 Task: Plan a trip to Zittau, Germany from 6th December, 2023 to 10th December, 2023 for 1 adult.1  bedroom having 1 bed and 1 bathroom. Property type can be hotel. Booking option can be shelf check-in. Look for 4 properties as per requirement.
Action: Mouse moved to (530, 115)
Screenshot: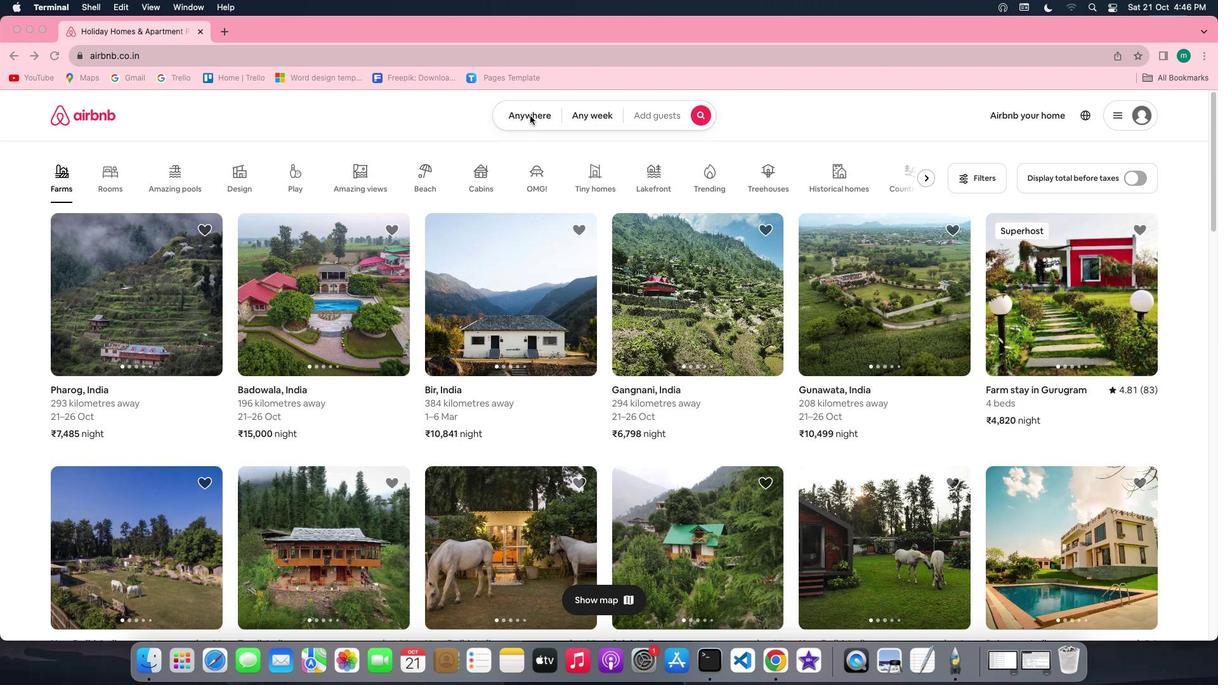 
Action: Mouse pressed left at (530, 115)
Screenshot: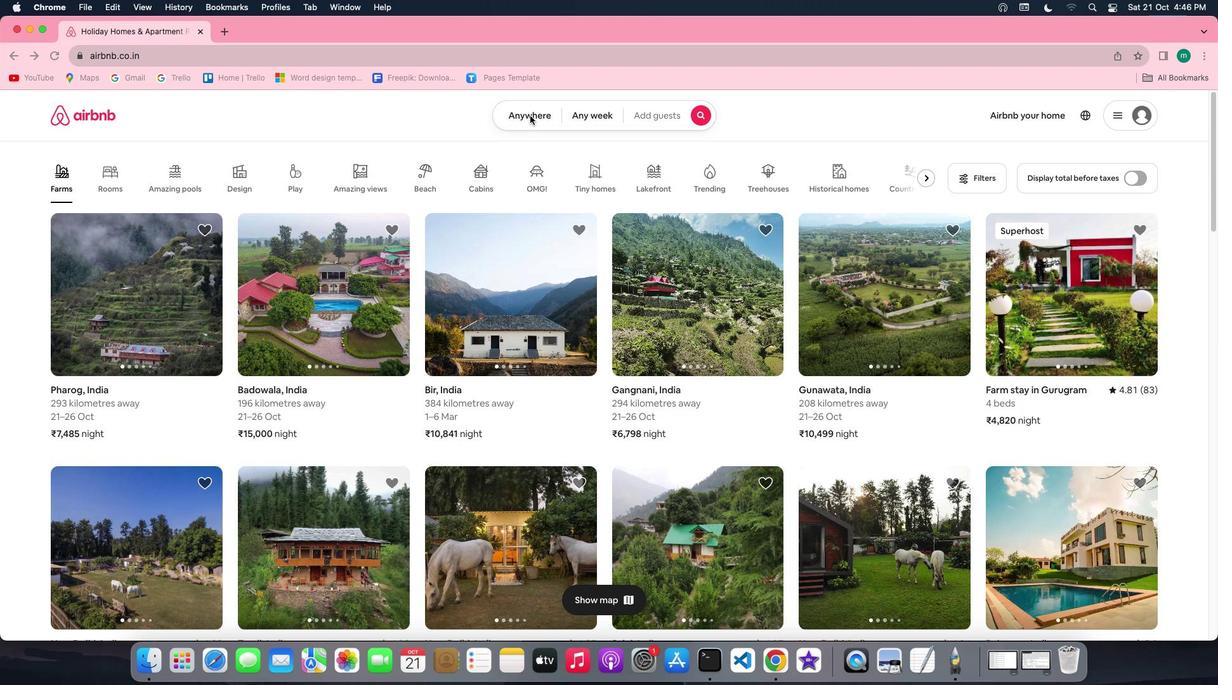 
Action: Mouse moved to (524, 117)
Screenshot: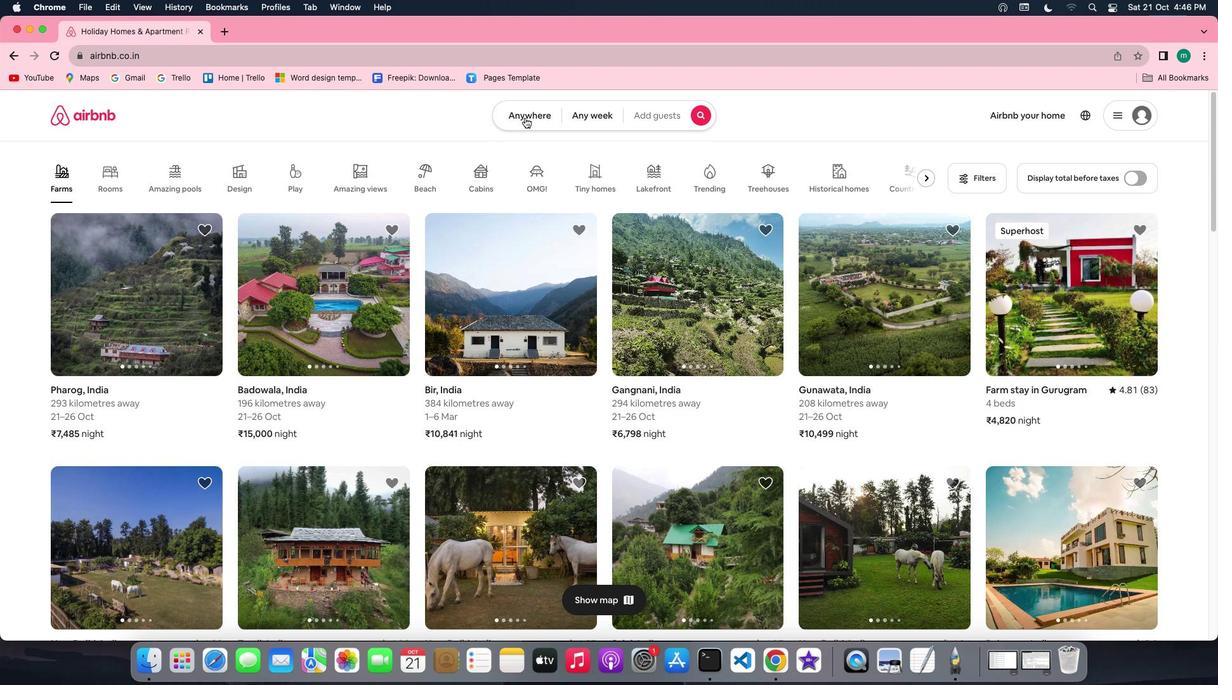 
Action: Mouse pressed left at (524, 117)
Screenshot: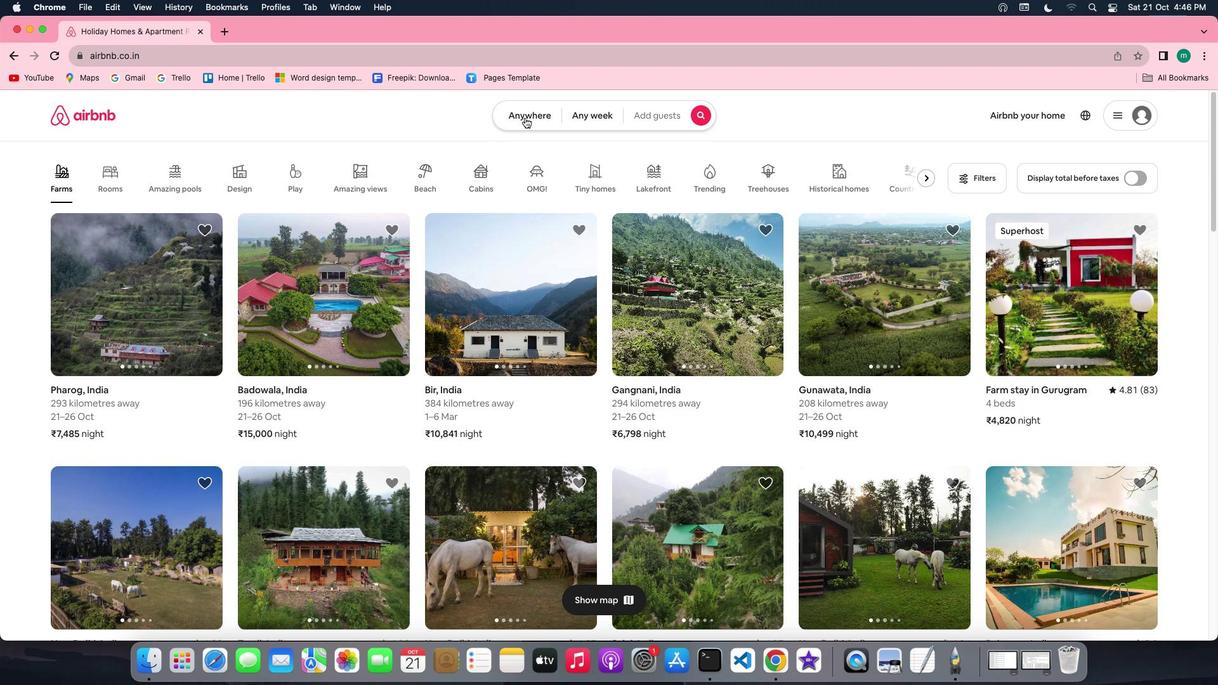 
Action: Mouse moved to (453, 170)
Screenshot: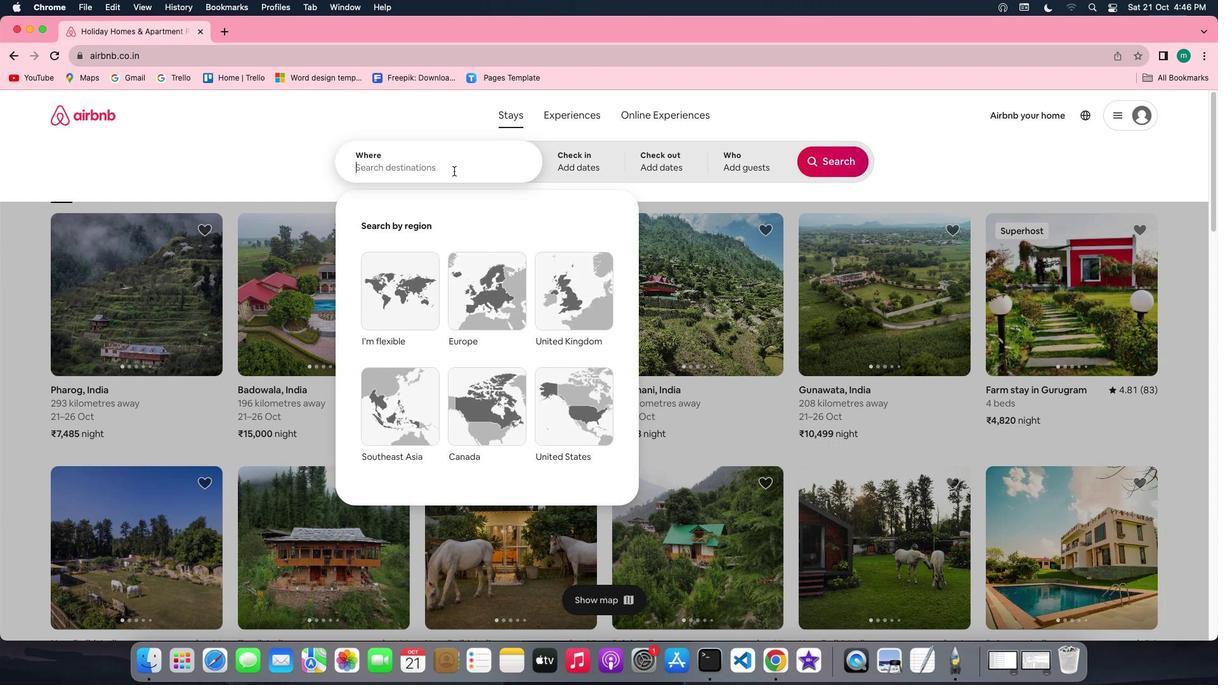 
Action: Mouse pressed left at (453, 170)
Screenshot: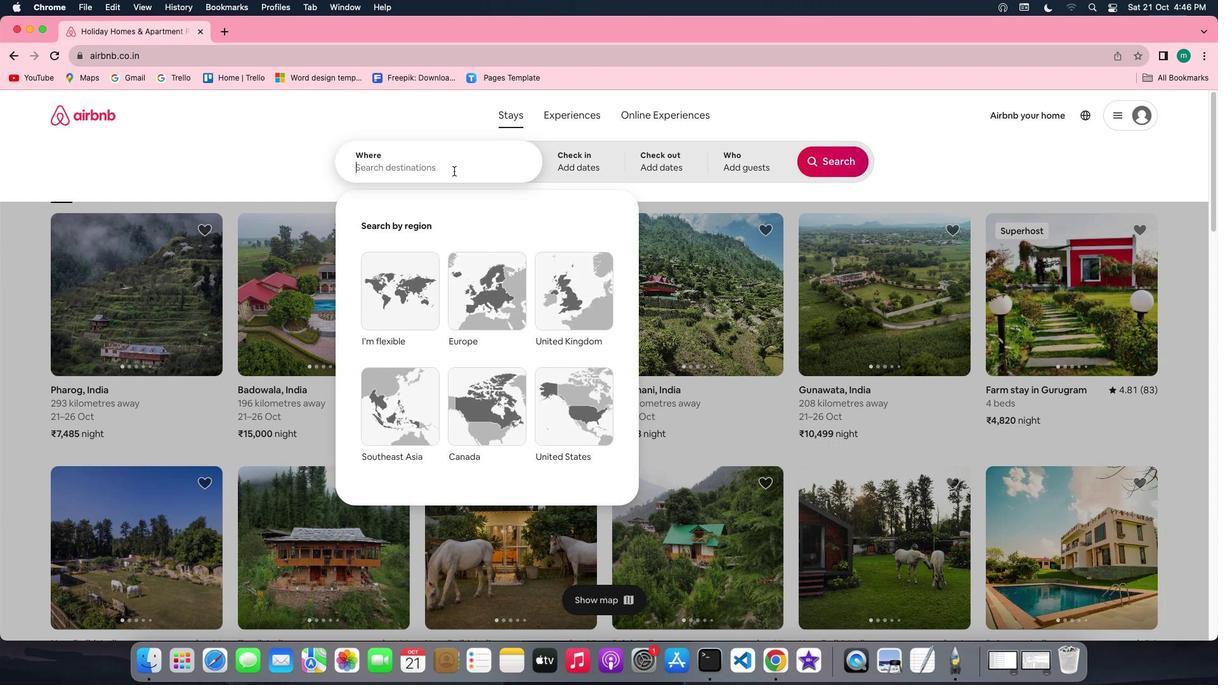 
Action: Key pressed Key.shift'Z''i''t''t''a''u'','Key.spaceKey.shift'g''e''r''m''a''n''y'
Screenshot: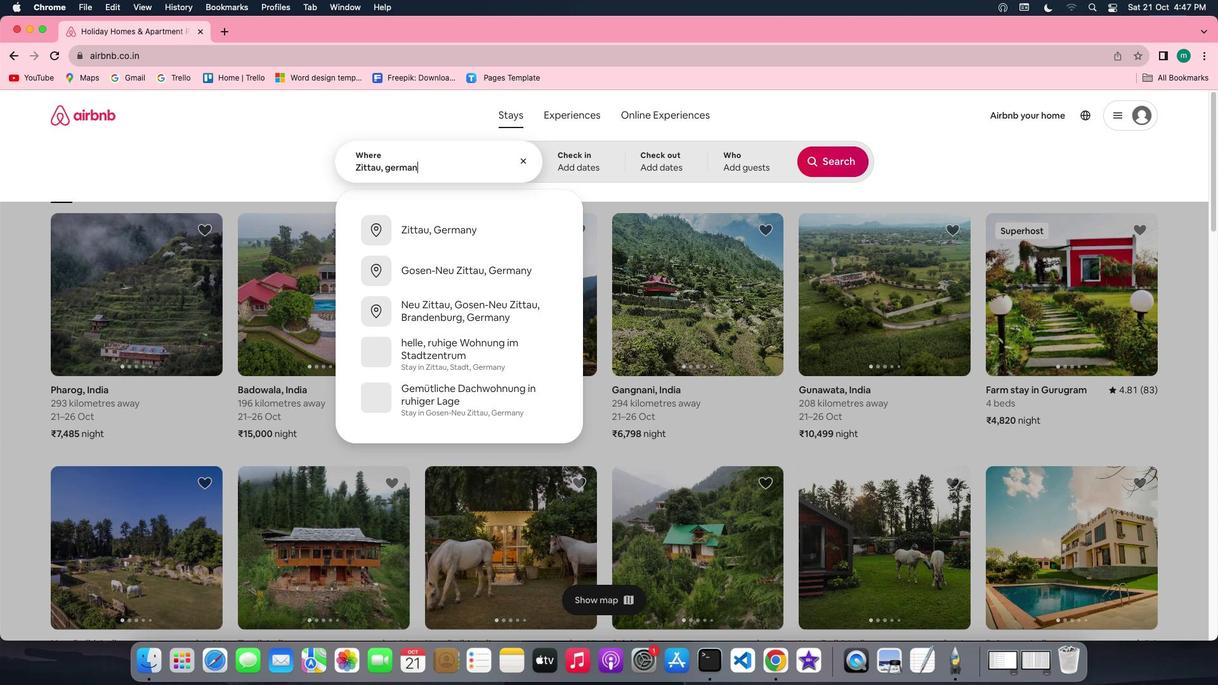 
Action: Mouse moved to (571, 166)
Screenshot: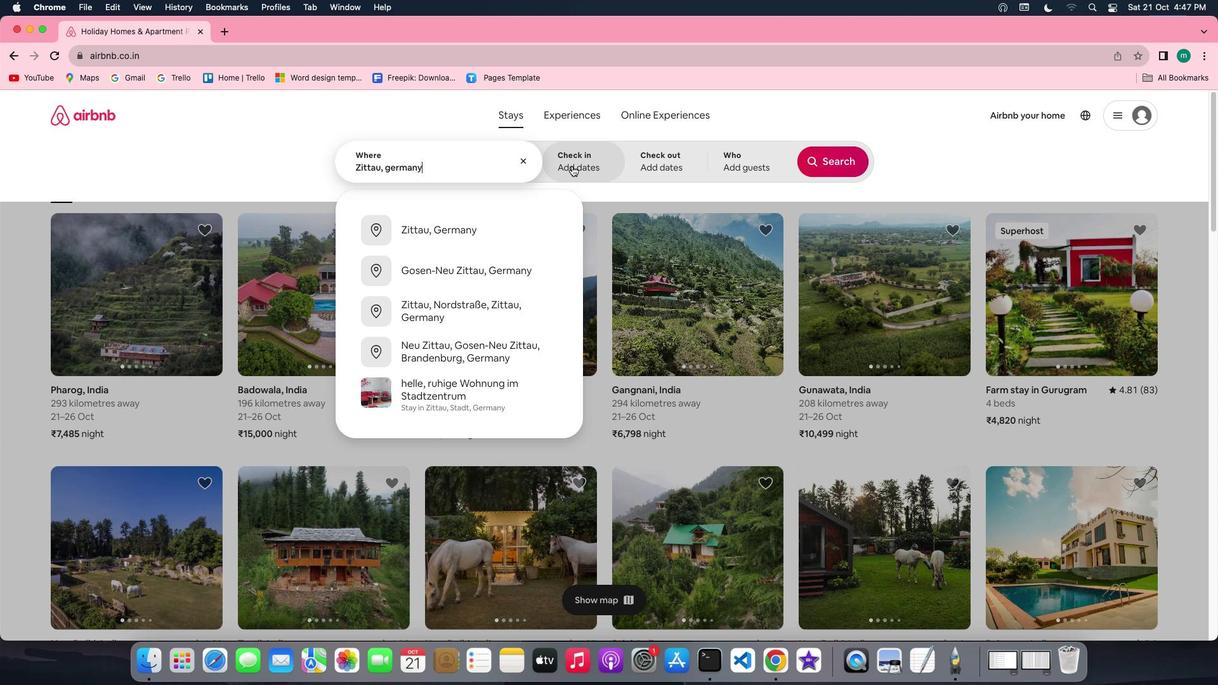
Action: Mouse pressed left at (571, 166)
Screenshot: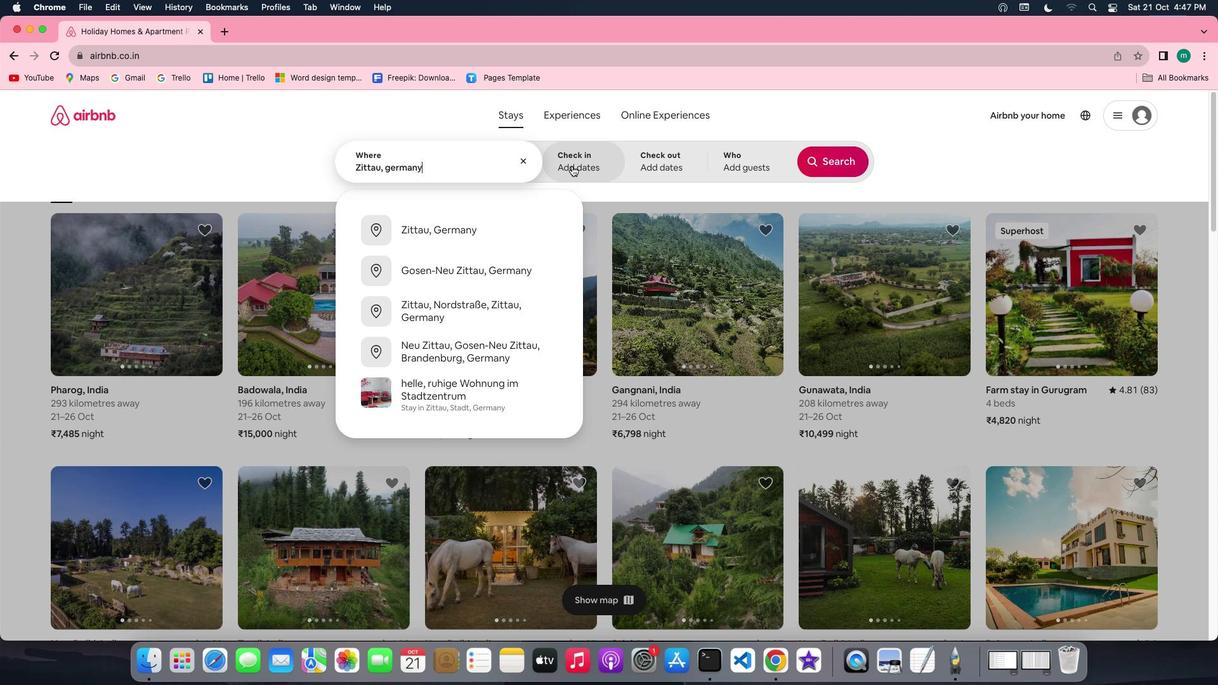 
Action: Mouse moved to (828, 263)
Screenshot: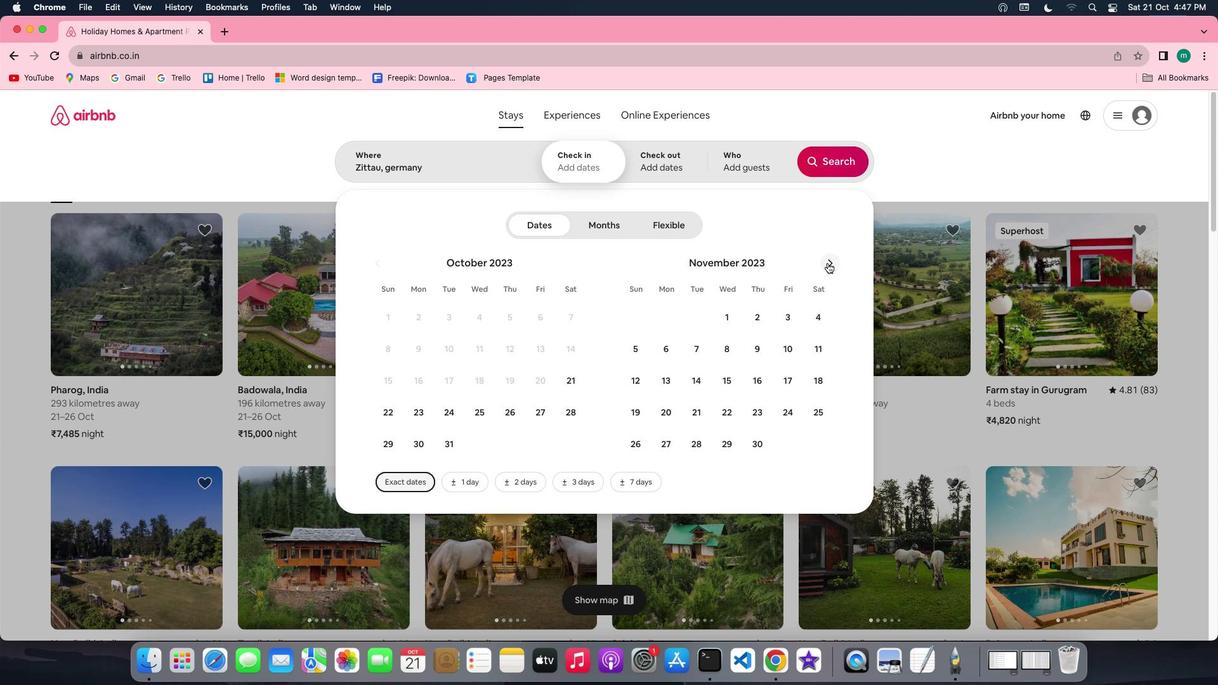 
Action: Mouse pressed left at (828, 263)
Screenshot: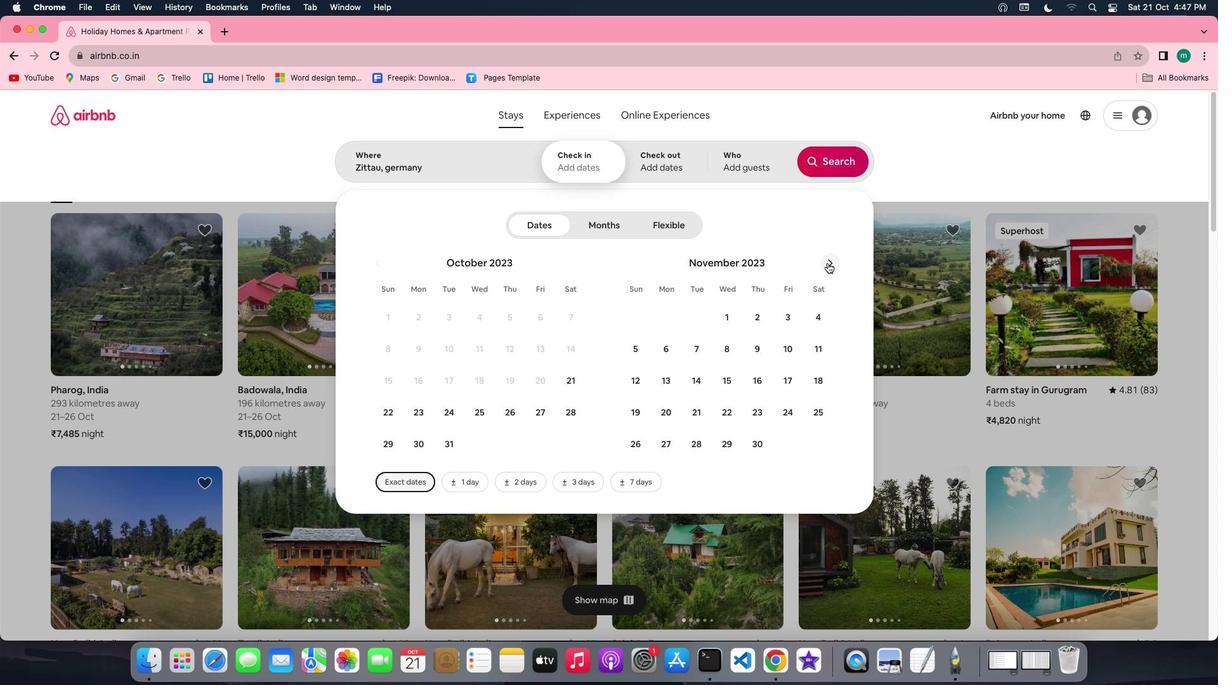 
Action: Mouse moved to (733, 342)
Screenshot: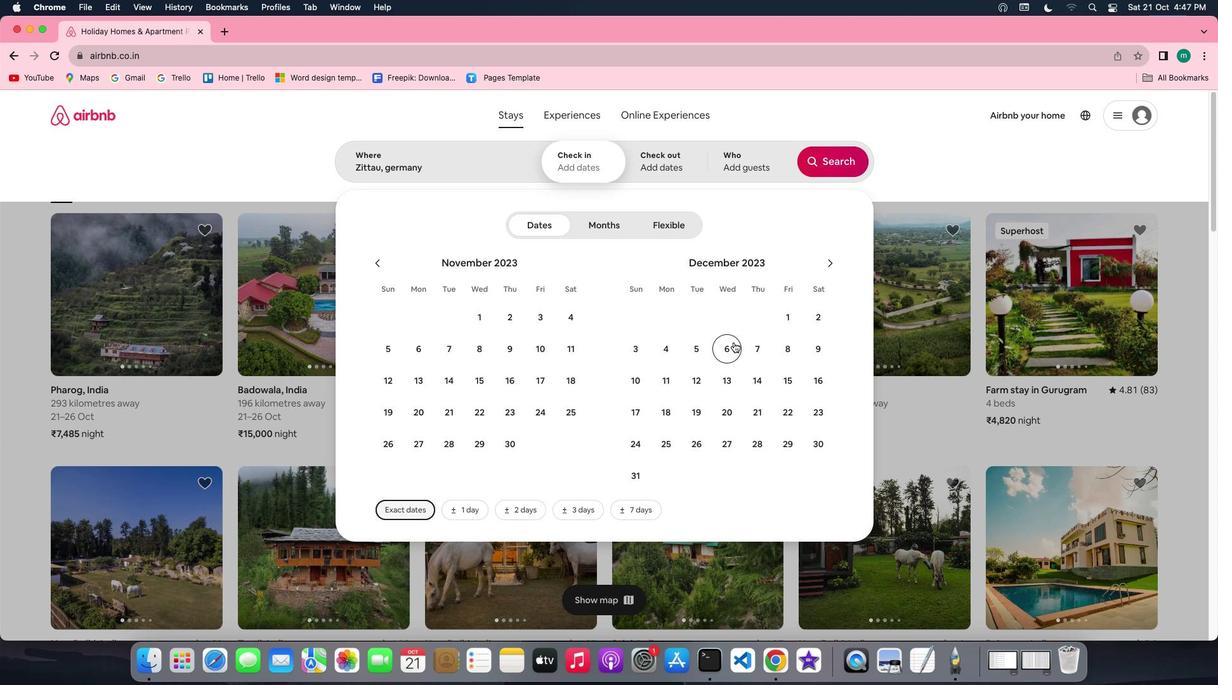 
Action: Mouse pressed left at (733, 342)
Screenshot: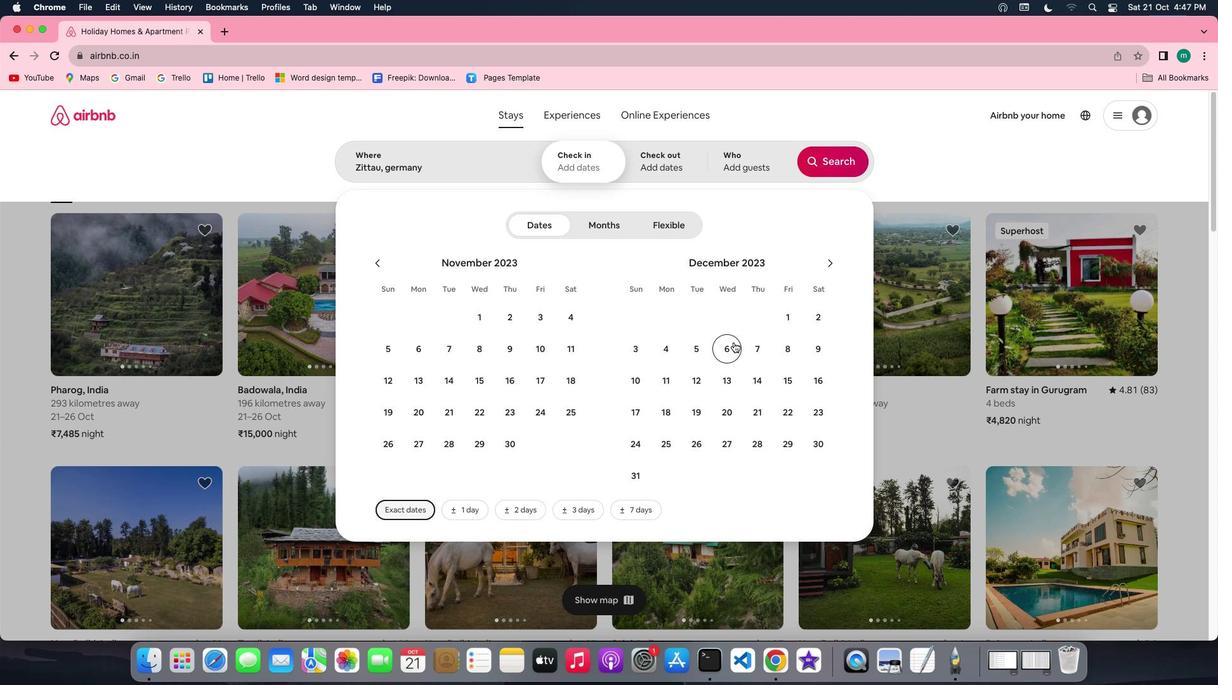 
Action: Mouse moved to (622, 378)
Screenshot: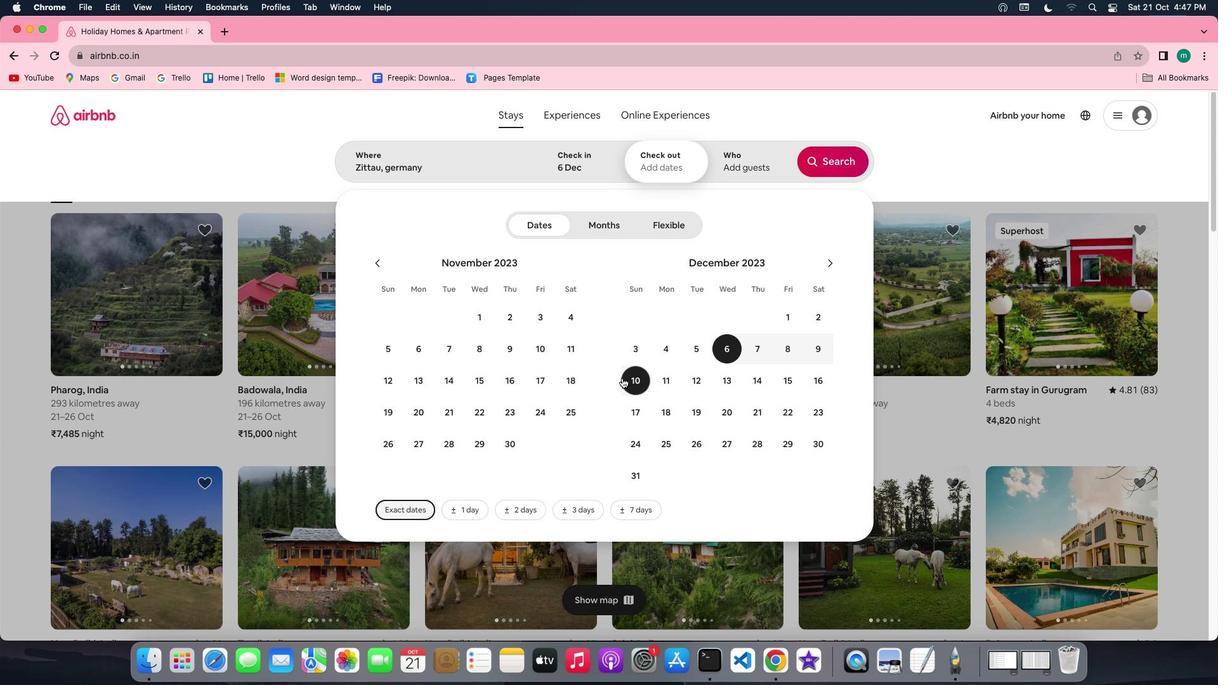 
Action: Mouse pressed left at (622, 378)
Screenshot: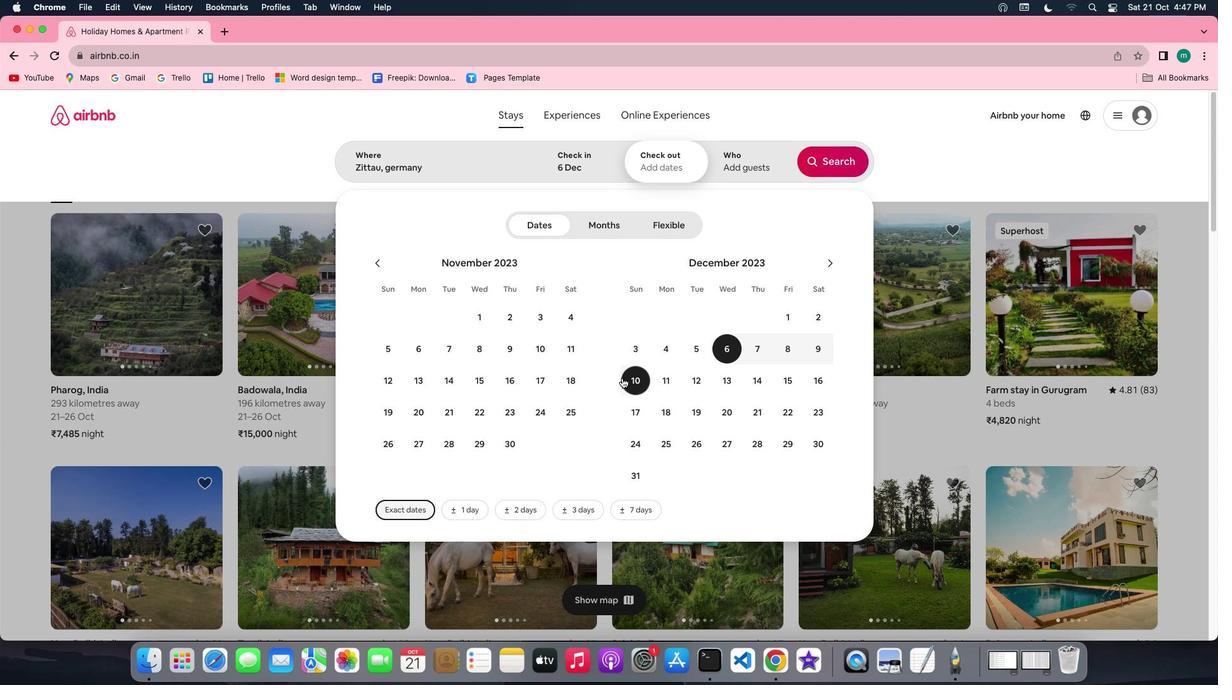 
Action: Mouse moved to (742, 158)
Screenshot: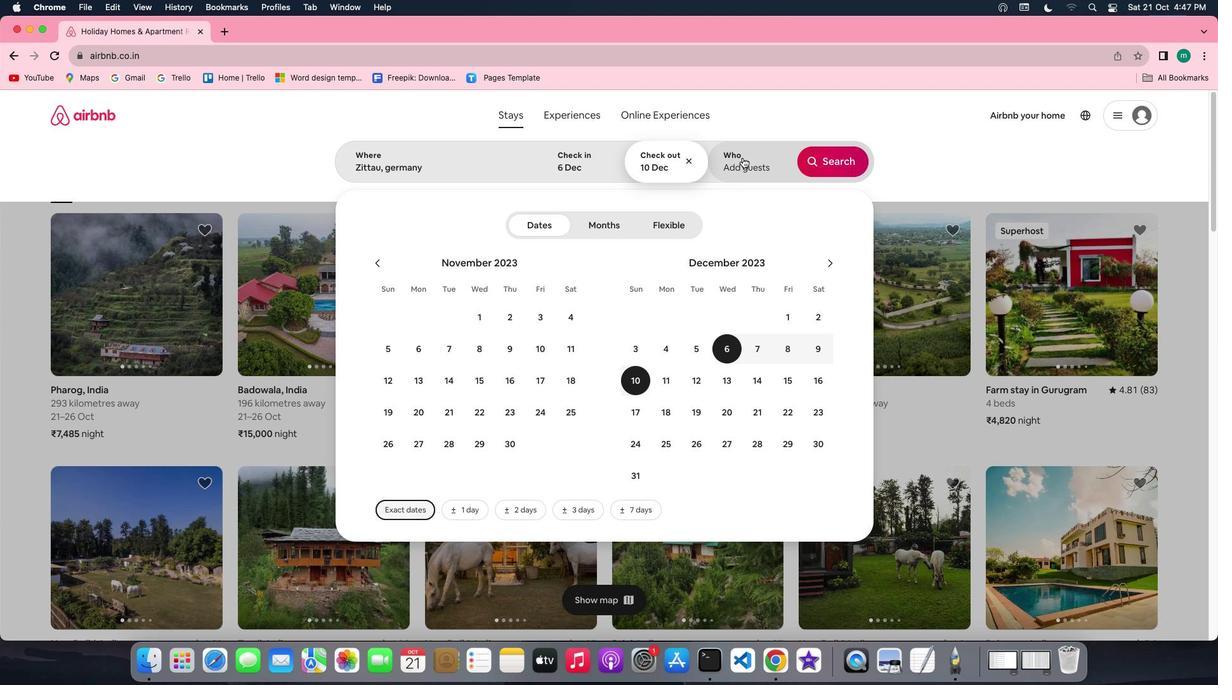 
Action: Mouse pressed left at (742, 158)
Screenshot: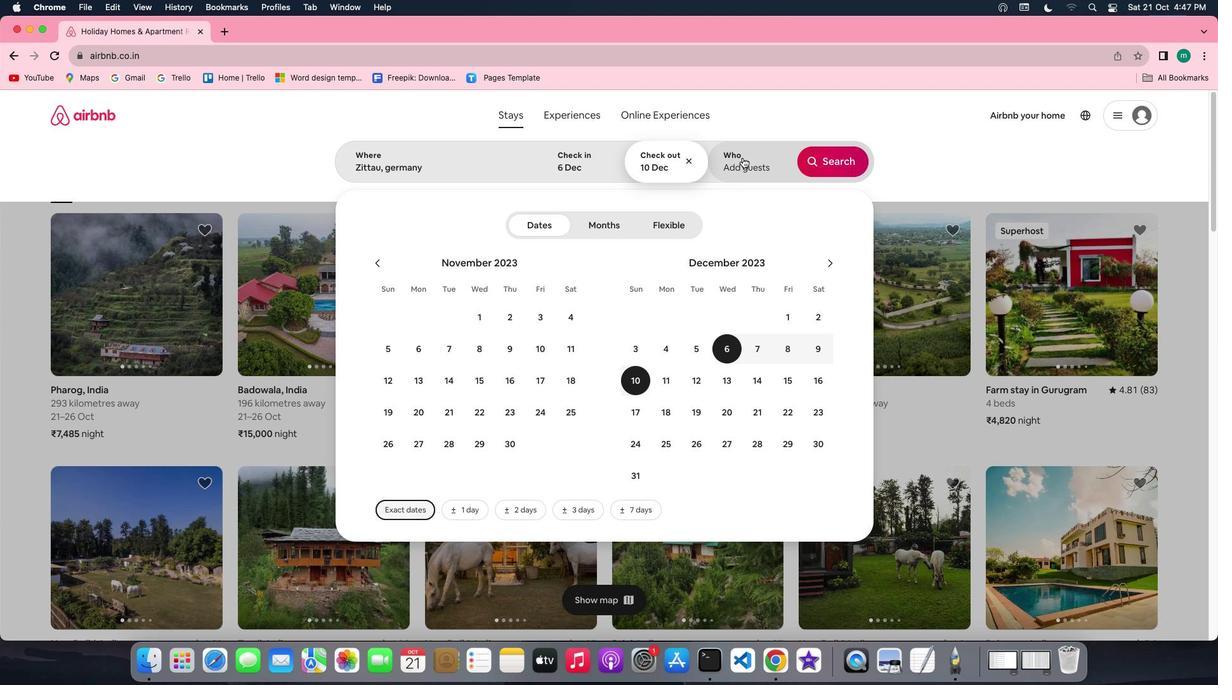 
Action: Mouse moved to (837, 227)
Screenshot: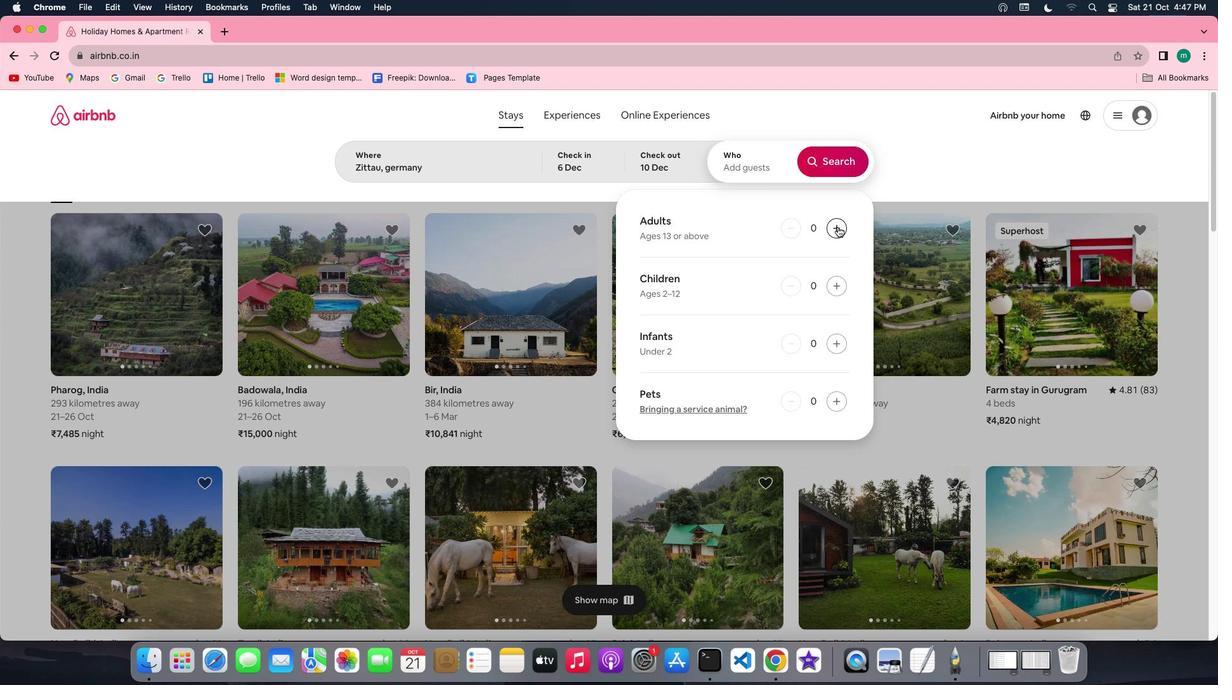 
Action: Mouse pressed left at (837, 227)
Screenshot: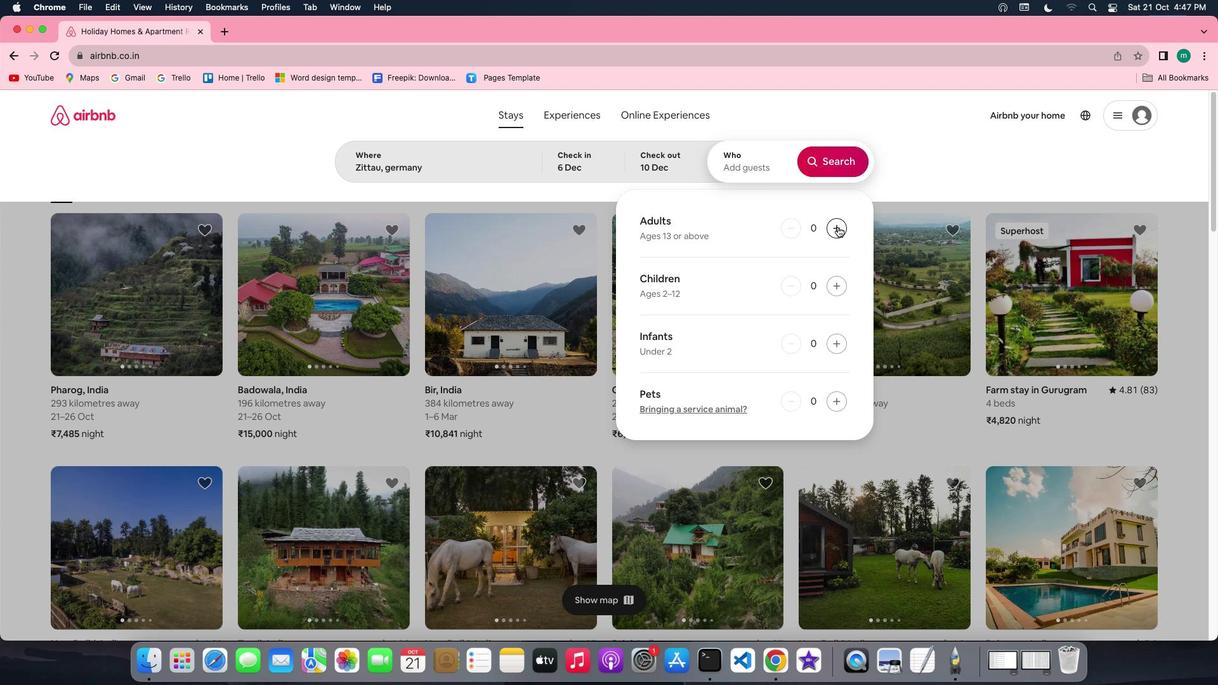 
Action: Mouse moved to (837, 166)
Screenshot: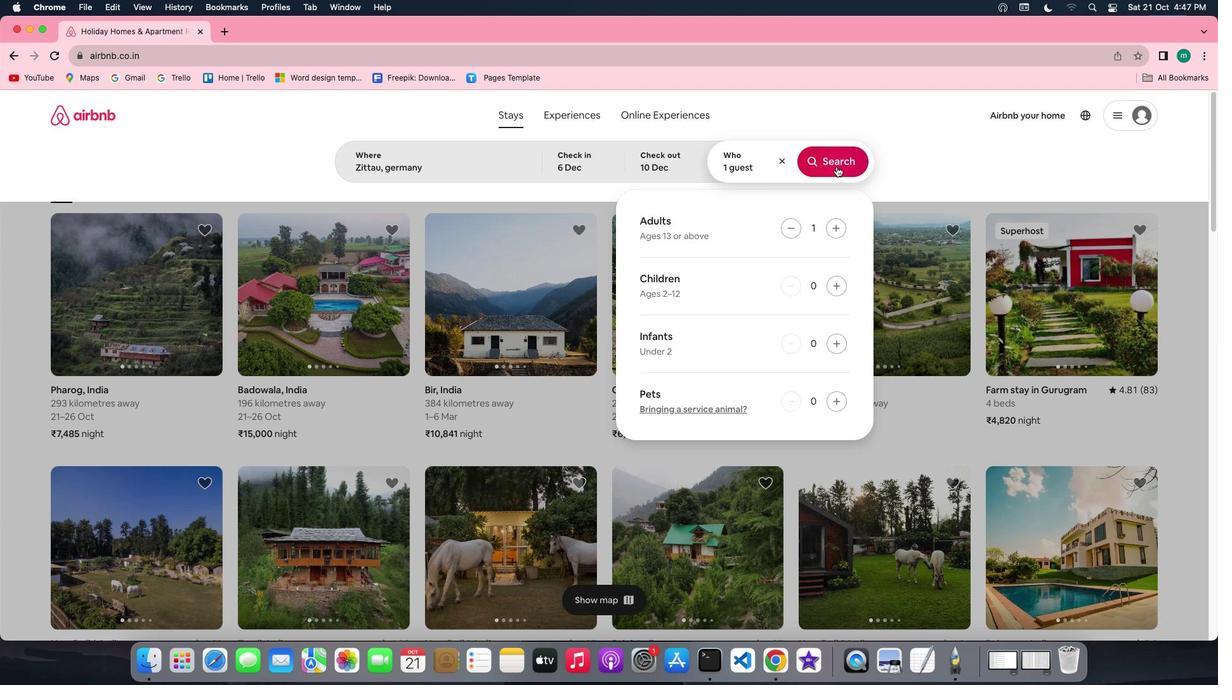 
Action: Mouse pressed left at (837, 166)
Screenshot: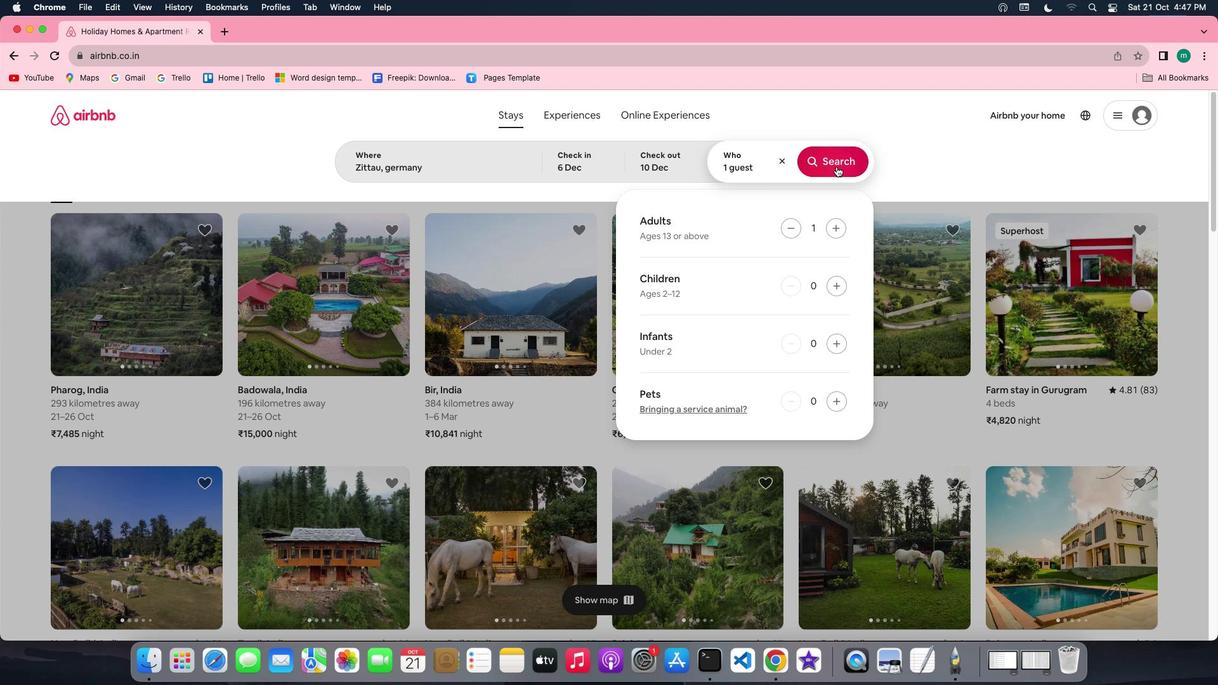 
Action: Mouse moved to (1030, 172)
Screenshot: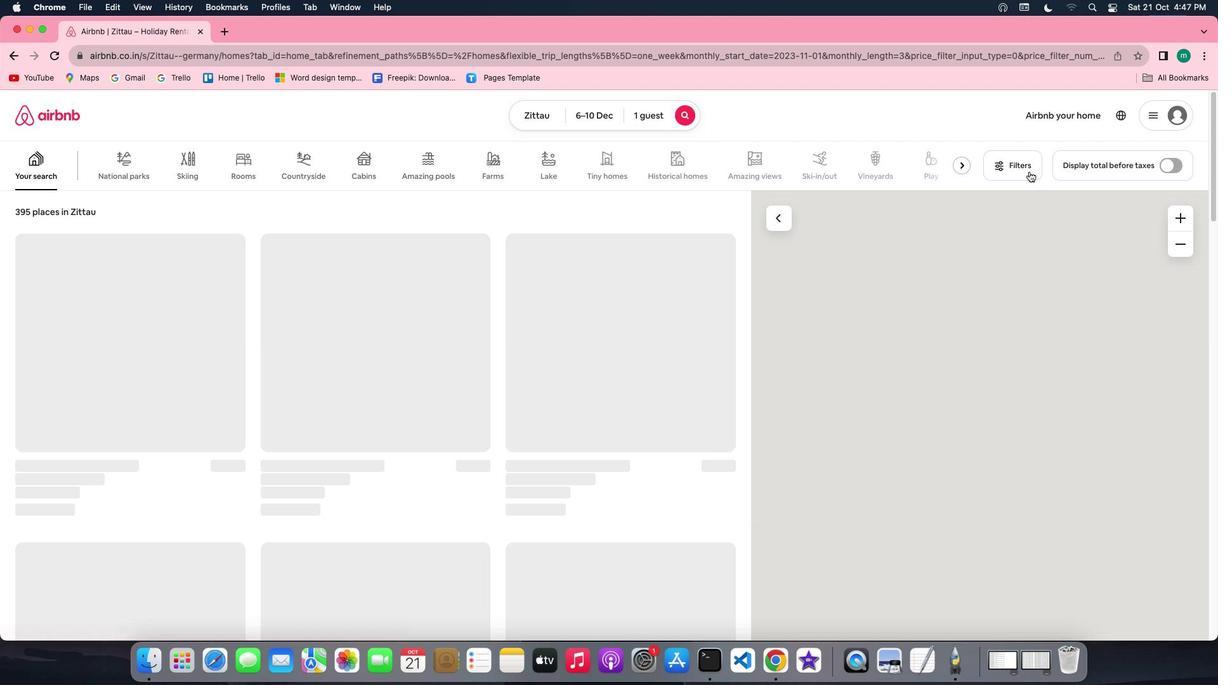 
Action: Mouse pressed left at (1030, 172)
Screenshot: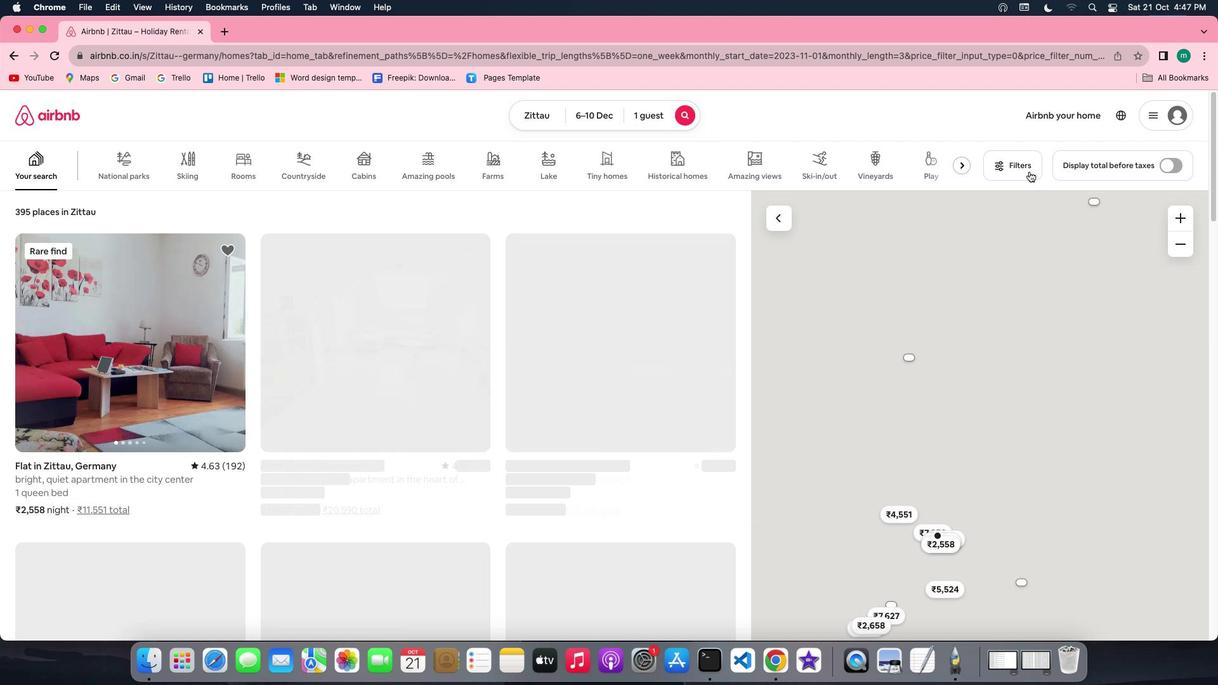 
Action: Mouse moved to (649, 360)
Screenshot: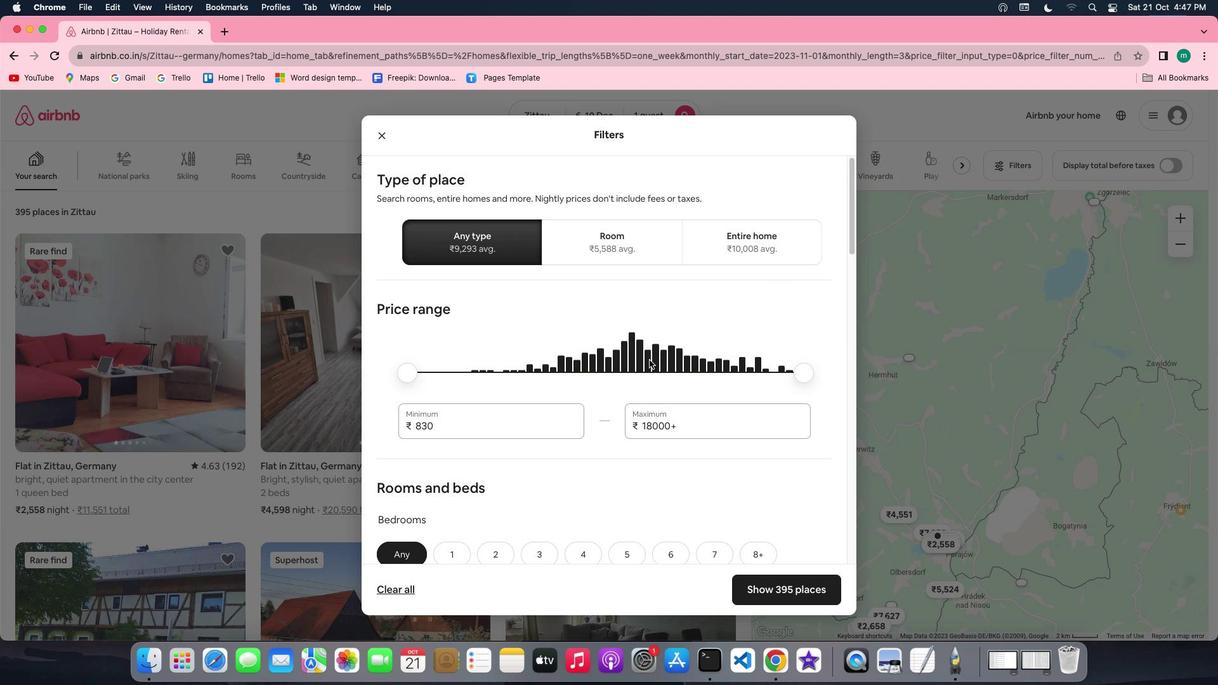 
Action: Mouse scrolled (649, 360) with delta (0, 0)
Screenshot: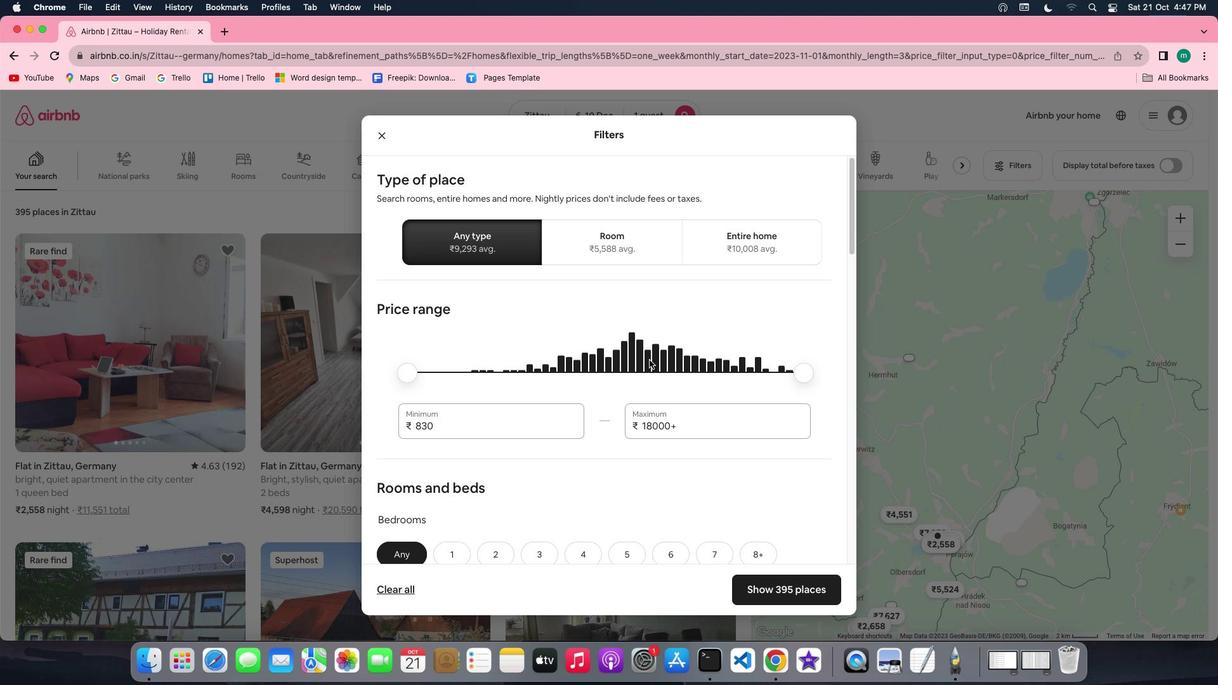 
Action: Mouse scrolled (649, 360) with delta (0, 0)
Screenshot: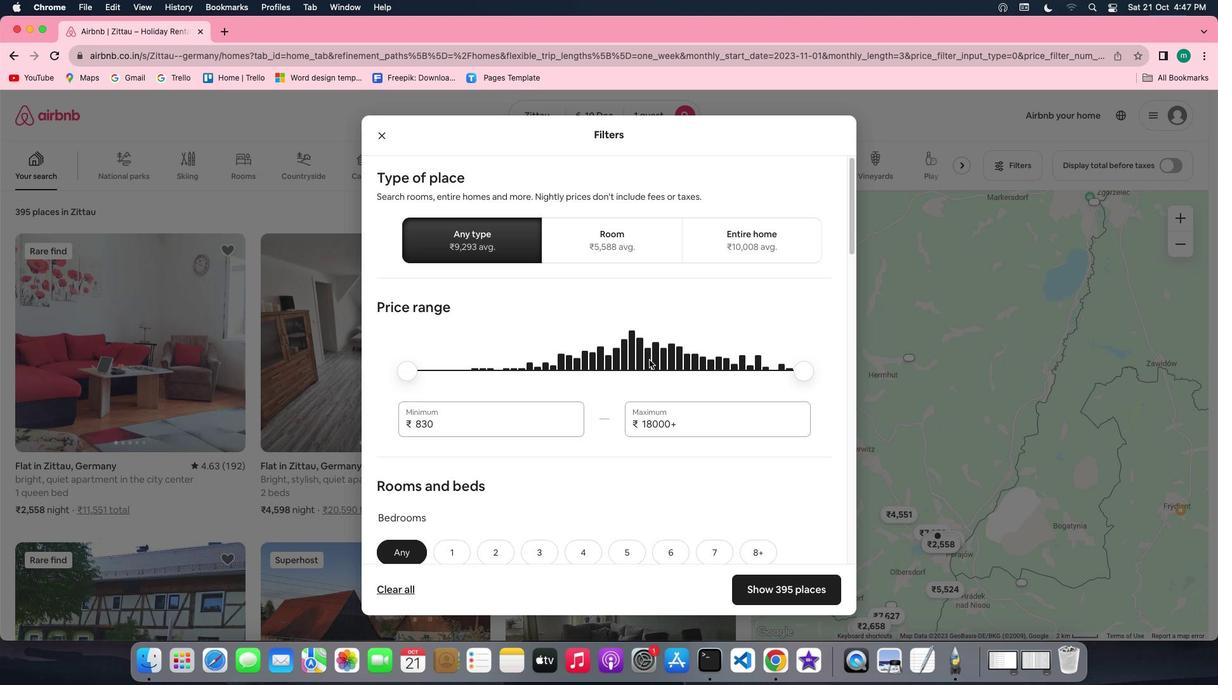 
Action: Mouse scrolled (649, 360) with delta (0, -1)
Screenshot: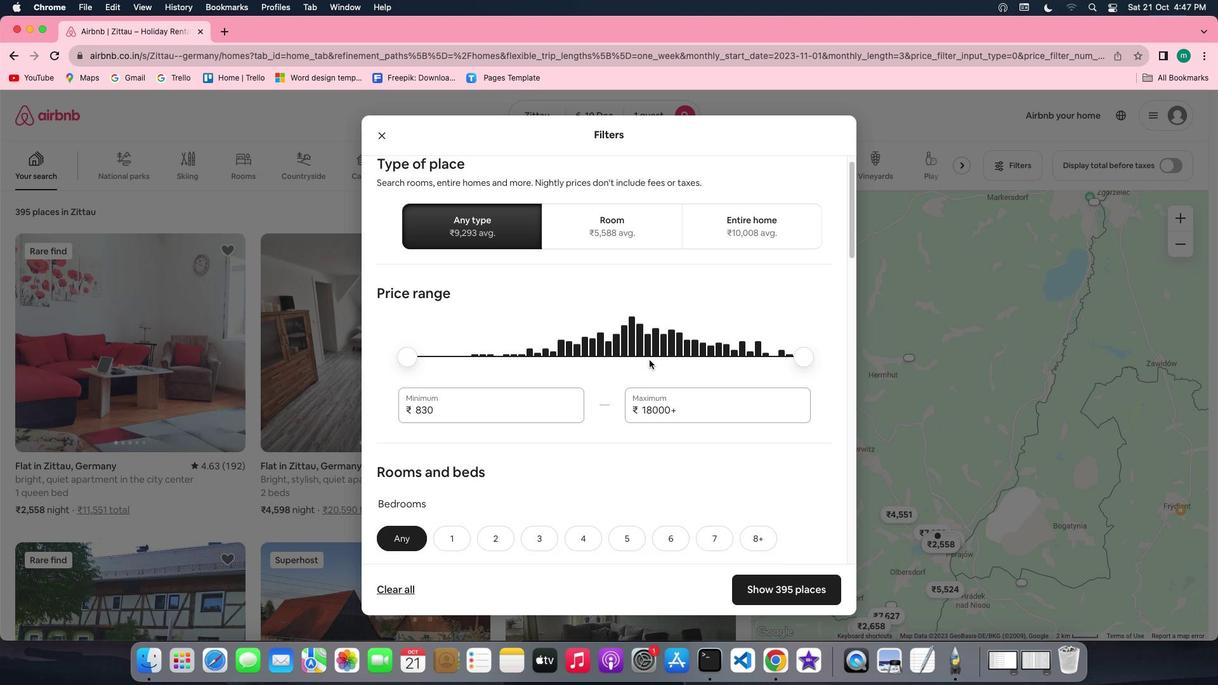 
Action: Mouse scrolled (649, 360) with delta (0, 0)
Screenshot: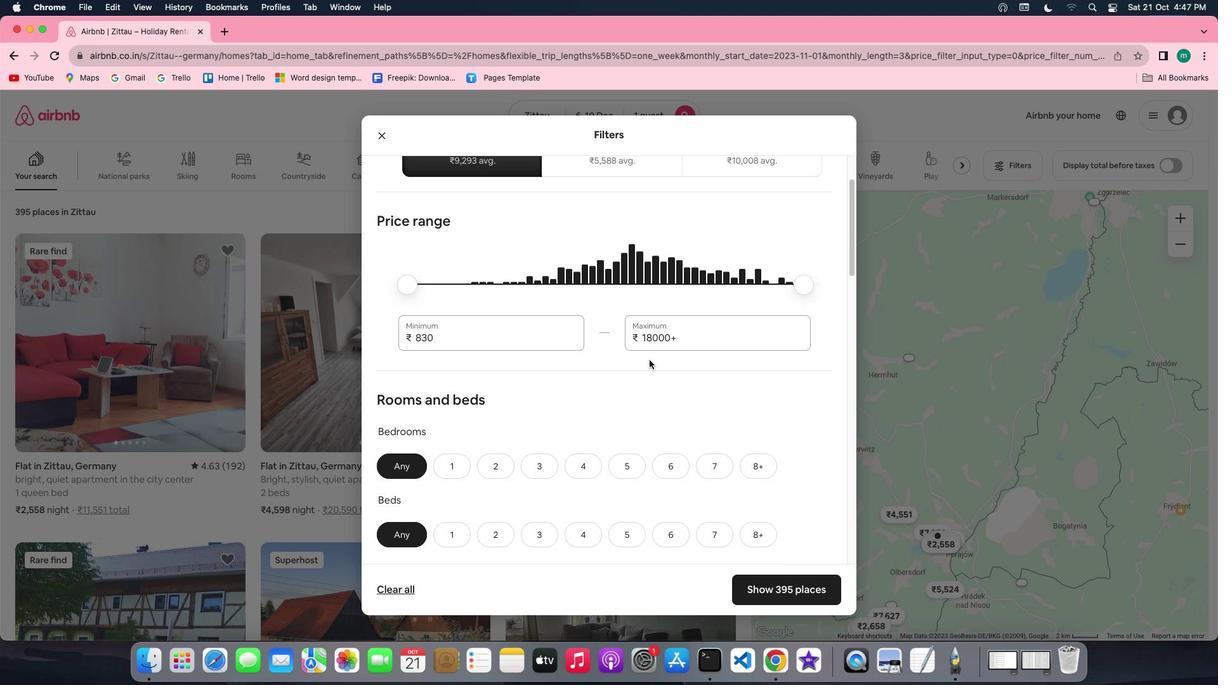 
Action: Mouse scrolled (649, 360) with delta (0, 0)
Screenshot: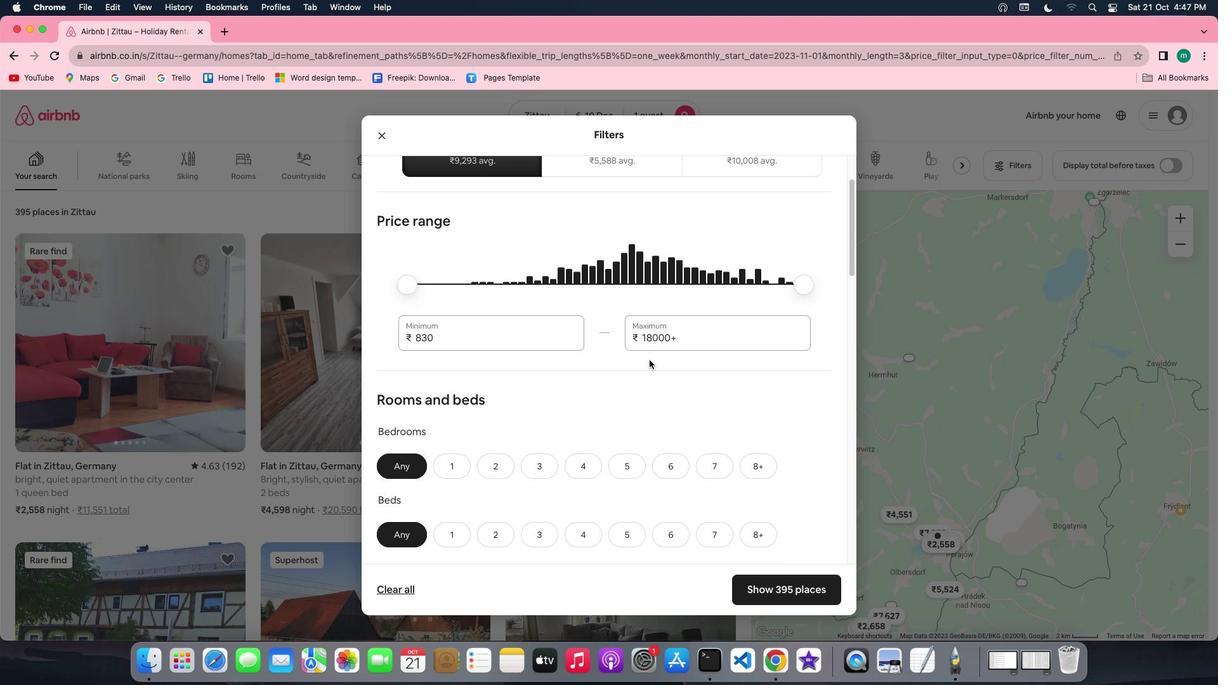 
Action: Mouse scrolled (649, 360) with delta (0, 0)
Screenshot: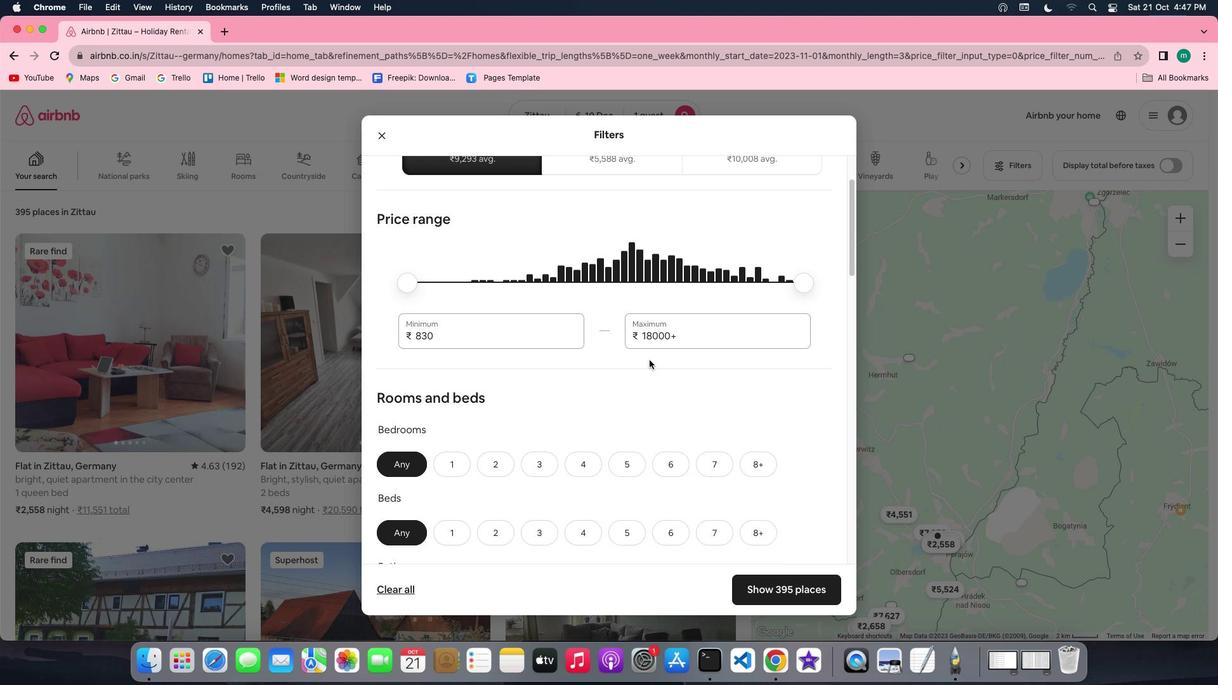
Action: Mouse scrolled (649, 360) with delta (0, -1)
Screenshot: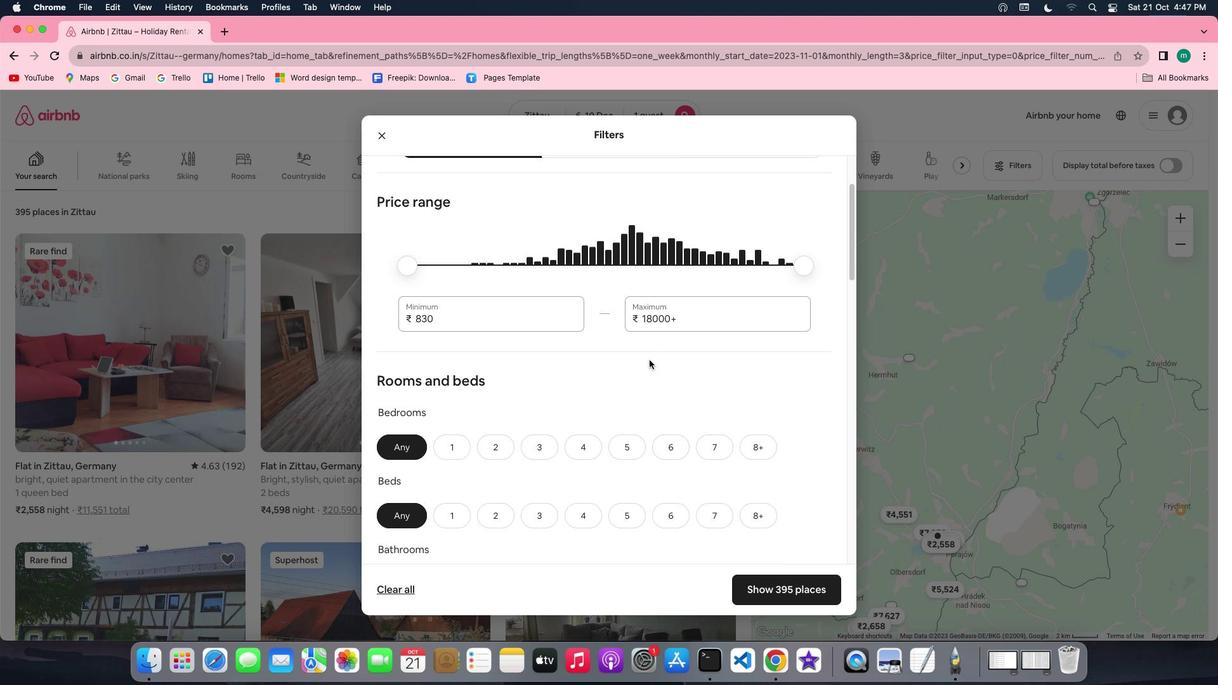 
Action: Mouse scrolled (649, 360) with delta (0, -1)
Screenshot: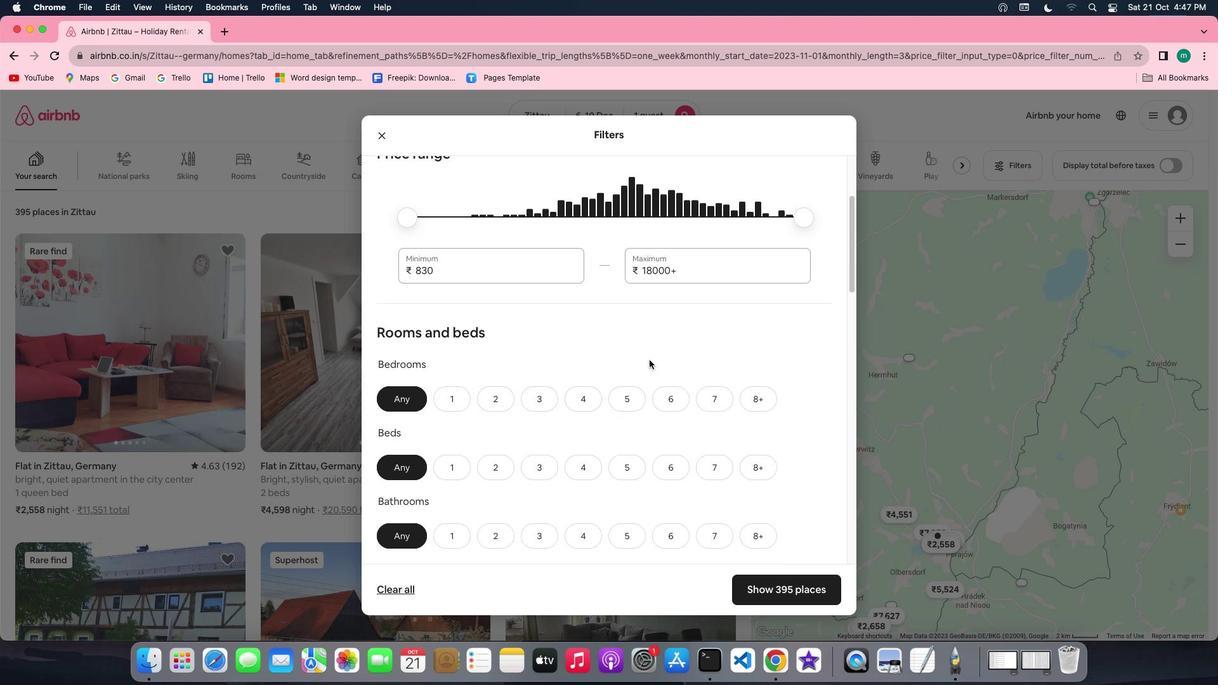 
Action: Mouse moved to (446, 291)
Screenshot: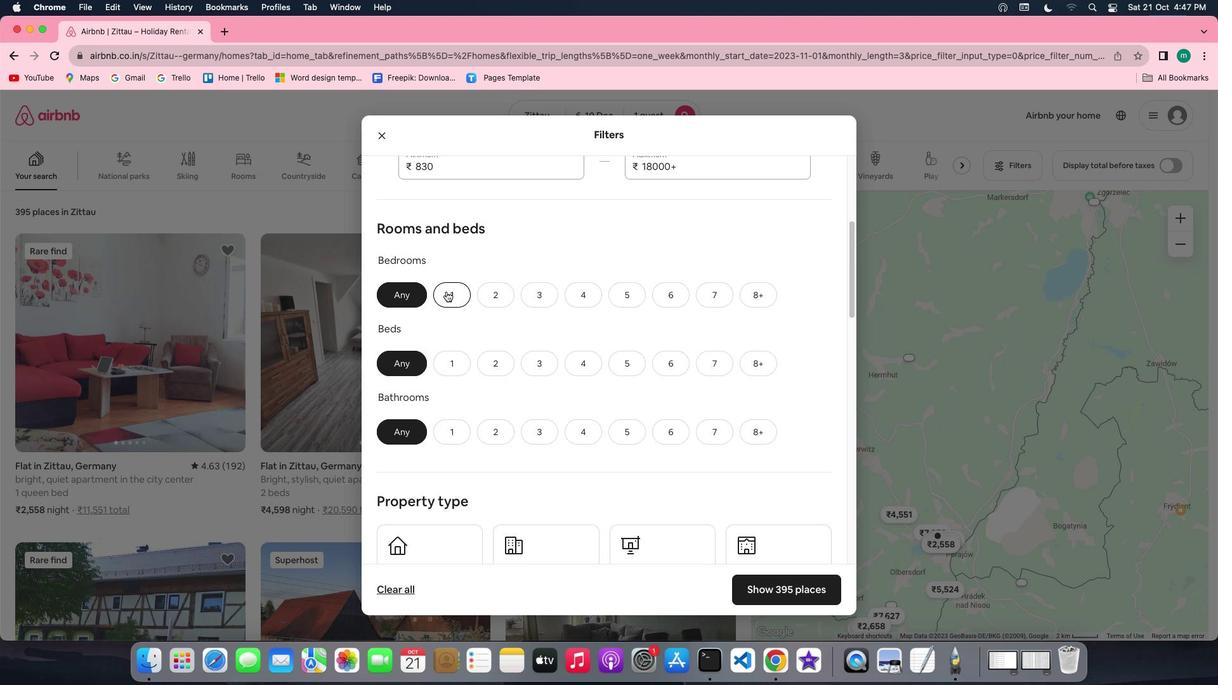 
Action: Mouse pressed left at (446, 291)
Screenshot: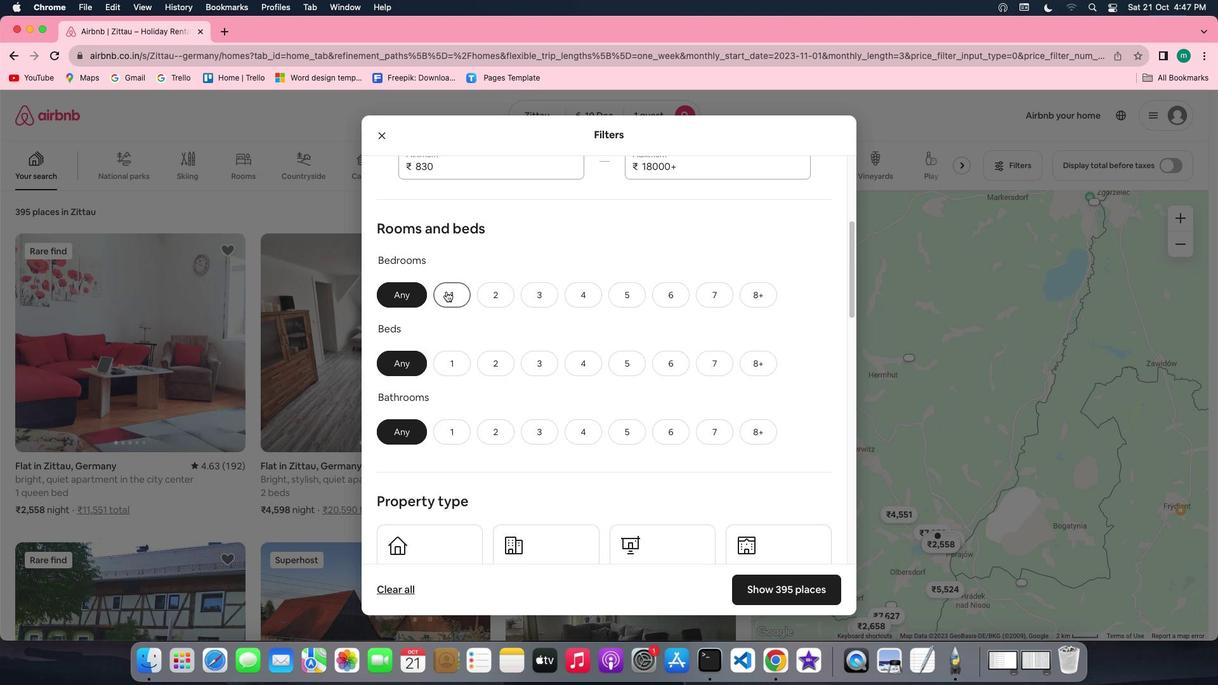 
Action: Mouse moved to (460, 368)
Screenshot: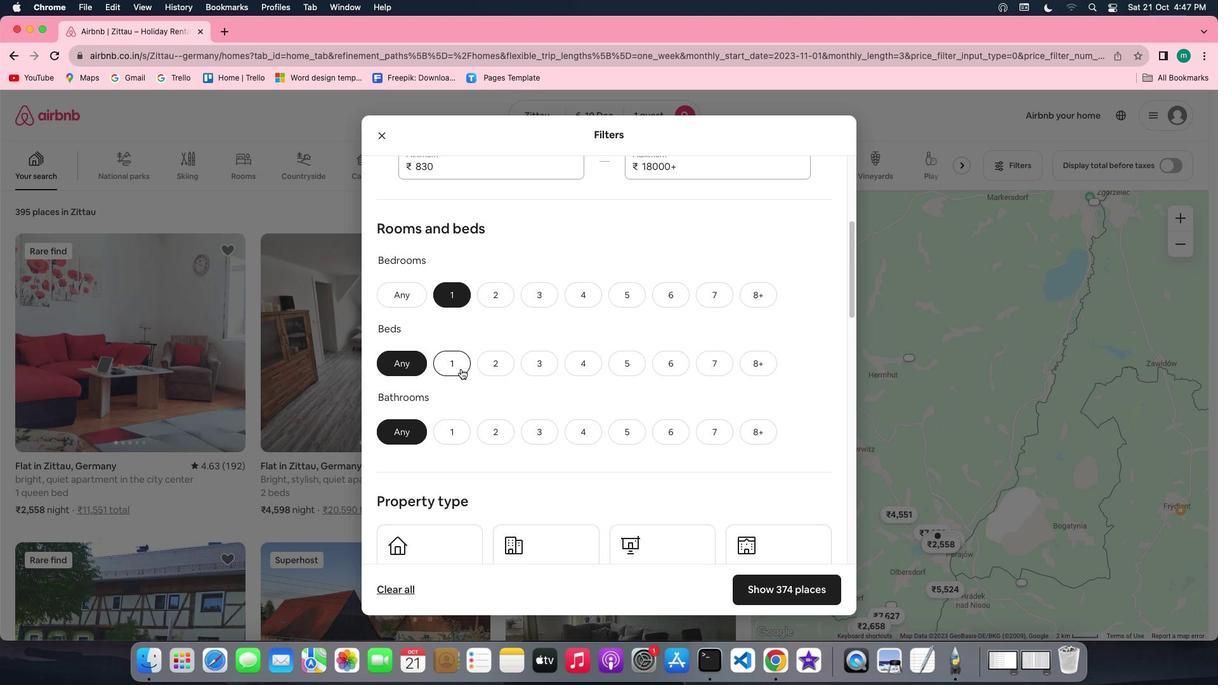 
Action: Mouse pressed left at (460, 368)
Screenshot: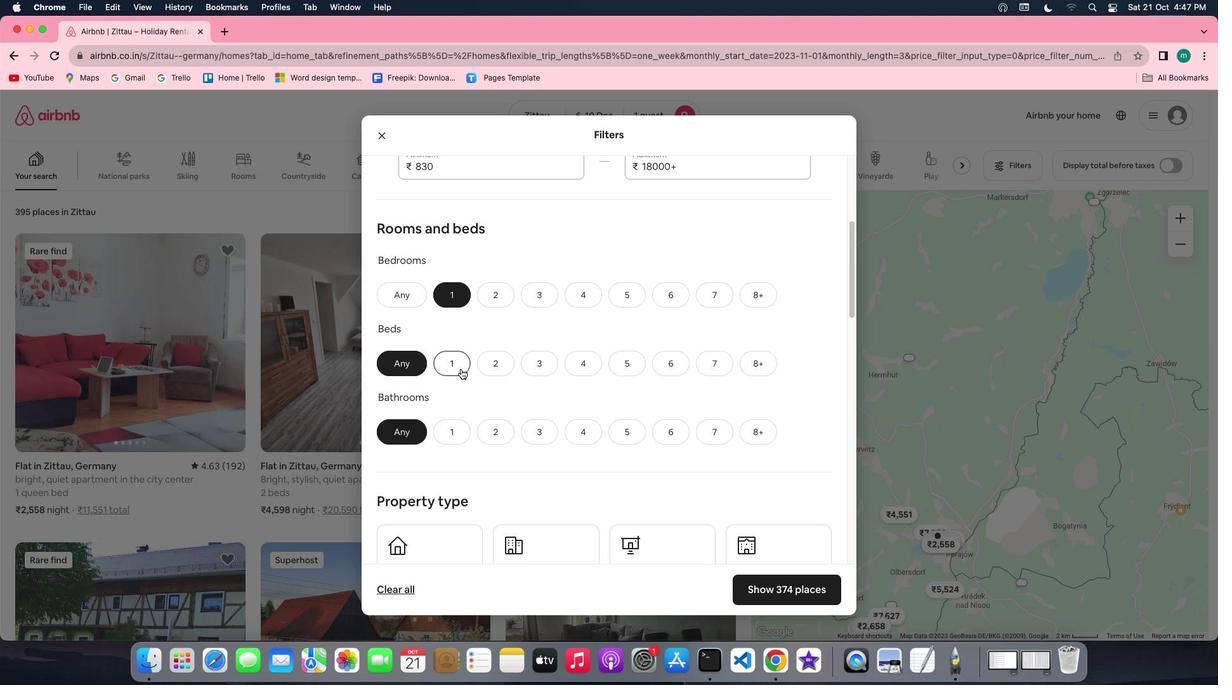 
Action: Mouse moved to (444, 425)
Screenshot: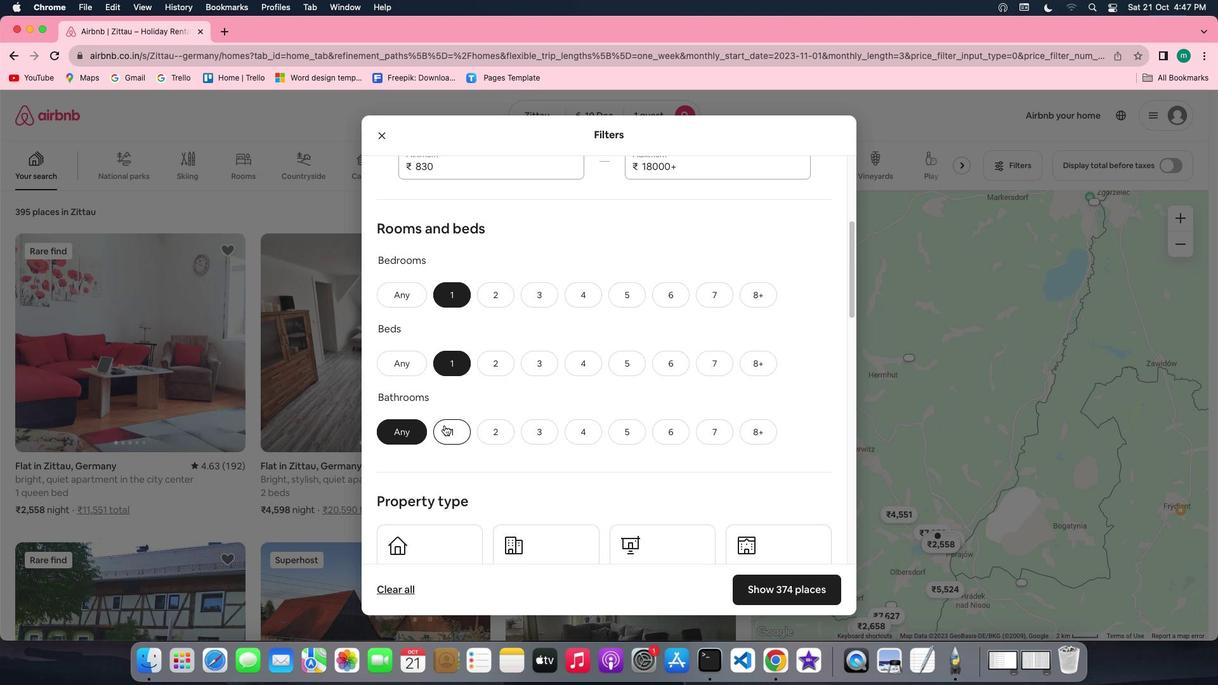 
Action: Mouse pressed left at (444, 425)
Screenshot: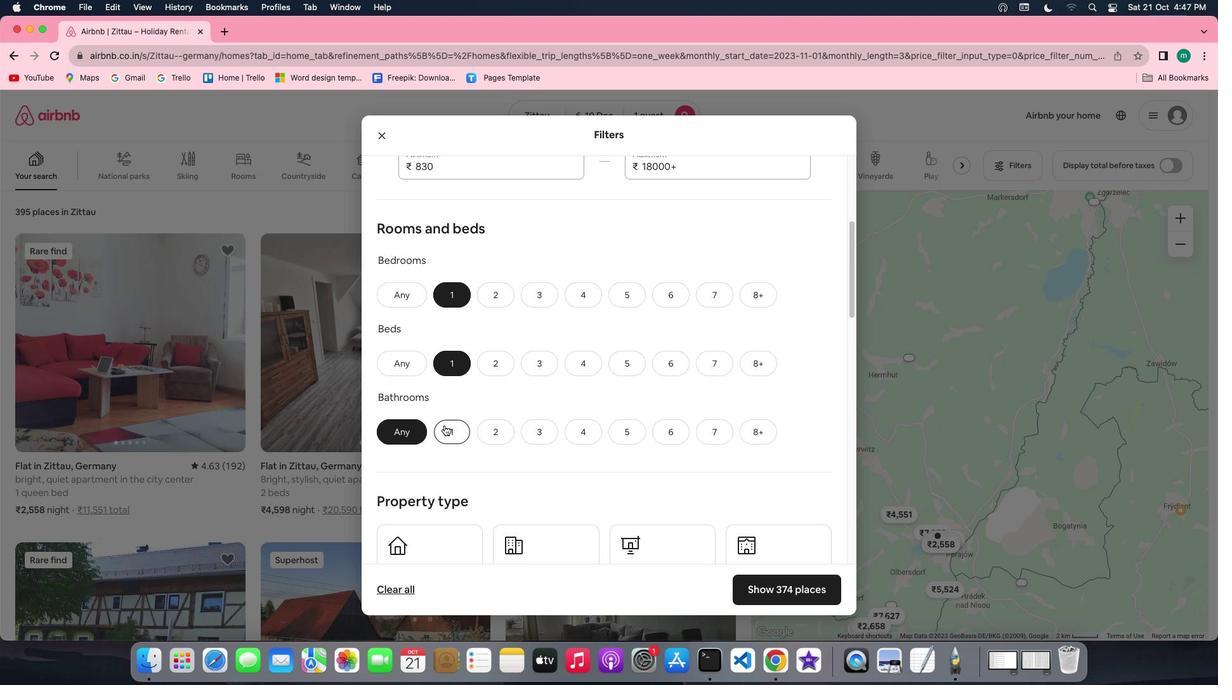 
Action: Mouse moved to (684, 444)
Screenshot: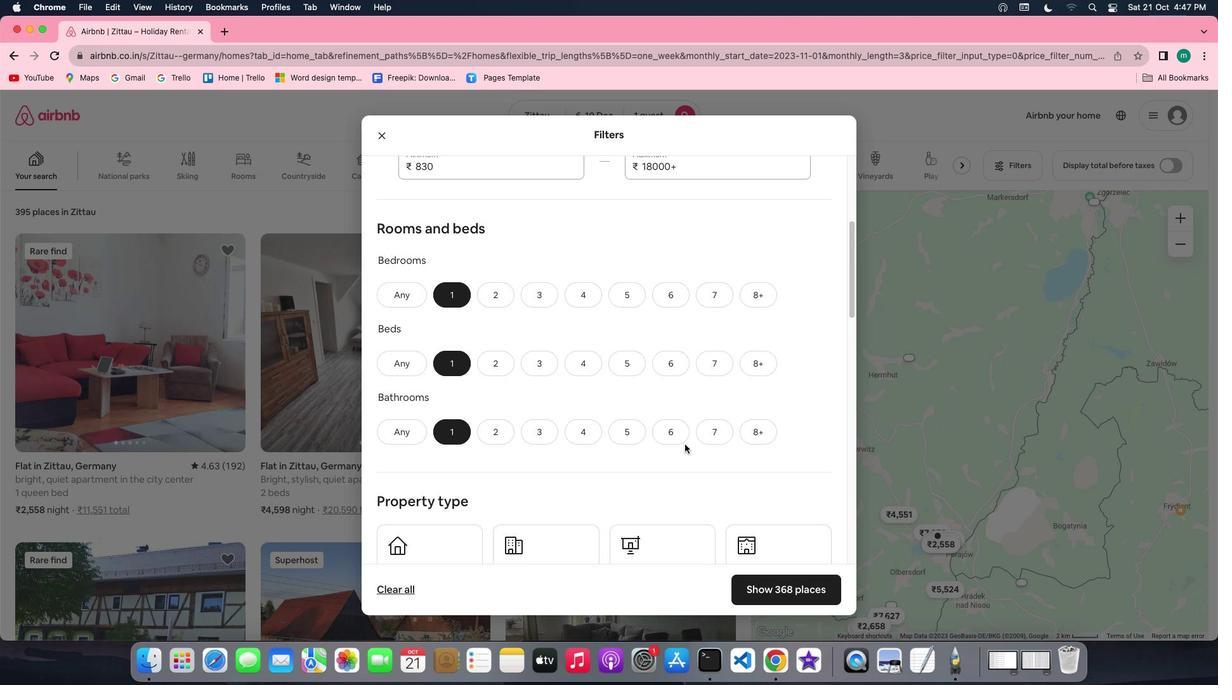 
Action: Mouse scrolled (684, 444) with delta (0, 0)
Screenshot: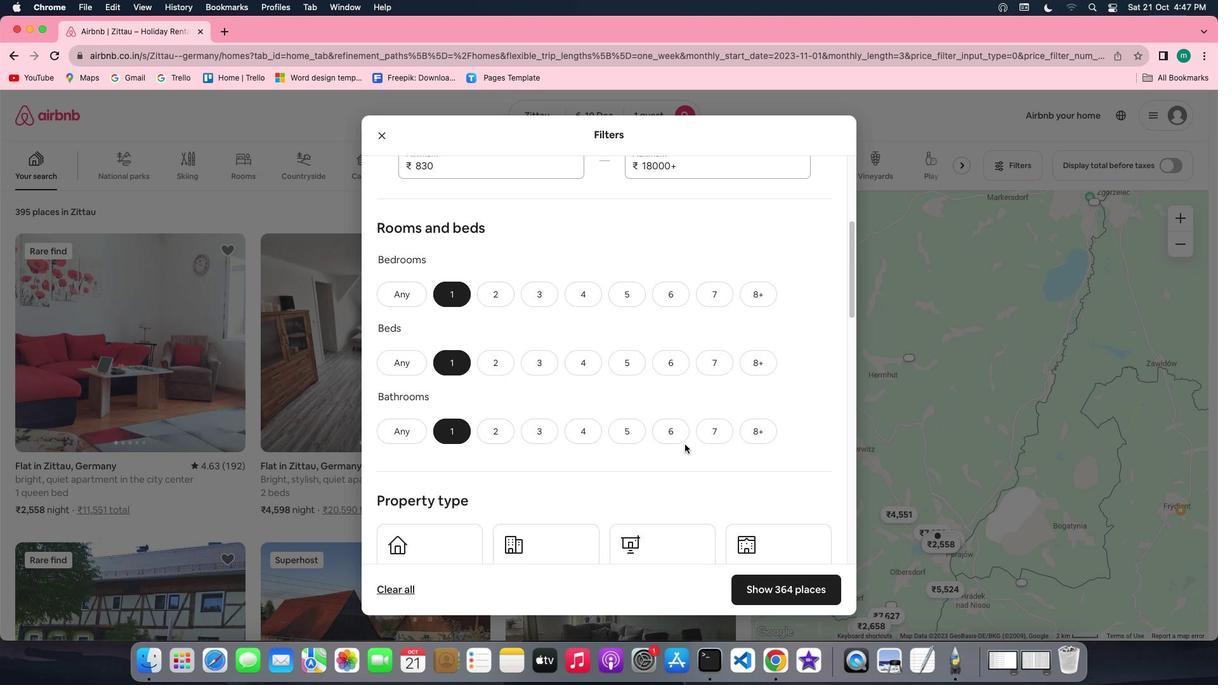 
Action: Mouse scrolled (684, 444) with delta (0, 0)
Screenshot: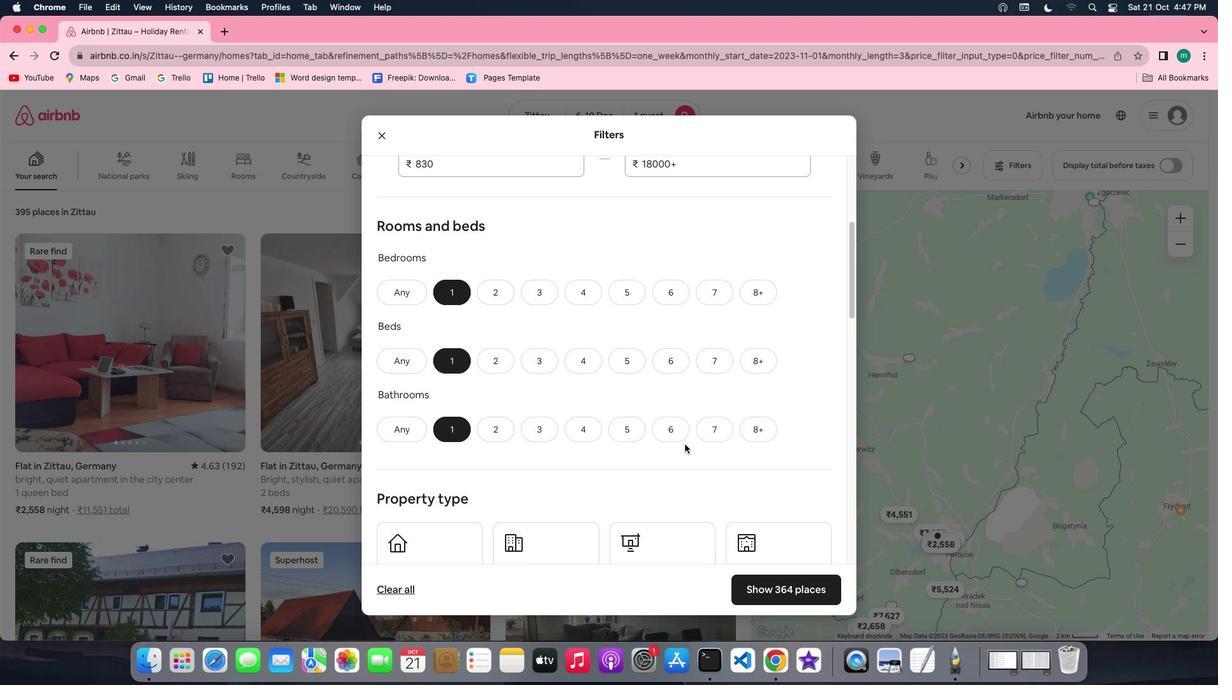 
Action: Mouse scrolled (684, 444) with delta (0, 0)
Screenshot: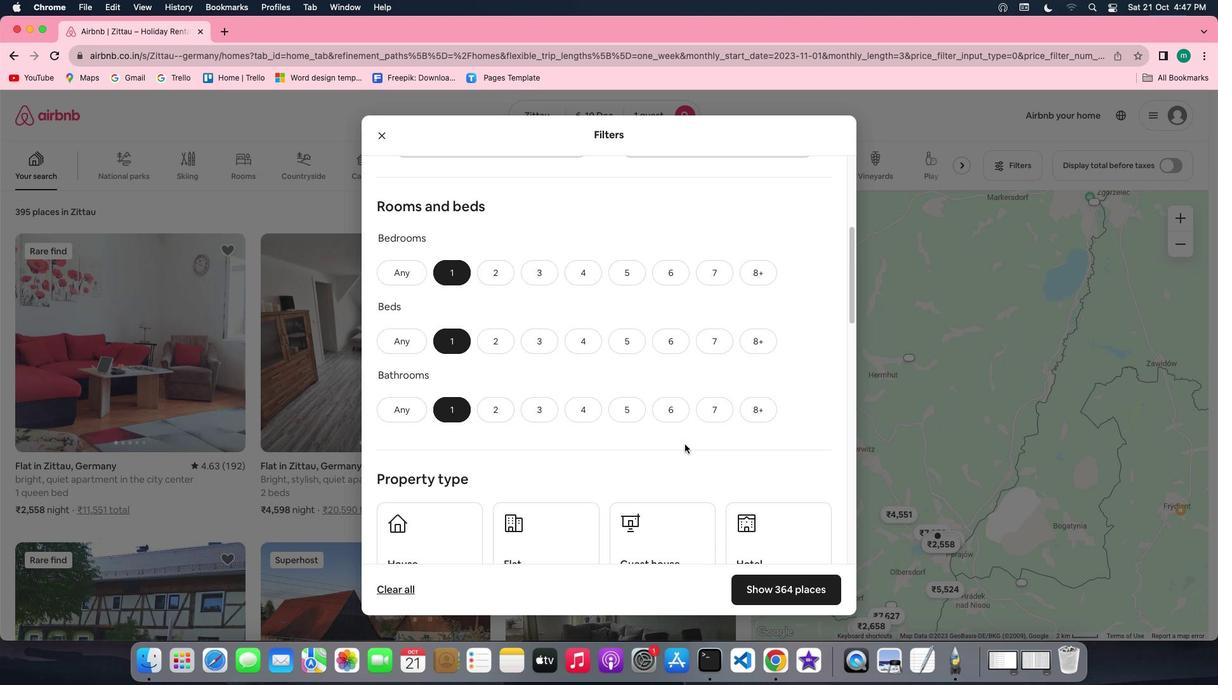
Action: Mouse scrolled (684, 444) with delta (0, 0)
Screenshot: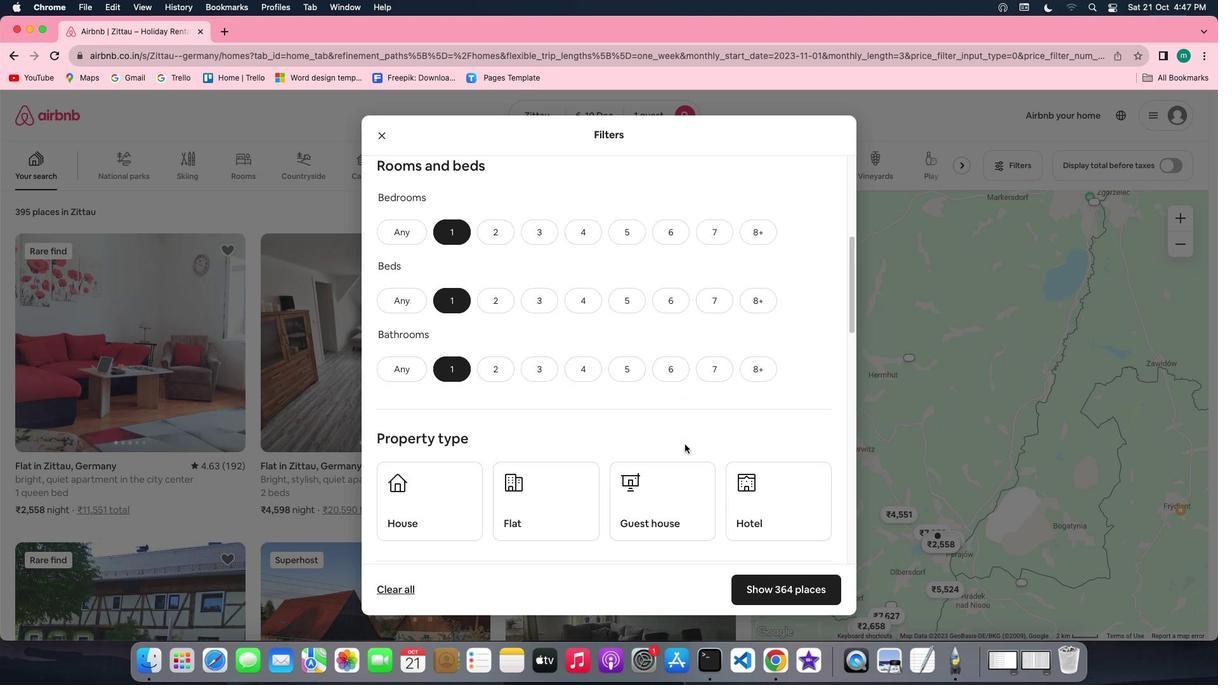 
Action: Mouse scrolled (684, 444) with delta (0, 0)
Screenshot: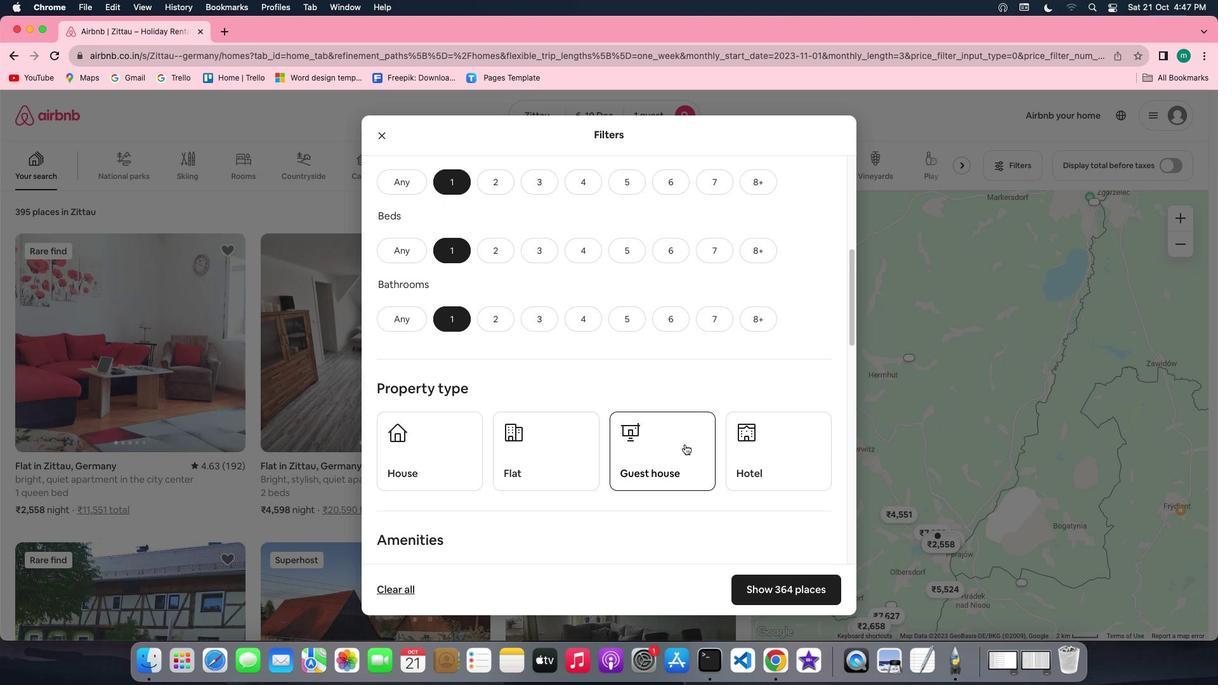 
Action: Mouse scrolled (684, 444) with delta (0, 0)
Screenshot: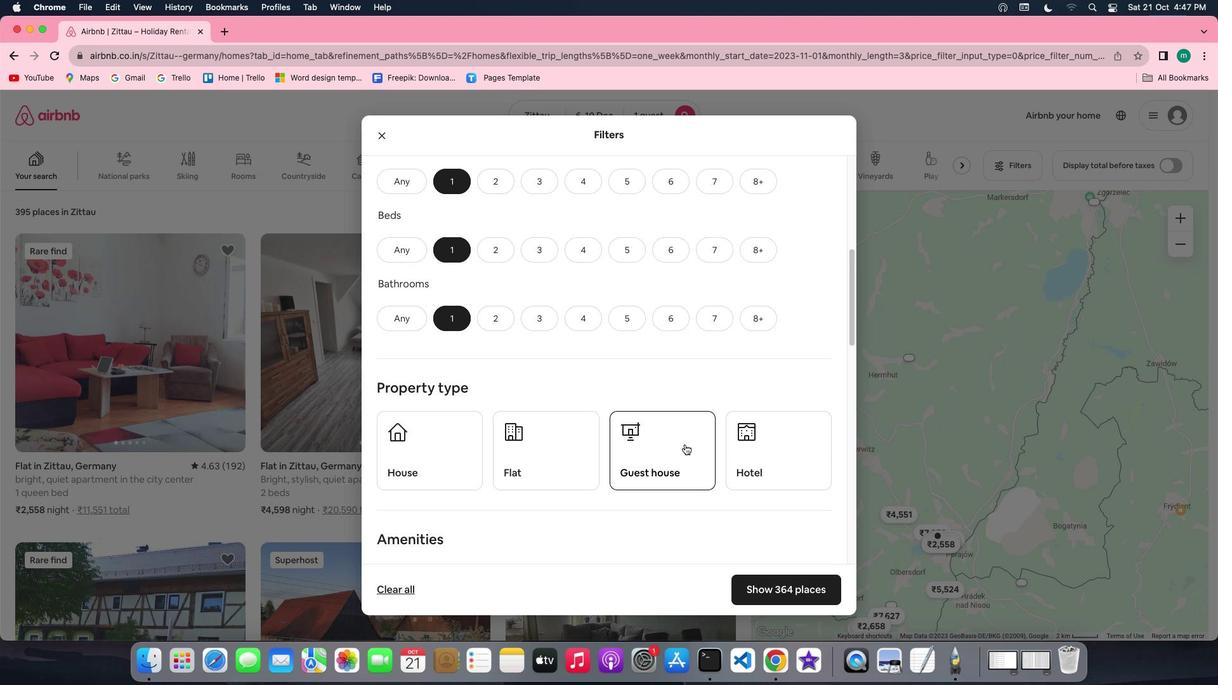 
Action: Mouse scrolled (684, 444) with delta (0, 0)
Screenshot: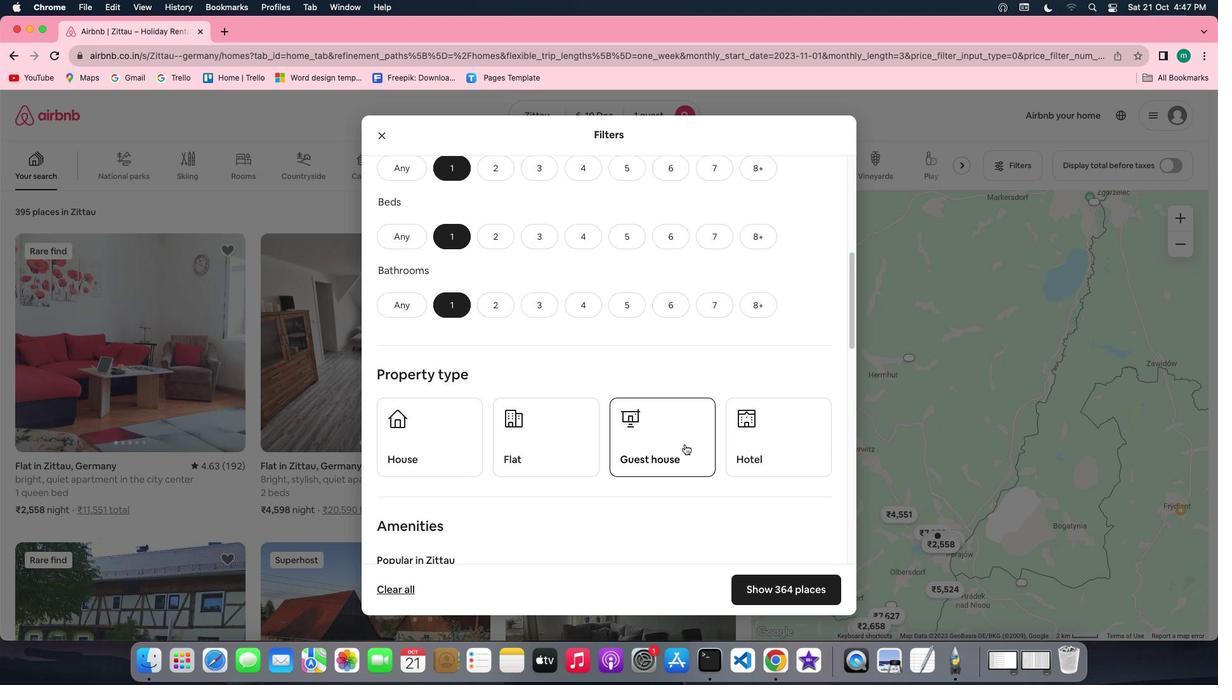 
Action: Mouse scrolled (684, 444) with delta (0, 0)
Screenshot: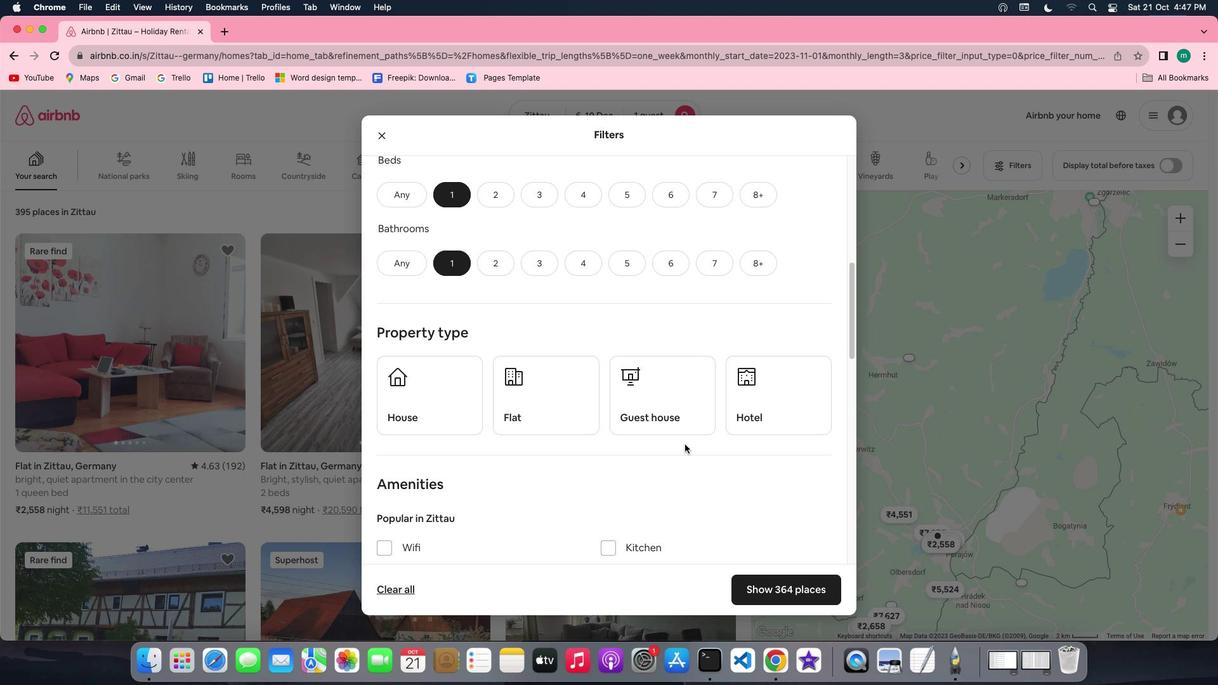 
Action: Mouse scrolled (684, 444) with delta (0, 0)
Screenshot: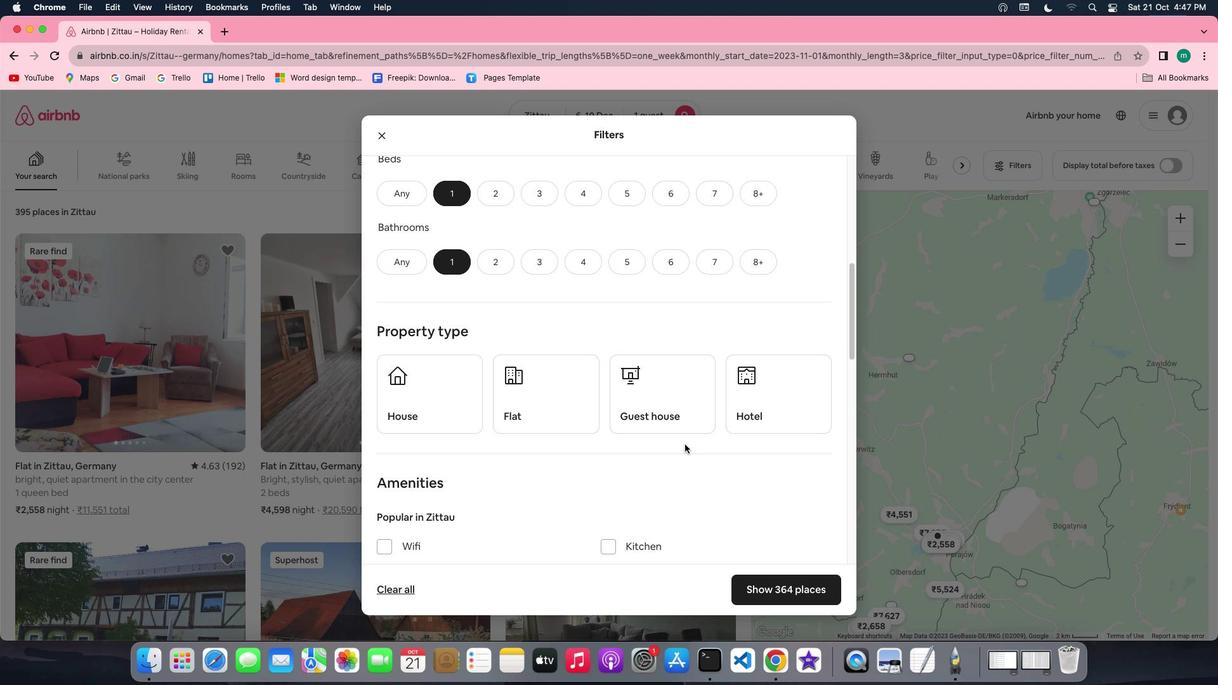 
Action: Mouse moved to (771, 395)
Screenshot: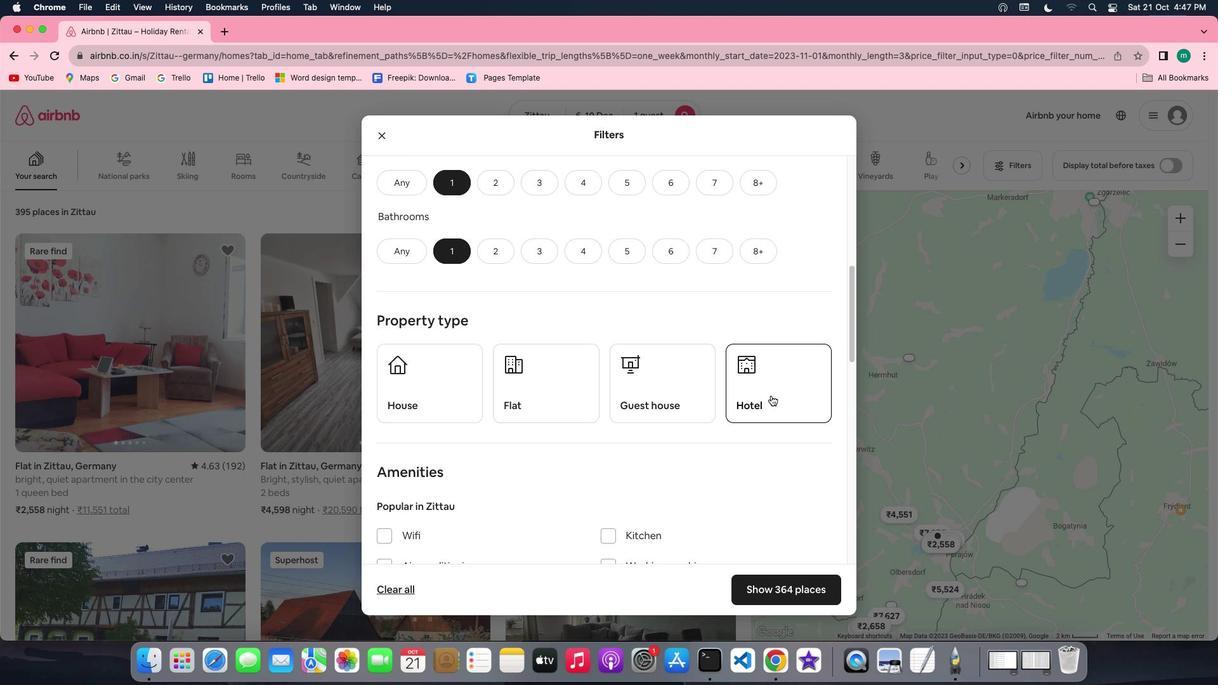 
Action: Mouse pressed left at (771, 395)
Screenshot: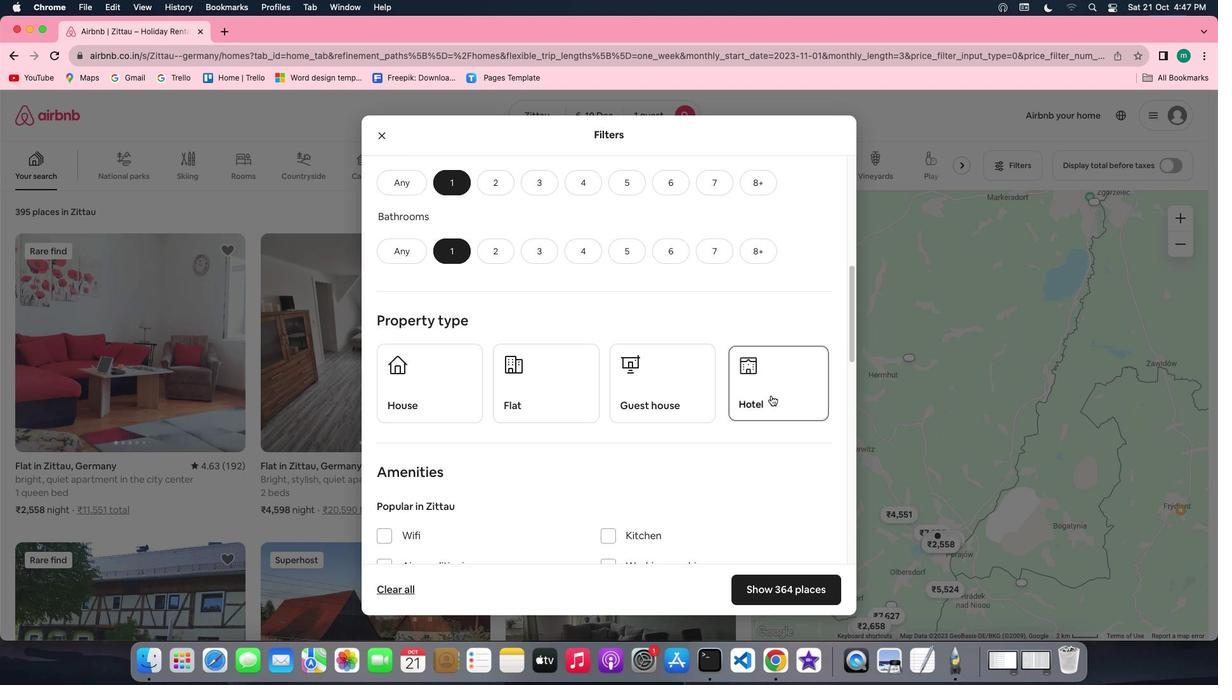 
Action: Mouse moved to (681, 390)
Screenshot: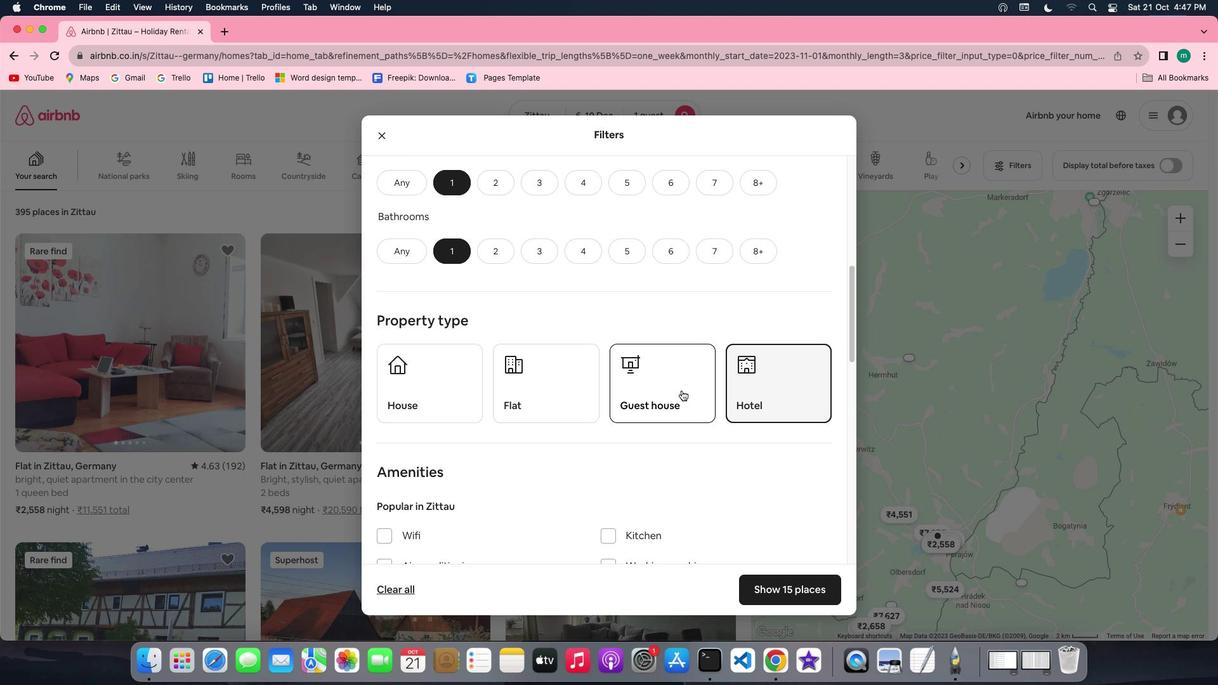 
Action: Mouse scrolled (681, 390) with delta (0, 0)
Screenshot: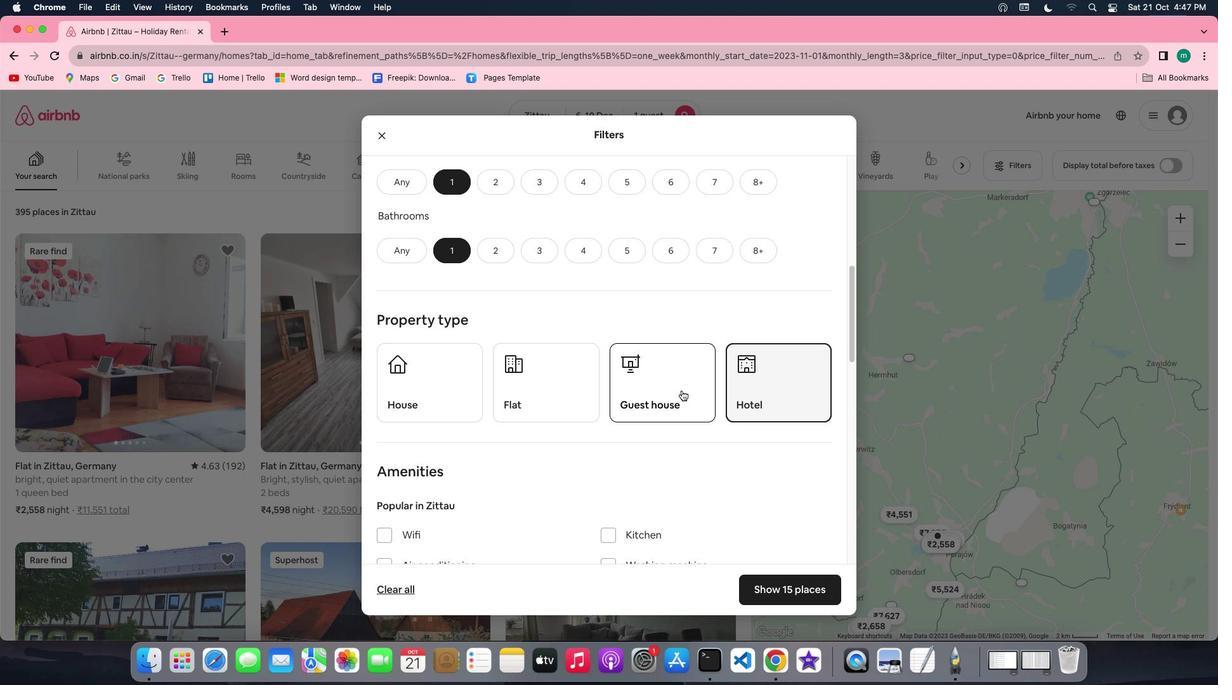 
Action: Mouse scrolled (681, 390) with delta (0, 0)
Screenshot: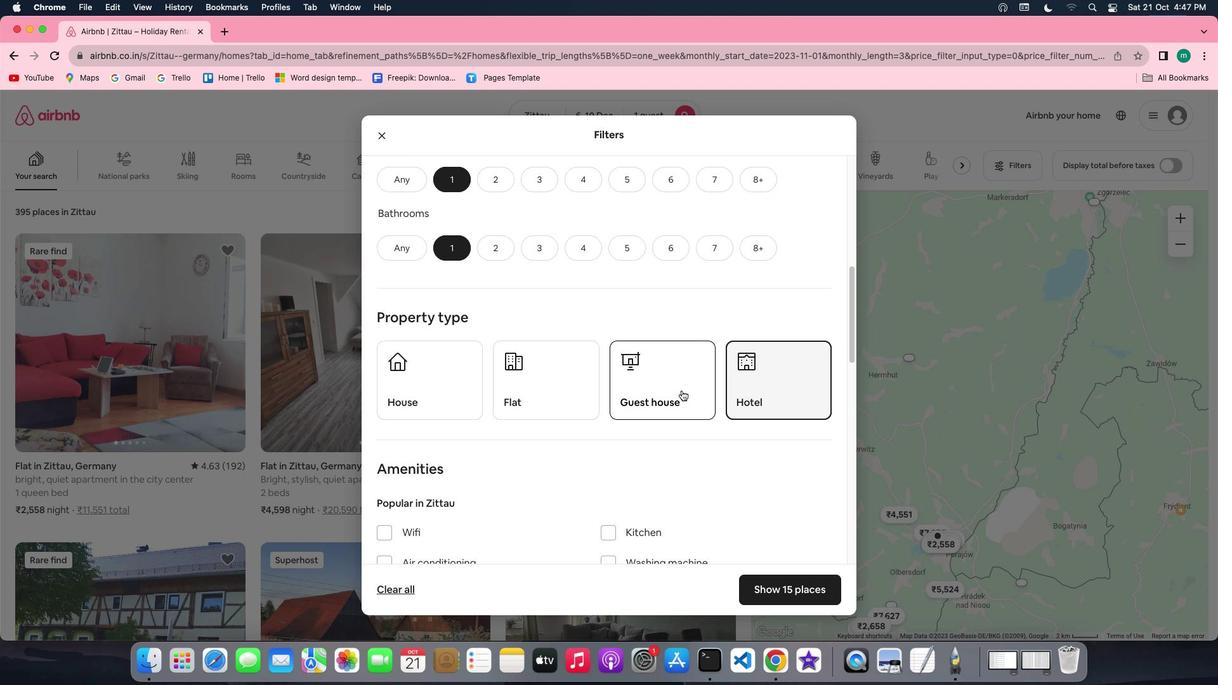 
Action: Mouse moved to (681, 390)
Screenshot: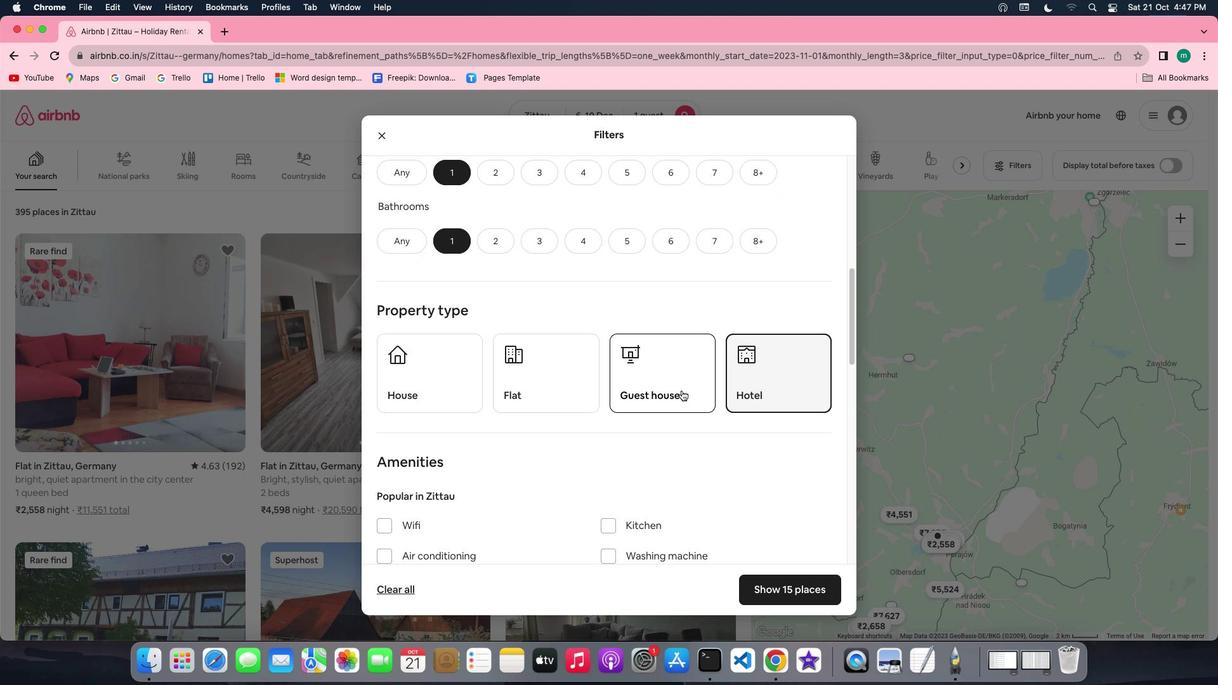 
Action: Mouse scrolled (681, 390) with delta (0, 0)
Screenshot: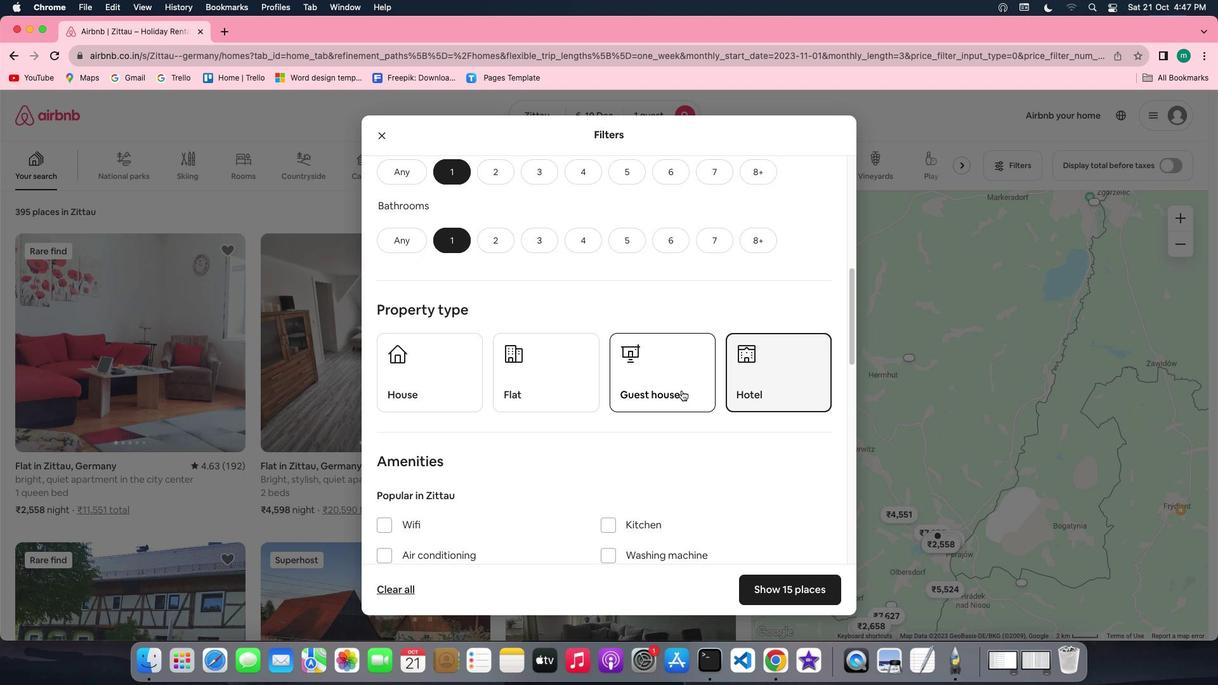 
Action: Mouse scrolled (681, 390) with delta (0, 0)
Screenshot: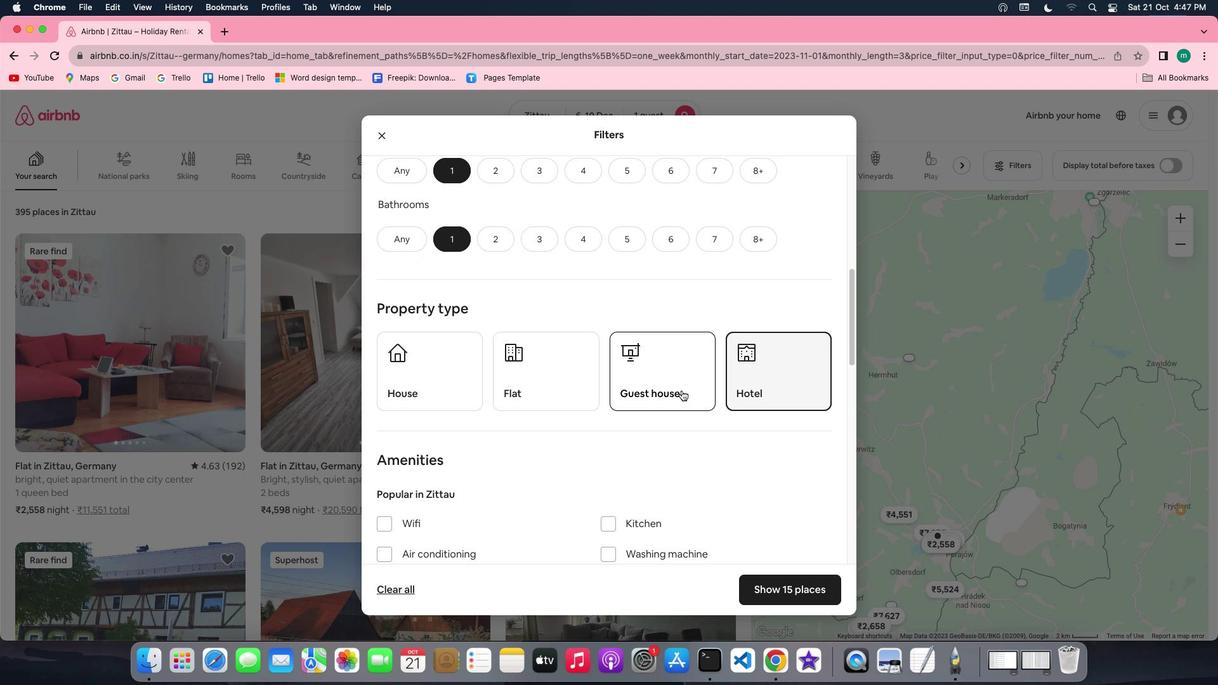 
Action: Mouse scrolled (681, 390) with delta (0, 0)
Screenshot: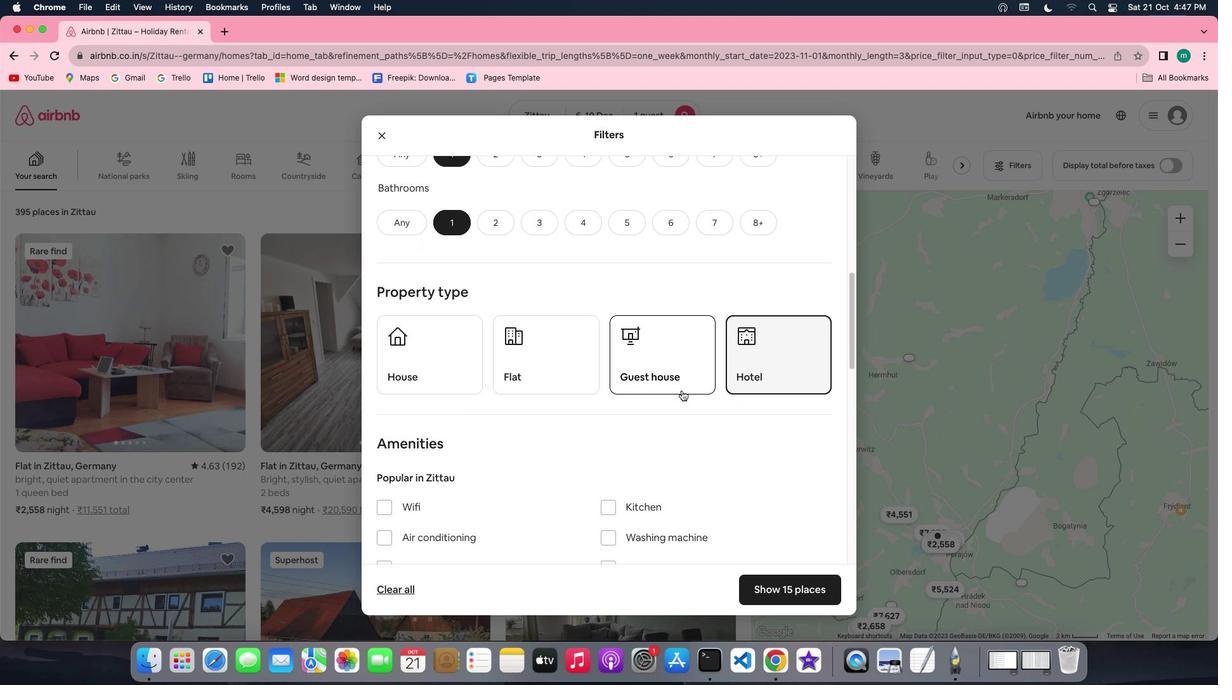 
Action: Mouse scrolled (681, 390) with delta (0, 0)
Screenshot: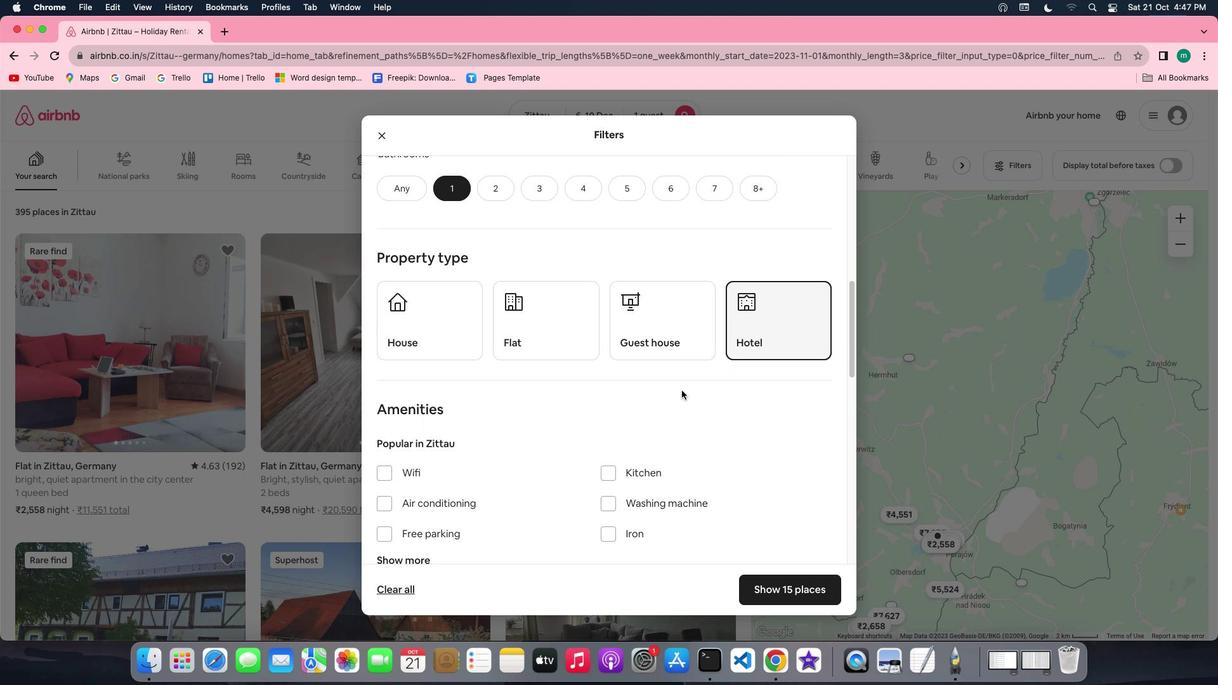 
Action: Mouse scrolled (681, 390) with delta (0, 0)
Screenshot: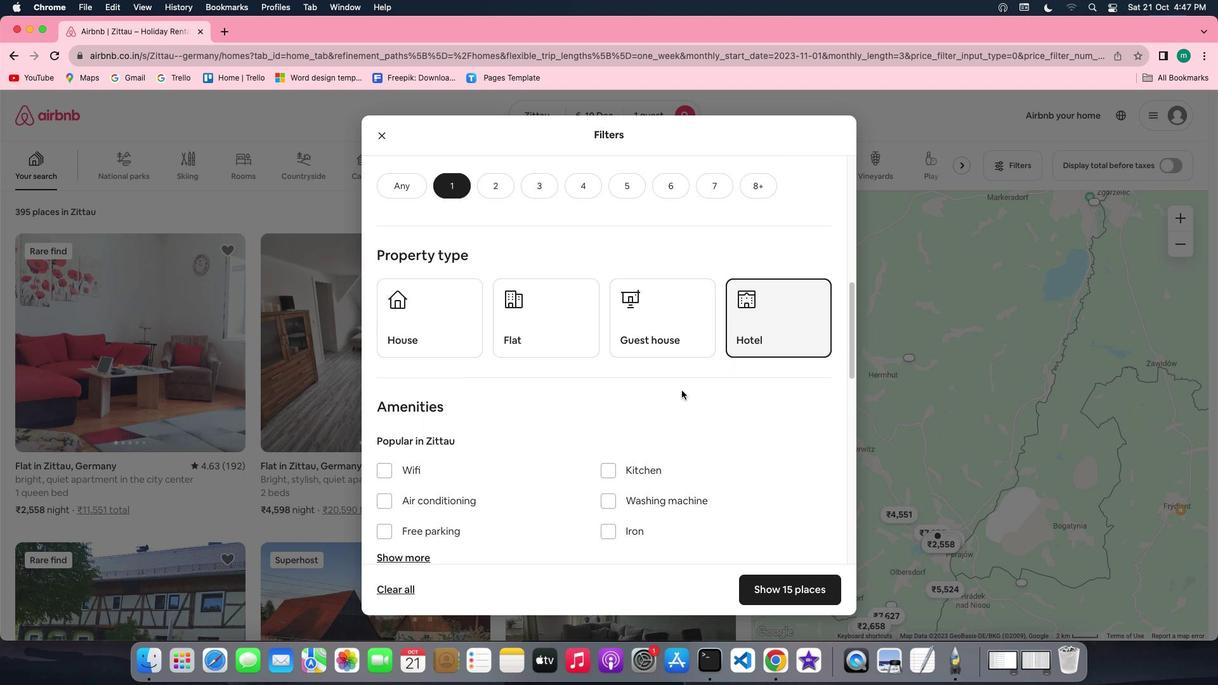 
Action: Mouse scrolled (681, 390) with delta (0, 0)
Screenshot: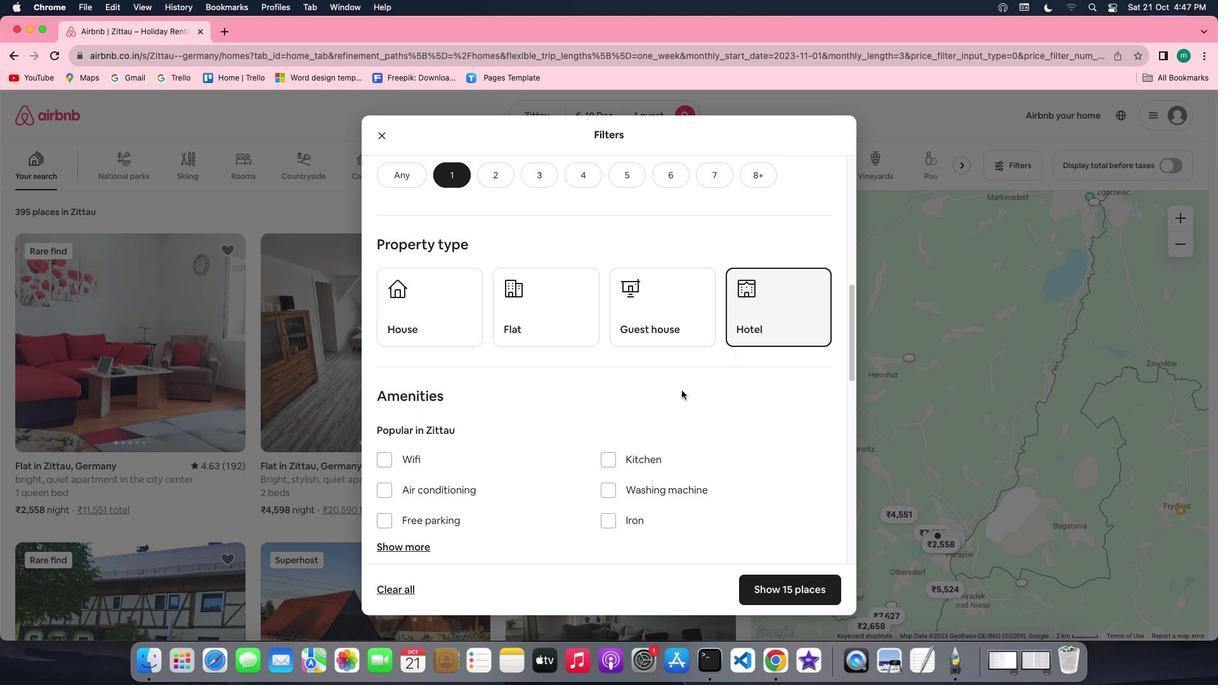 
Action: Mouse scrolled (681, 390) with delta (0, 0)
Screenshot: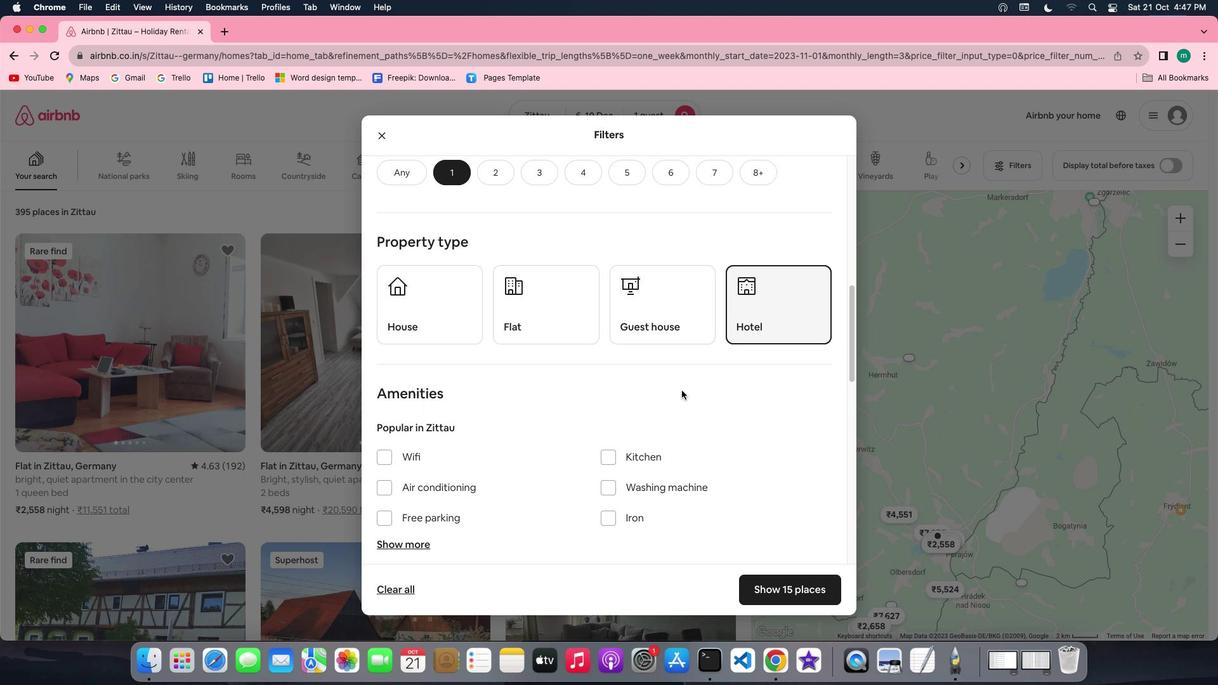 
Action: Mouse scrolled (681, 390) with delta (0, -1)
Screenshot: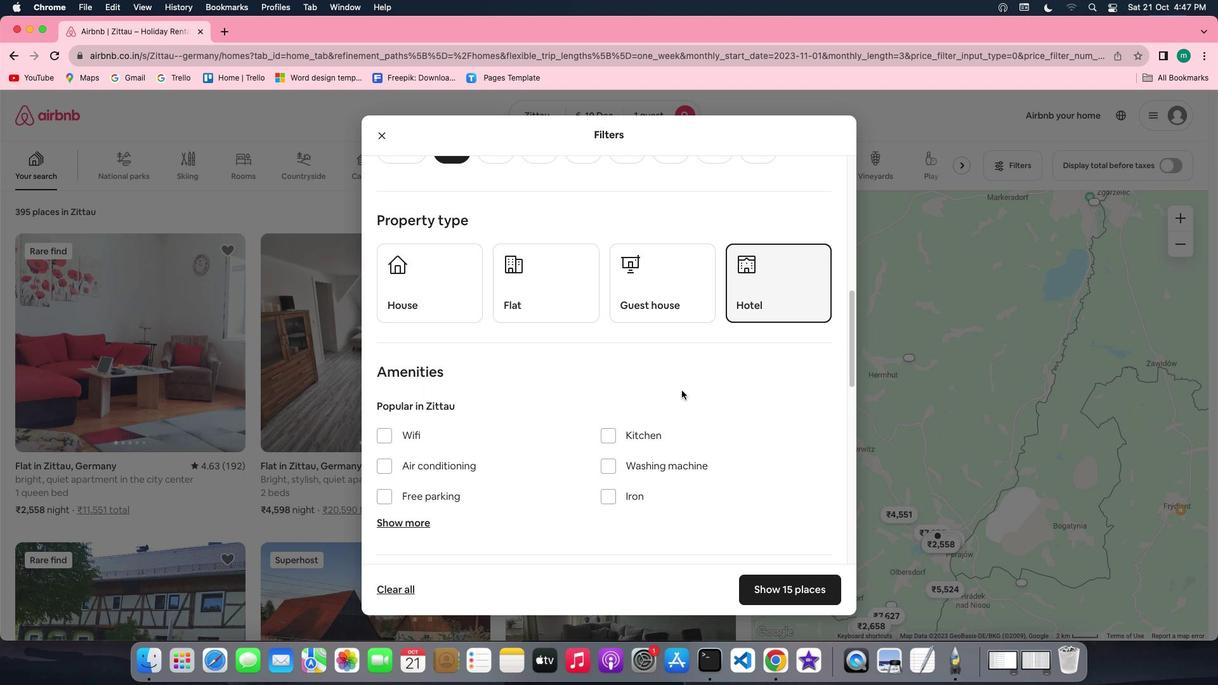 
Action: Mouse scrolled (681, 390) with delta (0, 0)
Screenshot: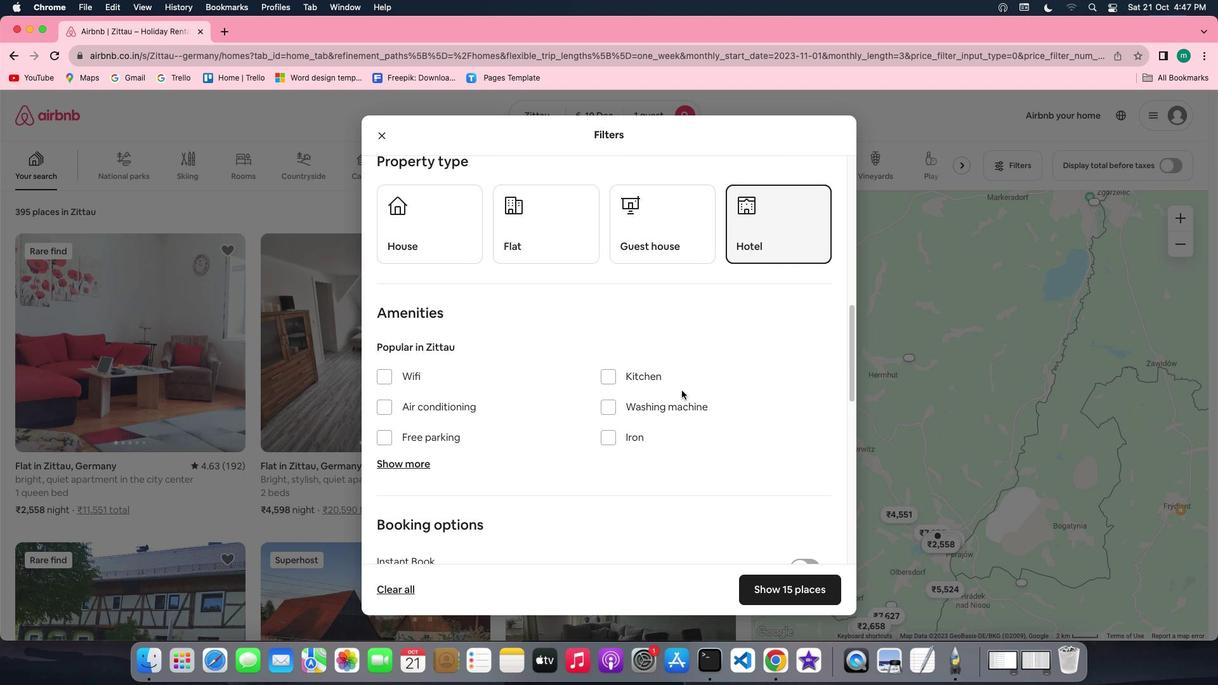 
Action: Mouse scrolled (681, 390) with delta (0, 0)
Screenshot: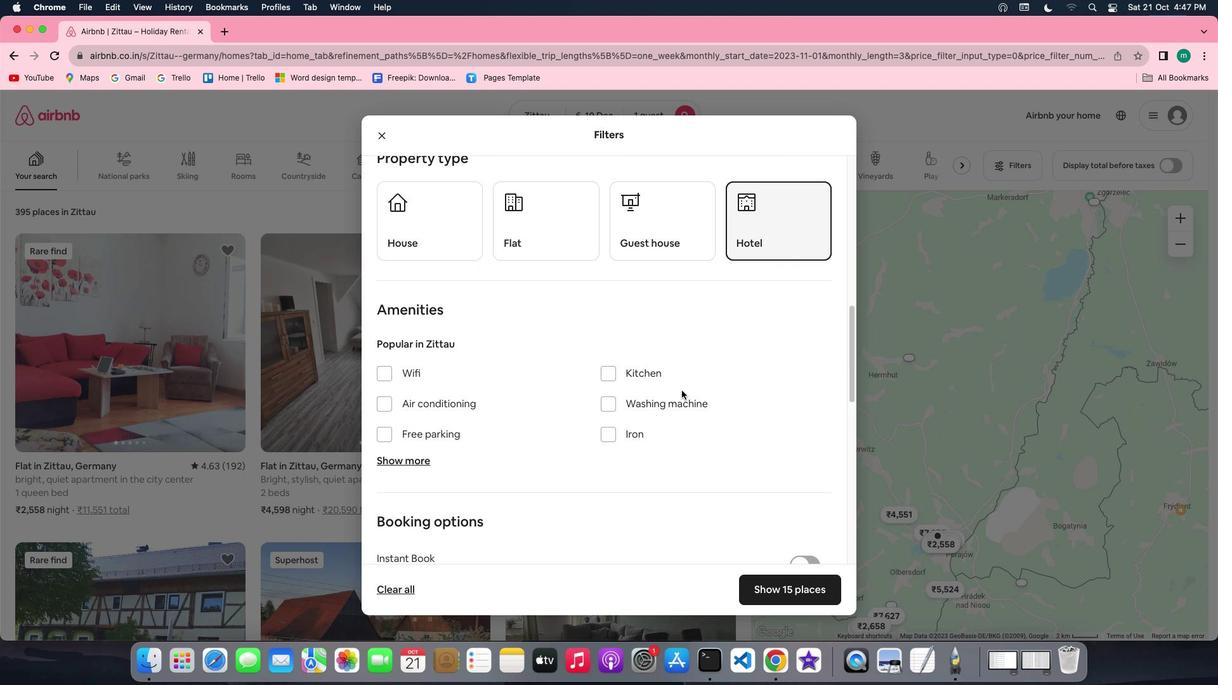 
Action: Mouse scrolled (681, 390) with delta (0, 0)
Screenshot: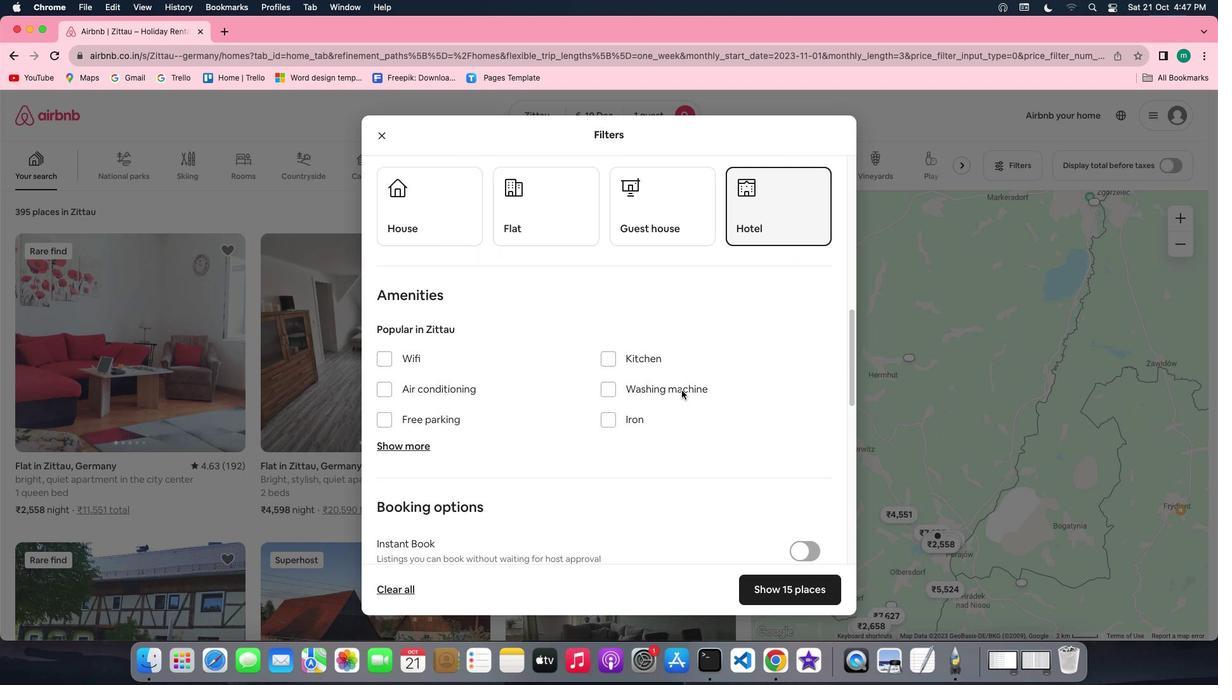 
Action: Mouse scrolled (681, 390) with delta (0, 0)
Screenshot: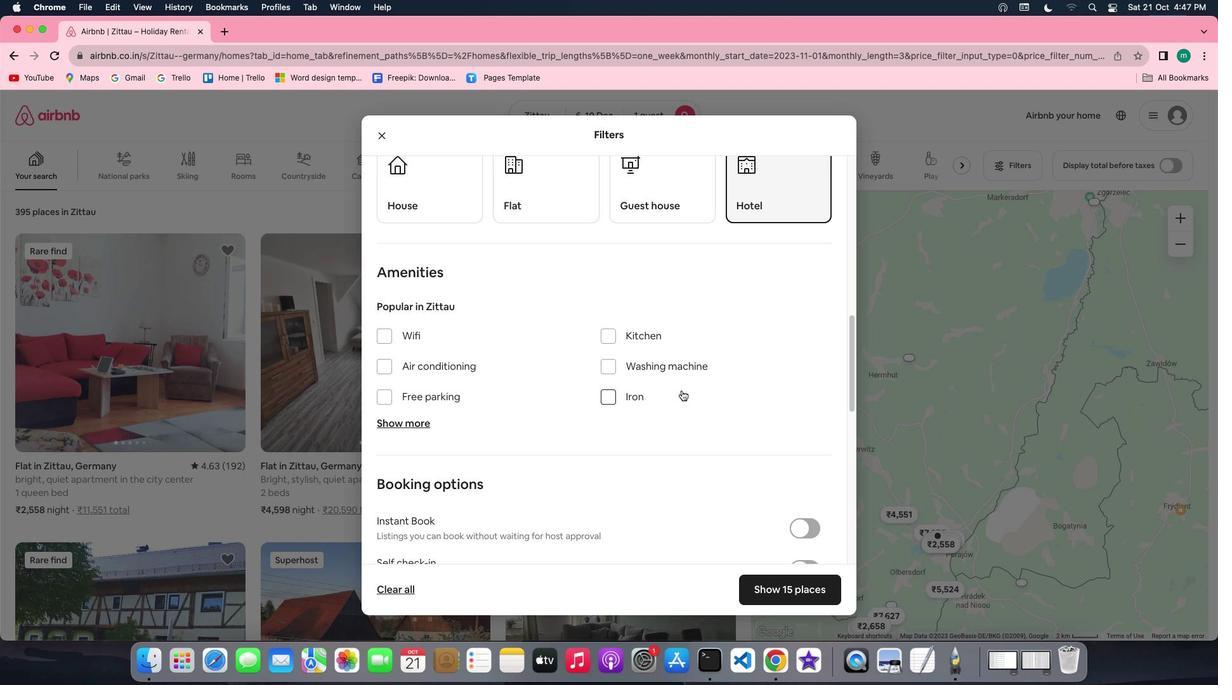 
Action: Mouse scrolled (681, 390) with delta (0, 0)
Screenshot: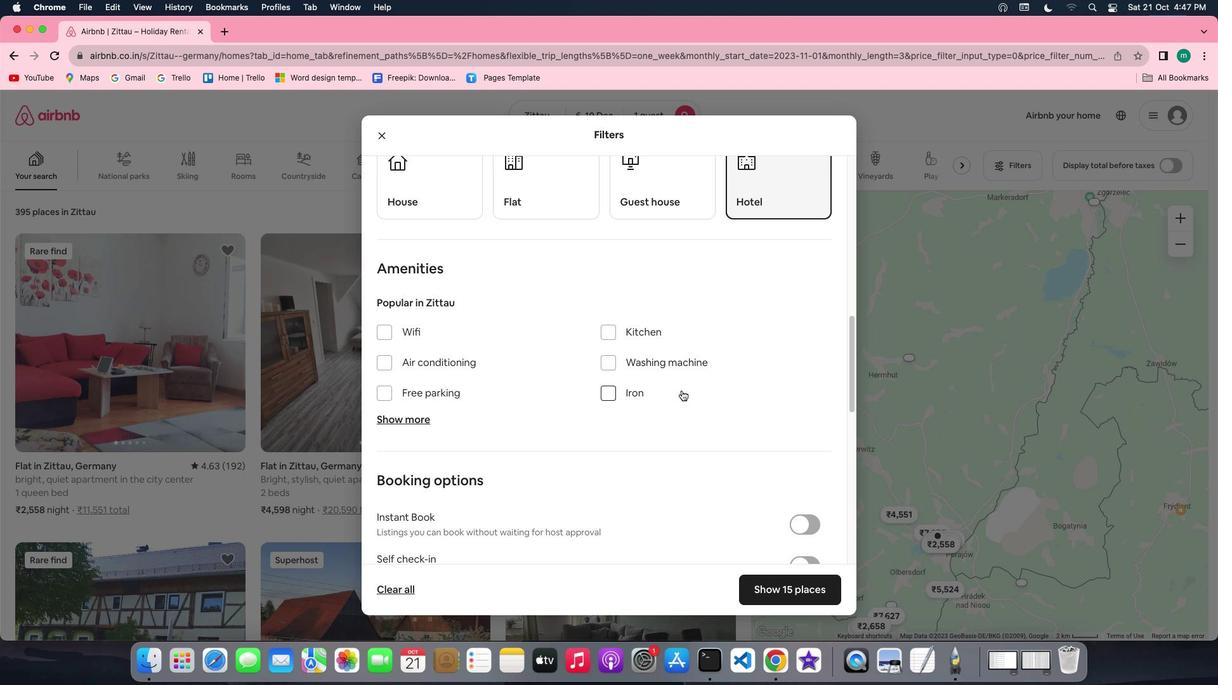 
Action: Mouse scrolled (681, 390) with delta (0, 0)
Screenshot: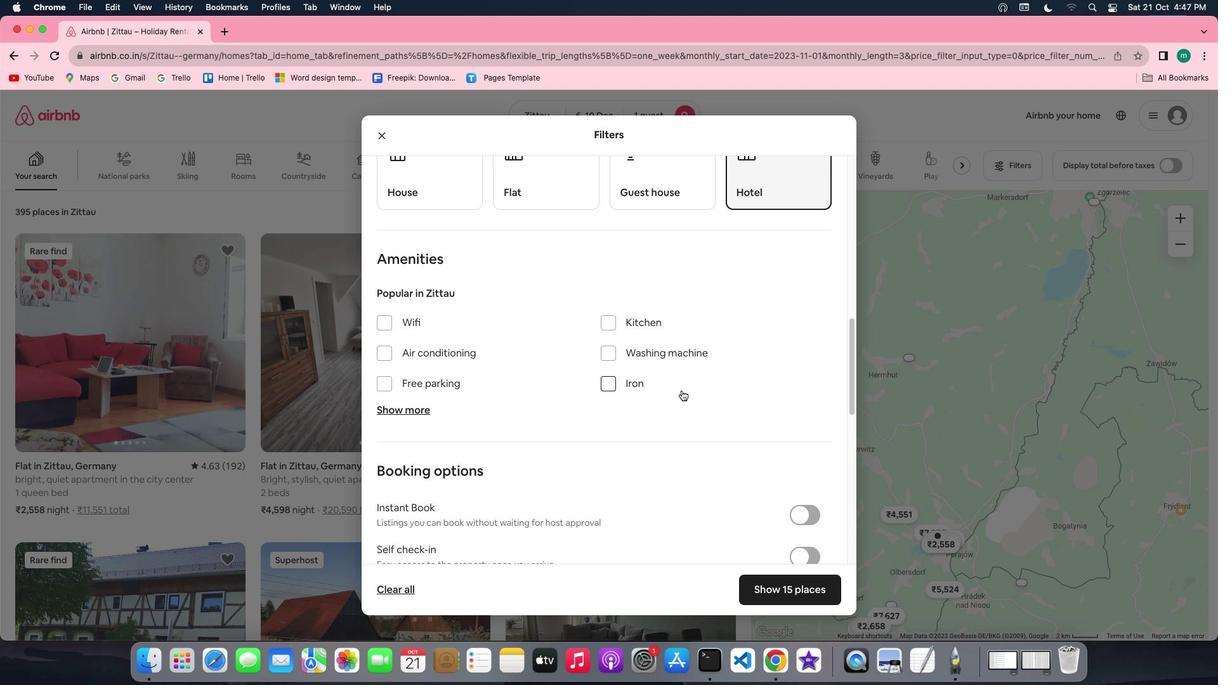 
Action: Mouse scrolled (681, 390) with delta (0, 0)
Screenshot: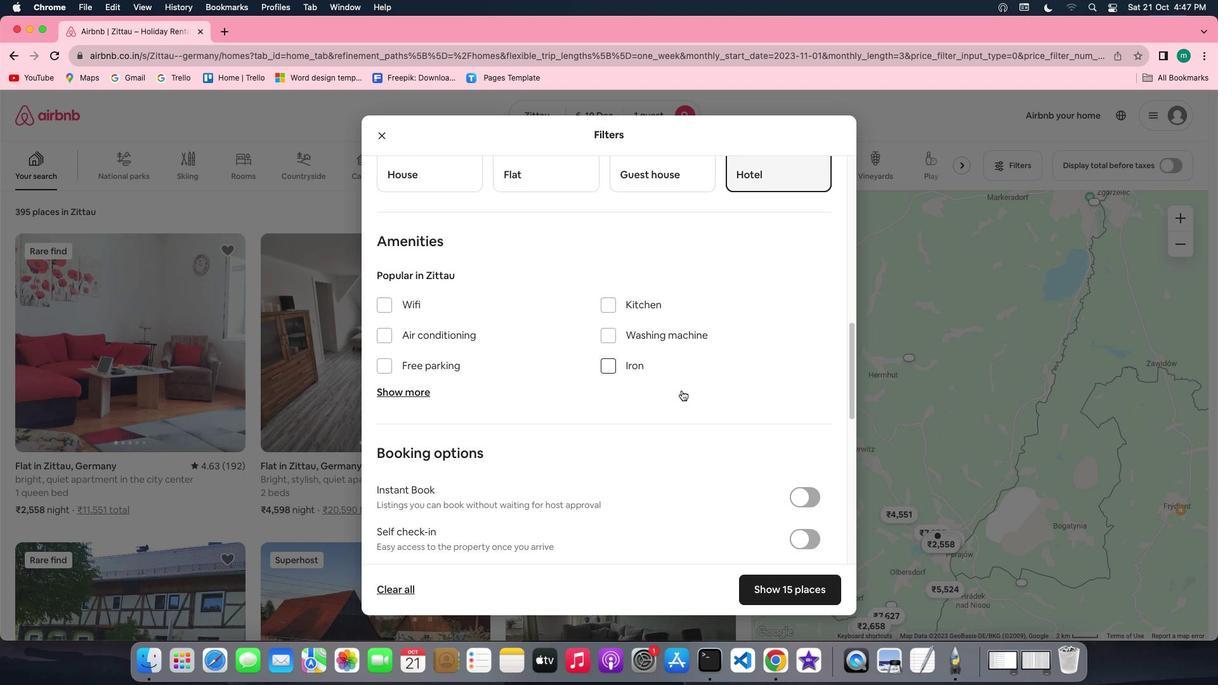 
Action: Mouse scrolled (681, 390) with delta (0, 0)
Screenshot: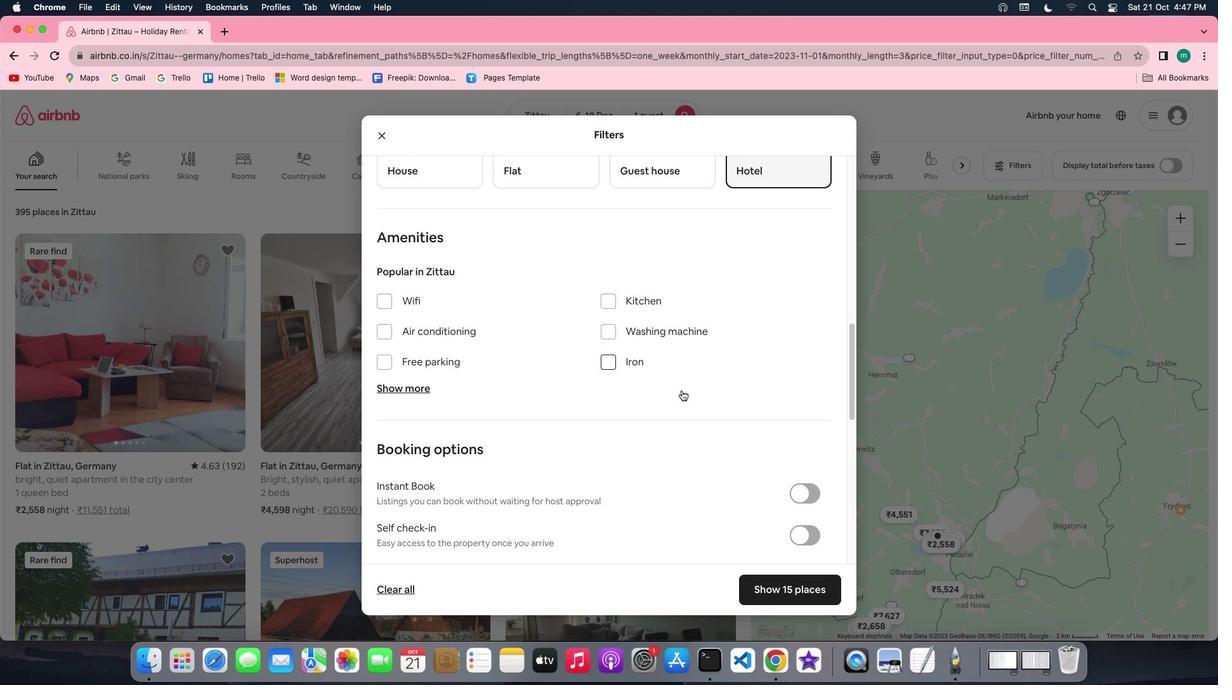 
Action: Mouse scrolled (681, 390) with delta (0, -1)
Screenshot: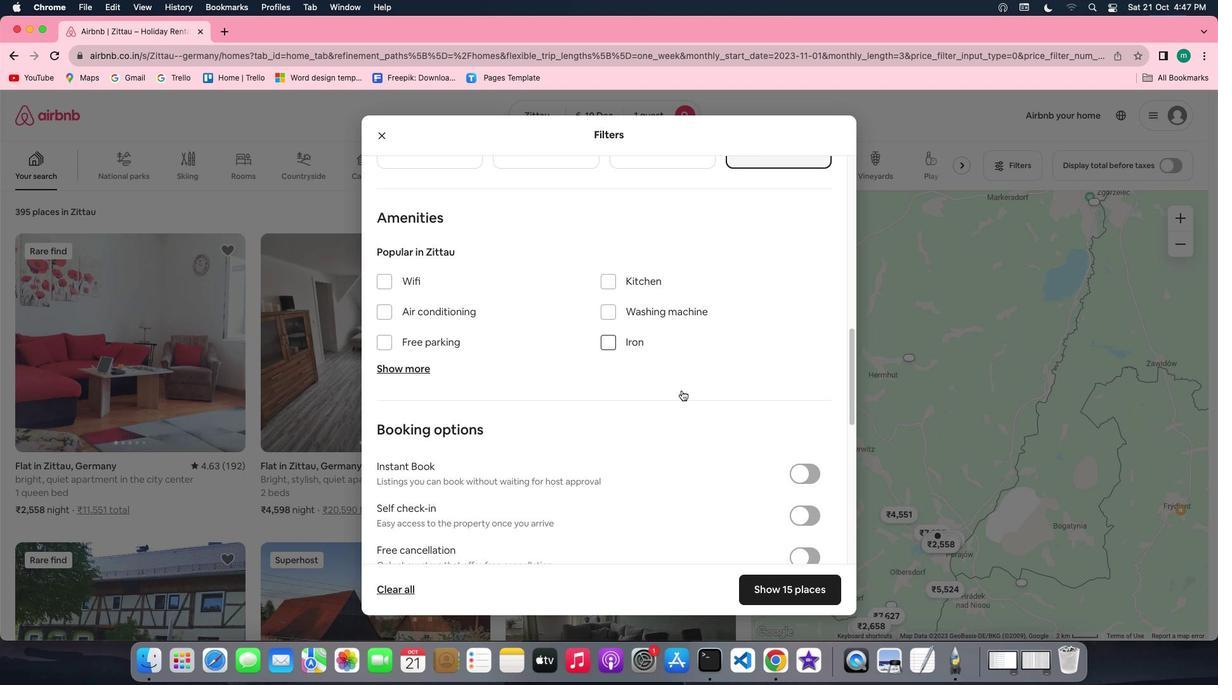 
Action: Mouse moved to (808, 458)
Screenshot: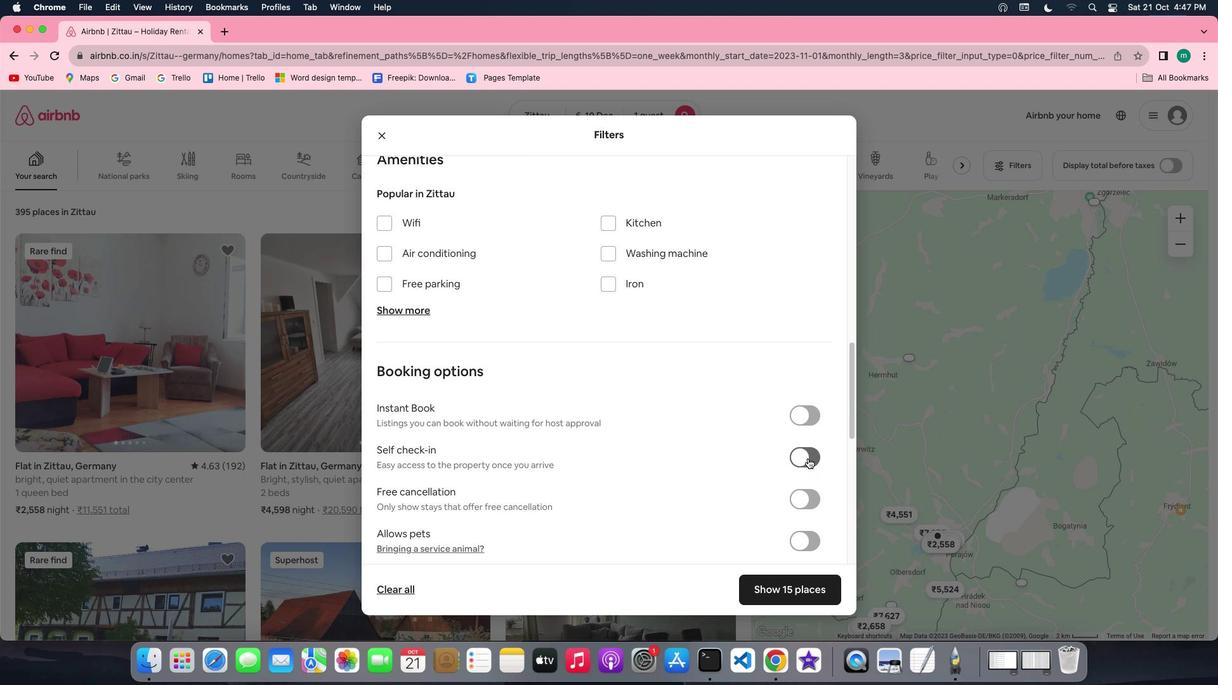 
Action: Mouse pressed left at (808, 458)
Screenshot: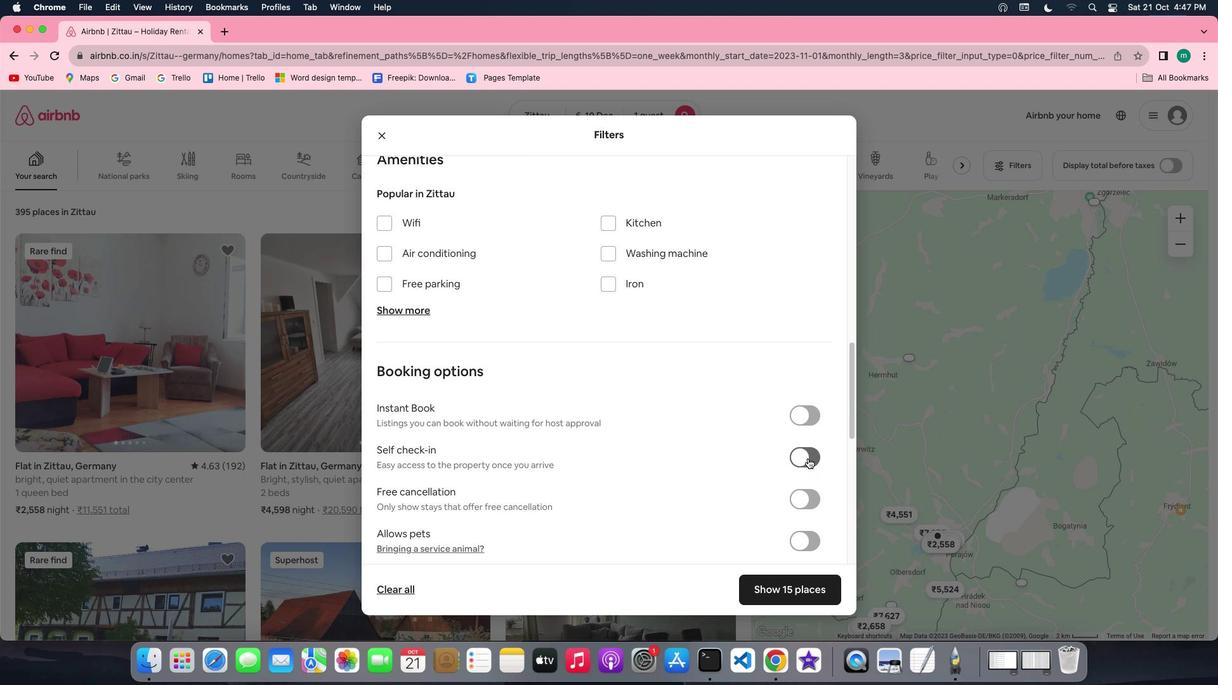 
Action: Mouse moved to (604, 441)
Screenshot: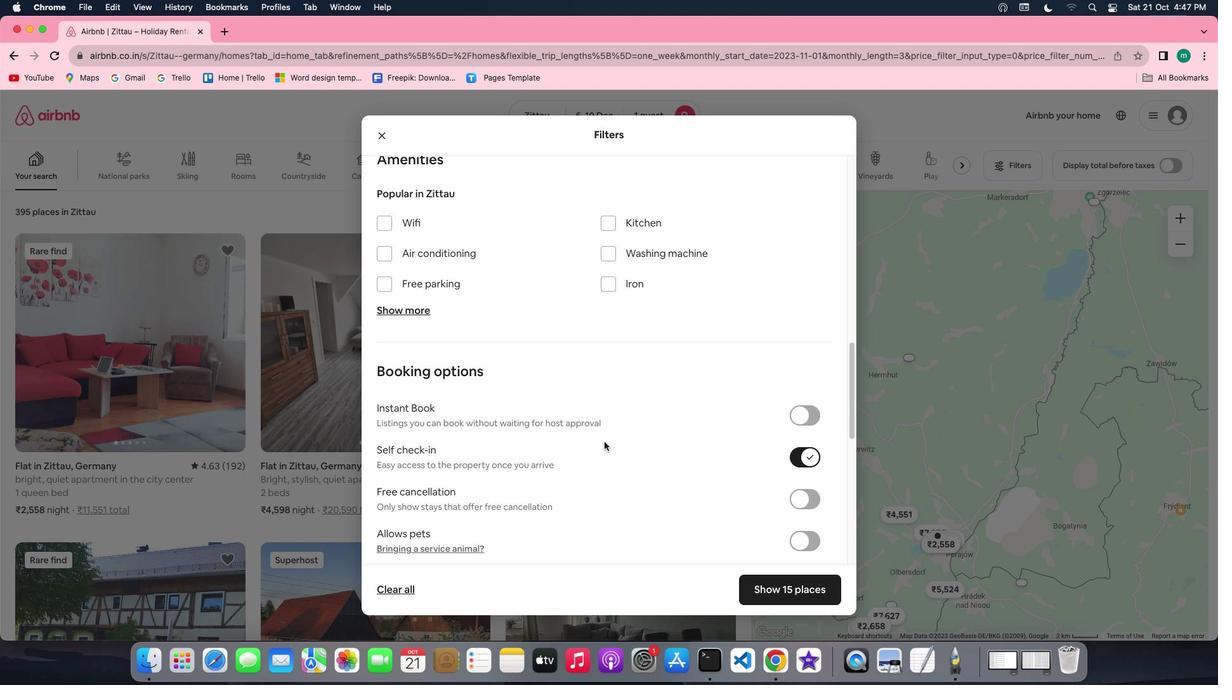
Action: Mouse scrolled (604, 441) with delta (0, 0)
Screenshot: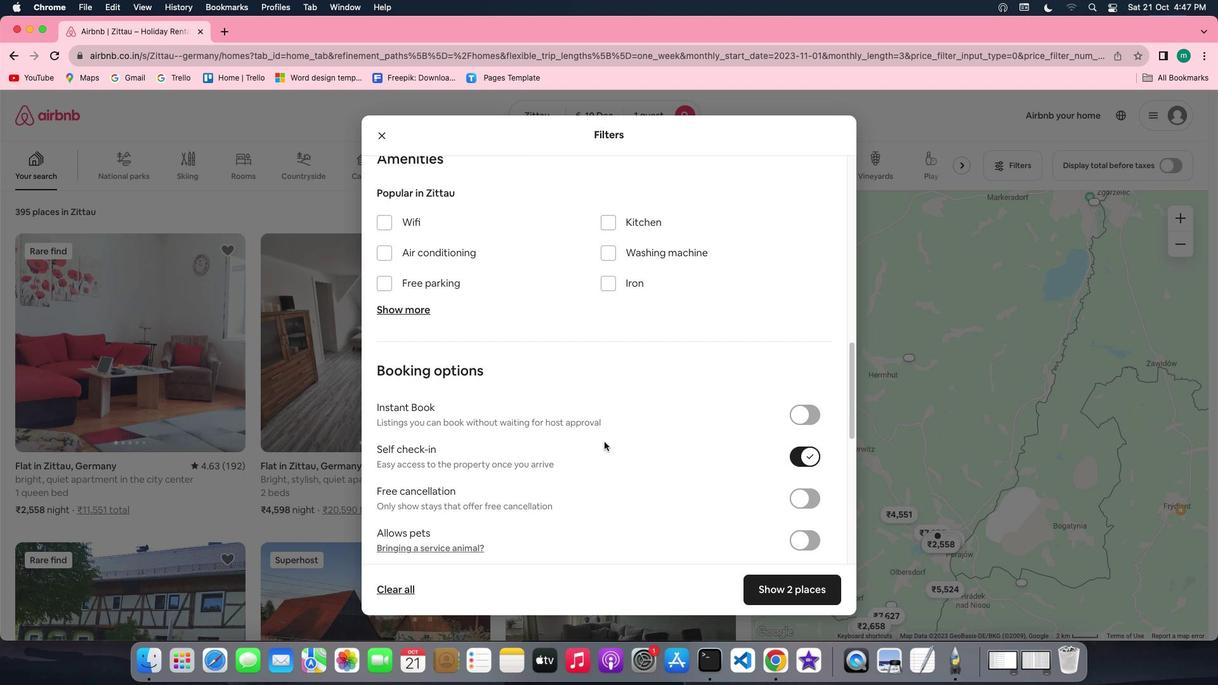 
Action: Mouse scrolled (604, 441) with delta (0, 0)
Screenshot: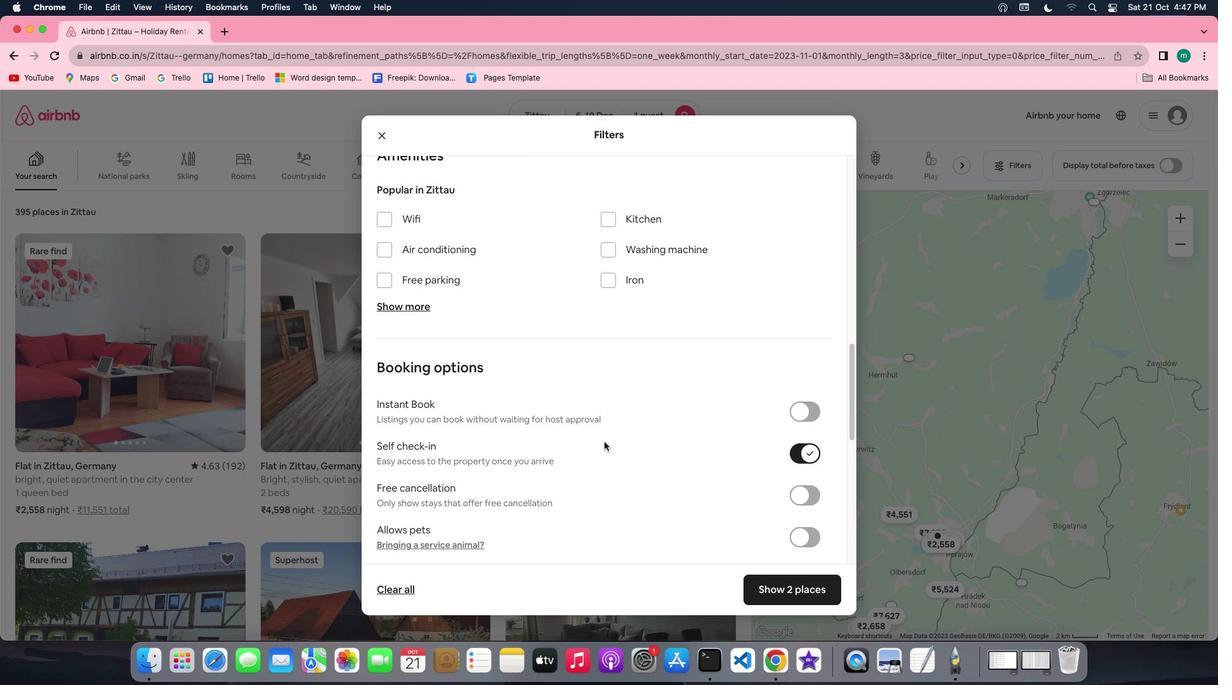 
Action: Mouse scrolled (604, 441) with delta (0, 0)
Screenshot: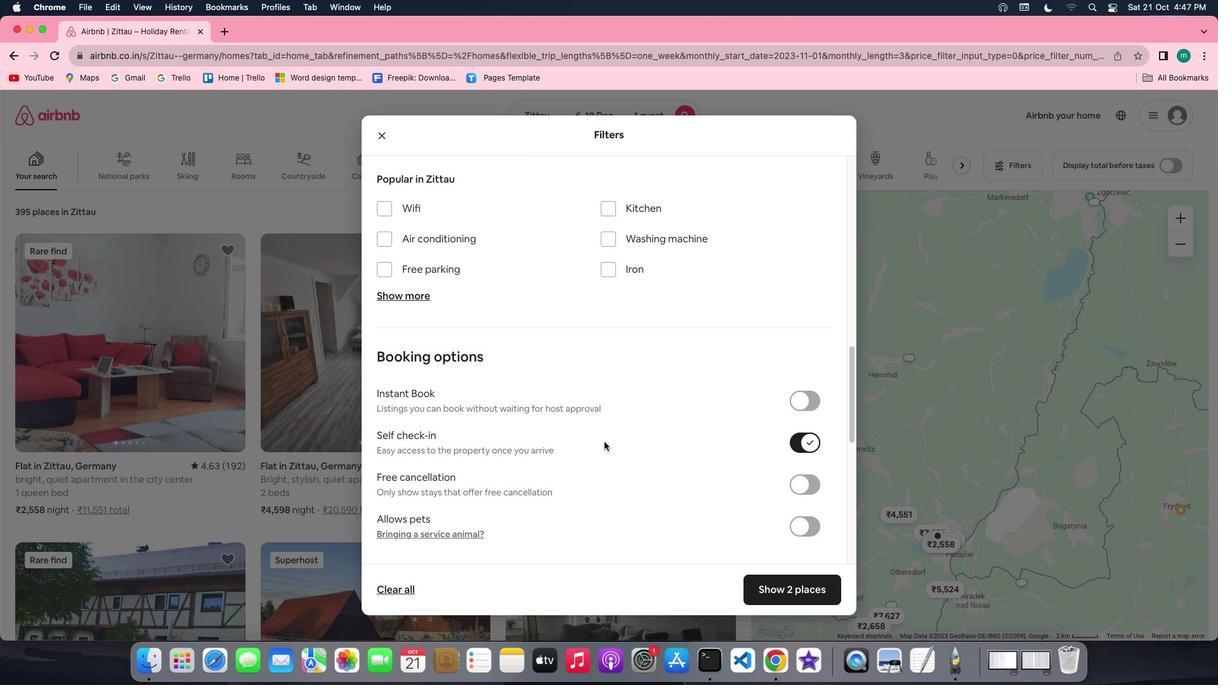 
Action: Mouse scrolled (604, 441) with delta (0, 0)
Screenshot: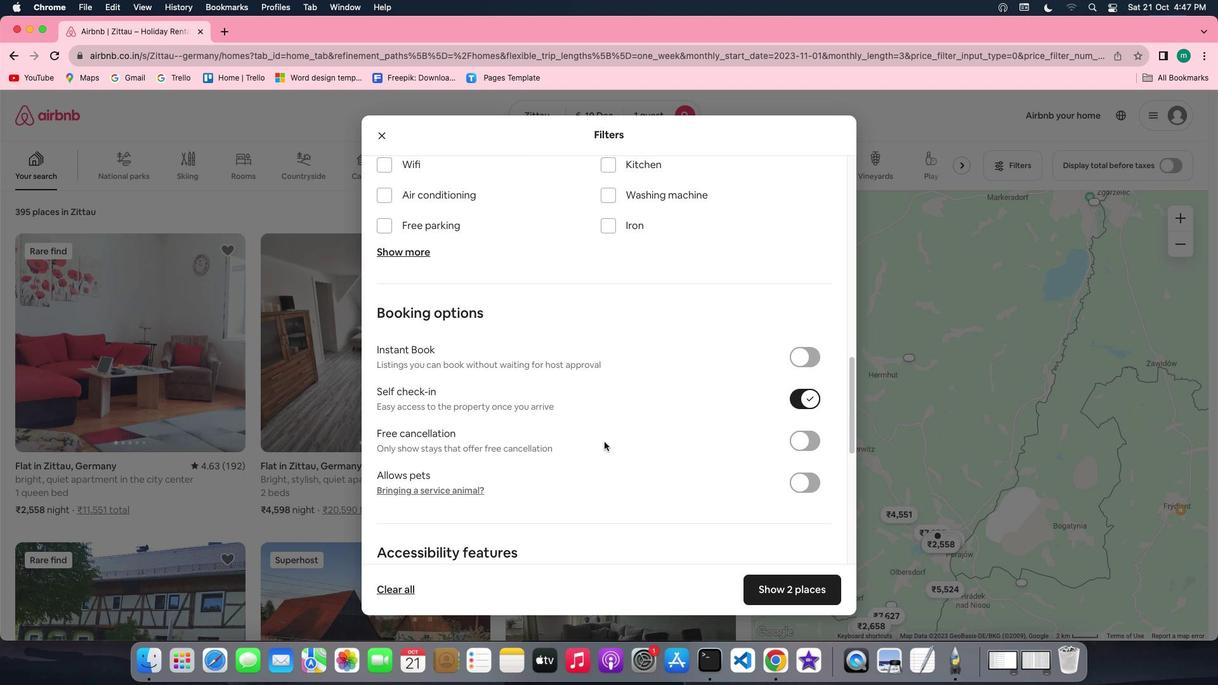
Action: Mouse scrolled (604, 441) with delta (0, 0)
Screenshot: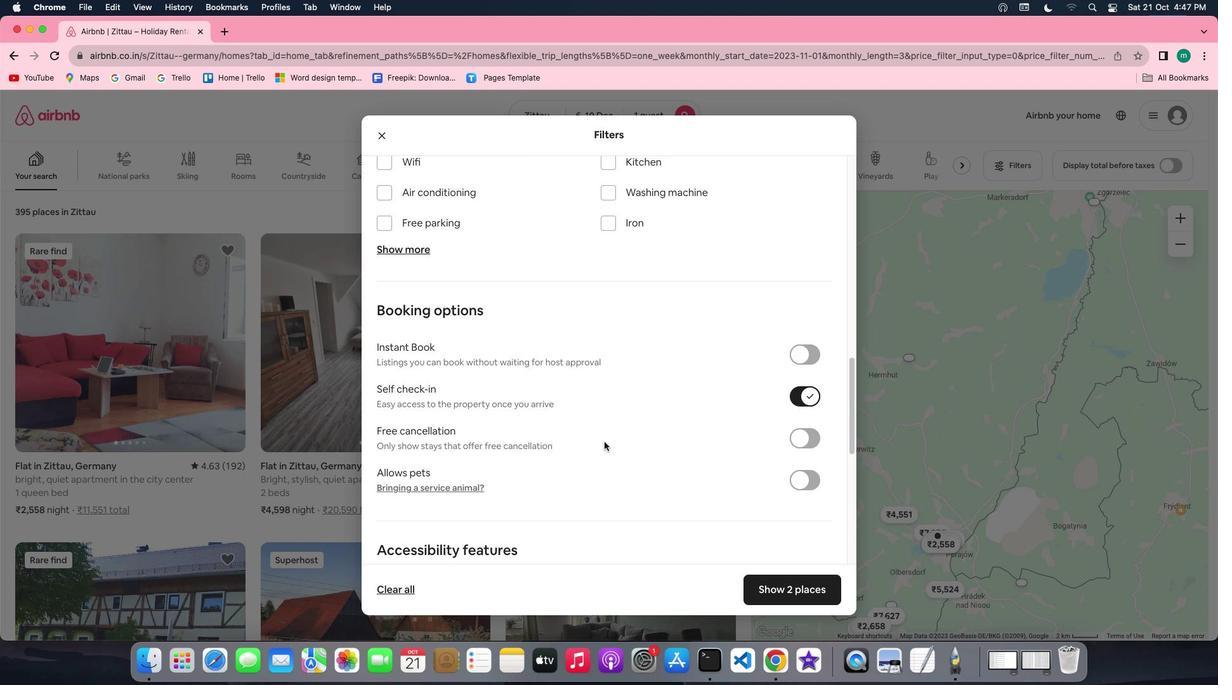 
Action: Mouse scrolled (604, 441) with delta (0, 0)
Screenshot: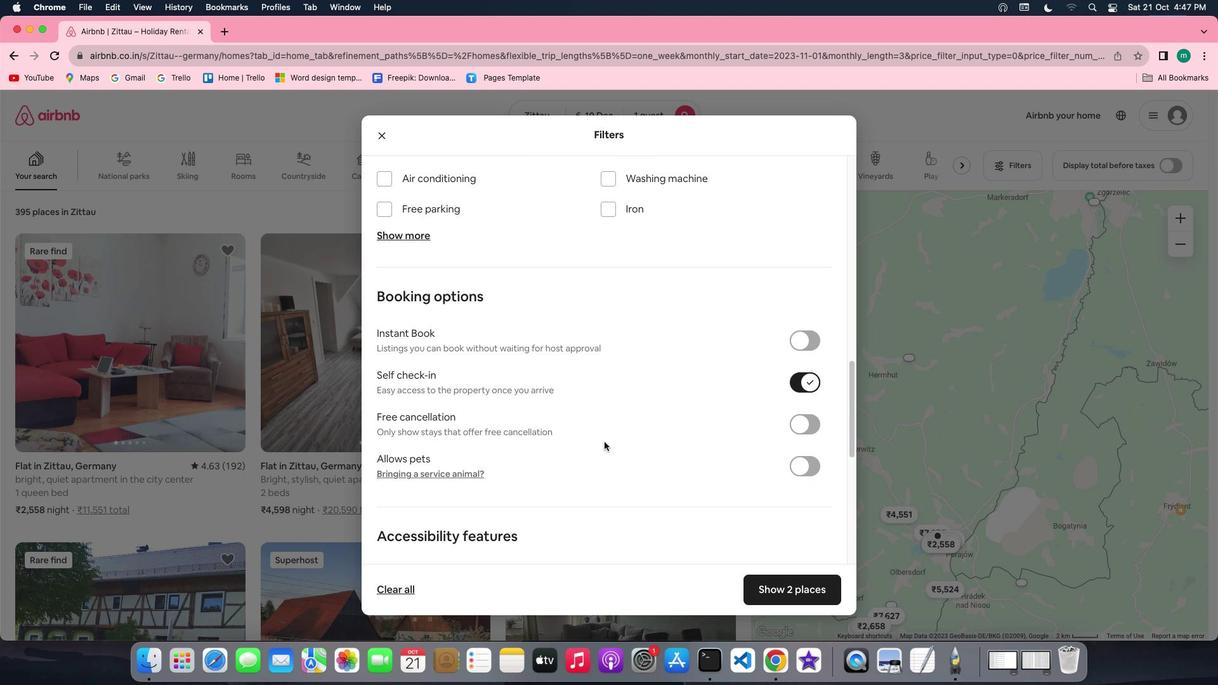 
Action: Mouse scrolled (604, 441) with delta (0, 0)
Screenshot: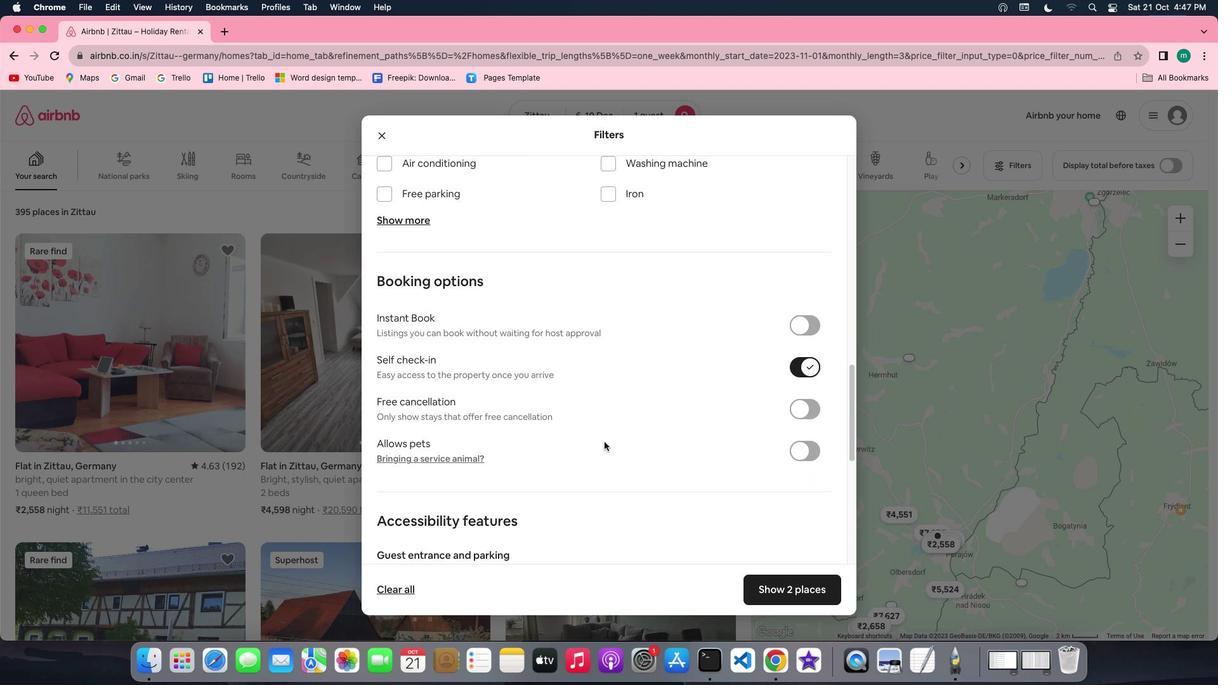 
Action: Mouse scrolled (604, 441) with delta (0, 0)
Screenshot: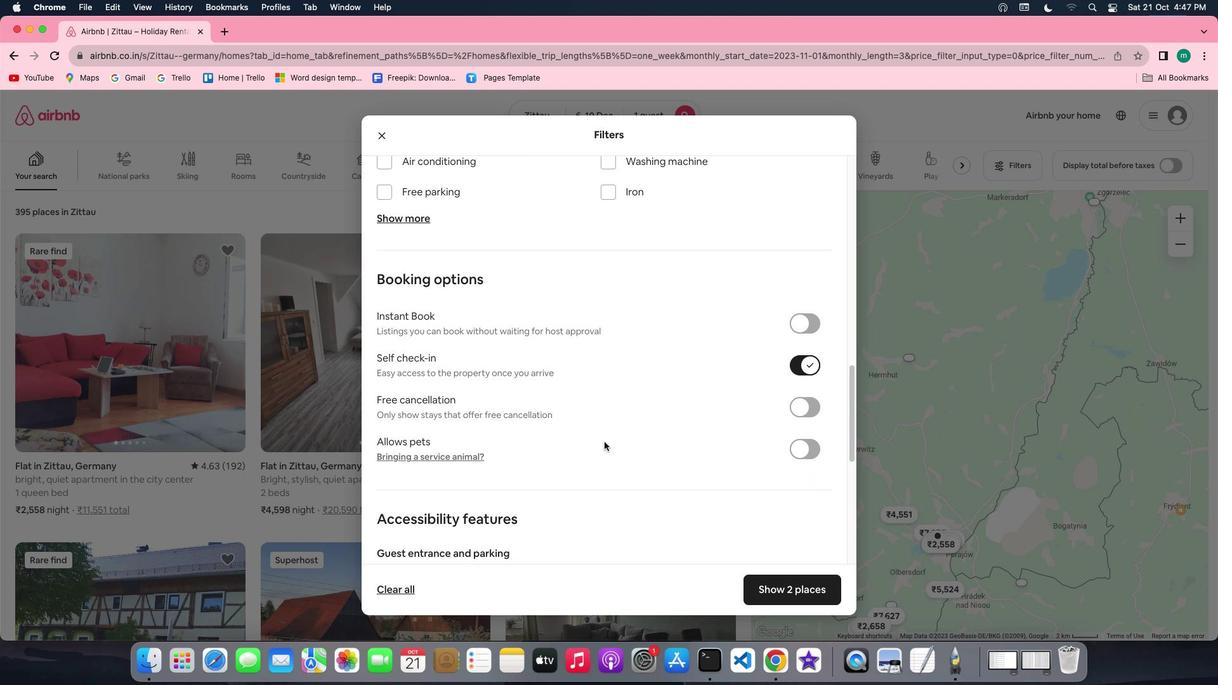 
Action: Mouse scrolled (604, 441) with delta (0, -1)
Screenshot: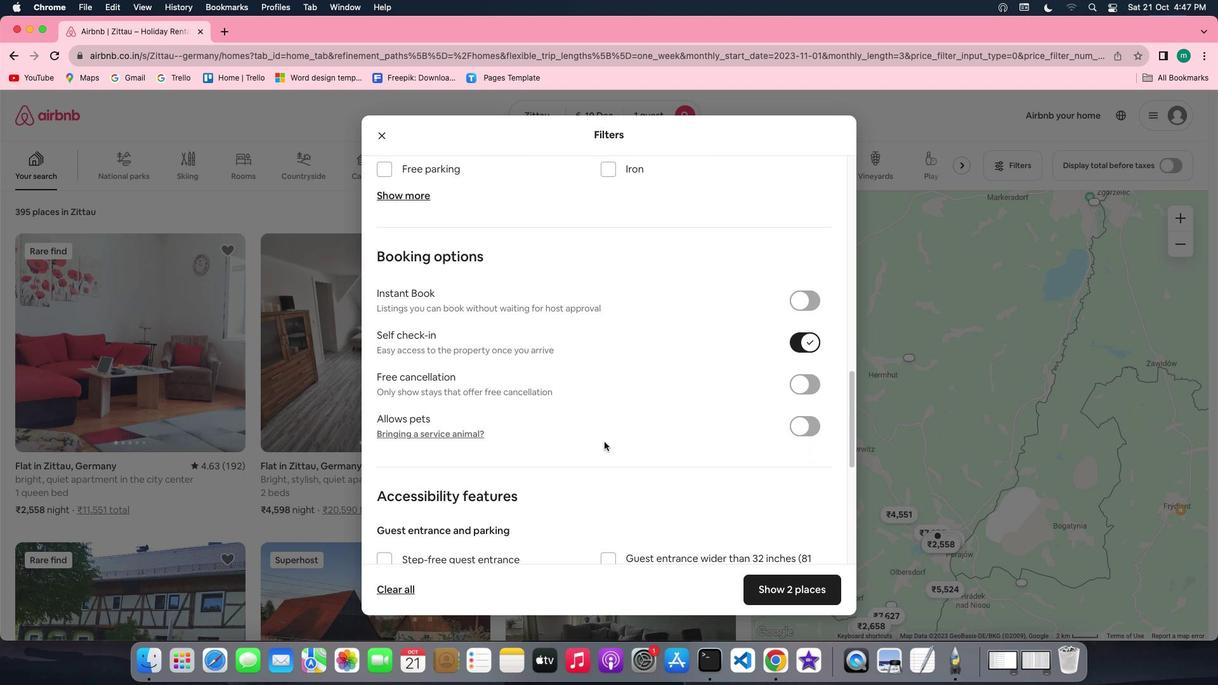 
Action: Mouse scrolled (604, 441) with delta (0, -1)
Screenshot: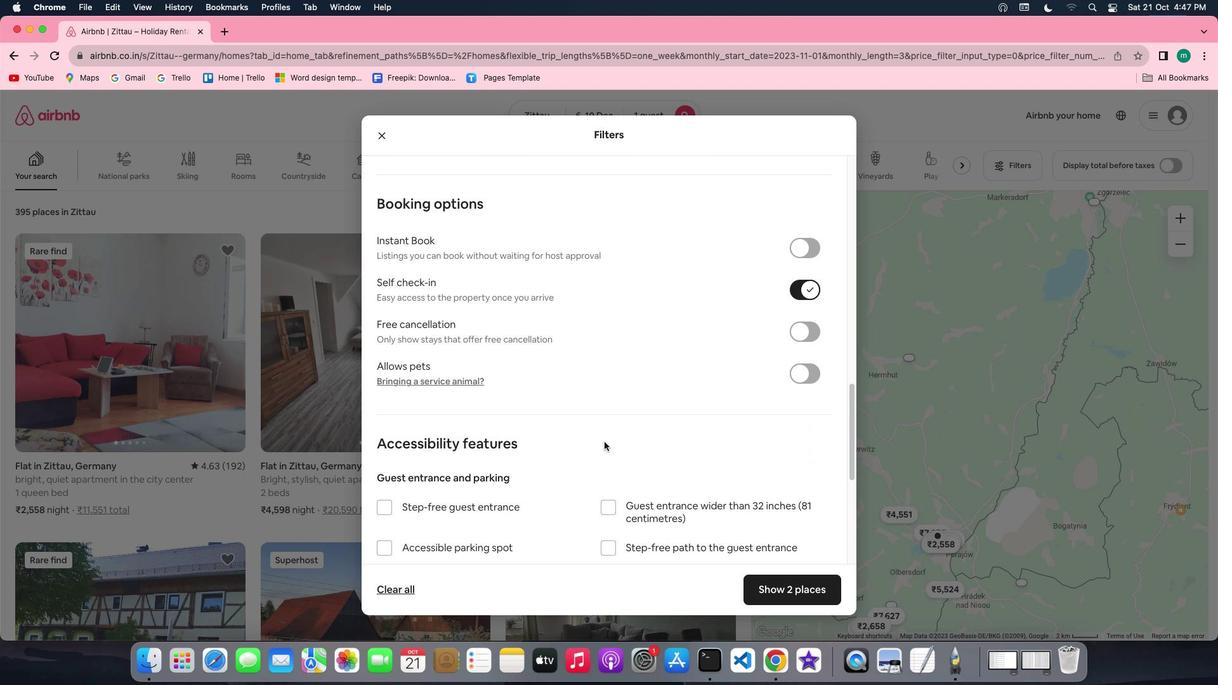 
Action: Mouse scrolled (604, 441) with delta (0, 0)
Screenshot: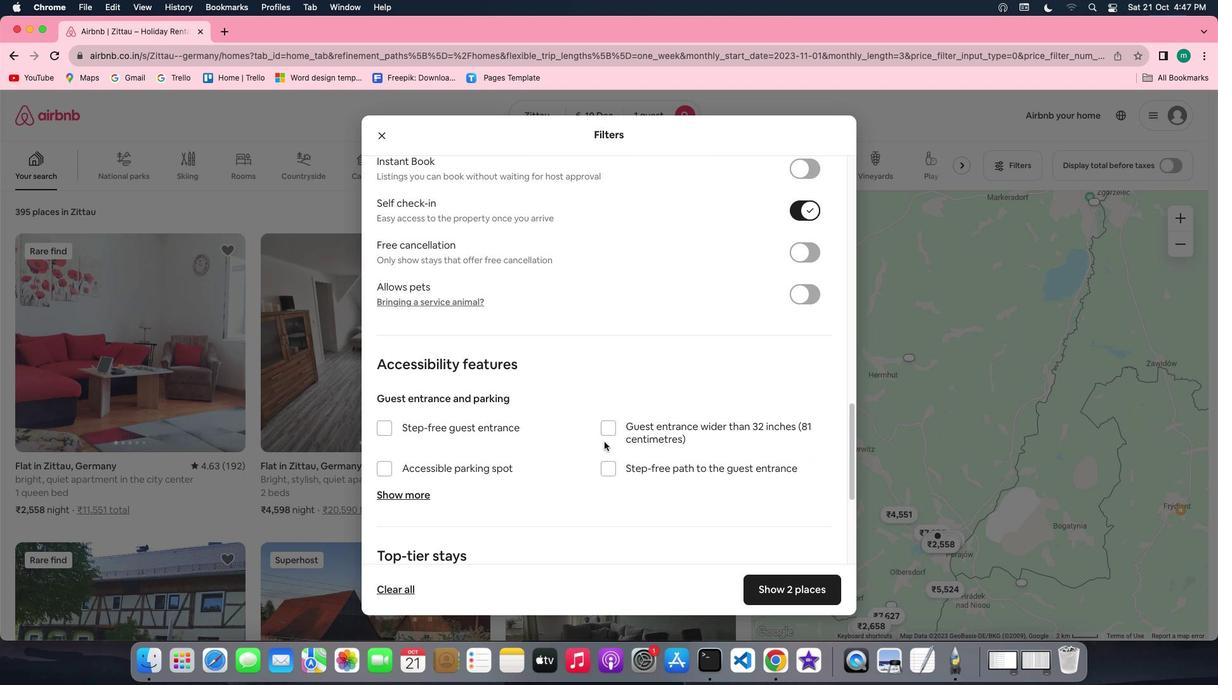 
Action: Mouse scrolled (604, 441) with delta (0, 0)
Screenshot: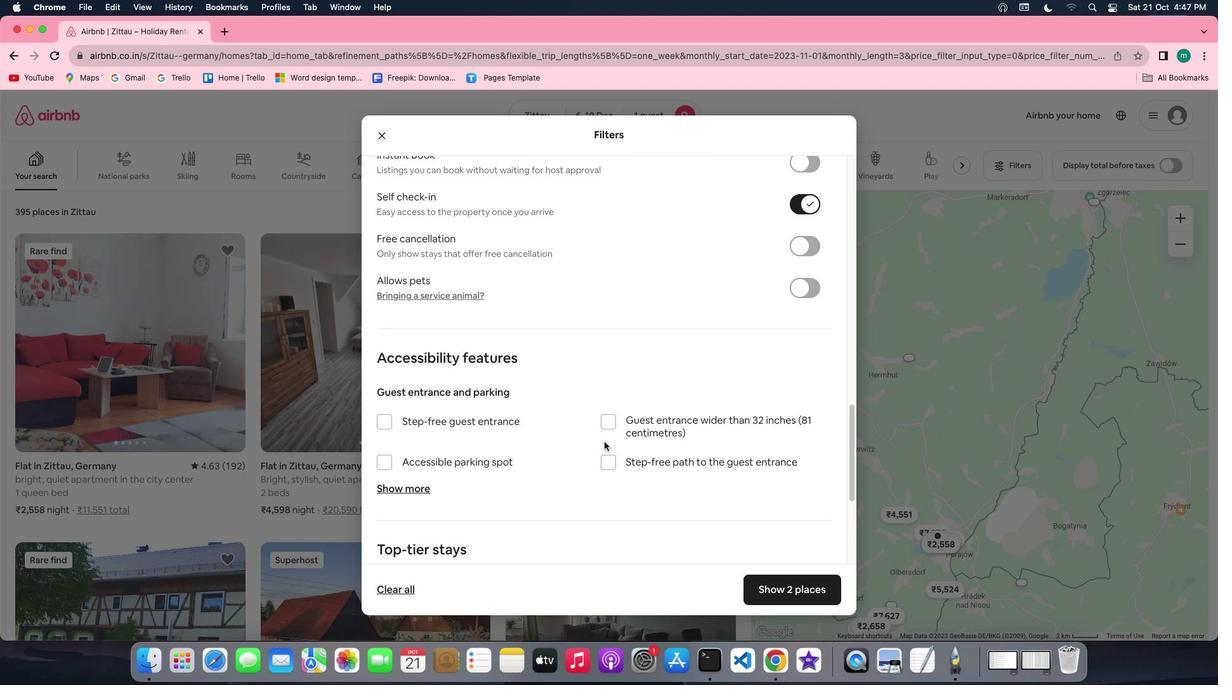 
Action: Mouse scrolled (604, 441) with delta (0, -1)
Screenshot: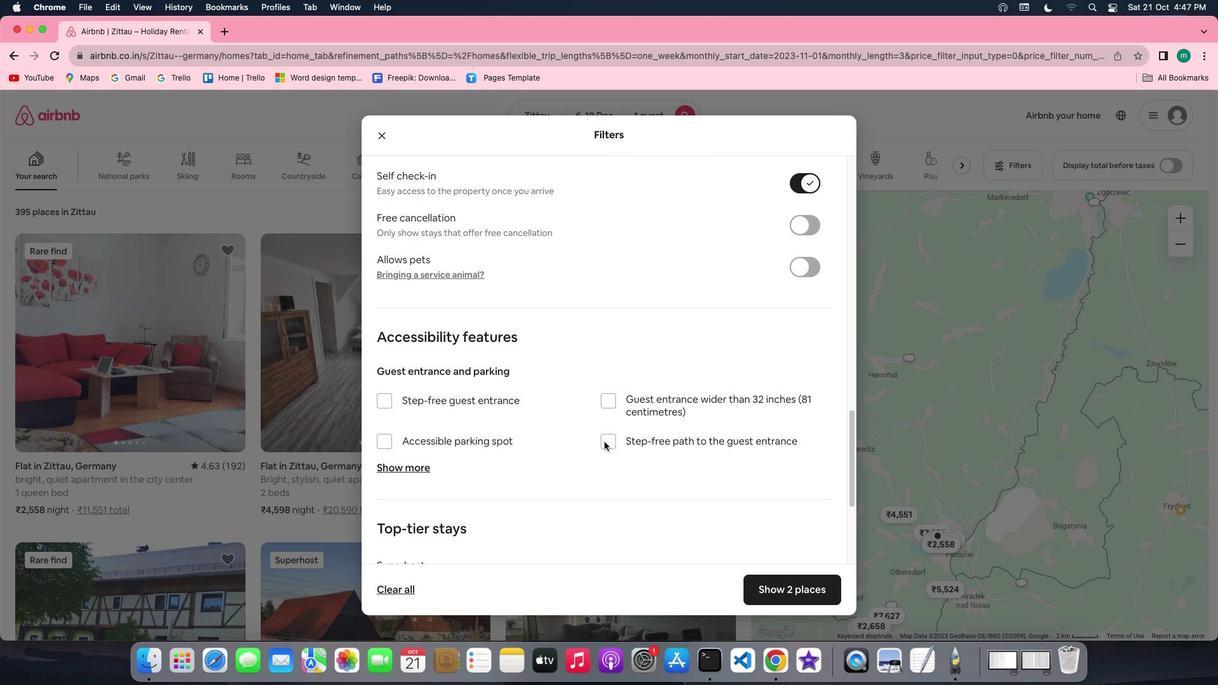 
Action: Mouse moved to (648, 498)
Screenshot: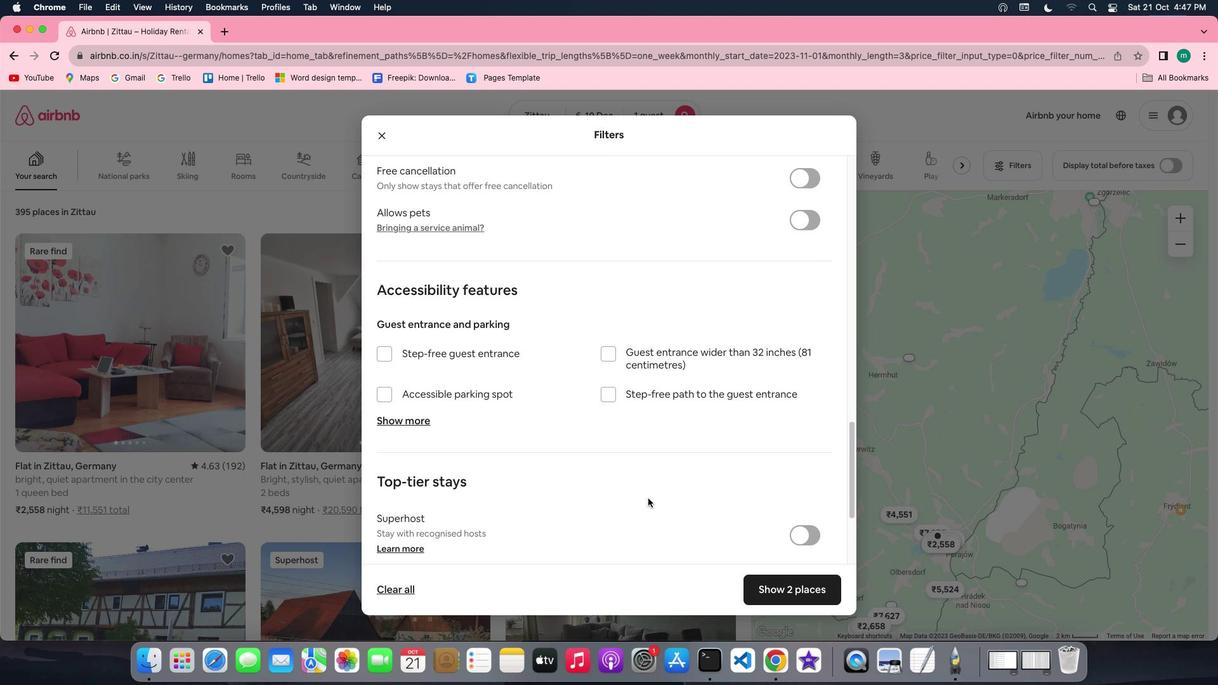 
Action: Mouse scrolled (648, 498) with delta (0, 0)
Screenshot: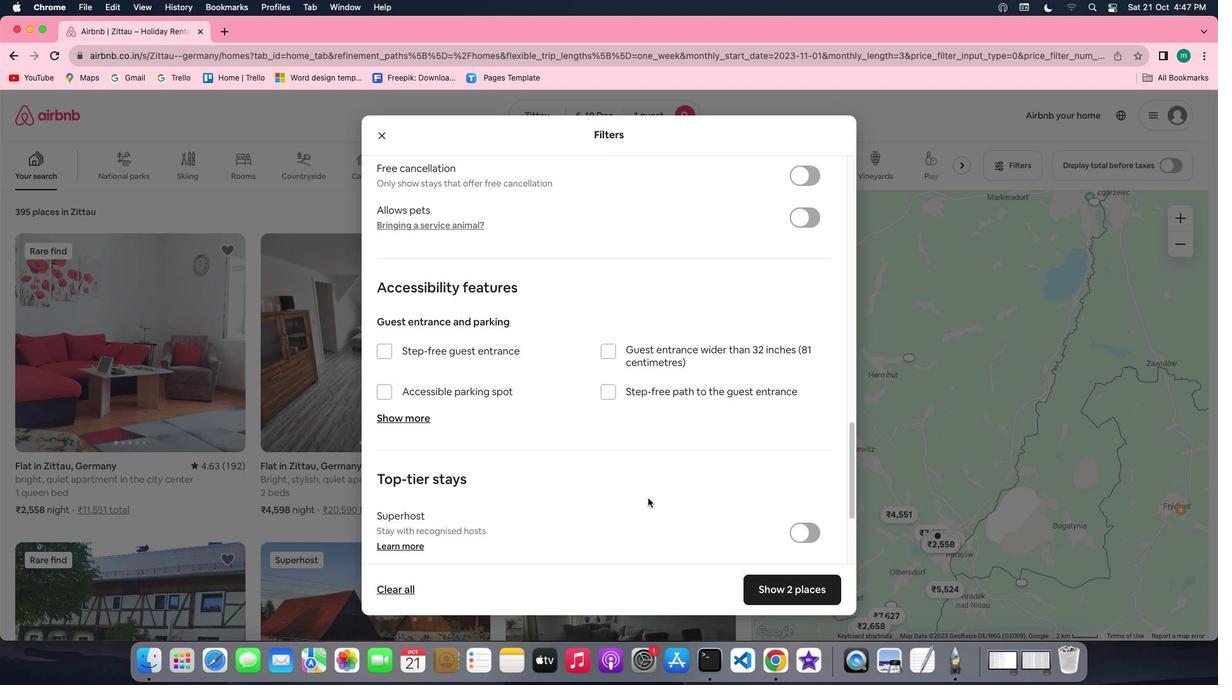 
Action: Mouse scrolled (648, 498) with delta (0, 0)
Screenshot: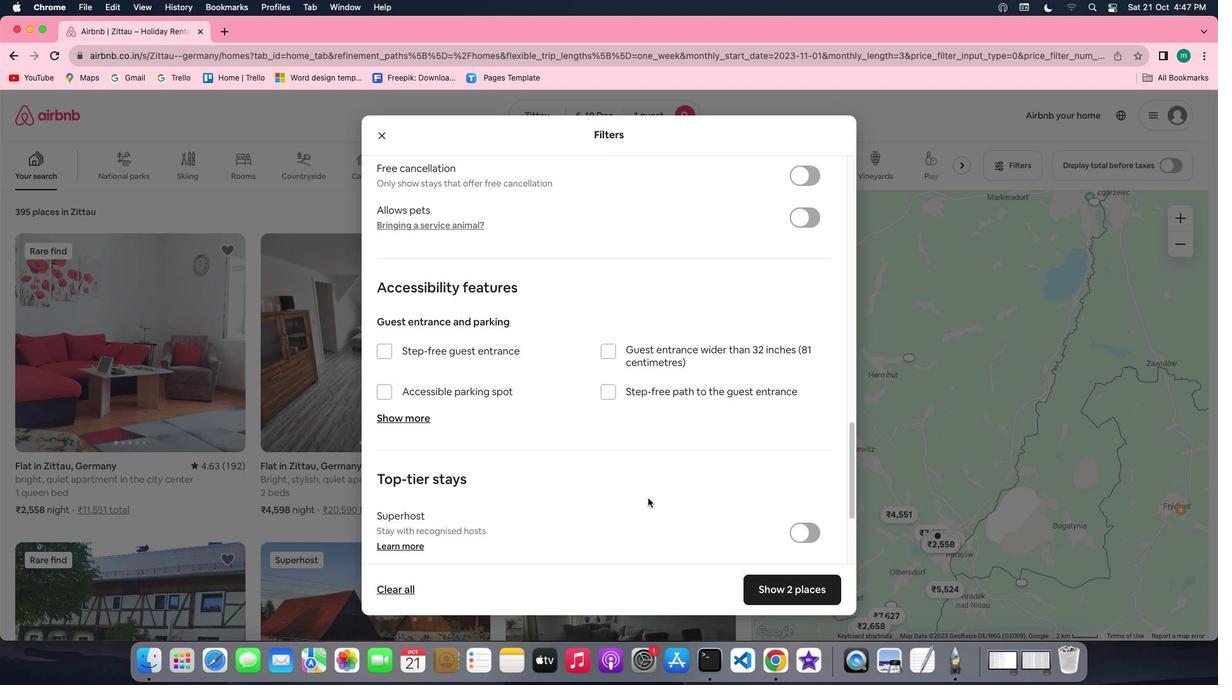 
Action: Mouse scrolled (648, 498) with delta (0, -1)
Screenshot: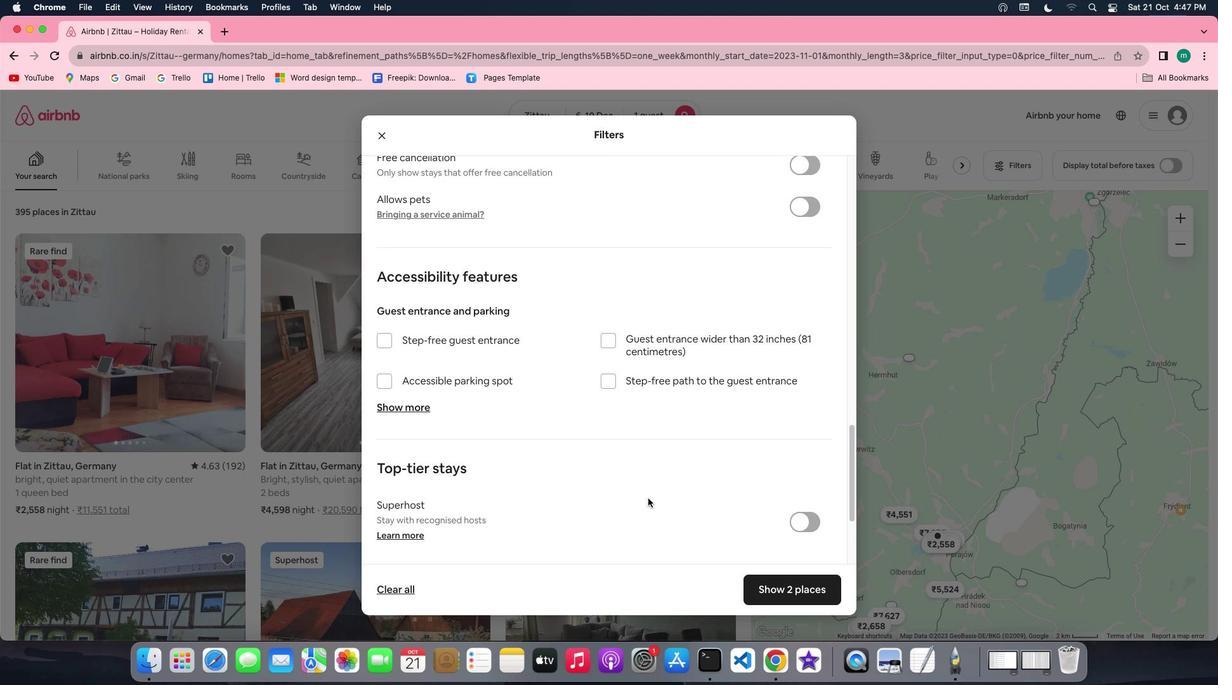 
Action: Mouse scrolled (648, 498) with delta (0, -2)
Screenshot: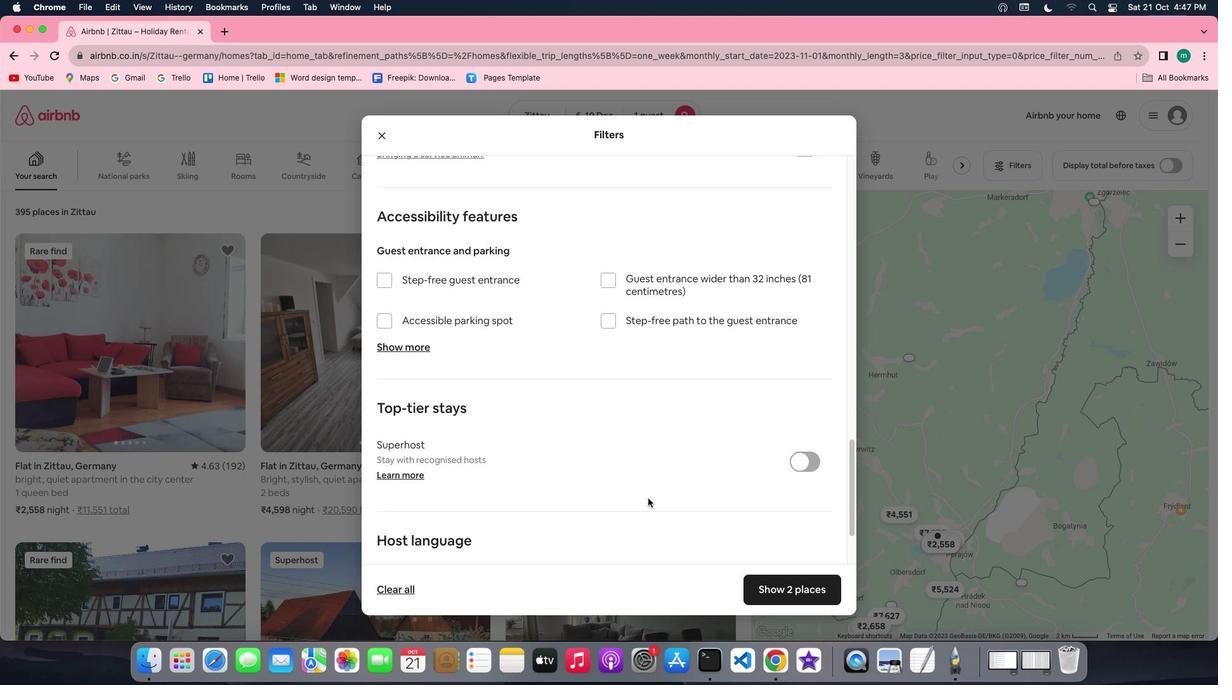 
Action: Mouse moved to (652, 500)
Screenshot: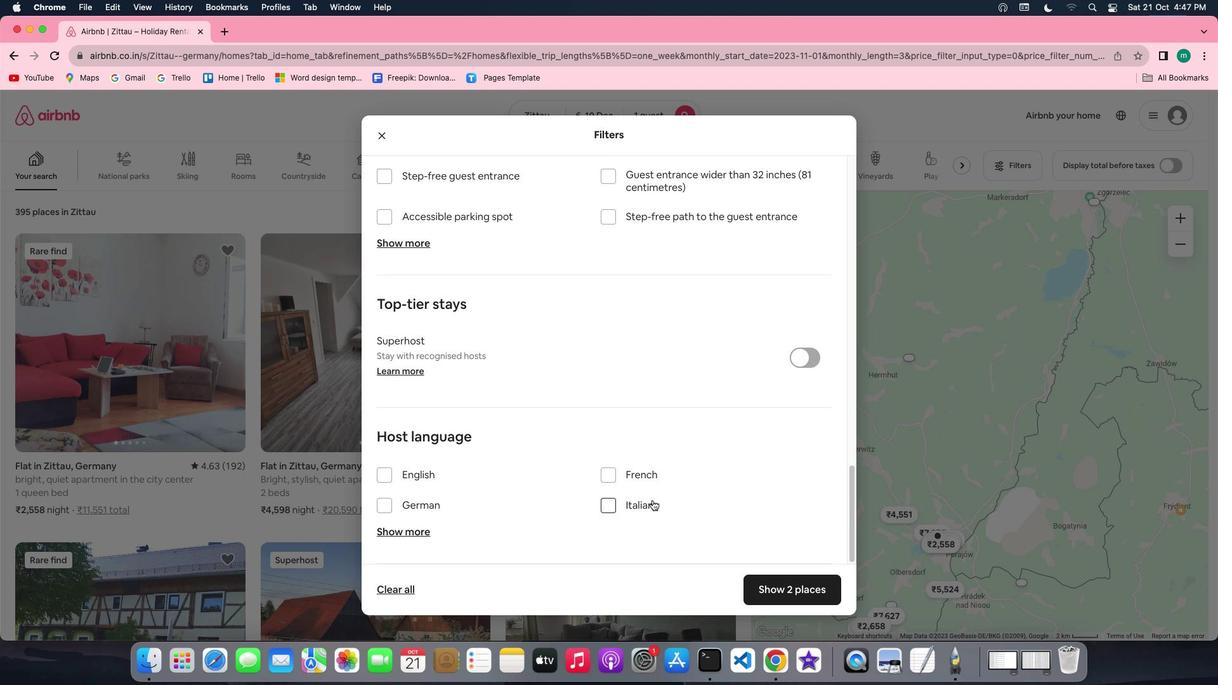 
Action: Mouse scrolled (652, 500) with delta (0, 0)
Screenshot: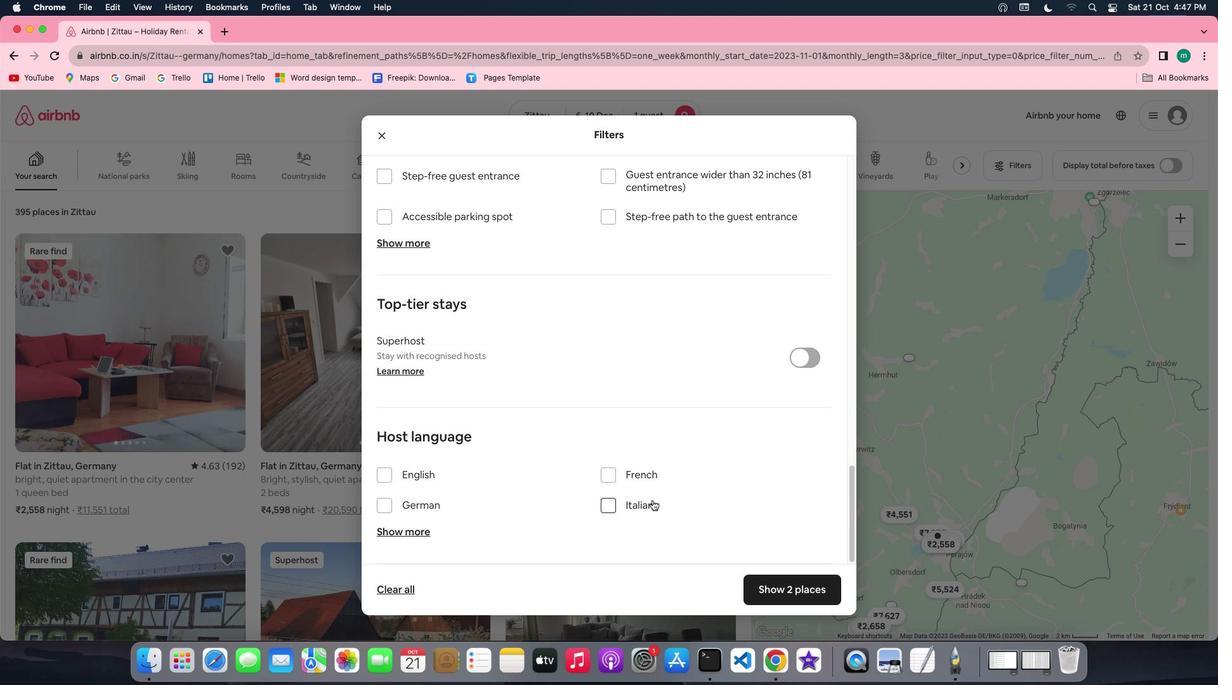 
Action: Mouse scrolled (652, 500) with delta (0, 0)
Screenshot: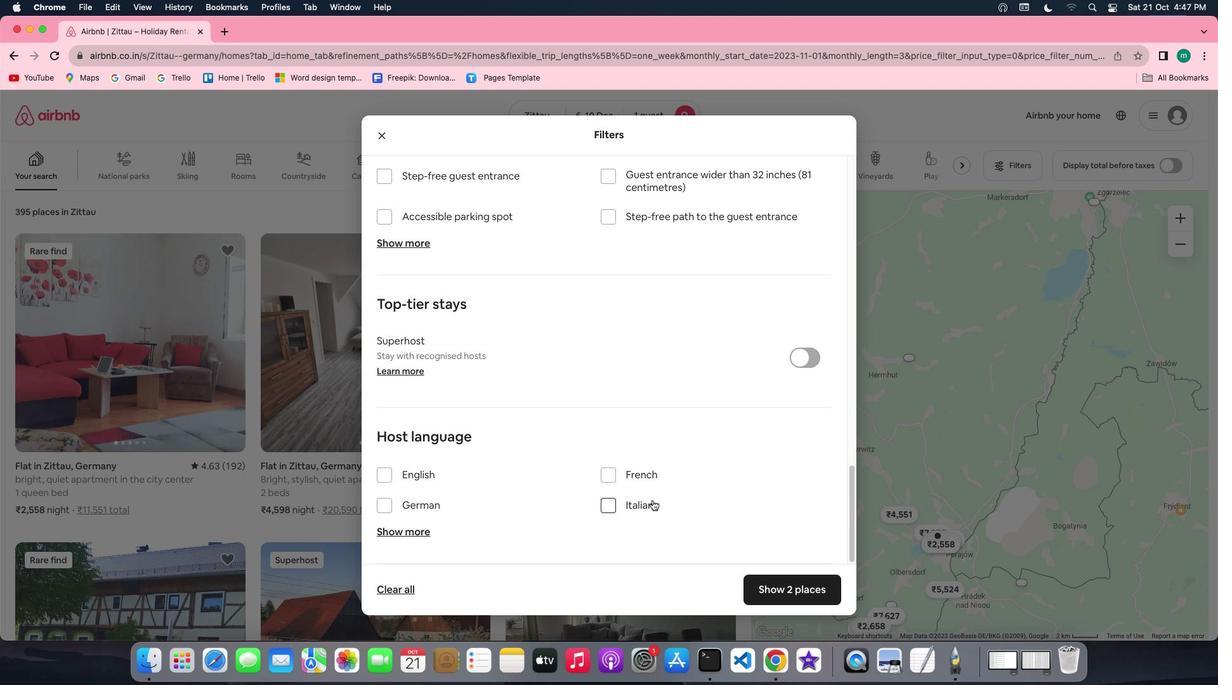 
Action: Mouse scrolled (652, 500) with delta (0, -2)
Screenshot: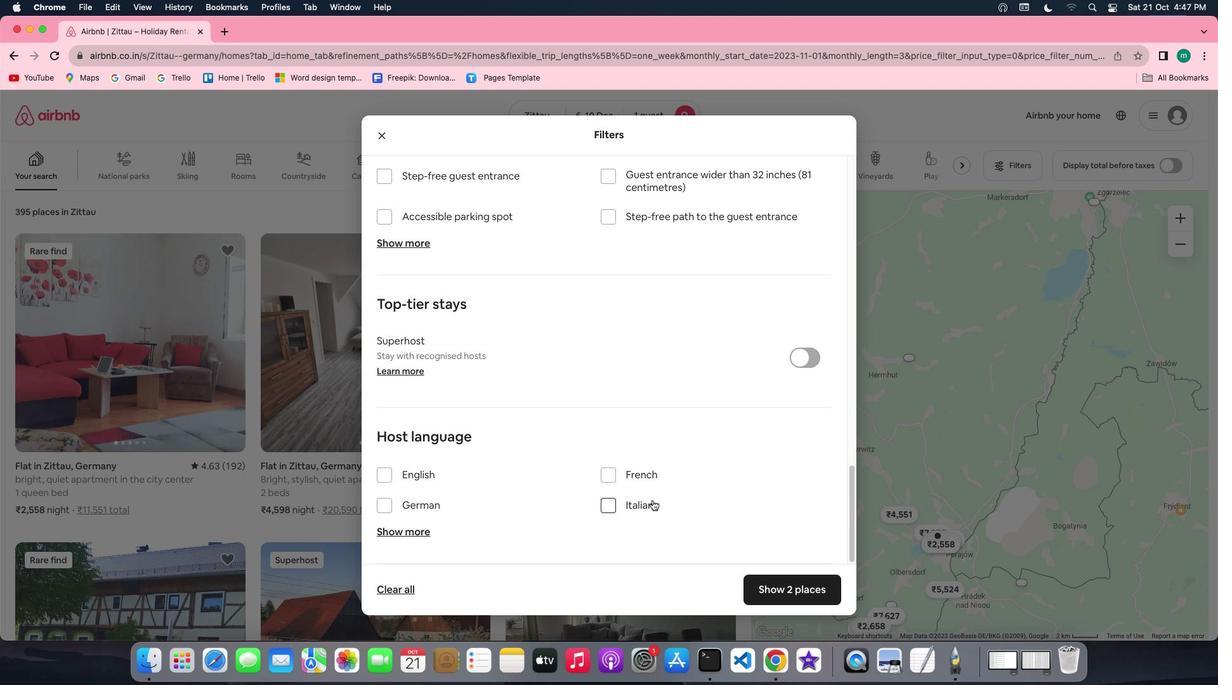 
Action: Mouse scrolled (652, 500) with delta (0, -3)
Screenshot: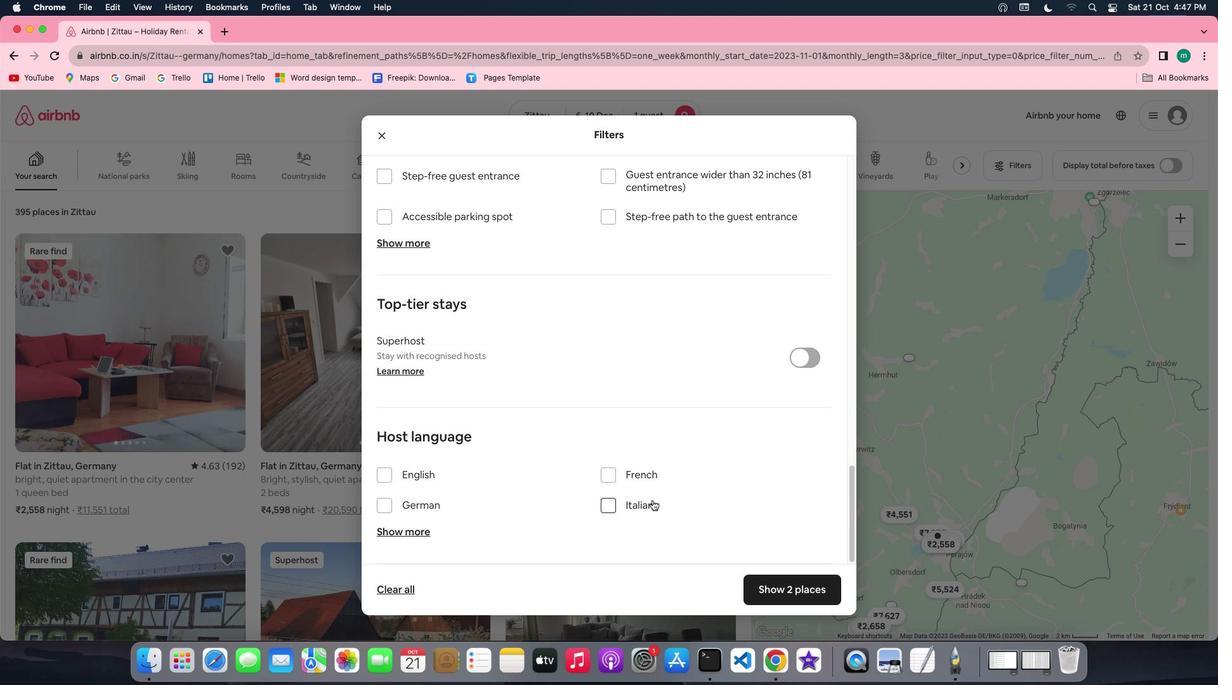 
Action: Mouse scrolled (652, 500) with delta (0, -3)
Screenshot: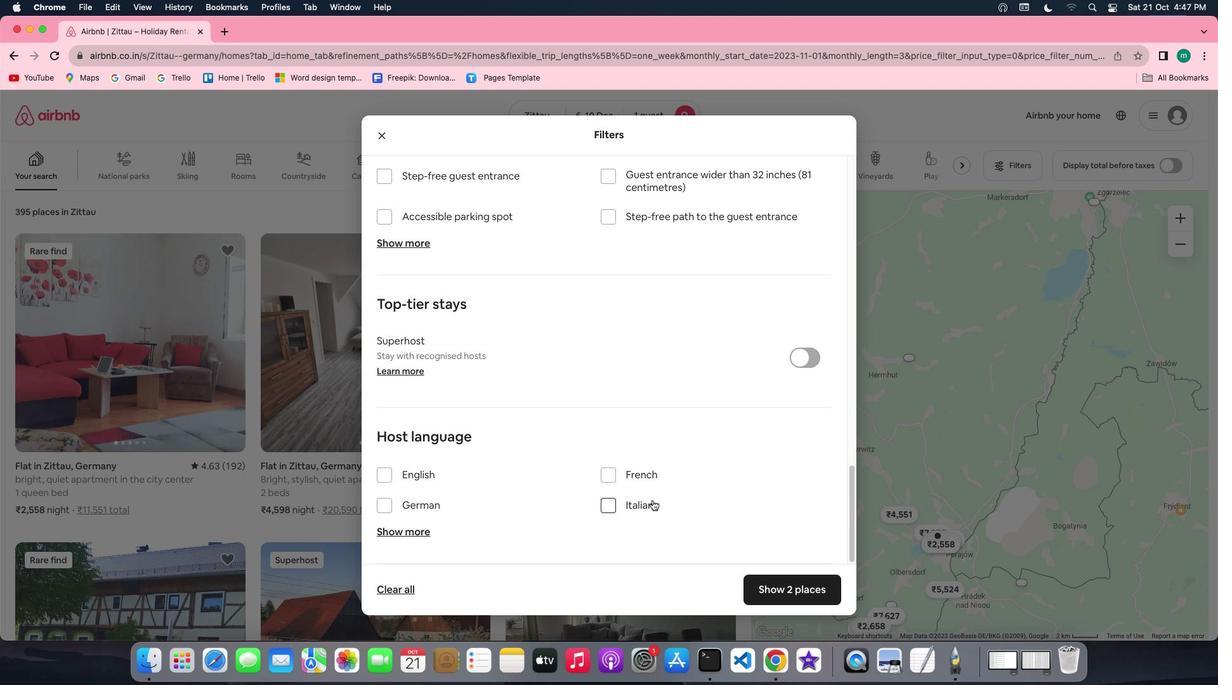 
Action: Mouse scrolled (652, 500) with delta (0, -3)
Screenshot: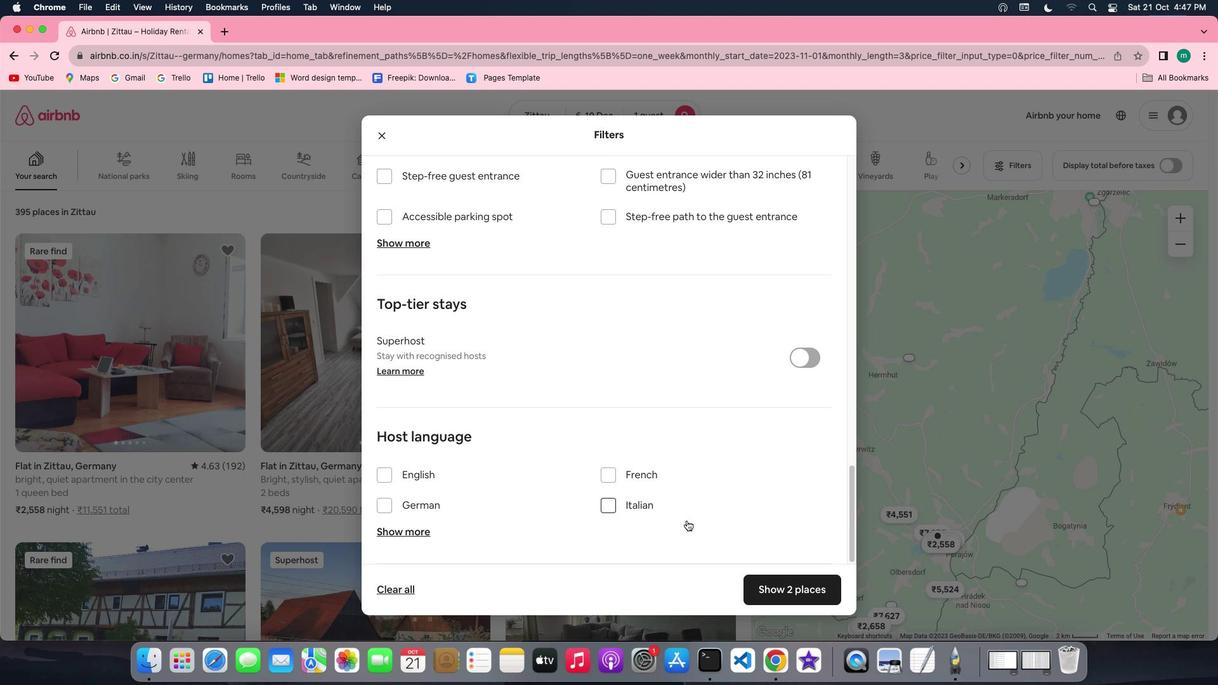 
Action: Mouse moved to (782, 587)
Screenshot: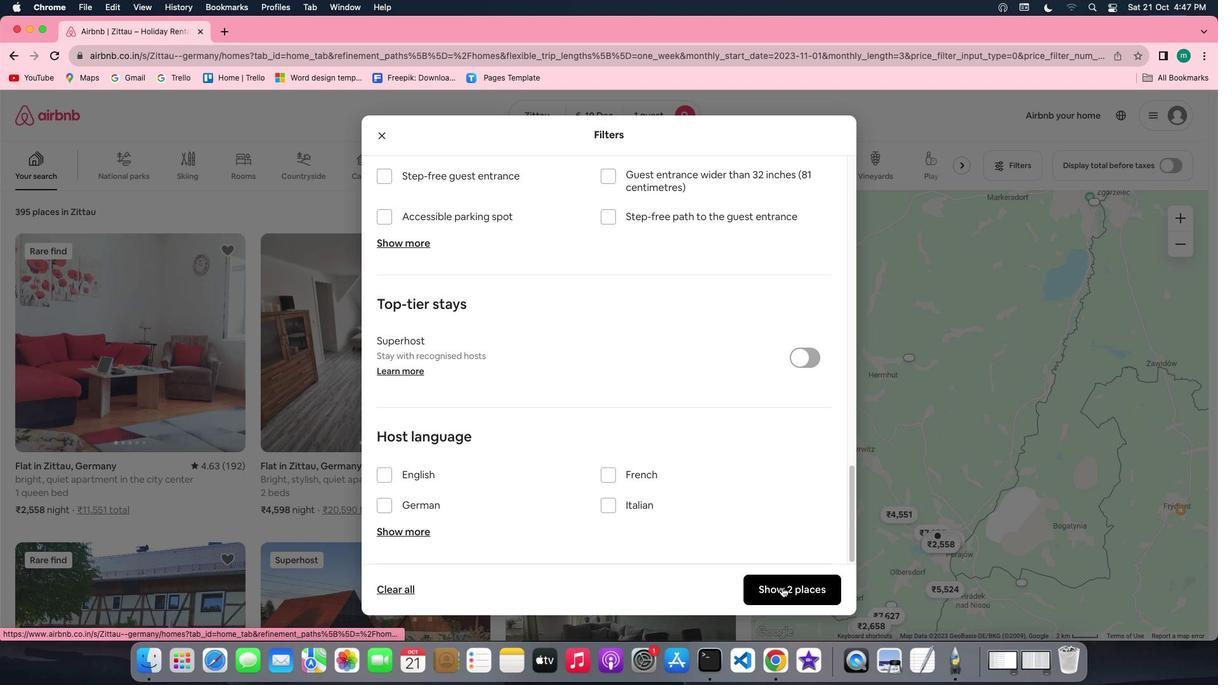 
Action: Mouse pressed left at (782, 587)
Screenshot: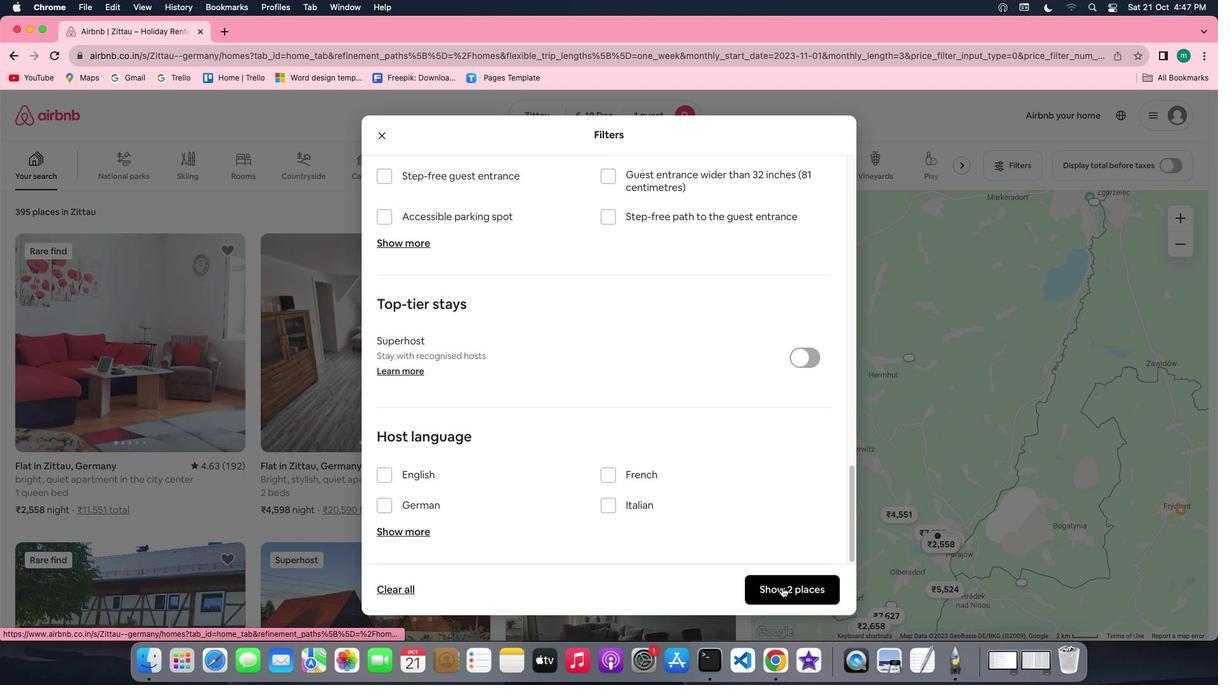 
Action: Mouse moved to (161, 326)
Screenshot: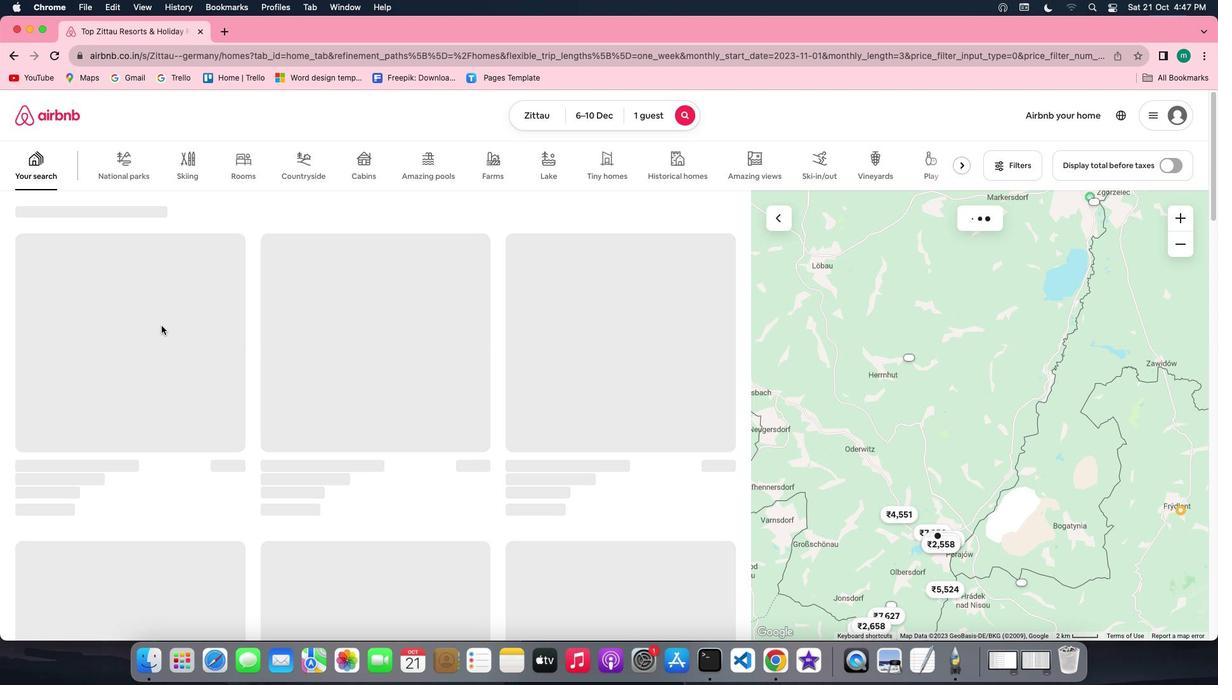 
Action: Mouse pressed left at (161, 326)
Screenshot: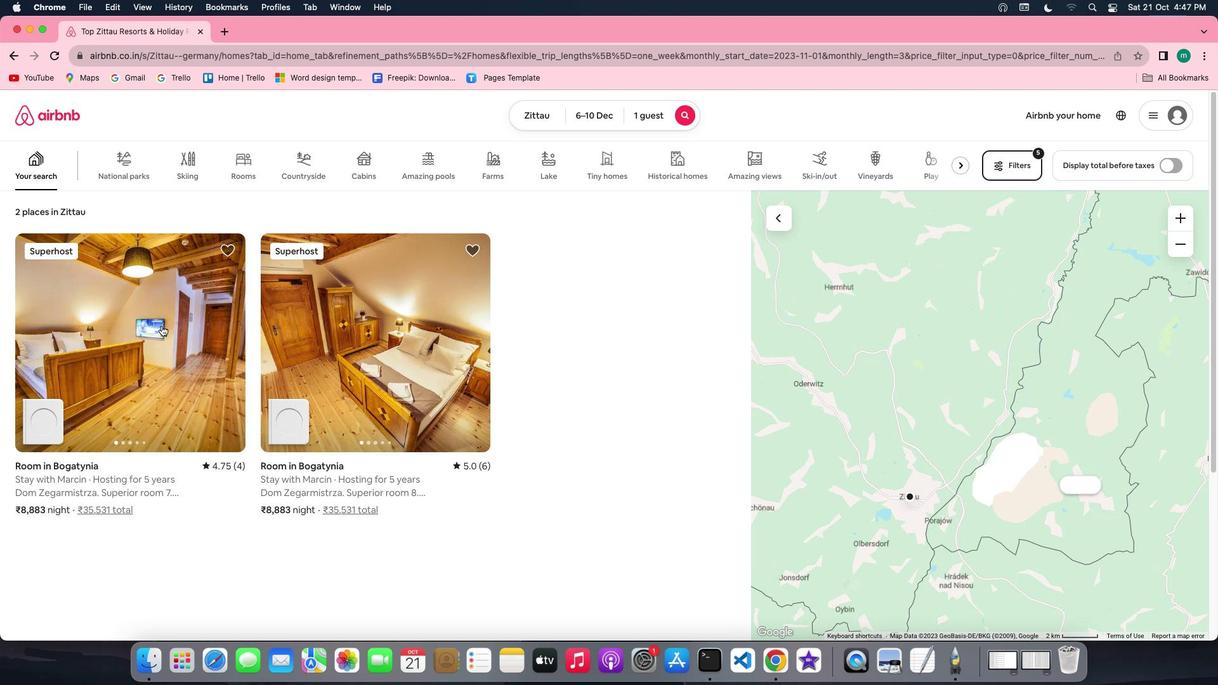 
Action: Mouse moved to (898, 456)
Screenshot: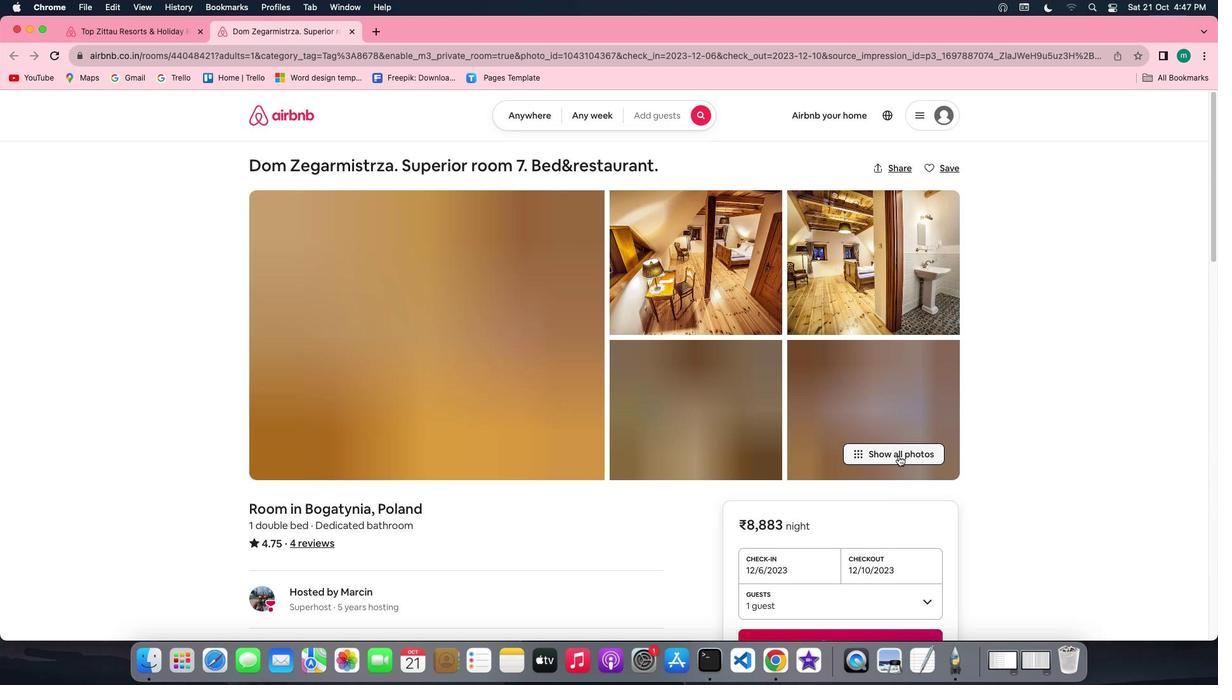 
Action: Mouse pressed left at (898, 456)
Screenshot: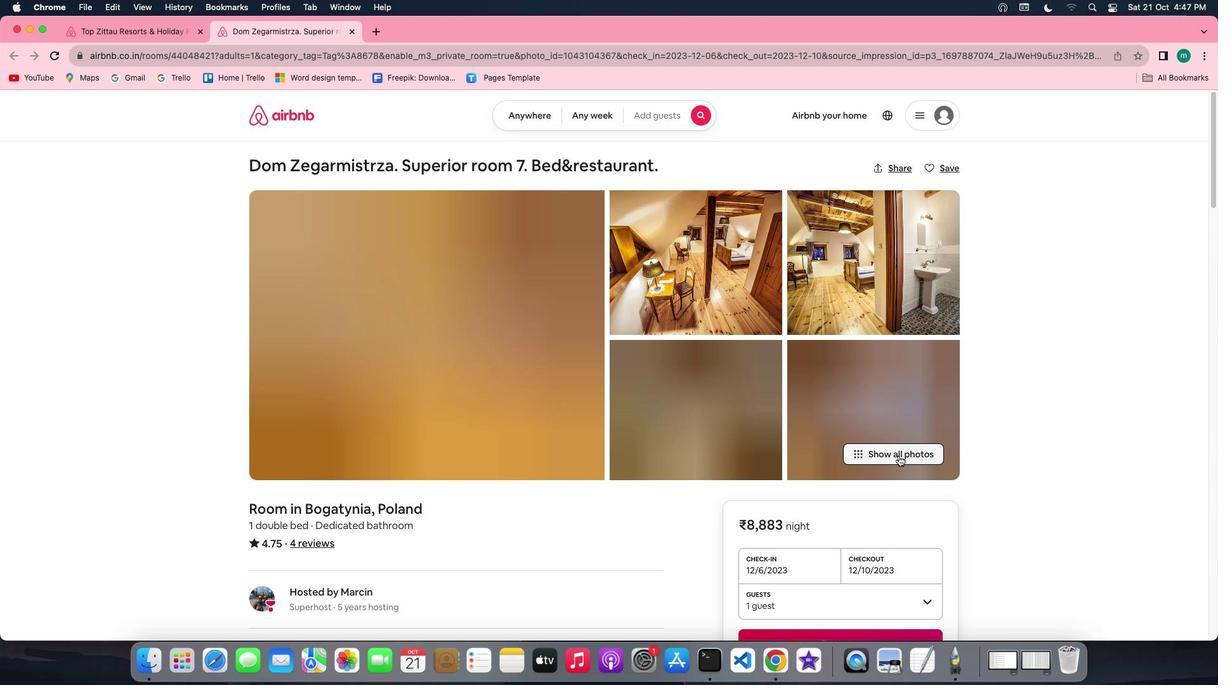 
Action: Mouse moved to (672, 444)
Screenshot: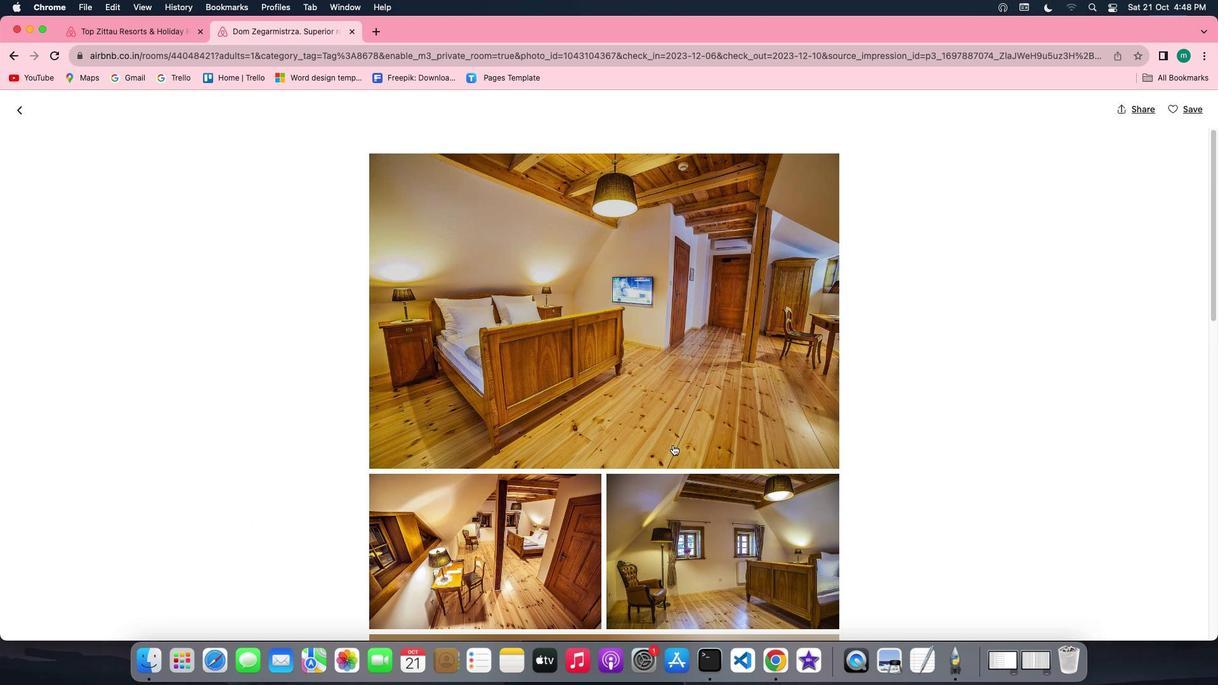 
Action: Mouse scrolled (672, 444) with delta (0, 0)
Screenshot: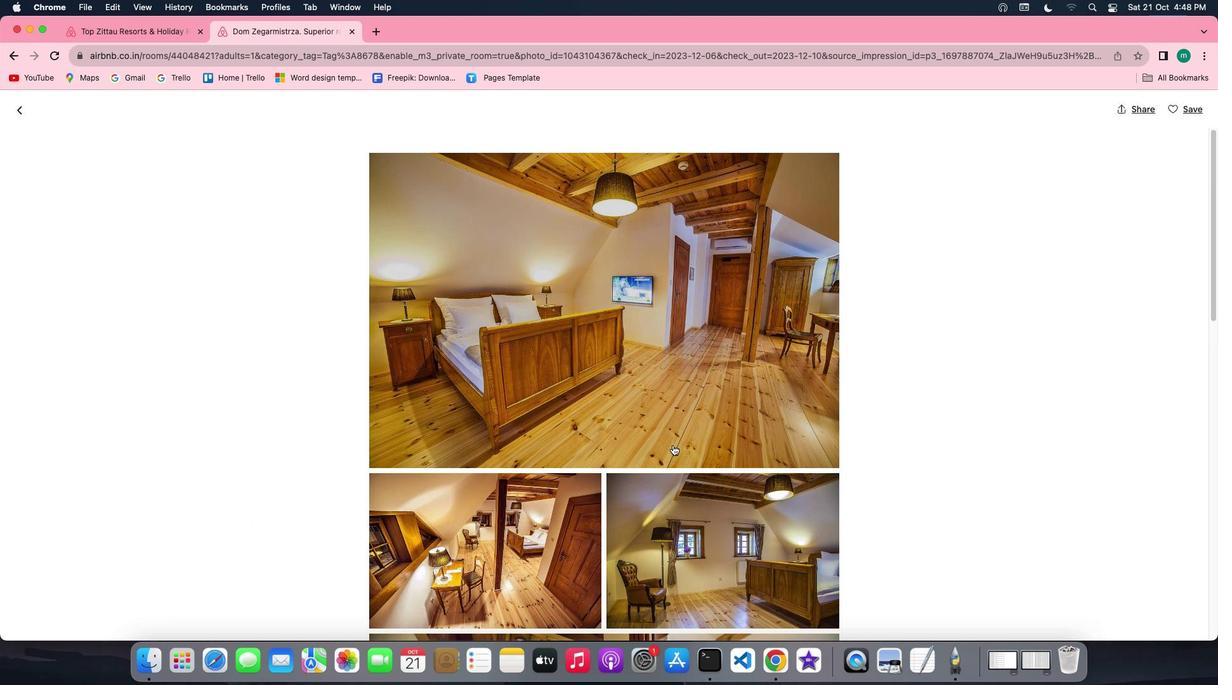 
Action: Mouse scrolled (672, 444) with delta (0, 0)
Screenshot: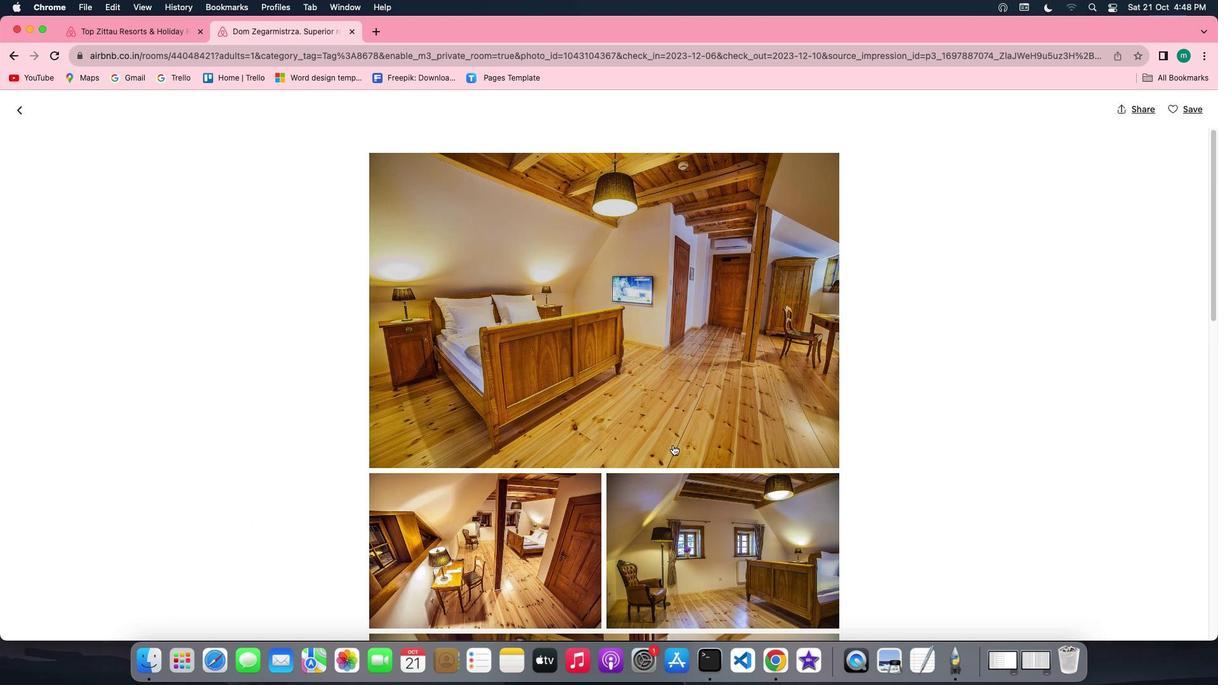 
Action: Mouse scrolled (672, 444) with delta (0, -1)
Screenshot: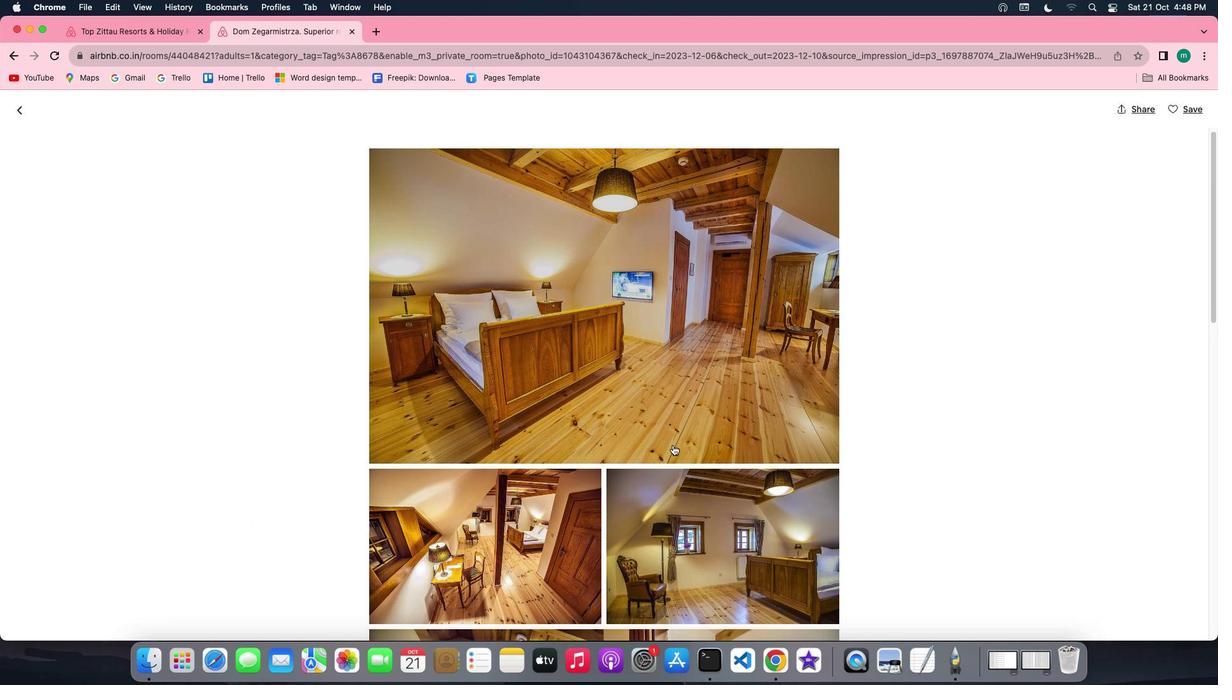 
Action: Mouse scrolled (672, 444) with delta (0, -1)
Screenshot: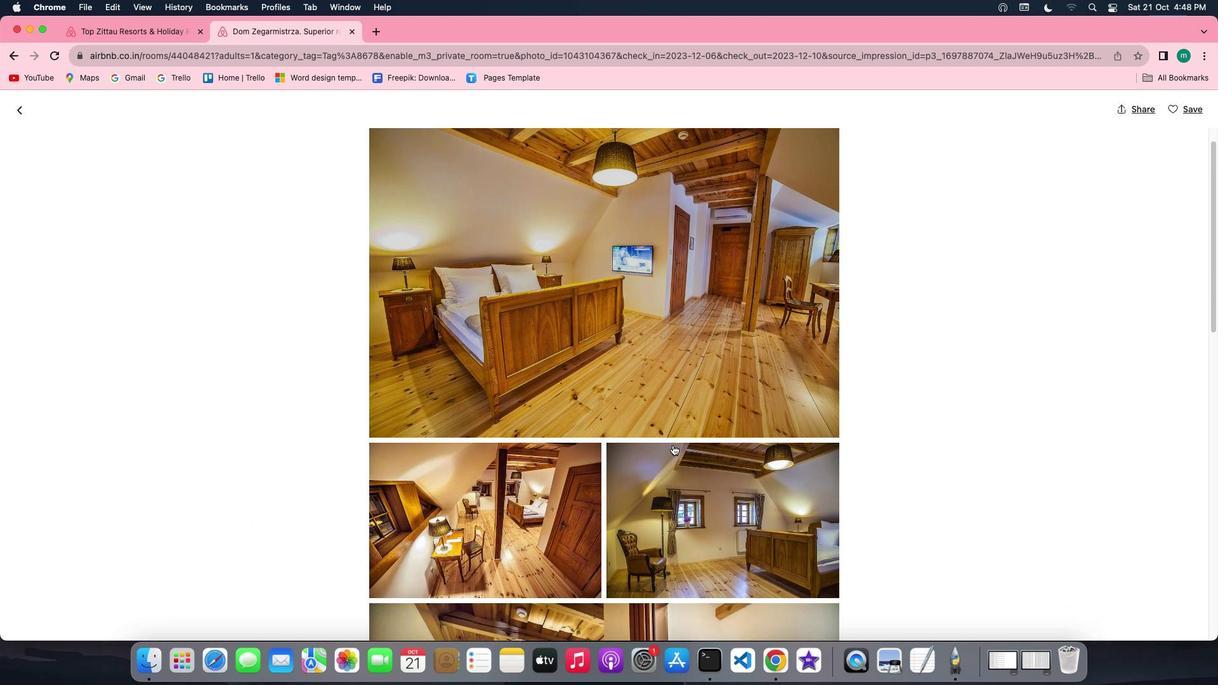 
Action: Mouse scrolled (672, 444) with delta (0, 0)
Screenshot: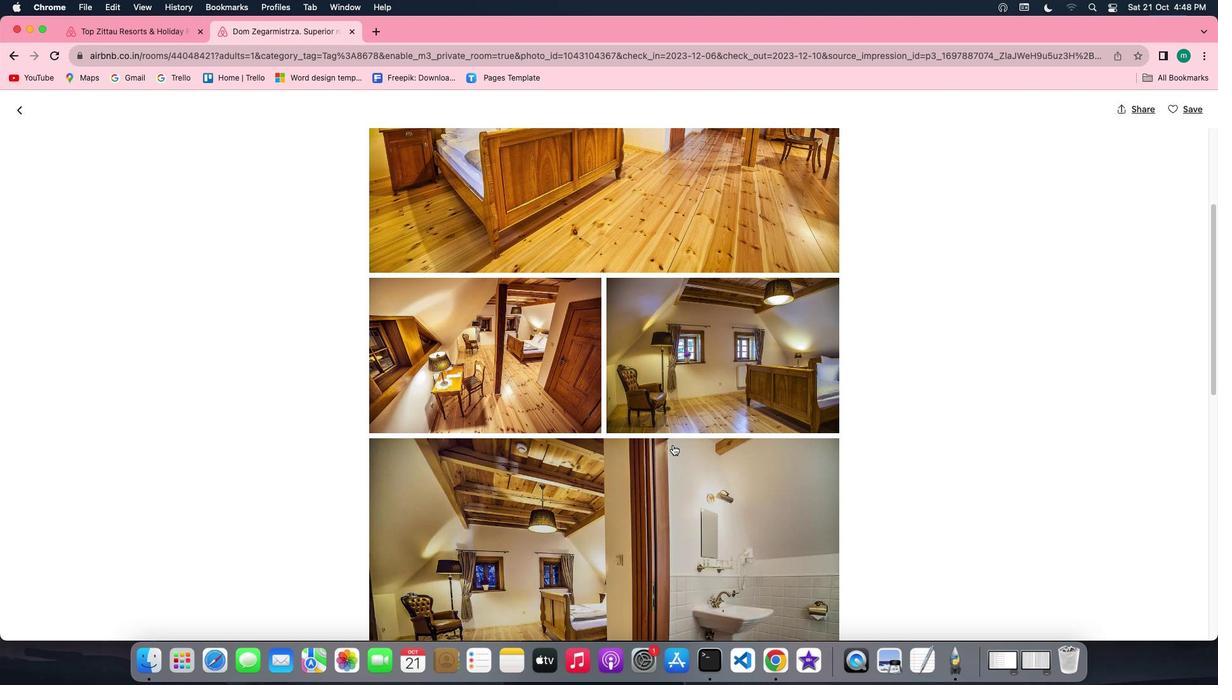 
Action: Mouse scrolled (672, 444) with delta (0, 0)
Screenshot: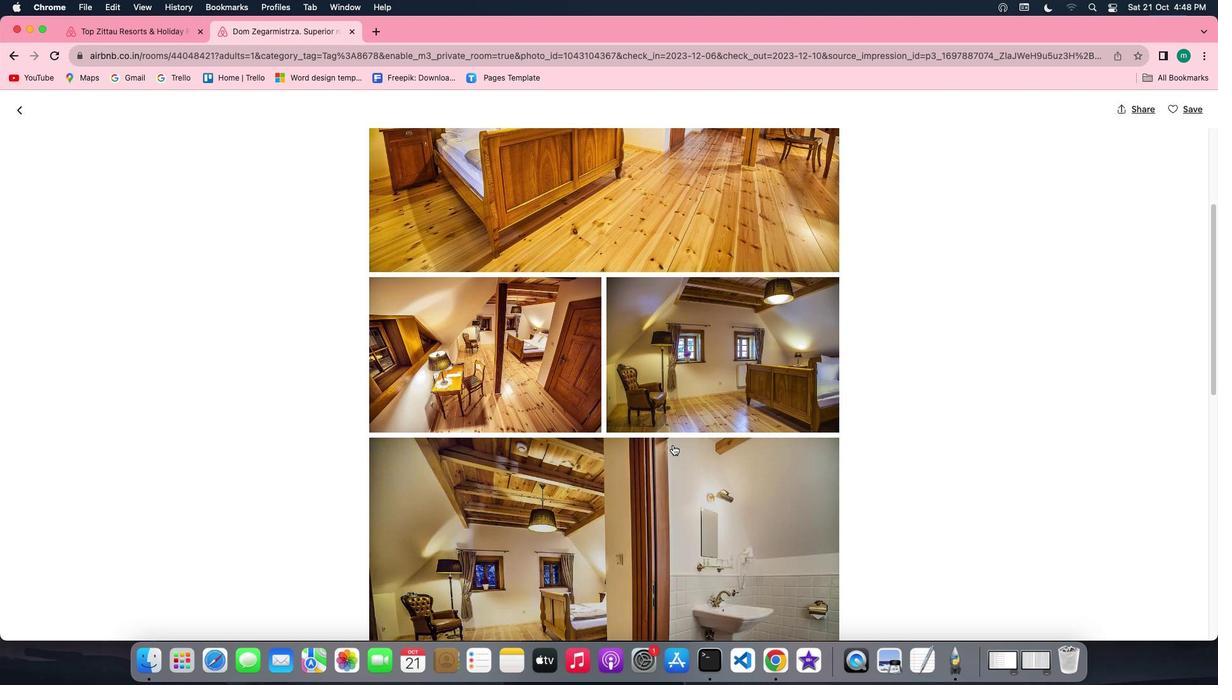 
Action: Mouse scrolled (672, 444) with delta (0, -1)
Screenshot: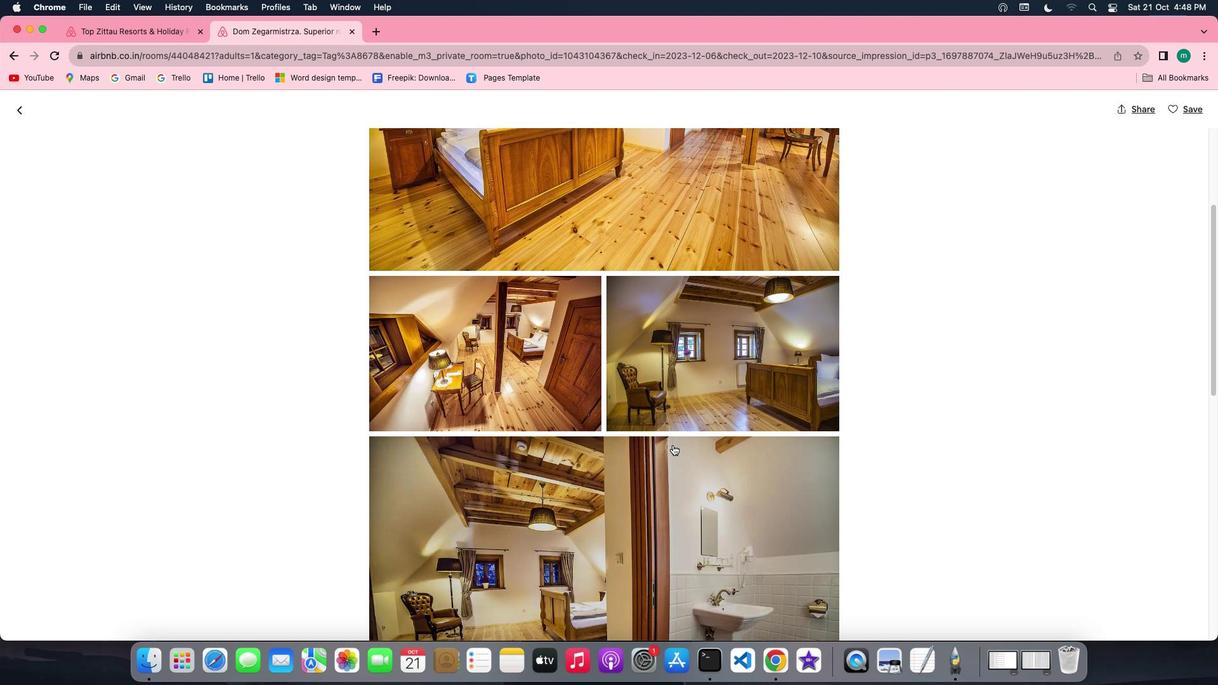 
Action: Mouse scrolled (672, 444) with delta (0, -1)
Screenshot: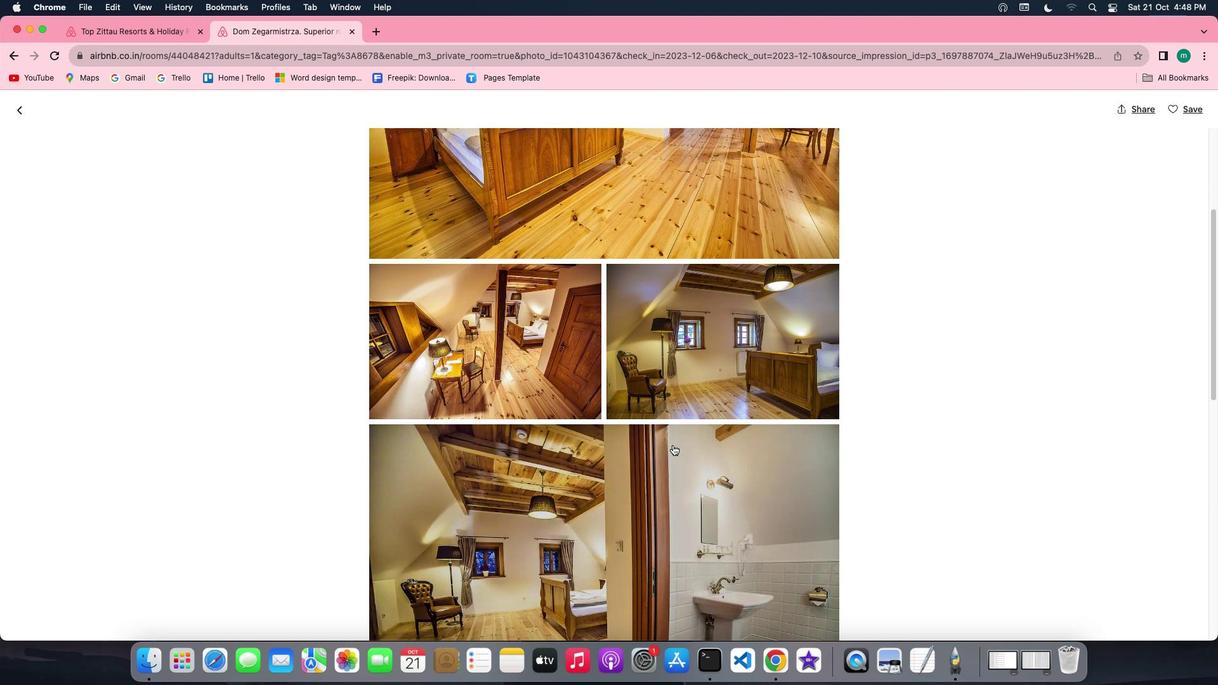 
Action: Mouse scrolled (672, 444) with delta (0, -2)
Screenshot: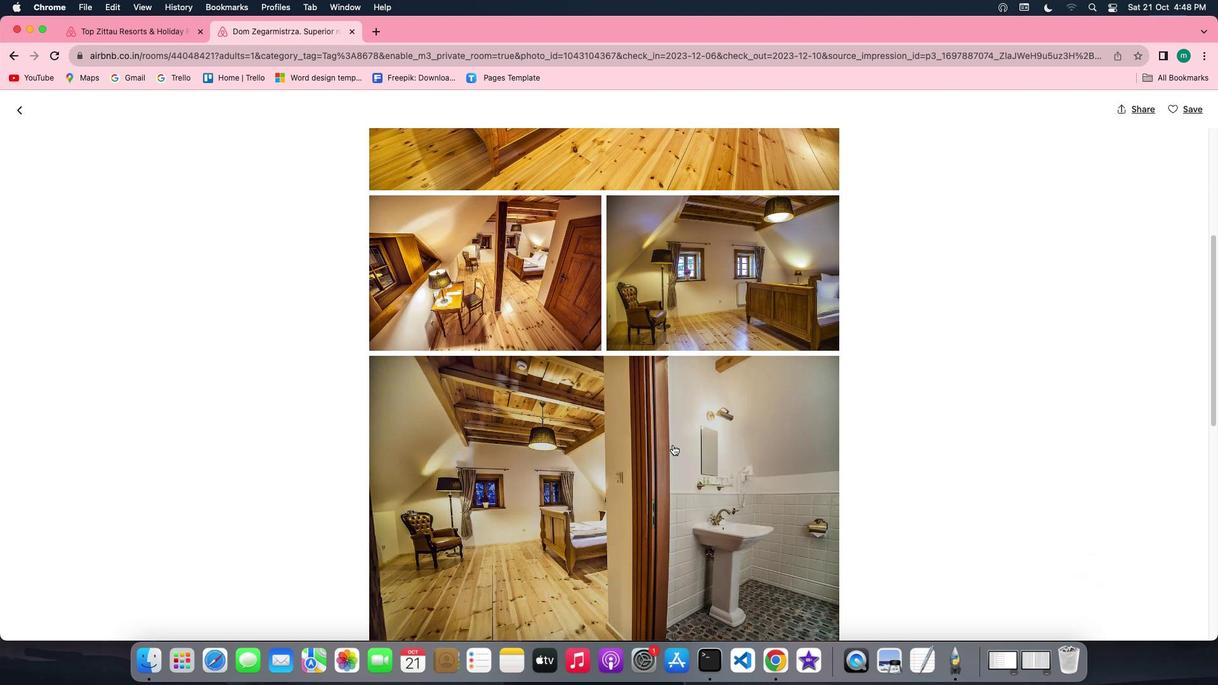 
Action: Mouse scrolled (672, 444) with delta (0, 0)
Screenshot: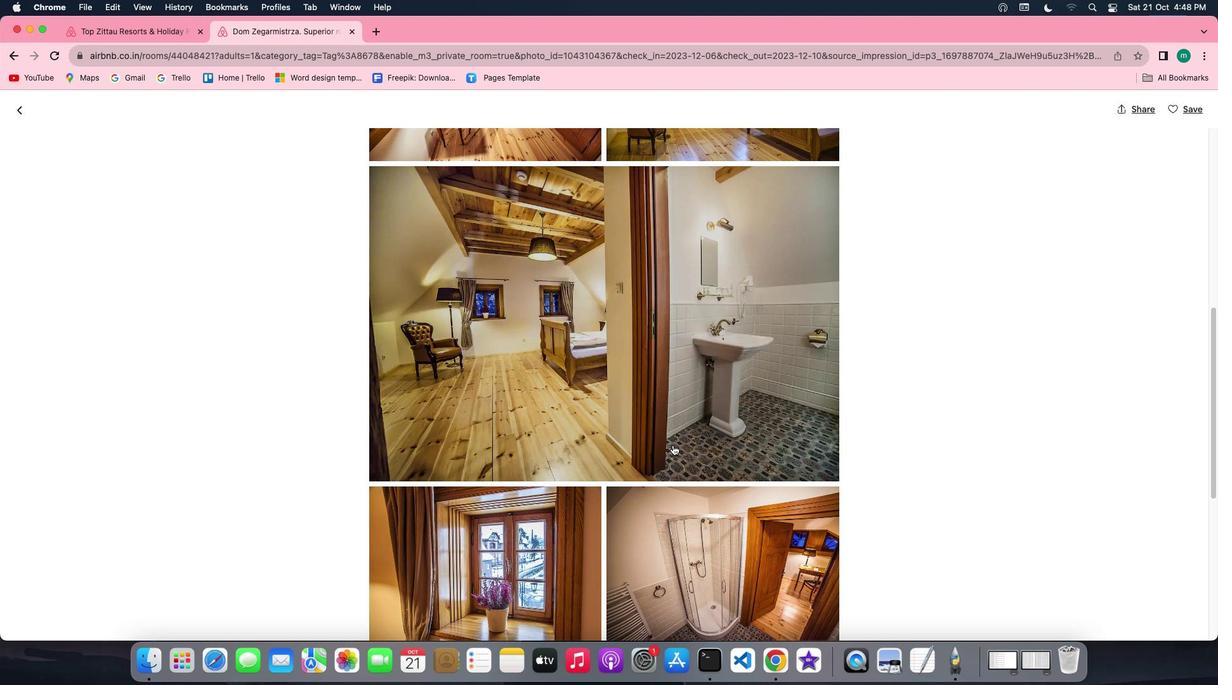 
Action: Mouse scrolled (672, 444) with delta (0, 0)
Screenshot: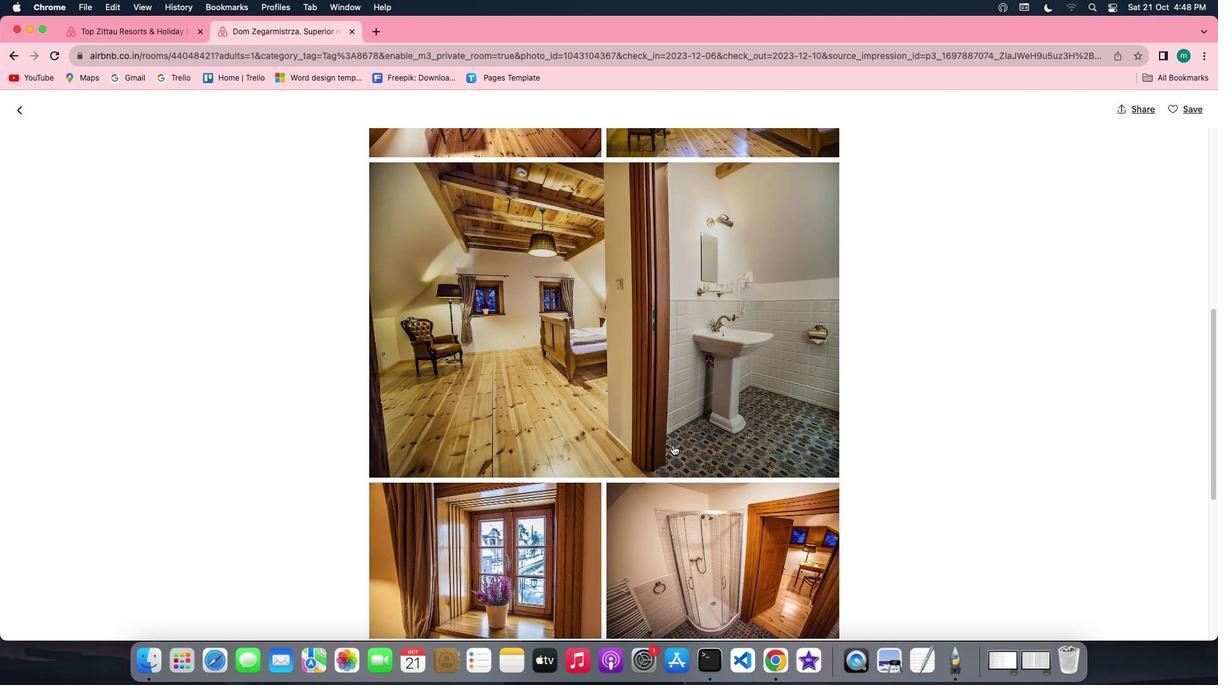 
Action: Mouse scrolled (672, 444) with delta (0, -1)
Screenshot: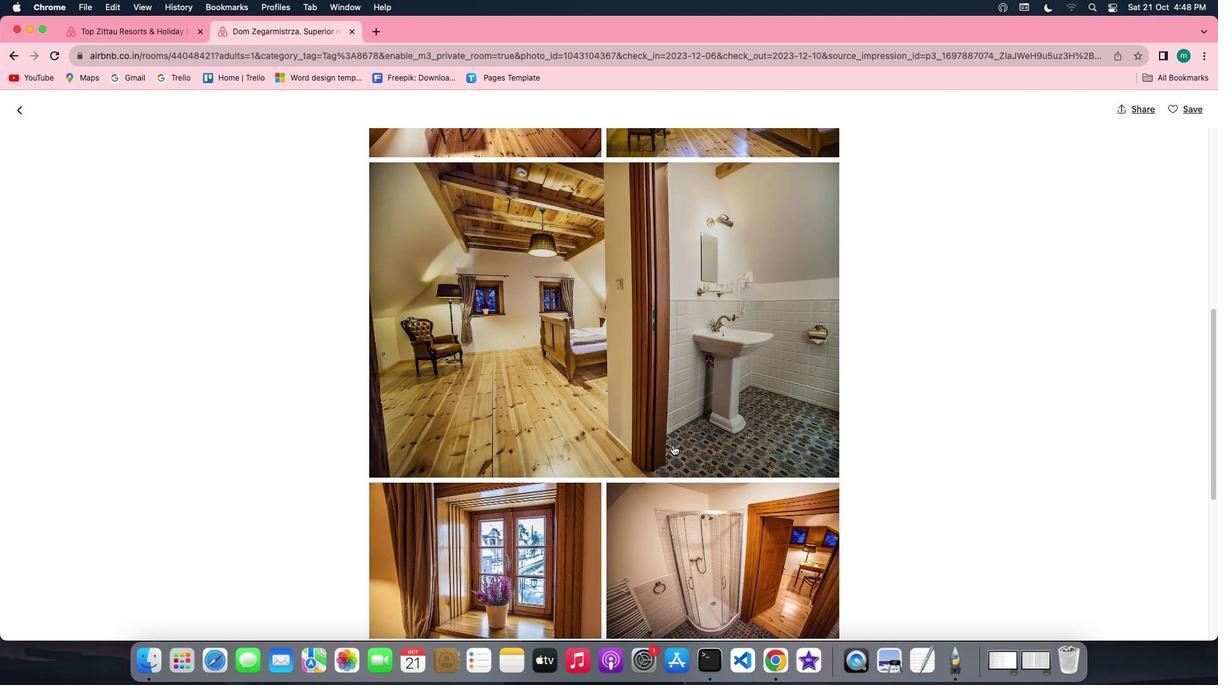 
Action: Mouse scrolled (672, 444) with delta (0, -2)
Screenshot: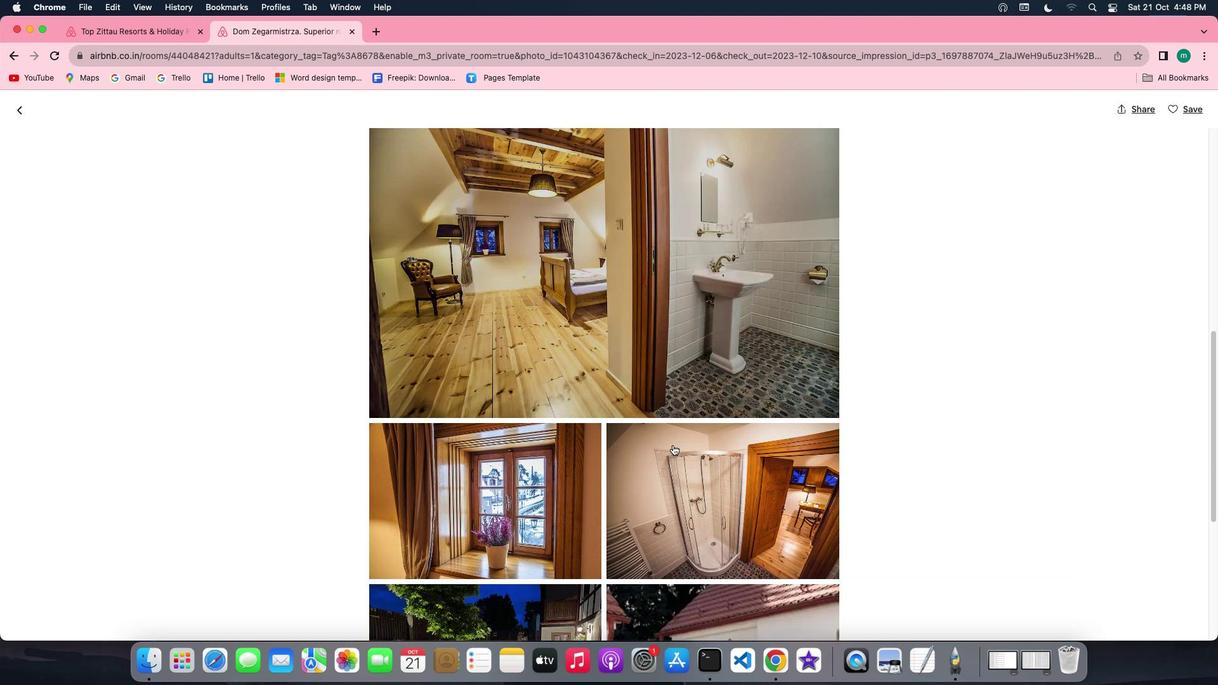 
Action: Mouse scrolled (672, 444) with delta (0, 0)
Screenshot: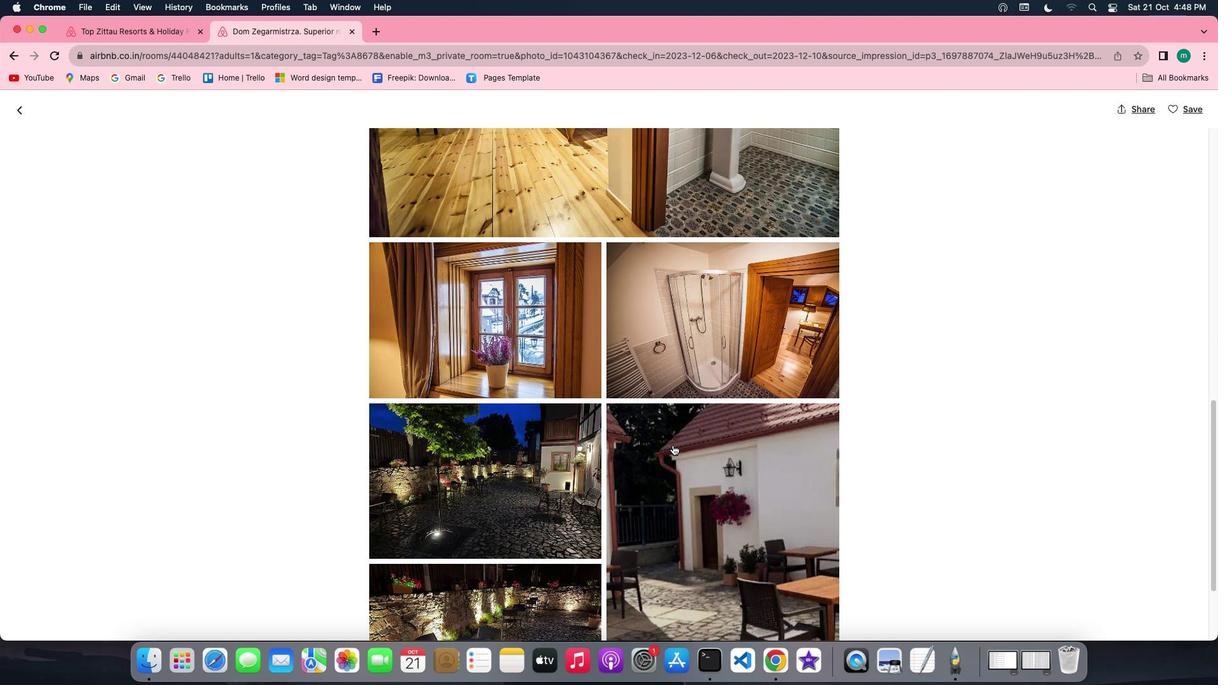 
Action: Mouse scrolled (672, 444) with delta (0, 0)
Screenshot: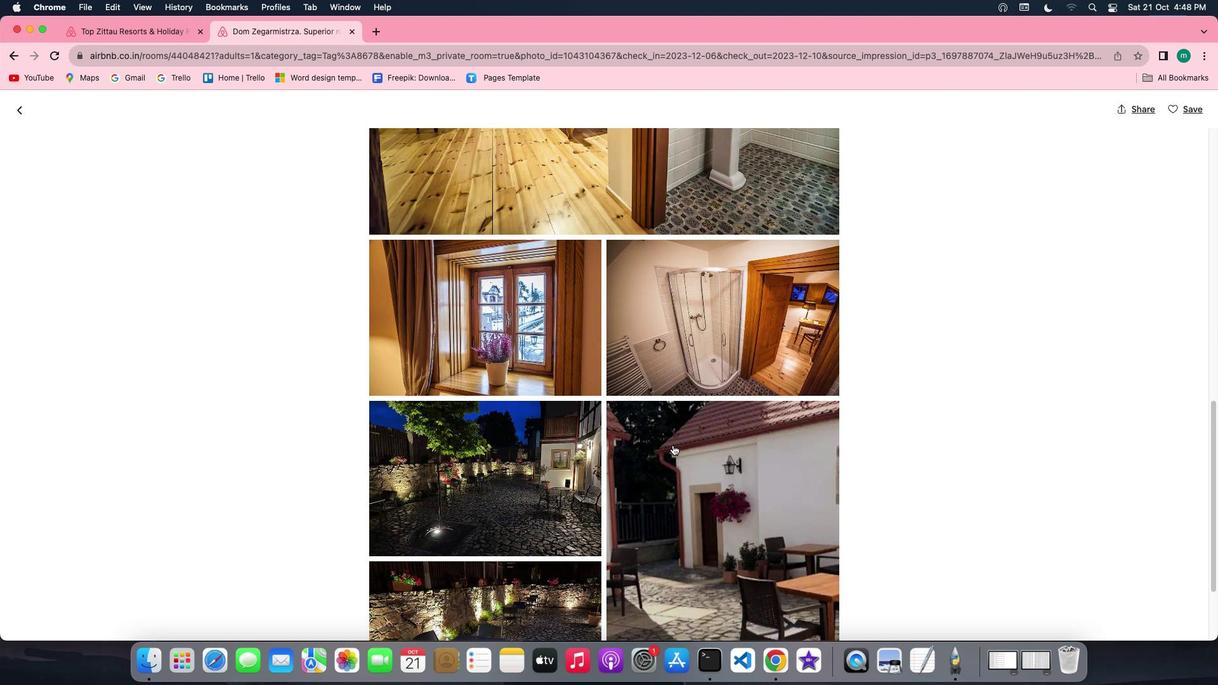 
Action: Mouse scrolled (672, 444) with delta (0, -1)
Screenshot: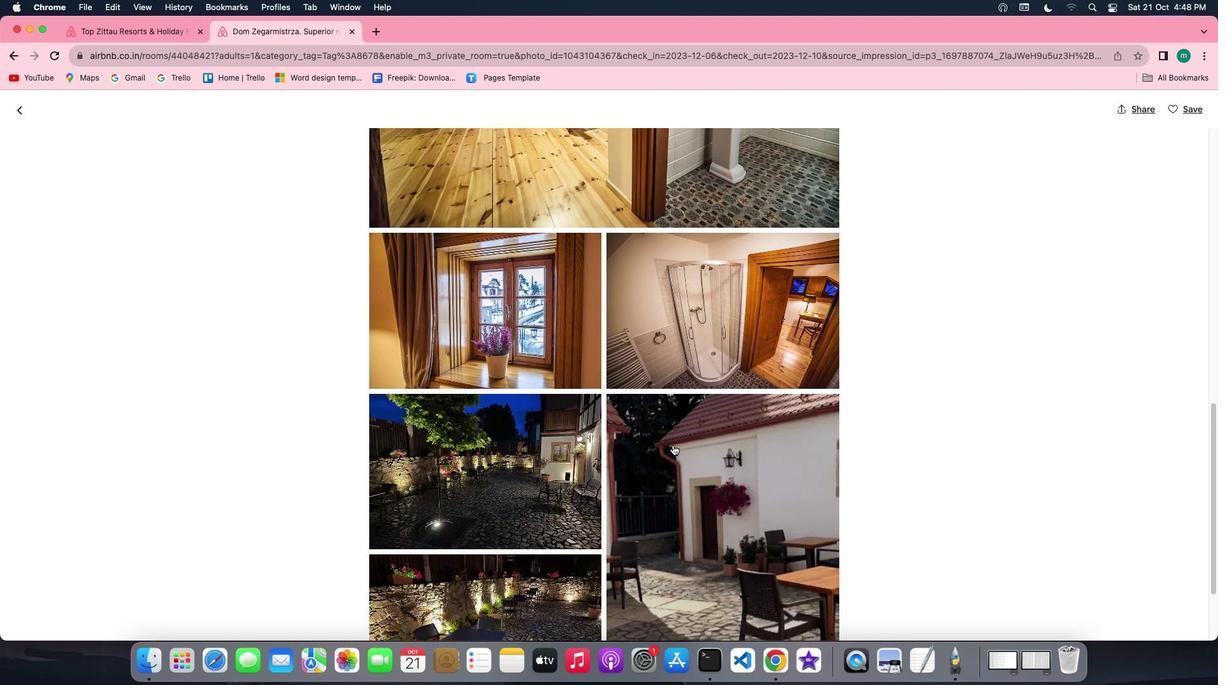 
Action: Mouse scrolled (672, 444) with delta (0, -1)
Screenshot: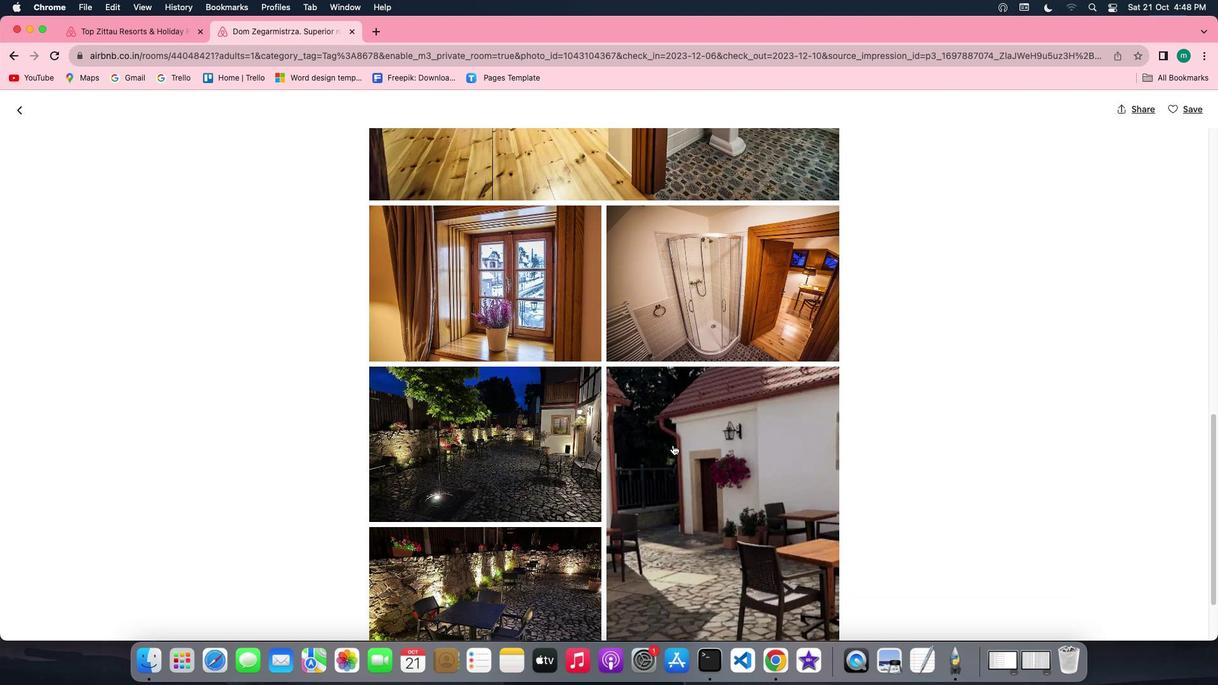 
Action: Mouse scrolled (672, 444) with delta (0, 0)
Screenshot: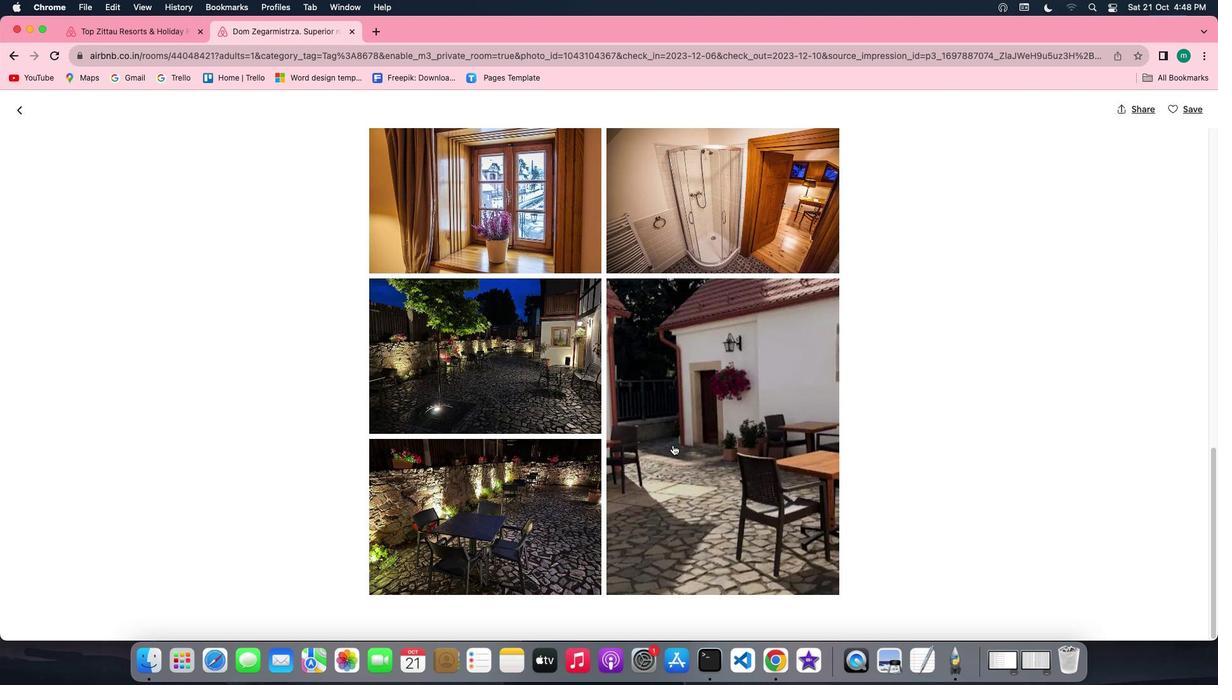 
Action: Mouse scrolled (672, 444) with delta (0, 0)
Screenshot: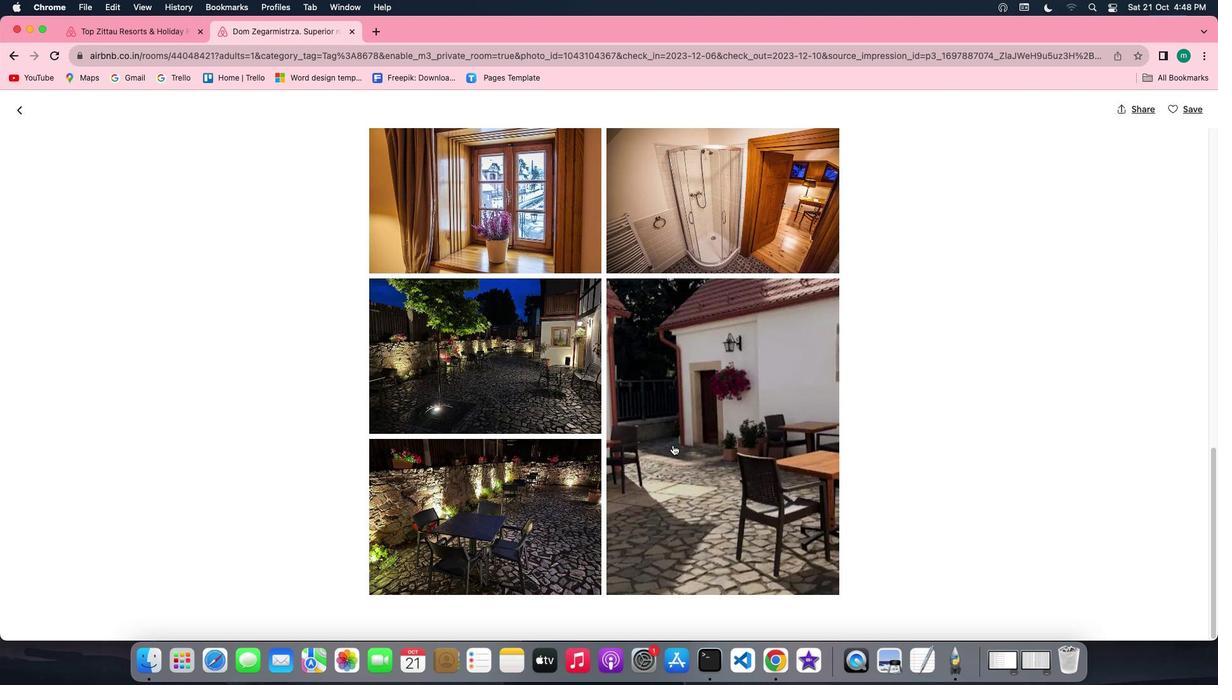
Action: Mouse scrolled (672, 444) with delta (0, -1)
Screenshot: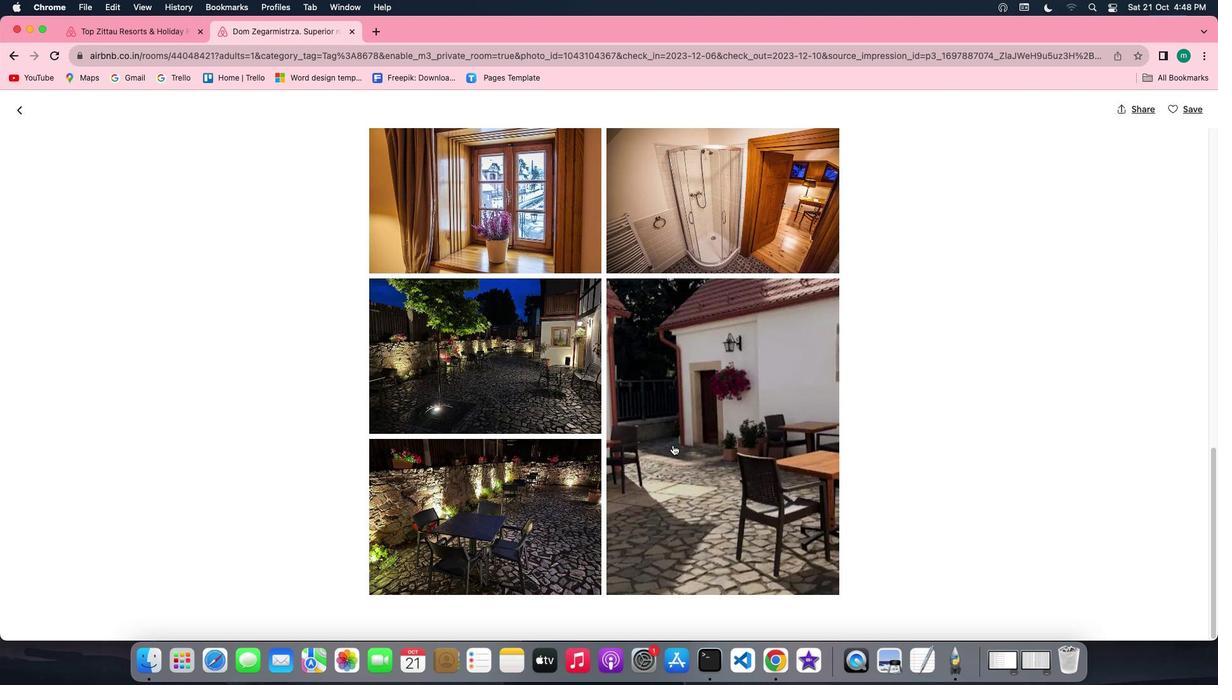 
Action: Mouse scrolled (672, 444) with delta (0, -2)
Screenshot: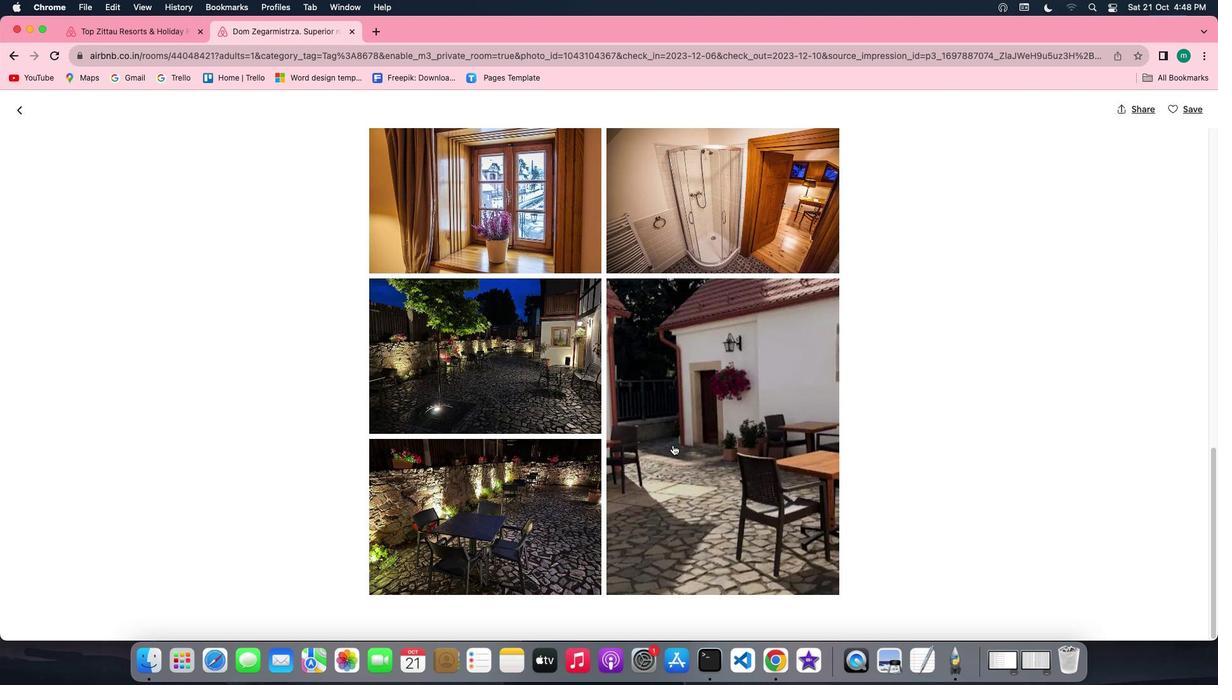 
Action: Mouse moved to (672, 444)
Screenshot: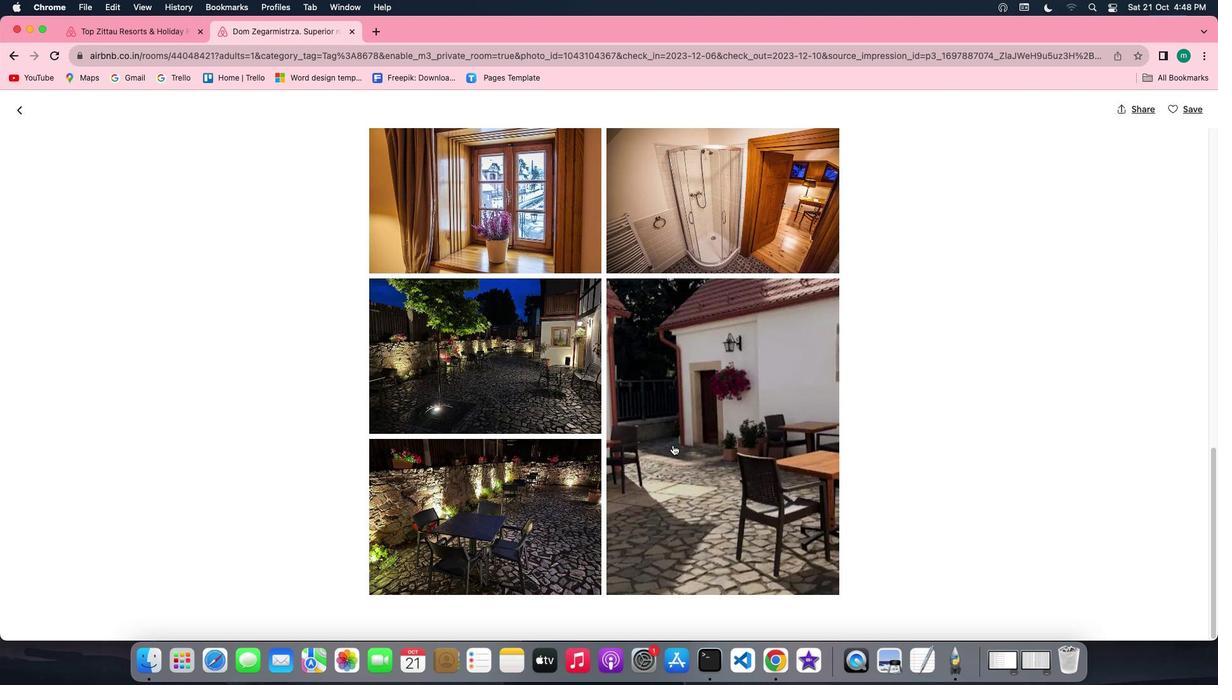 
Action: Mouse scrolled (672, 444) with delta (0, 0)
Screenshot: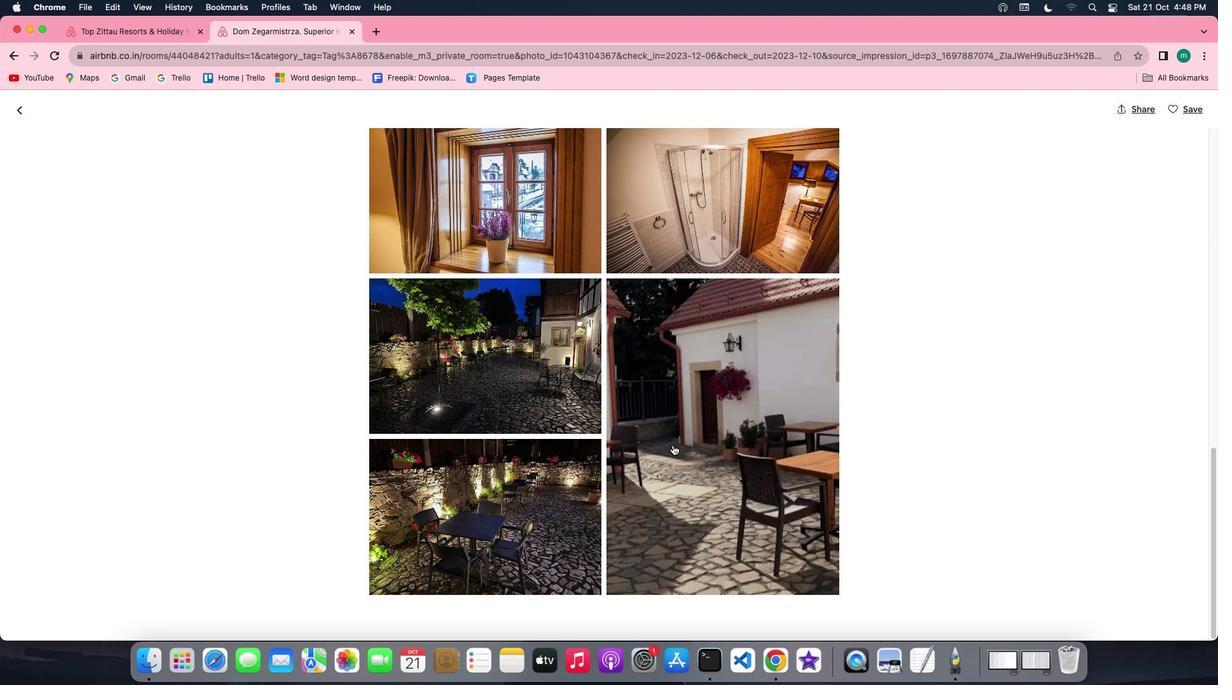 
Action: Mouse scrolled (672, 444) with delta (0, 0)
Screenshot: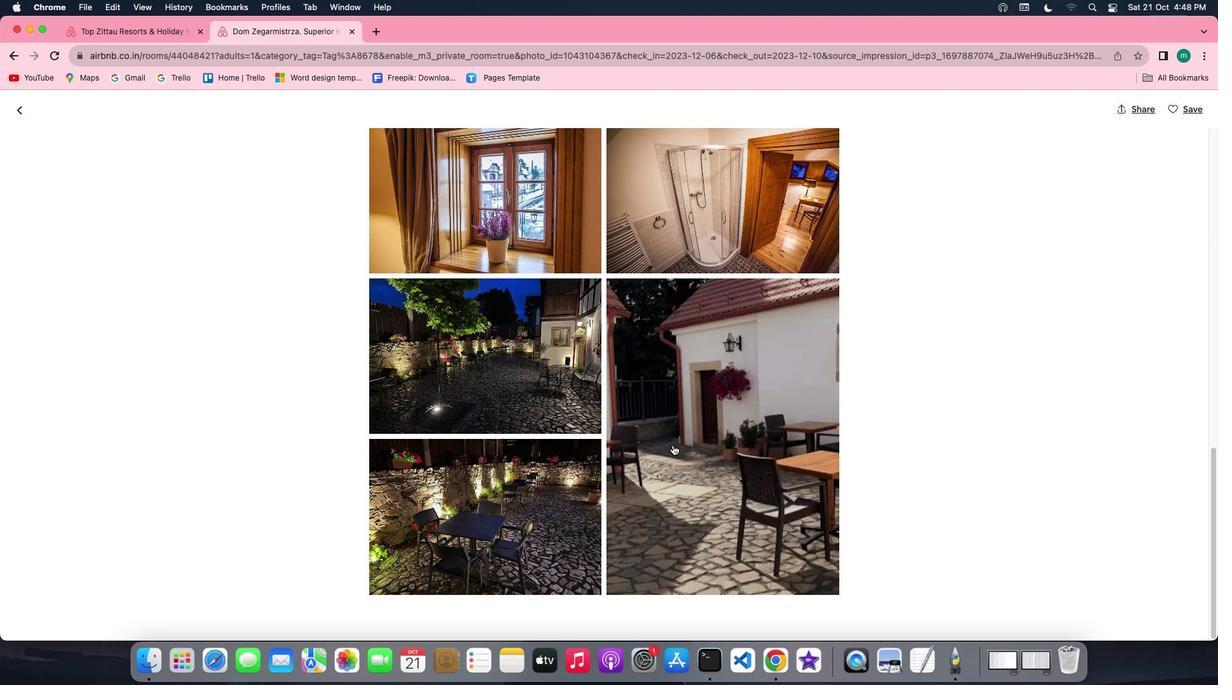 
Action: Mouse scrolled (672, 444) with delta (0, -1)
Screenshot: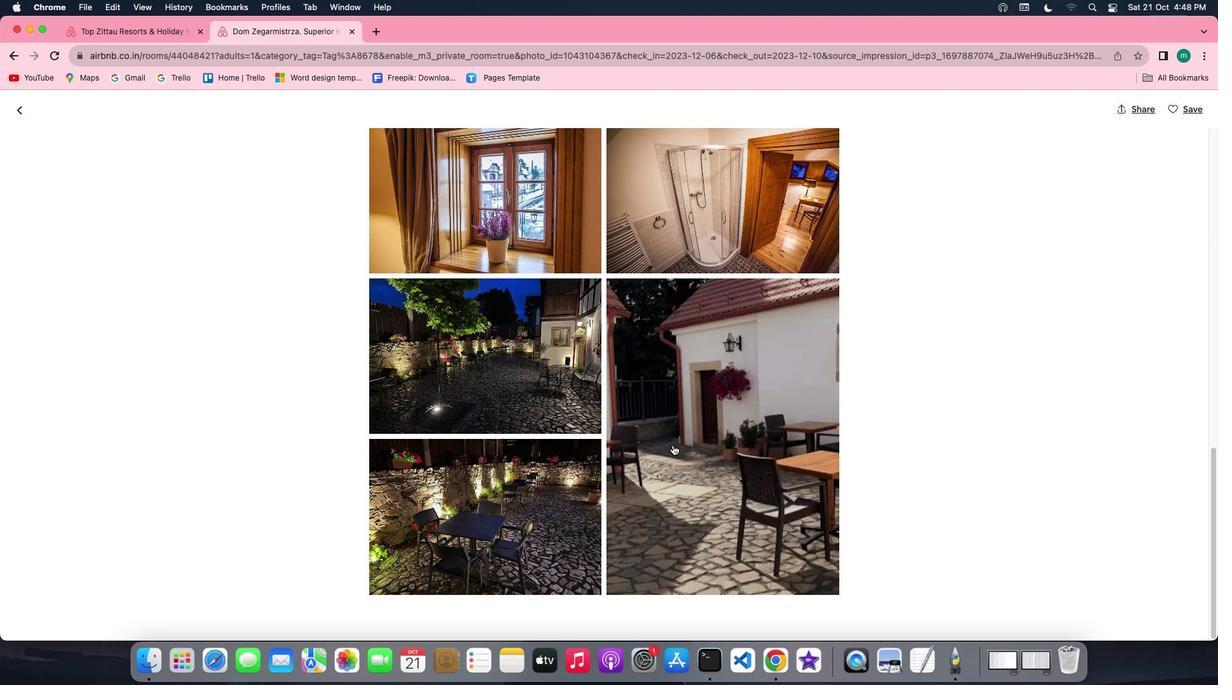 
Action: Mouse scrolled (672, 444) with delta (0, -3)
Screenshot: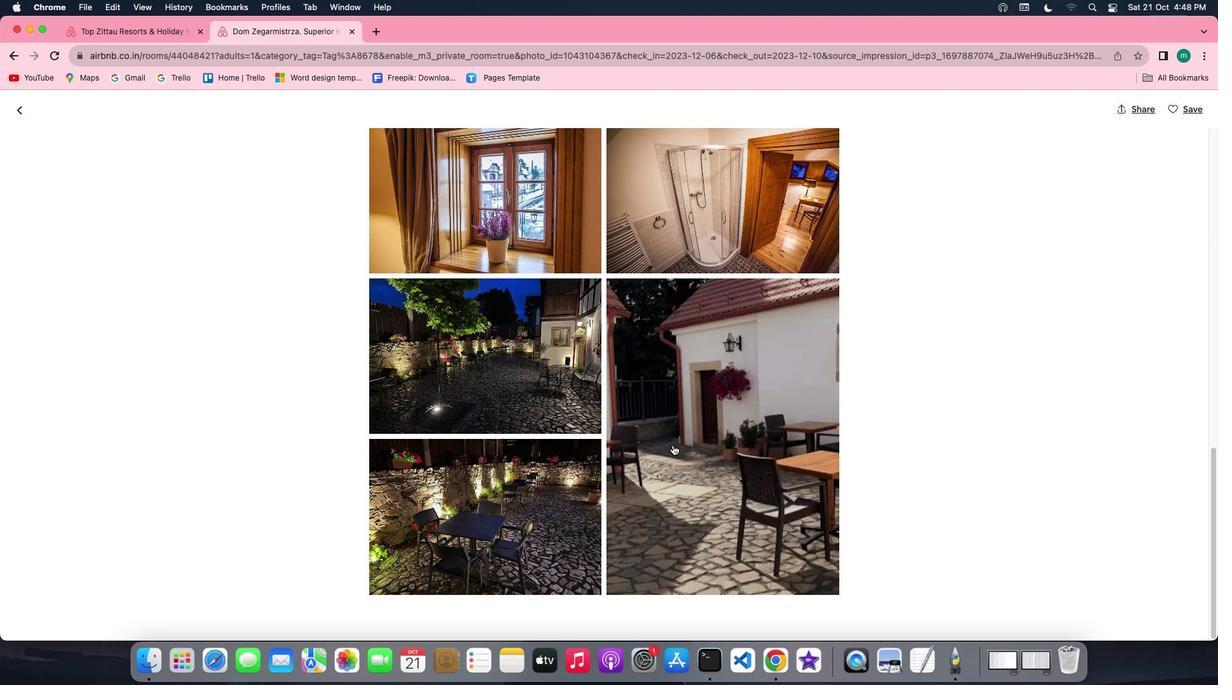 
Action: Mouse scrolled (672, 444) with delta (0, -3)
Screenshot: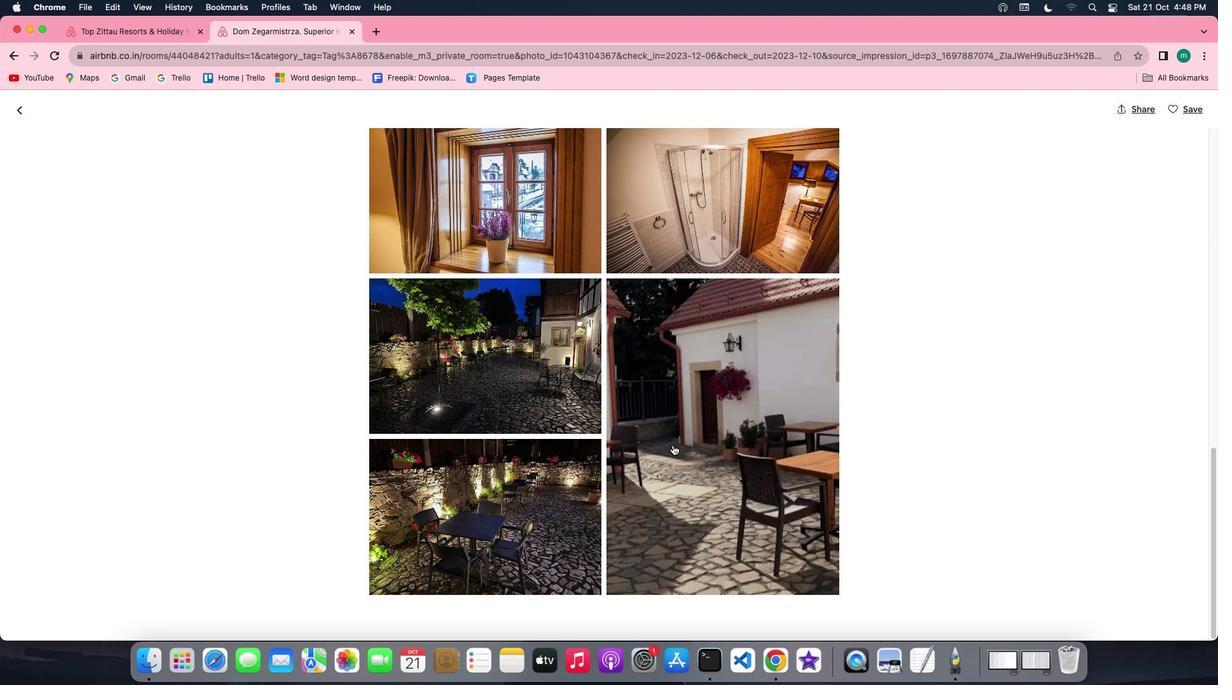 
Action: Mouse moved to (25, 111)
Screenshot: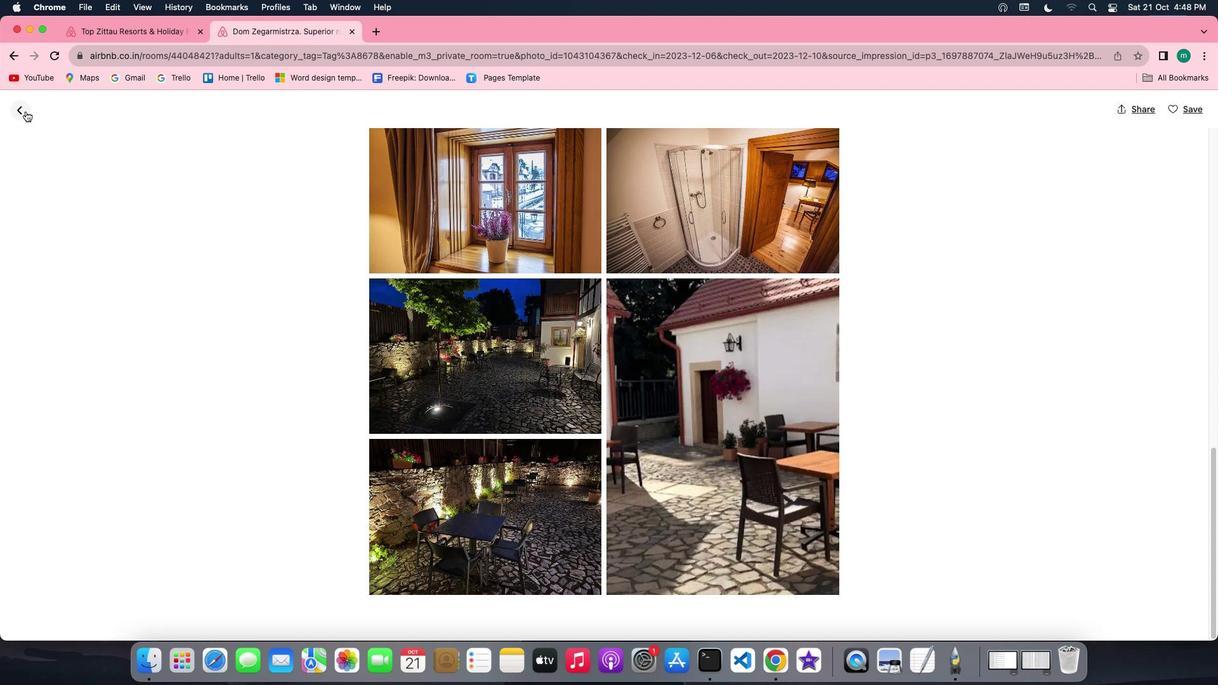 
Action: Mouse pressed left at (25, 111)
Screenshot: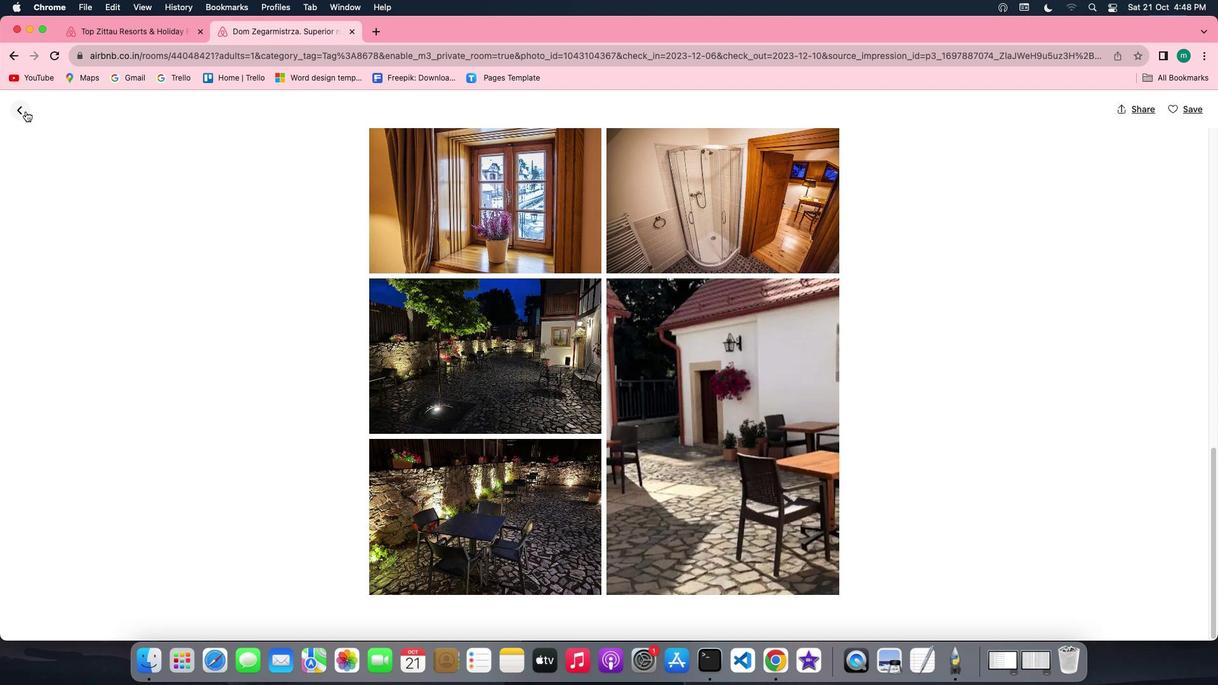 
Action: Mouse moved to (610, 441)
Screenshot: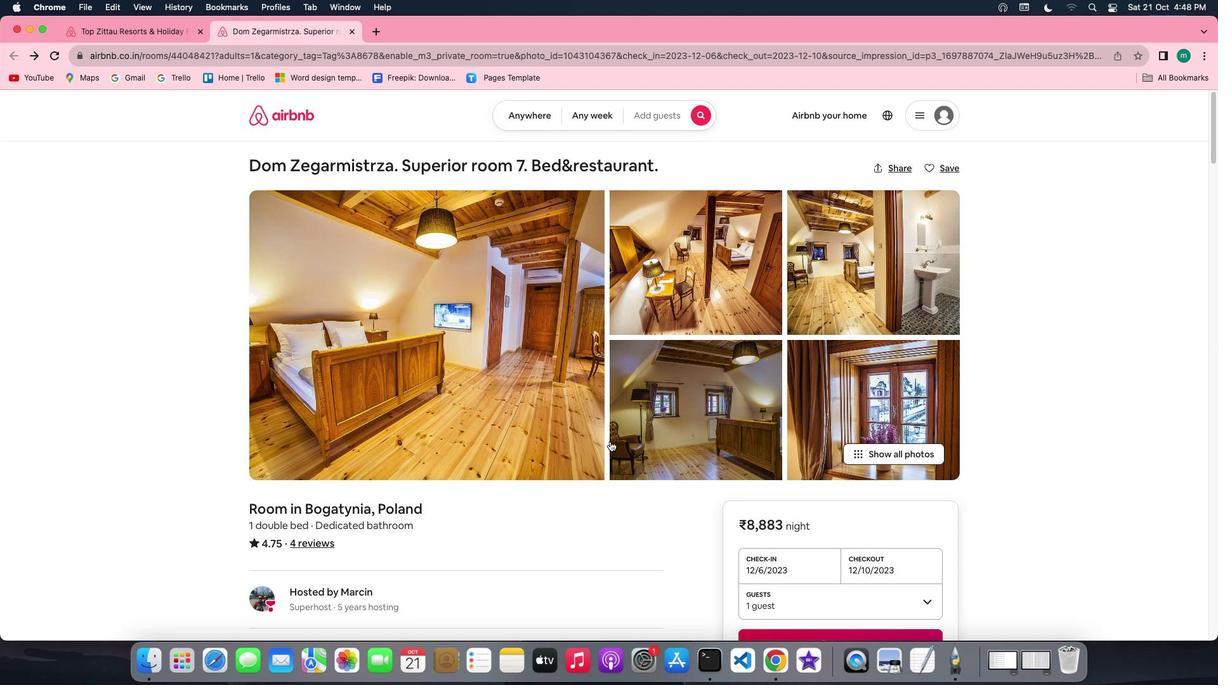 
Action: Mouse scrolled (610, 441) with delta (0, 0)
Screenshot: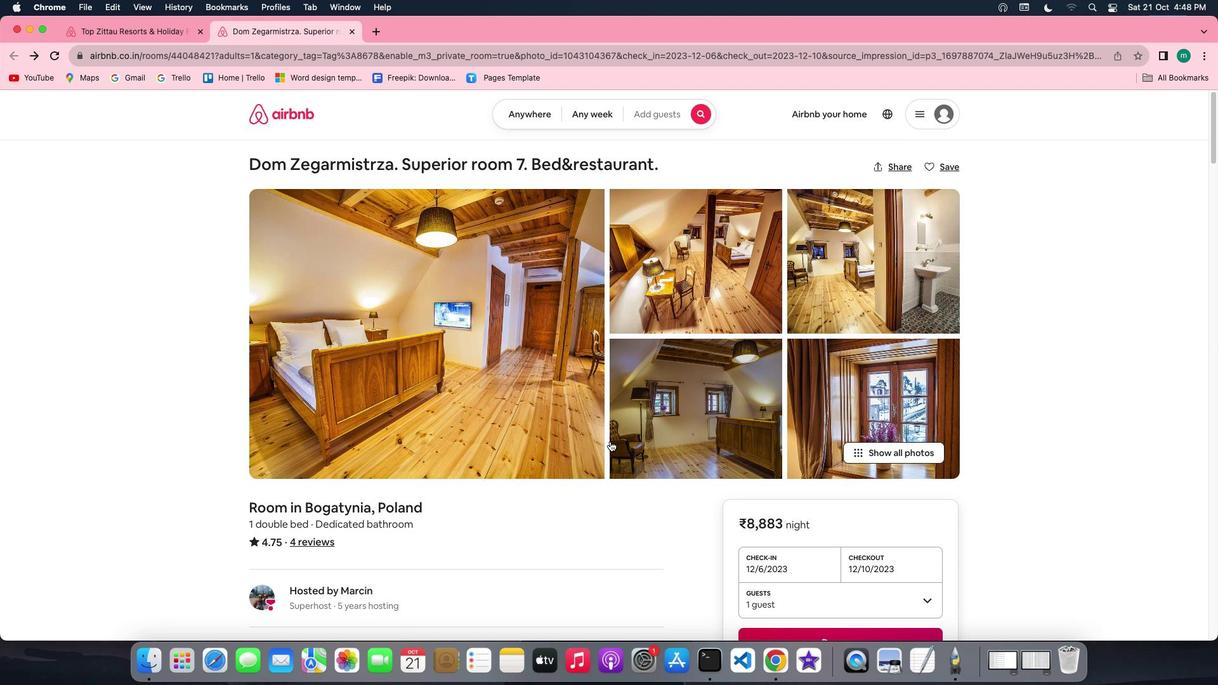
Action: Mouse scrolled (610, 441) with delta (0, 0)
Screenshot: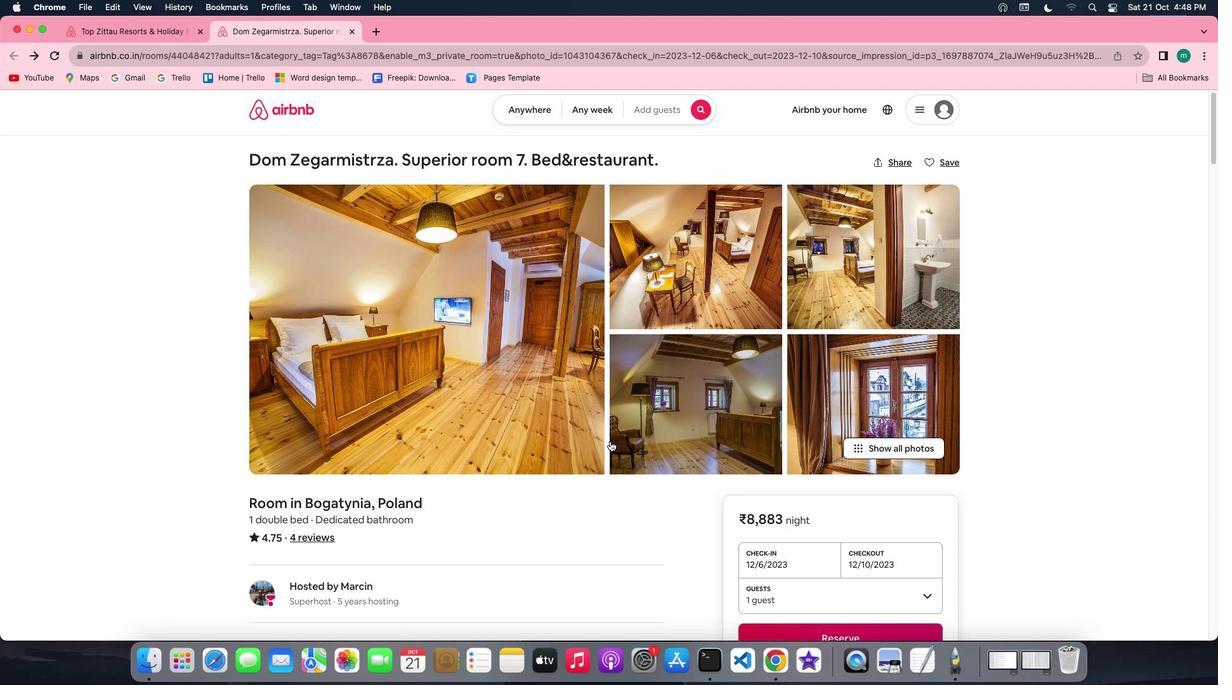 
Action: Mouse scrolled (610, 441) with delta (0, -1)
Screenshot: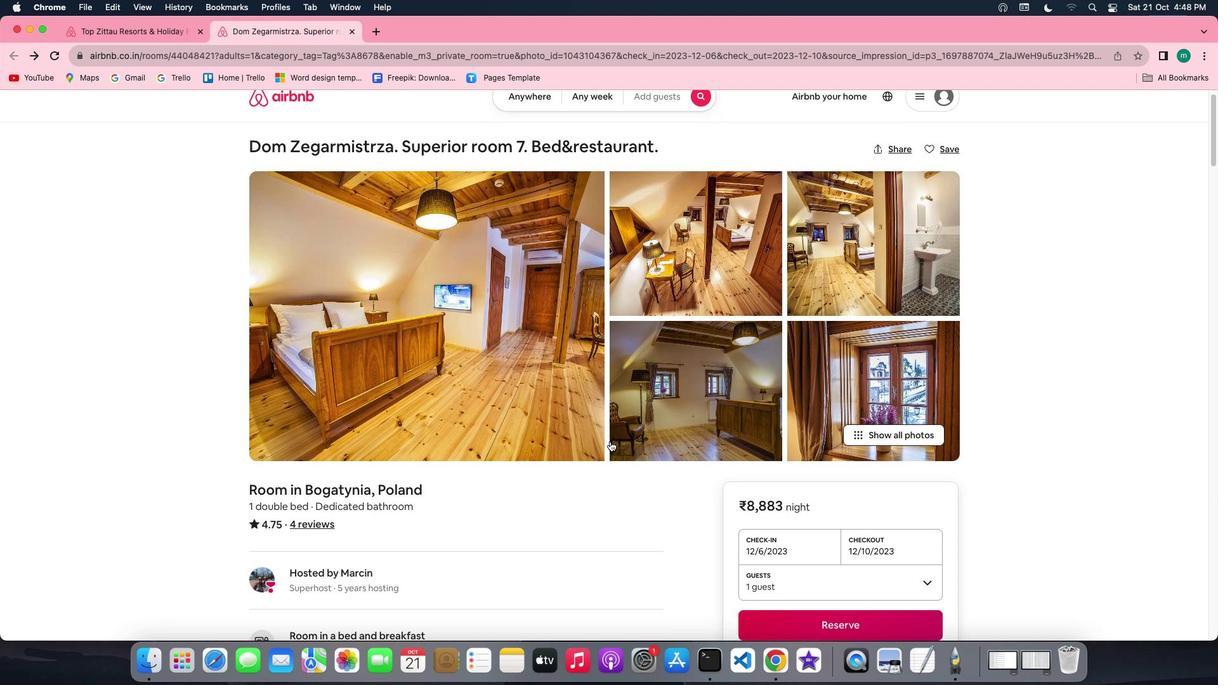 
Action: Mouse scrolled (610, 441) with delta (0, -1)
Screenshot: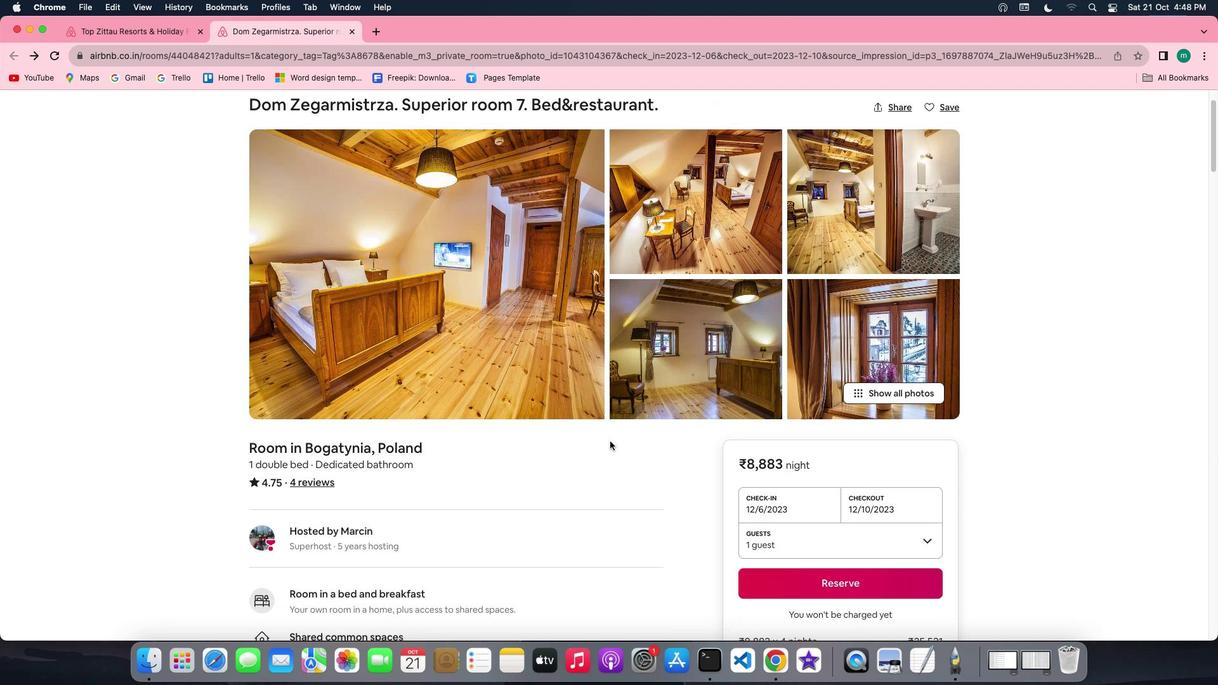 
Action: Mouse moved to (602, 427)
Screenshot: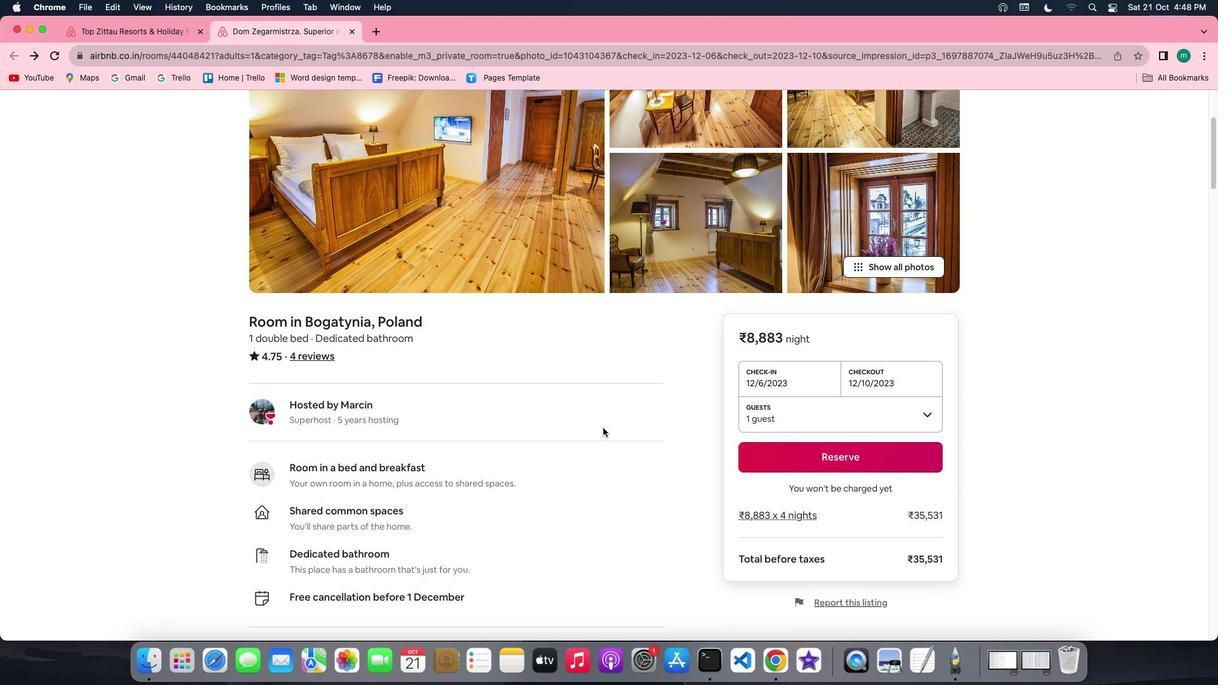 
Action: Mouse scrolled (602, 427) with delta (0, 0)
Screenshot: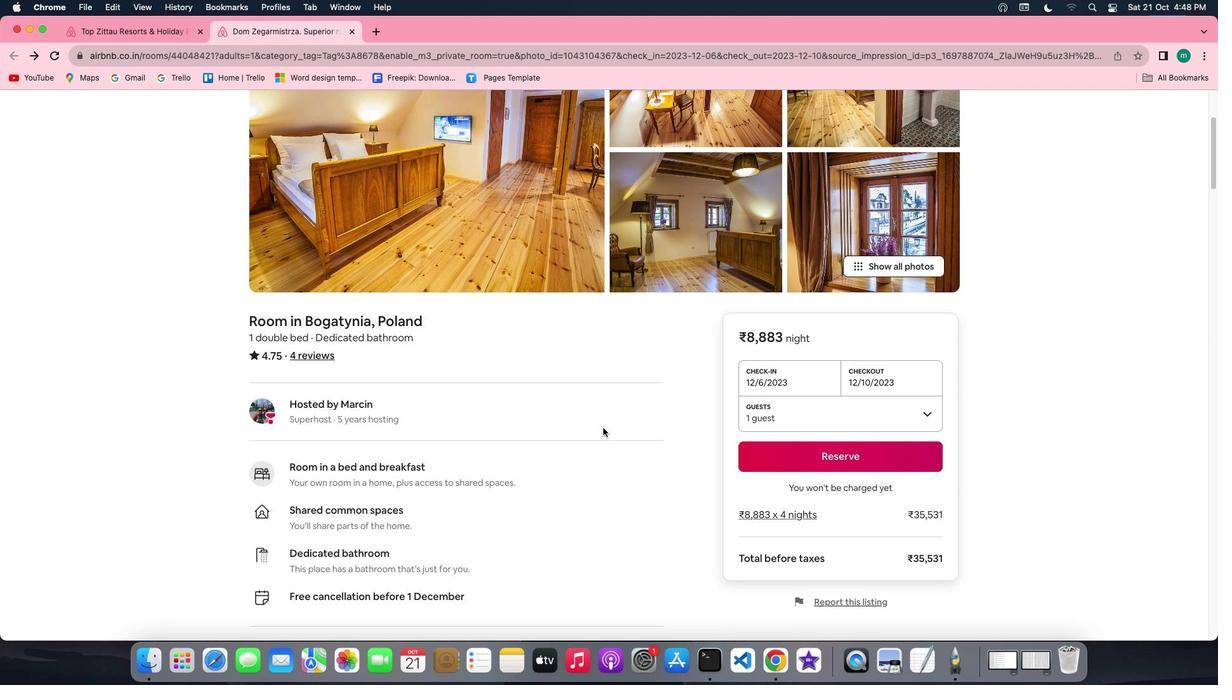 
Action: Mouse scrolled (602, 427) with delta (0, 0)
Screenshot: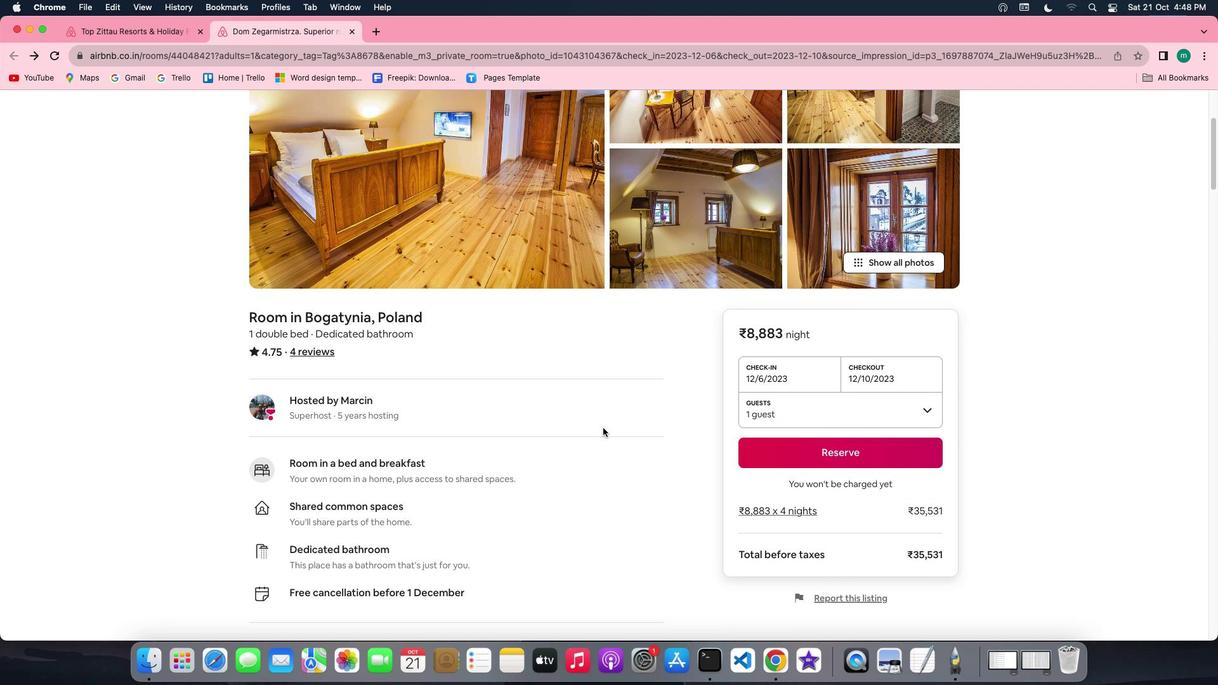 
Action: Mouse scrolled (602, 427) with delta (0, -1)
Screenshot: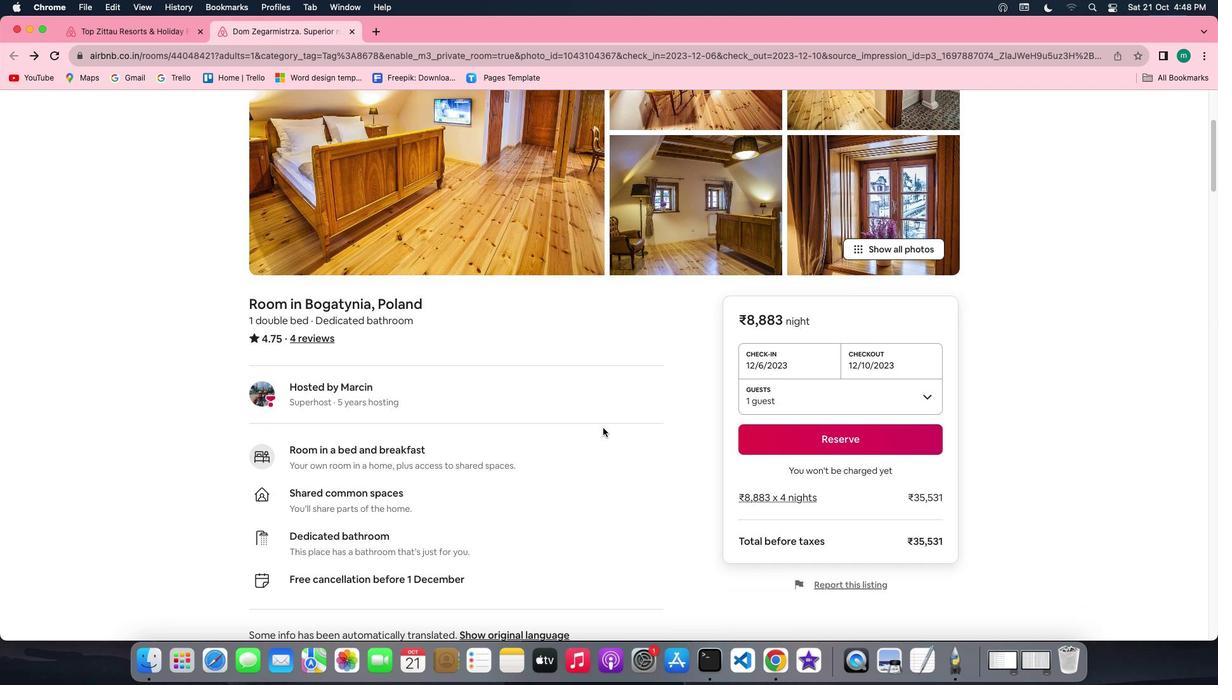 
Action: Mouse scrolled (602, 427) with delta (0, -1)
Screenshot: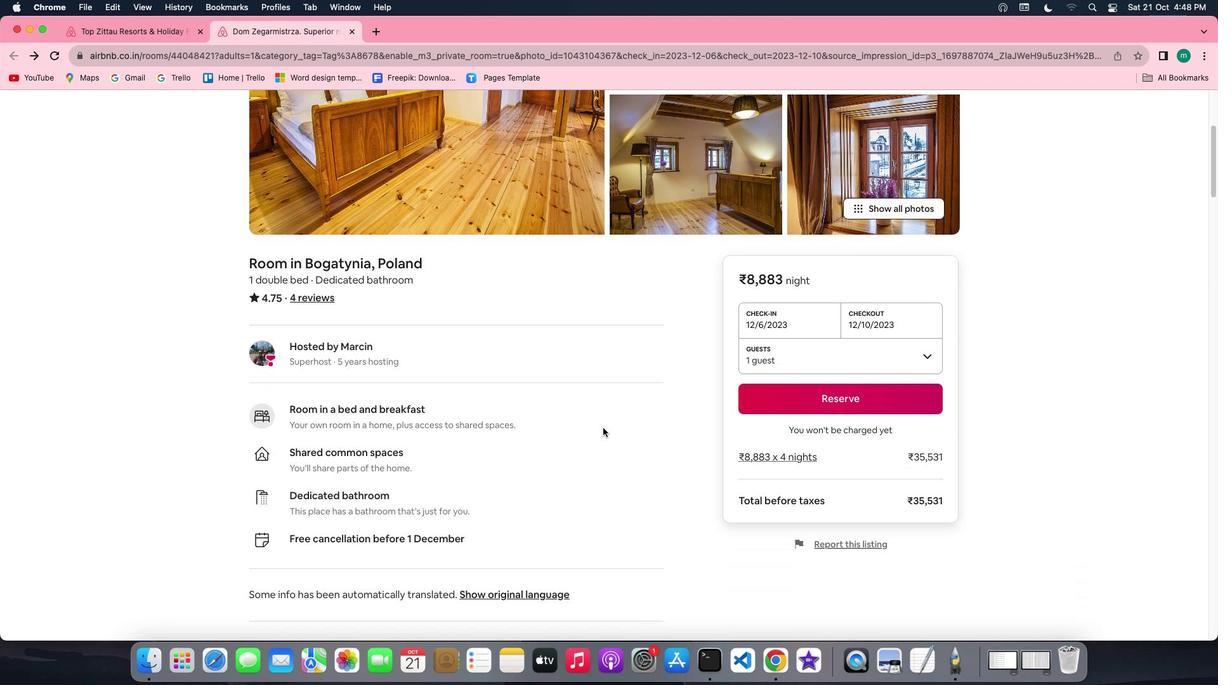 
Action: Mouse moved to (602, 427)
Screenshot: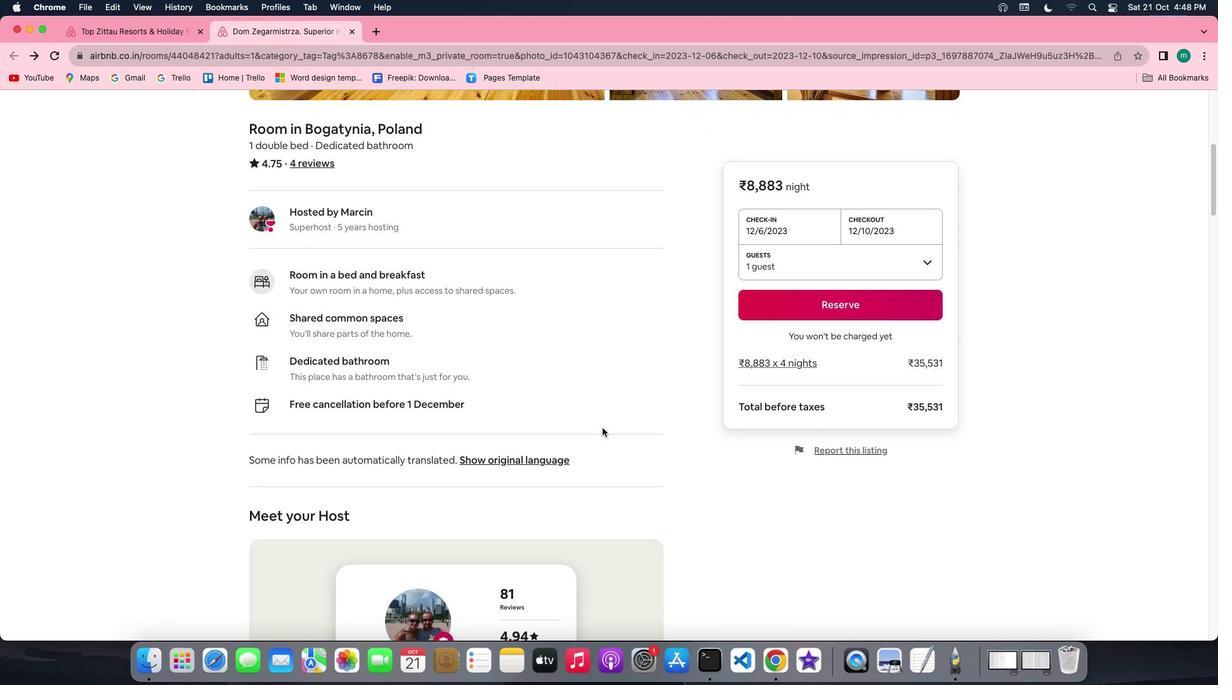 
Action: Mouse scrolled (602, 427) with delta (0, 0)
Screenshot: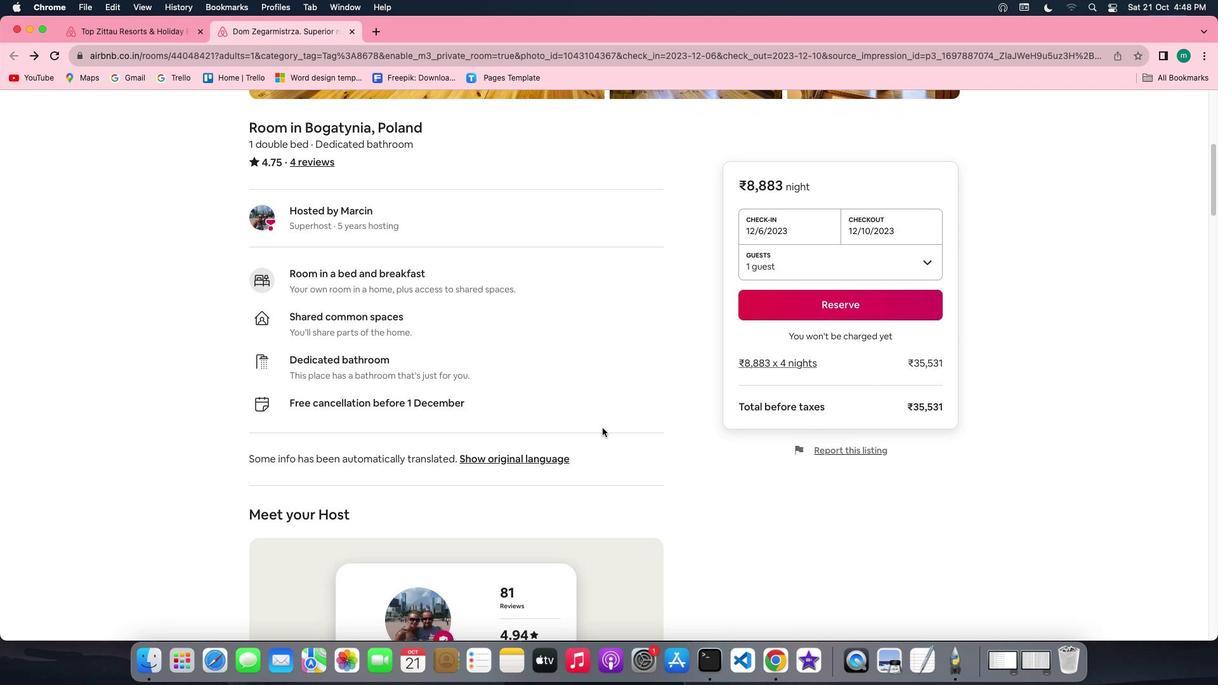 
Action: Mouse scrolled (602, 427) with delta (0, 0)
Screenshot: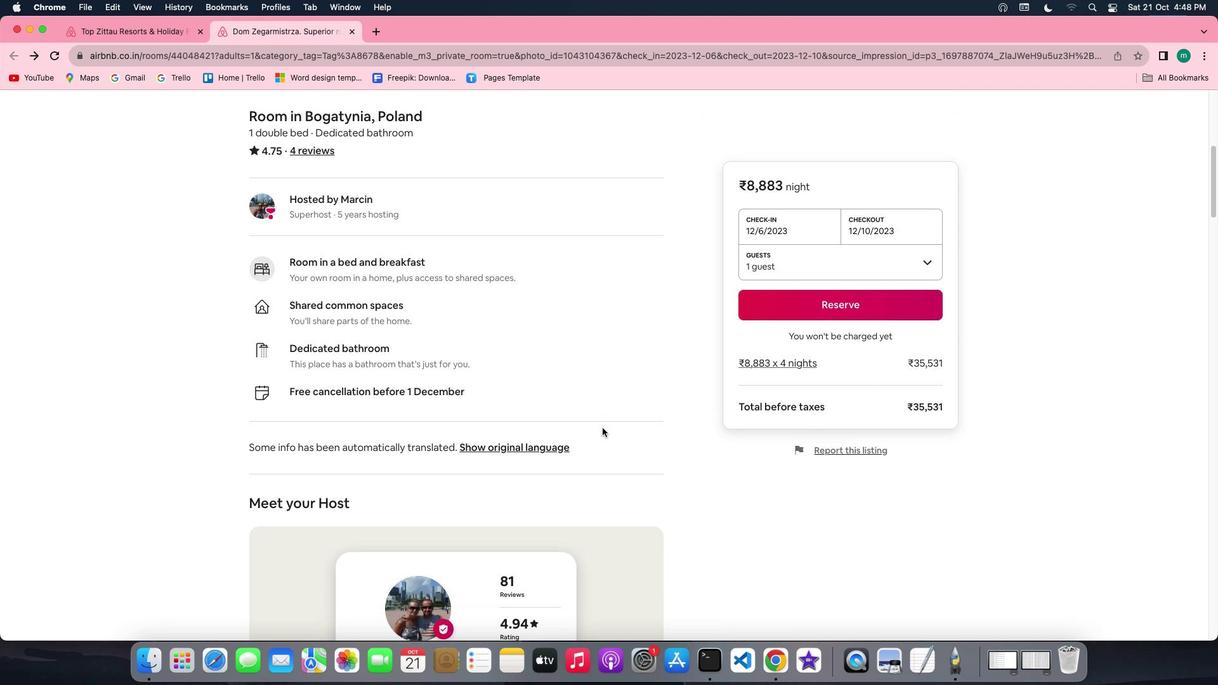 
Action: Mouse scrolled (602, 427) with delta (0, -1)
Screenshot: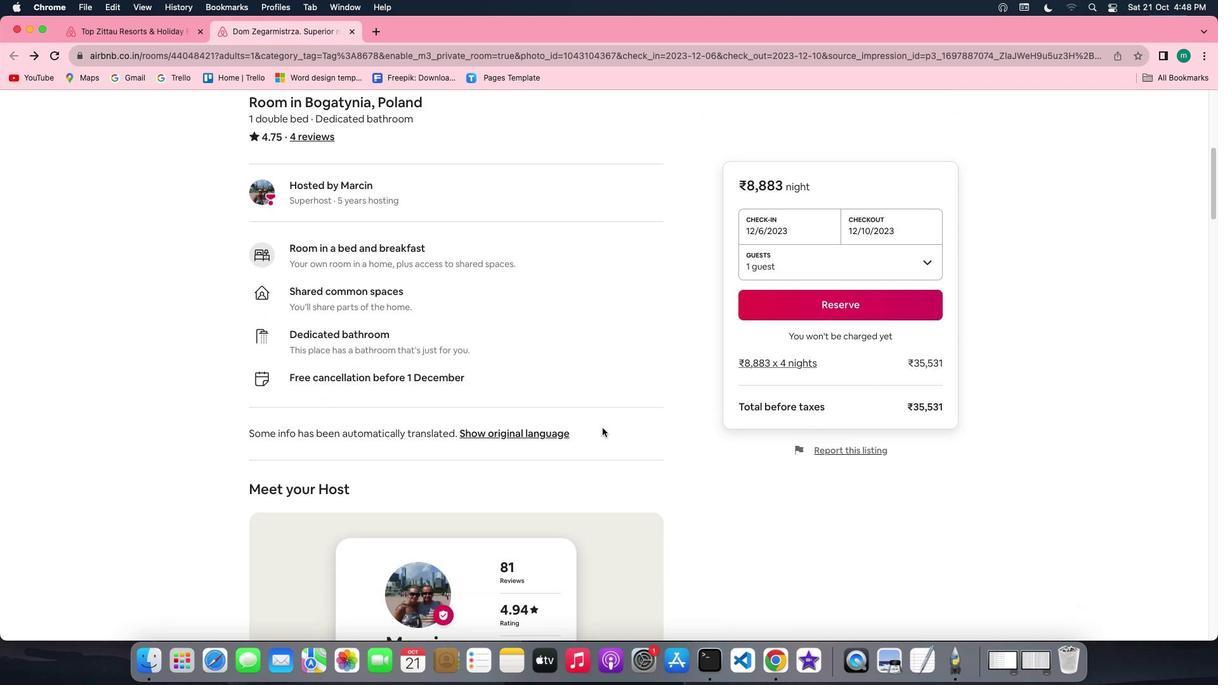 
Action: Mouse scrolled (602, 427) with delta (0, -2)
Screenshot: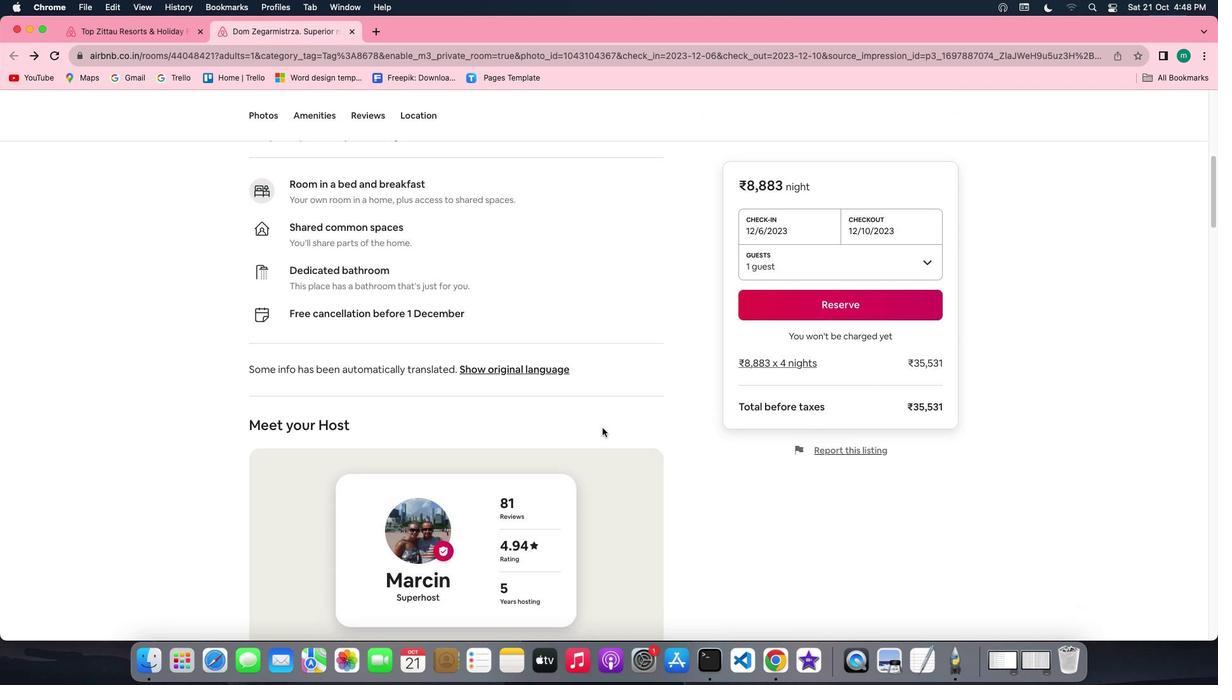 
Action: Mouse scrolled (602, 427) with delta (0, -2)
Screenshot: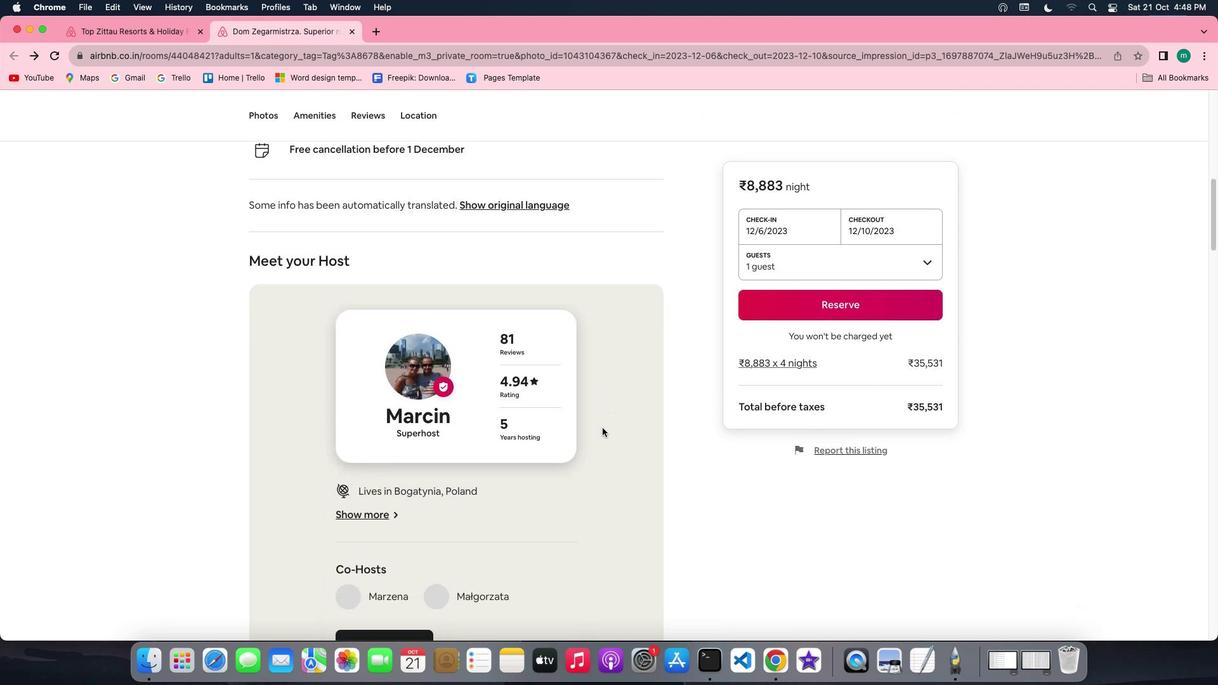 
Action: Mouse moved to (601, 427)
Screenshot: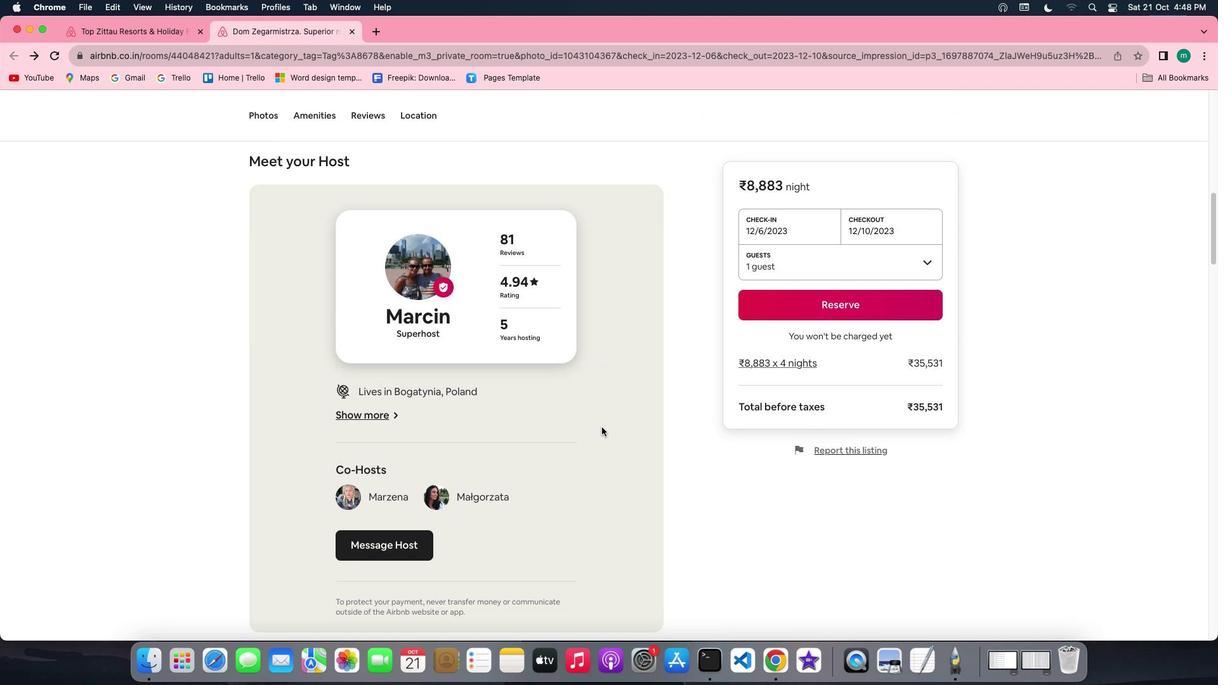 
Action: Mouse scrolled (601, 427) with delta (0, 0)
Screenshot: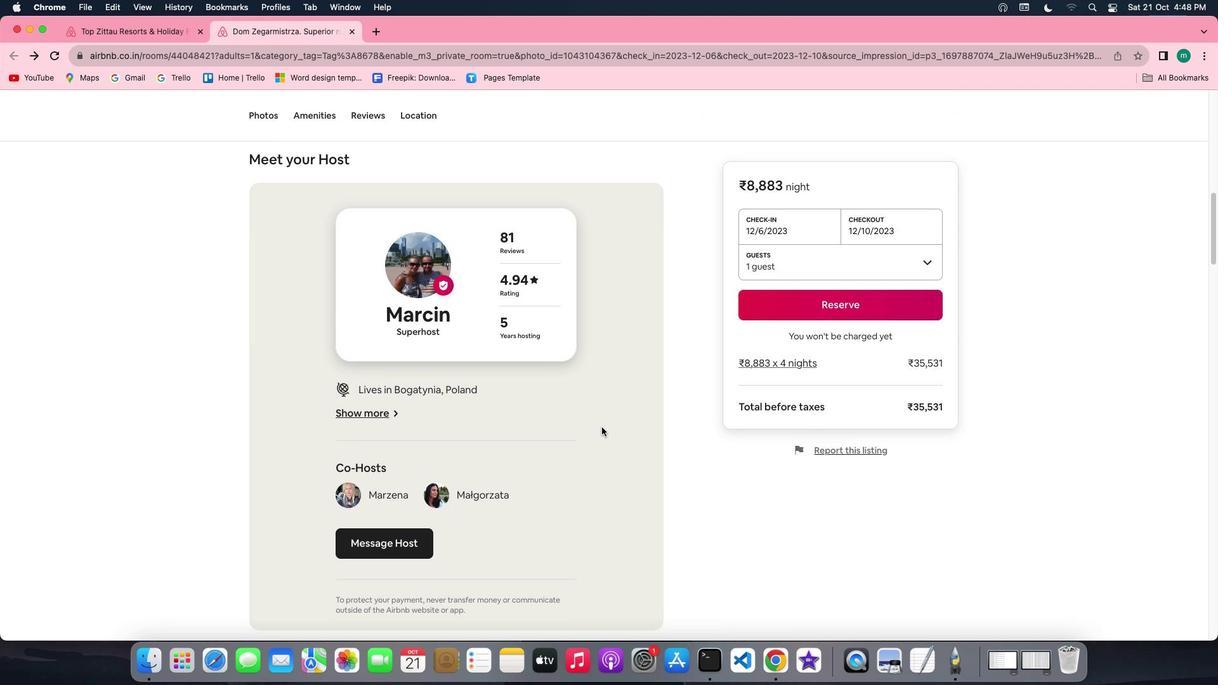 
Action: Mouse scrolled (601, 427) with delta (0, 0)
Screenshot: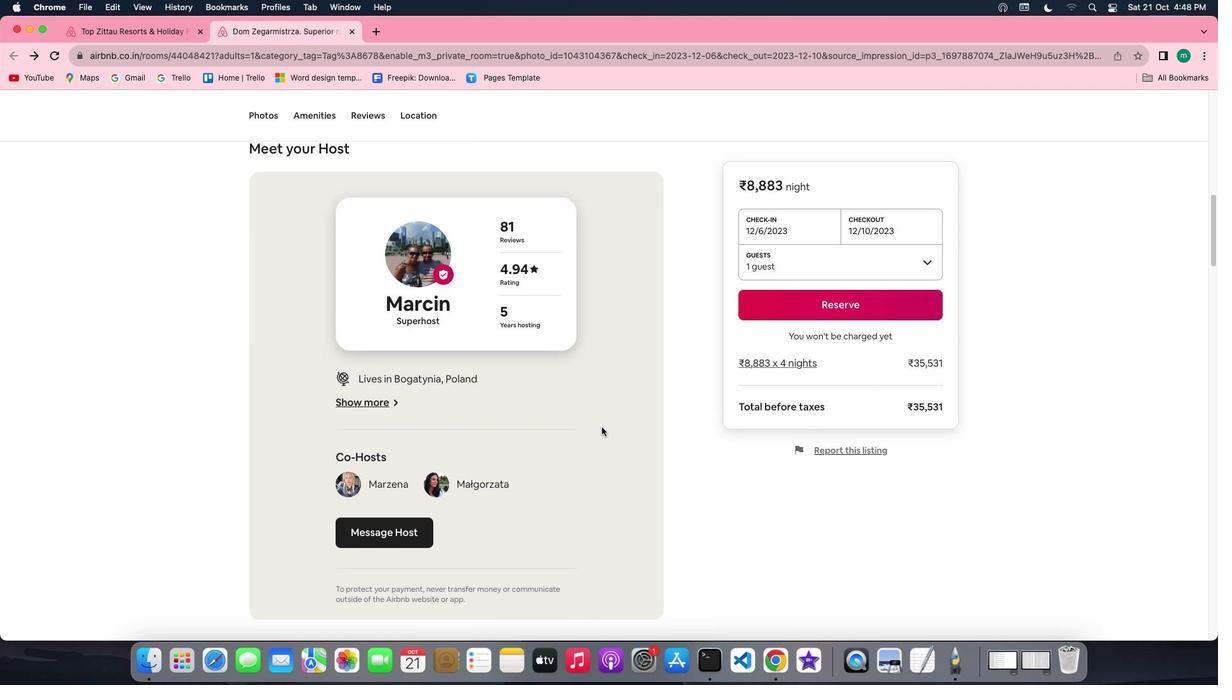 
Action: Mouse scrolled (601, 427) with delta (0, -1)
Screenshot: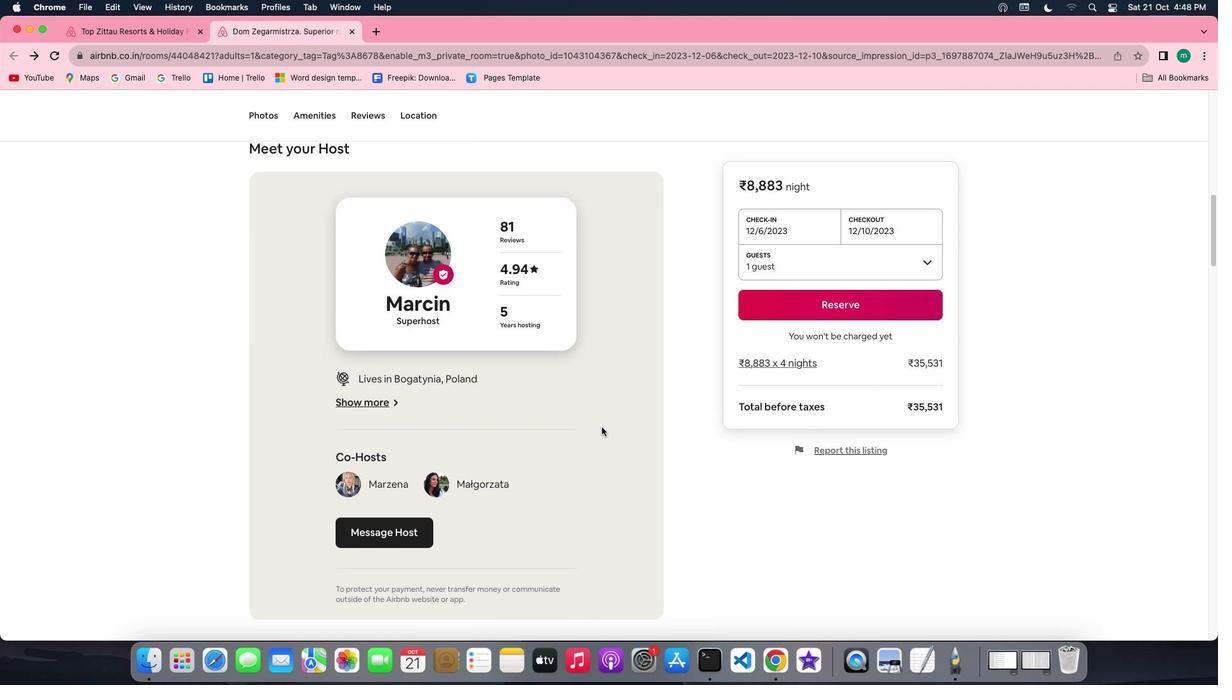 
Action: Mouse scrolled (601, 427) with delta (0, -2)
Screenshot: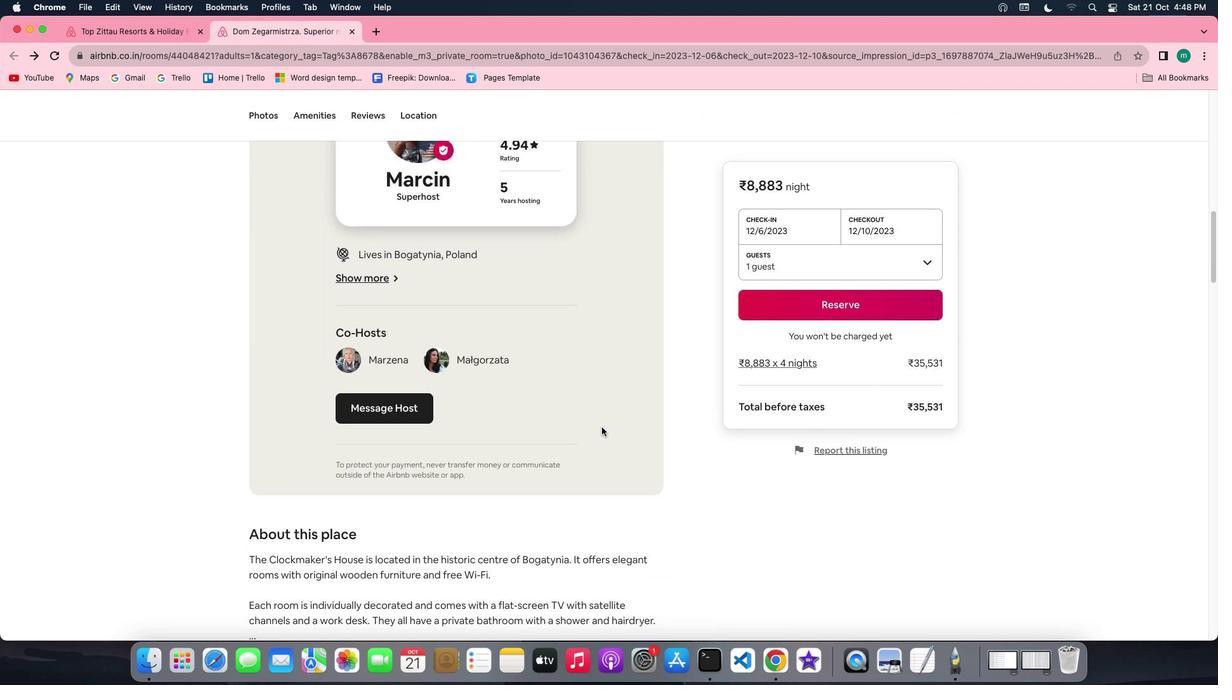 
Action: Mouse scrolled (601, 427) with delta (0, 0)
Screenshot: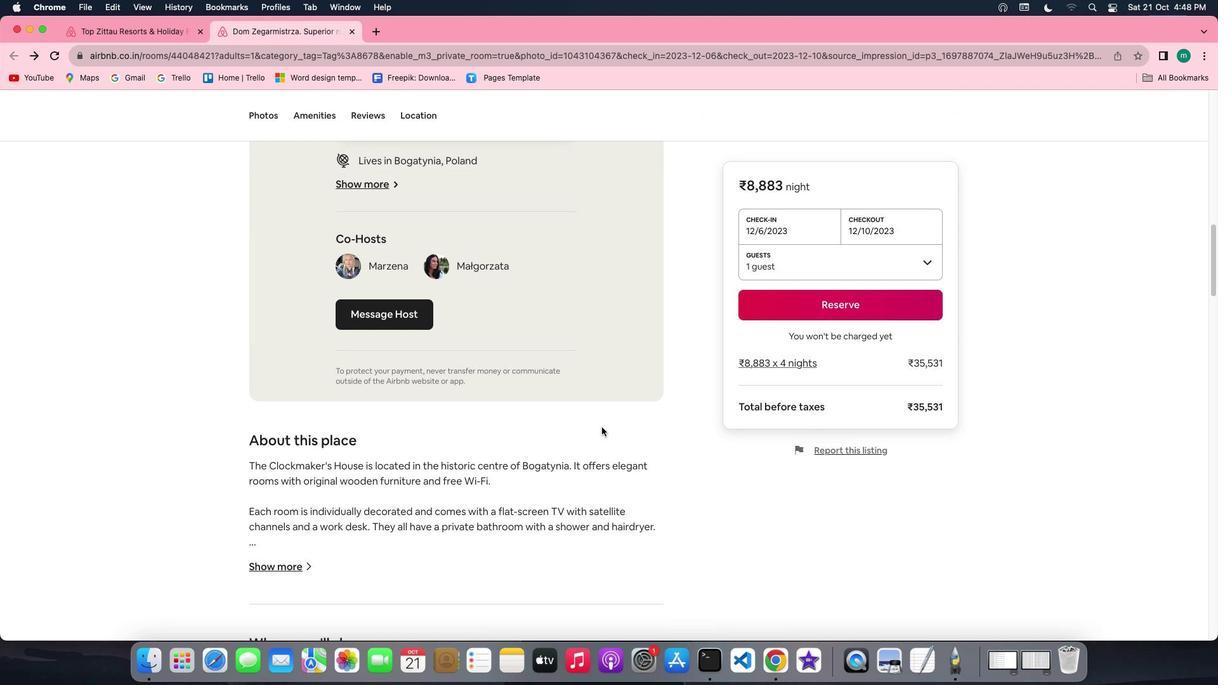 
Action: Mouse scrolled (601, 427) with delta (0, 0)
Screenshot: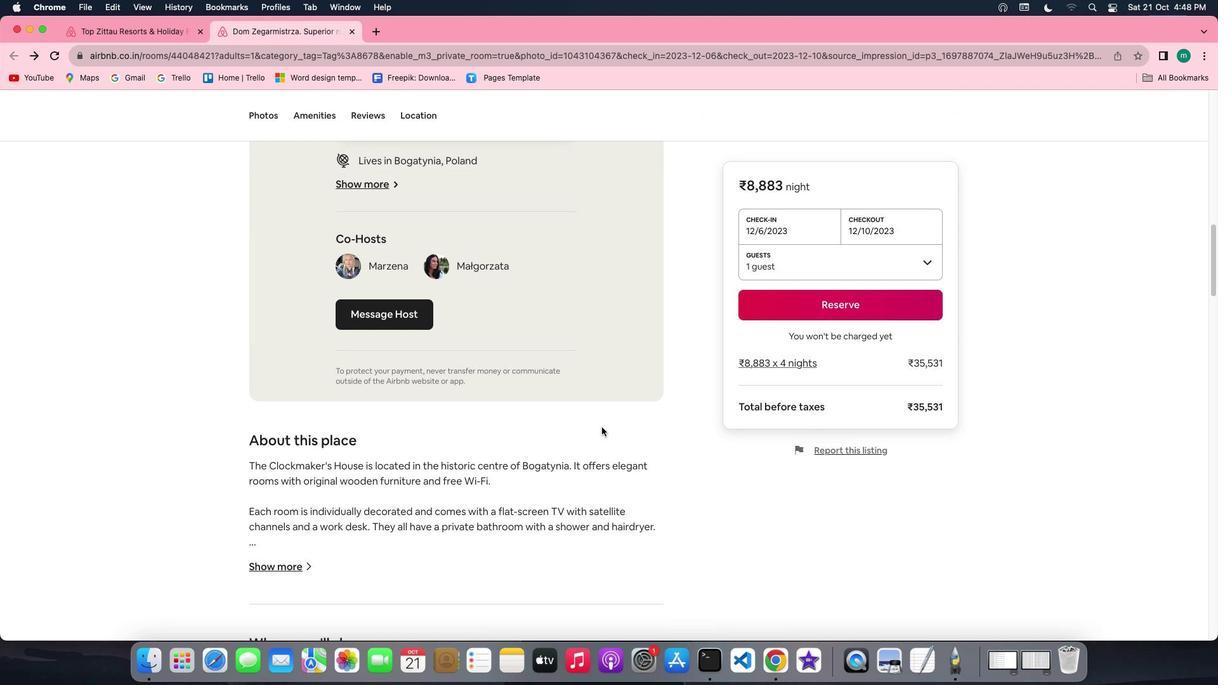 
Action: Mouse scrolled (601, 427) with delta (0, -1)
Screenshot: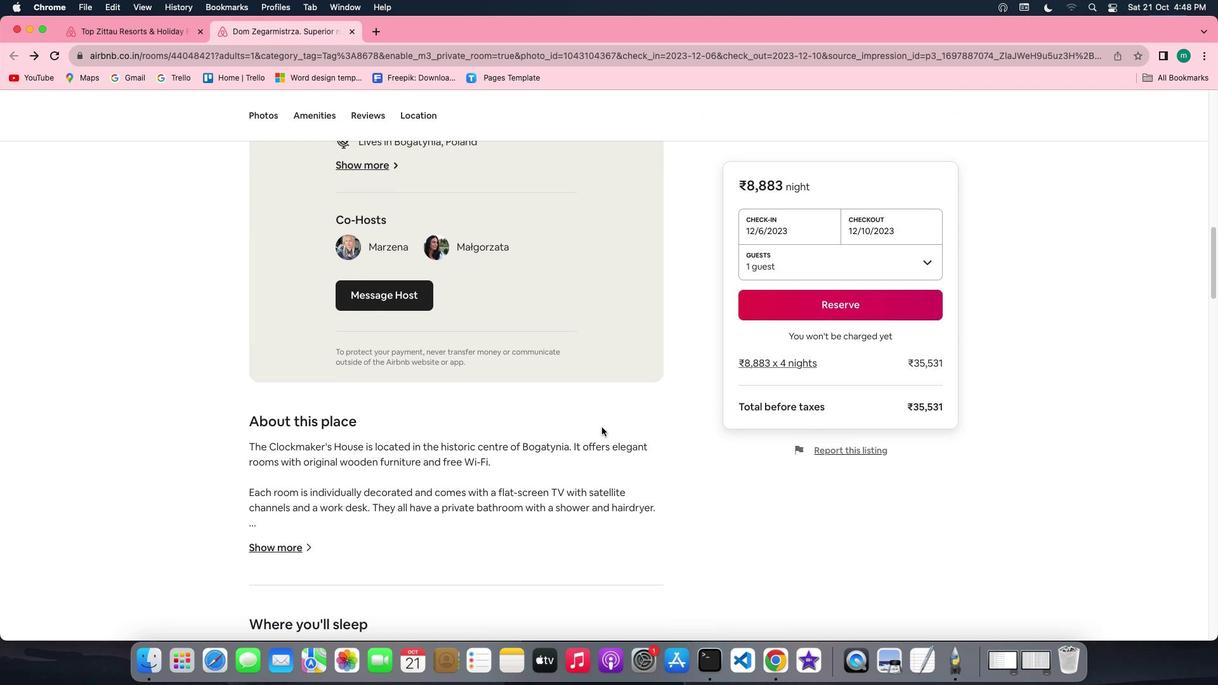 
Action: Mouse scrolled (601, 427) with delta (0, -2)
Screenshot: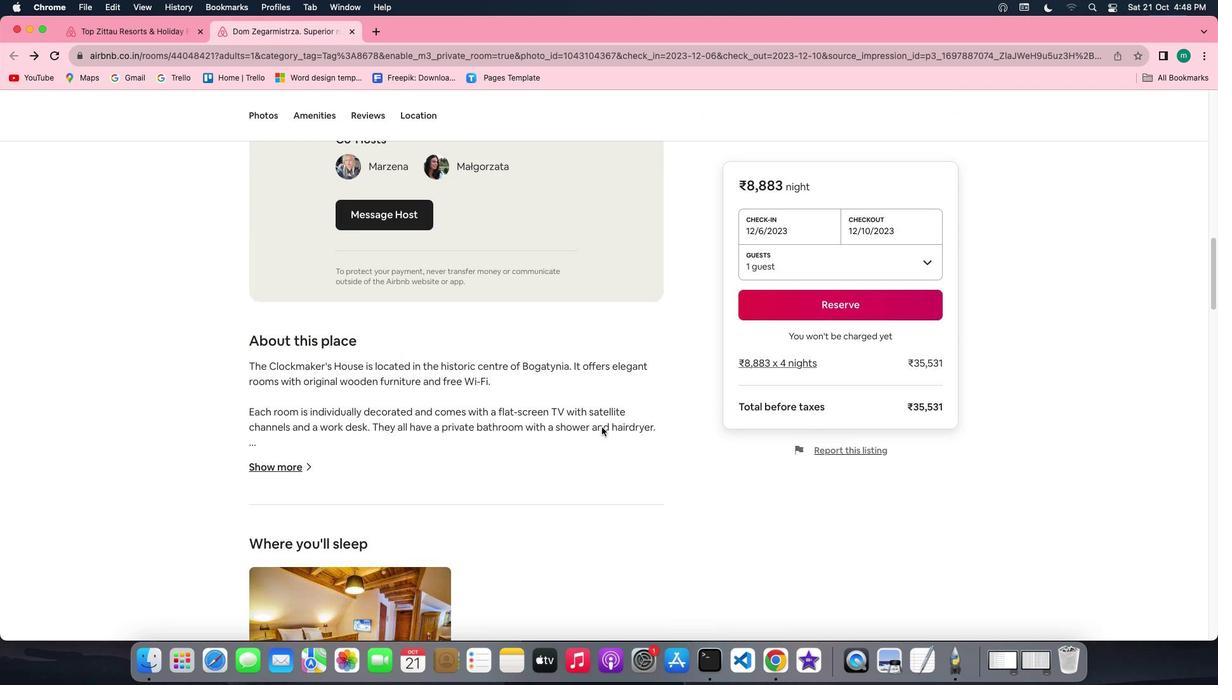 
Action: Mouse moved to (267, 347)
Screenshot: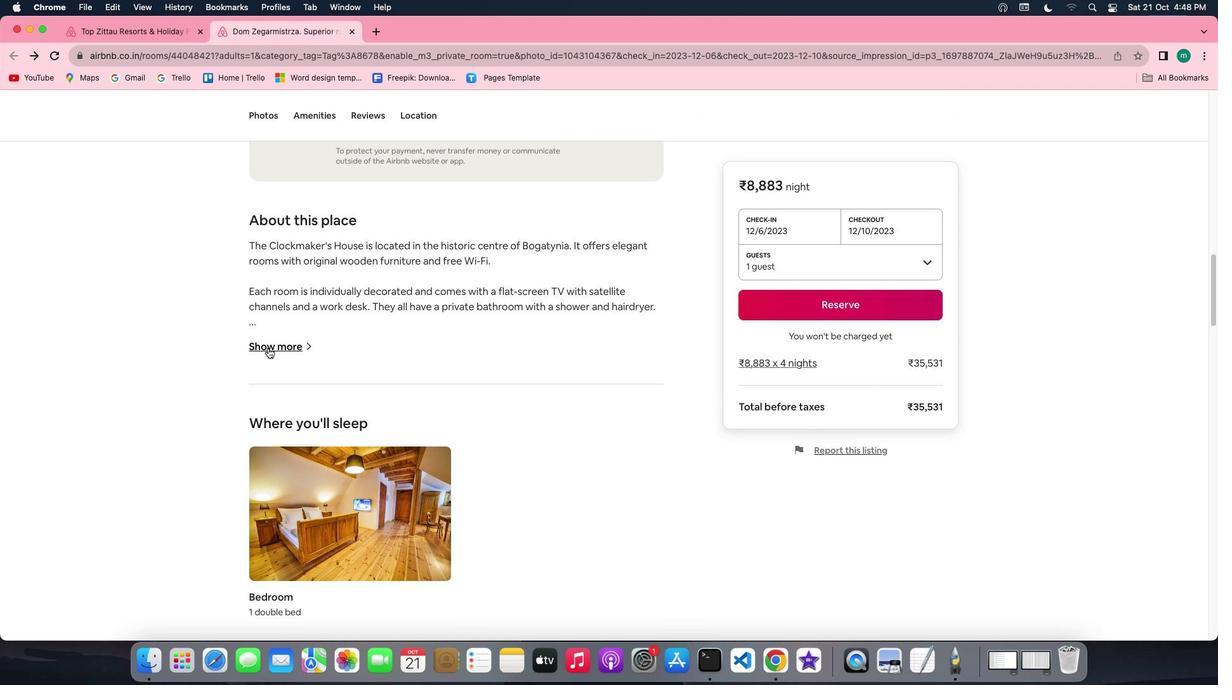 
Action: Mouse pressed left at (267, 347)
Screenshot: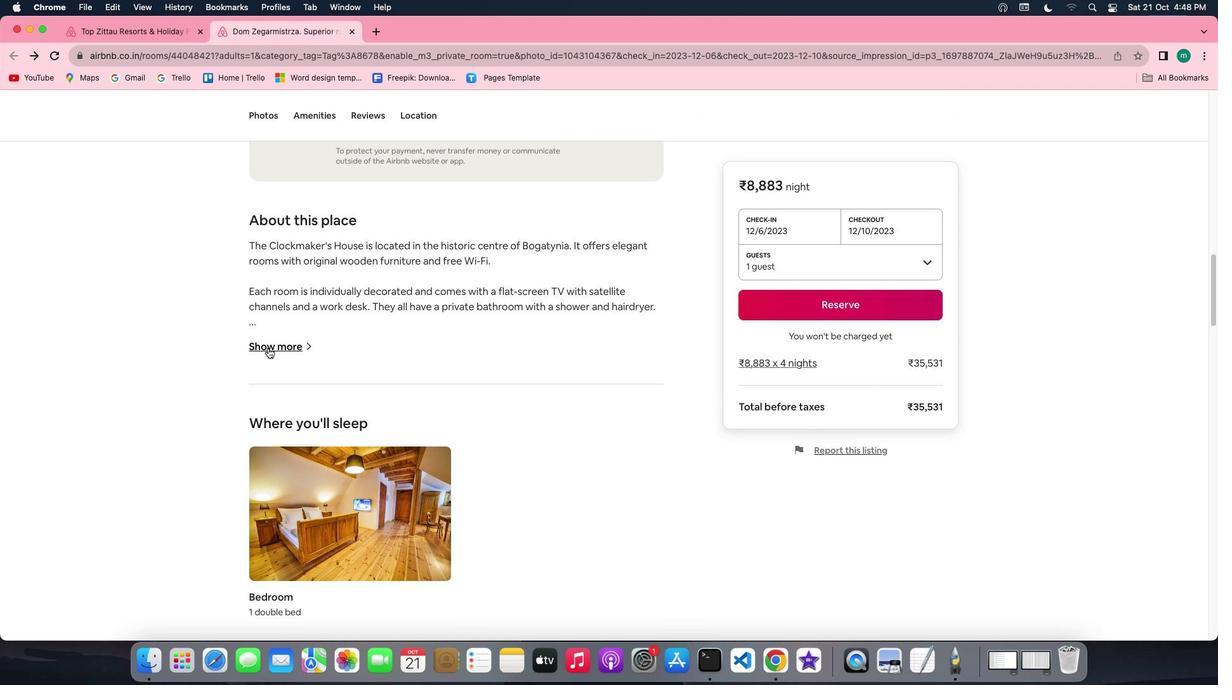 
Action: Mouse moved to (521, 420)
Screenshot: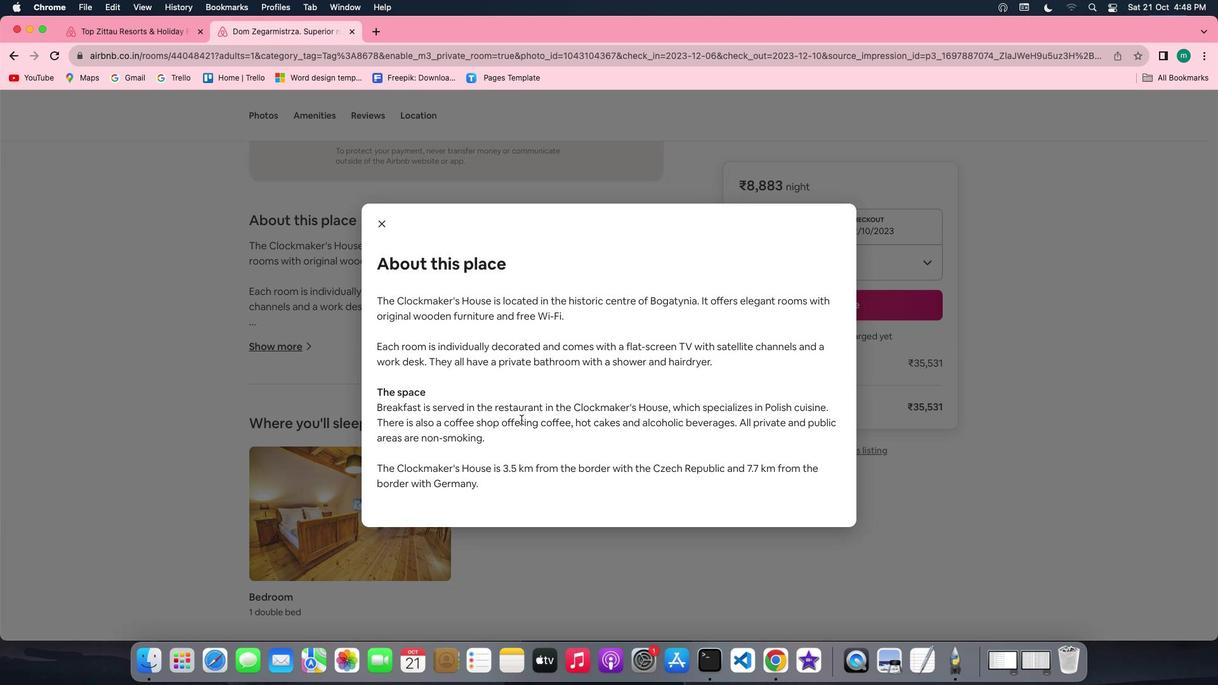 
Action: Mouse scrolled (521, 420) with delta (0, 0)
Screenshot: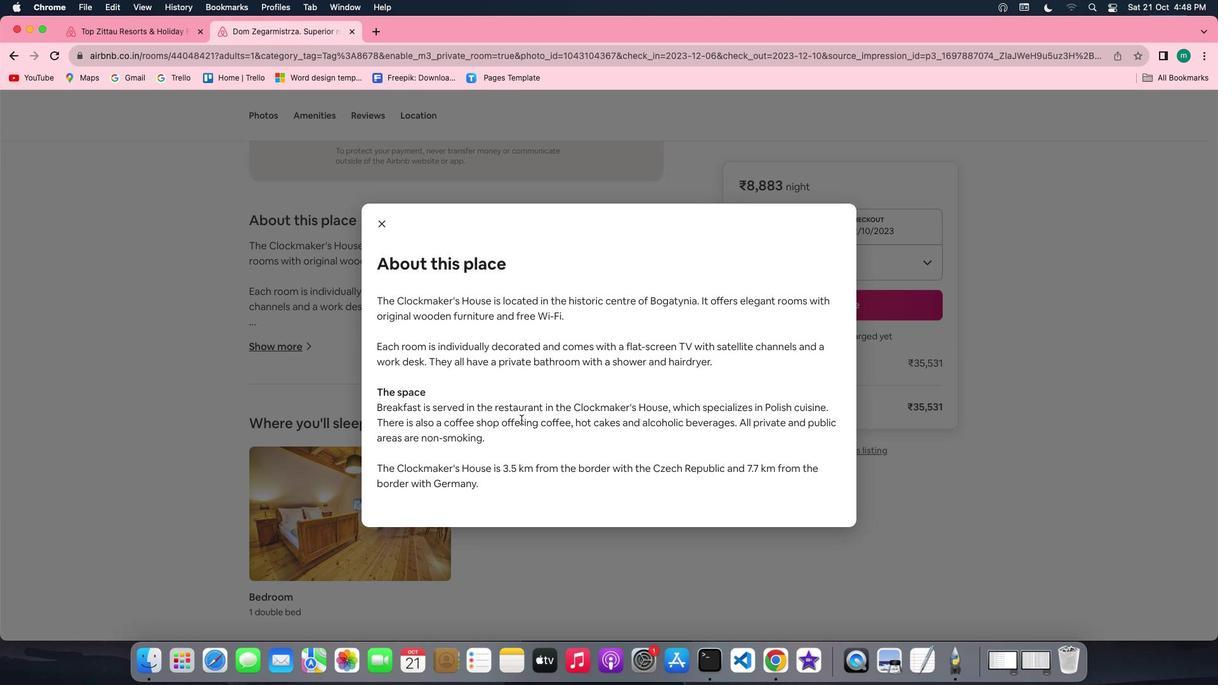 
Action: Mouse scrolled (521, 420) with delta (0, 0)
Screenshot: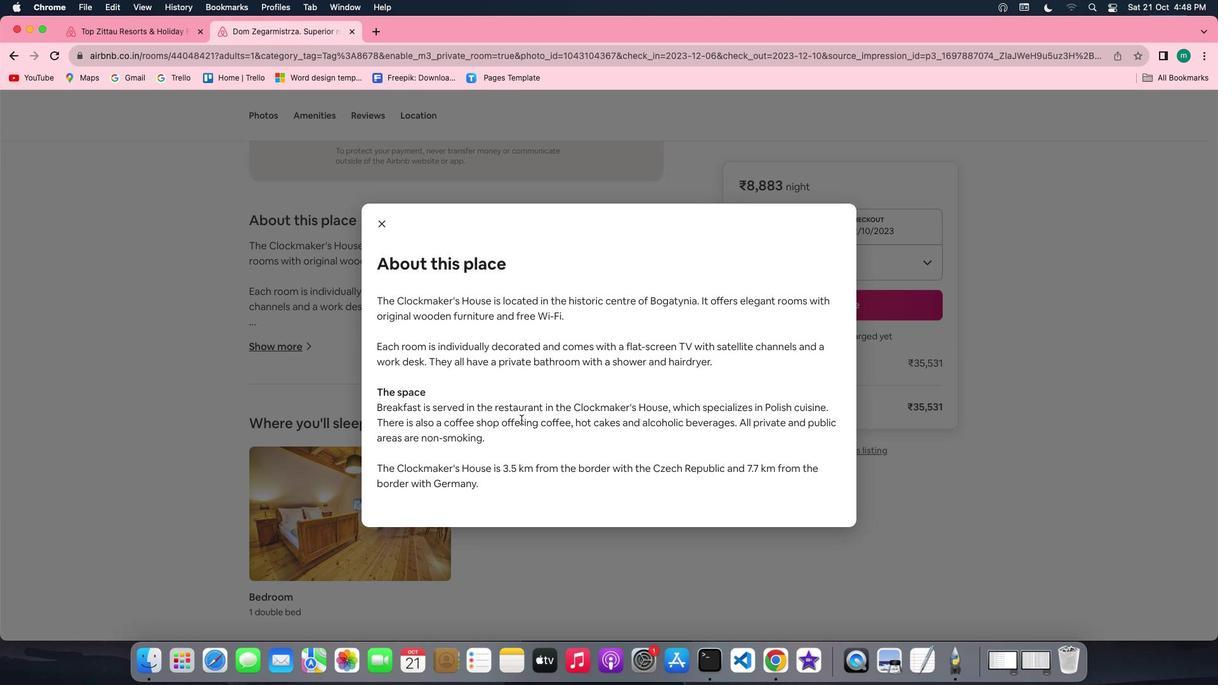 
Action: Mouse scrolled (521, 420) with delta (0, -1)
Screenshot: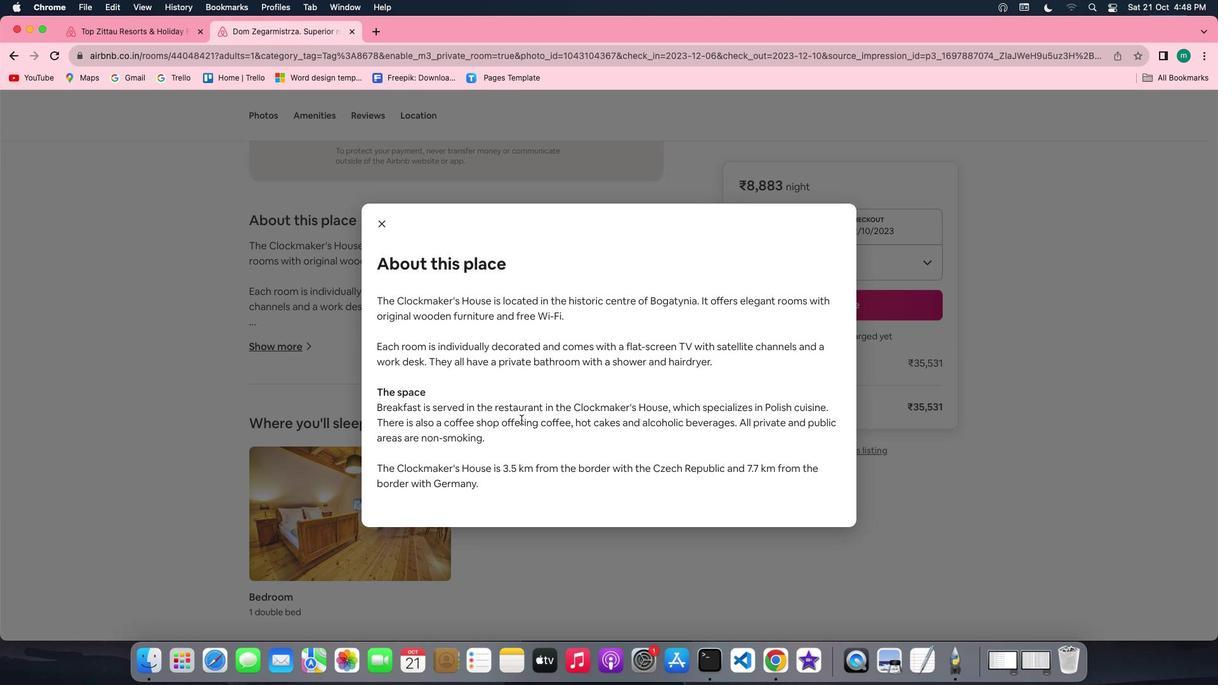 
Action: Mouse moved to (385, 224)
Screenshot: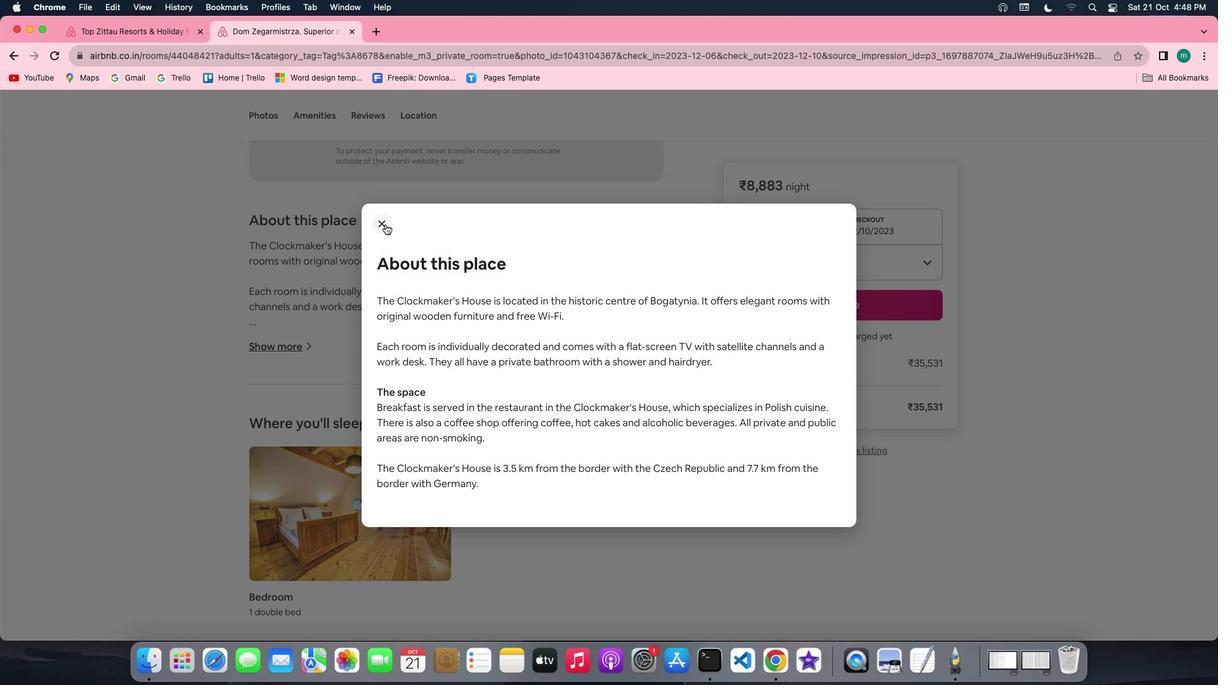 
Action: Mouse pressed left at (385, 224)
Screenshot: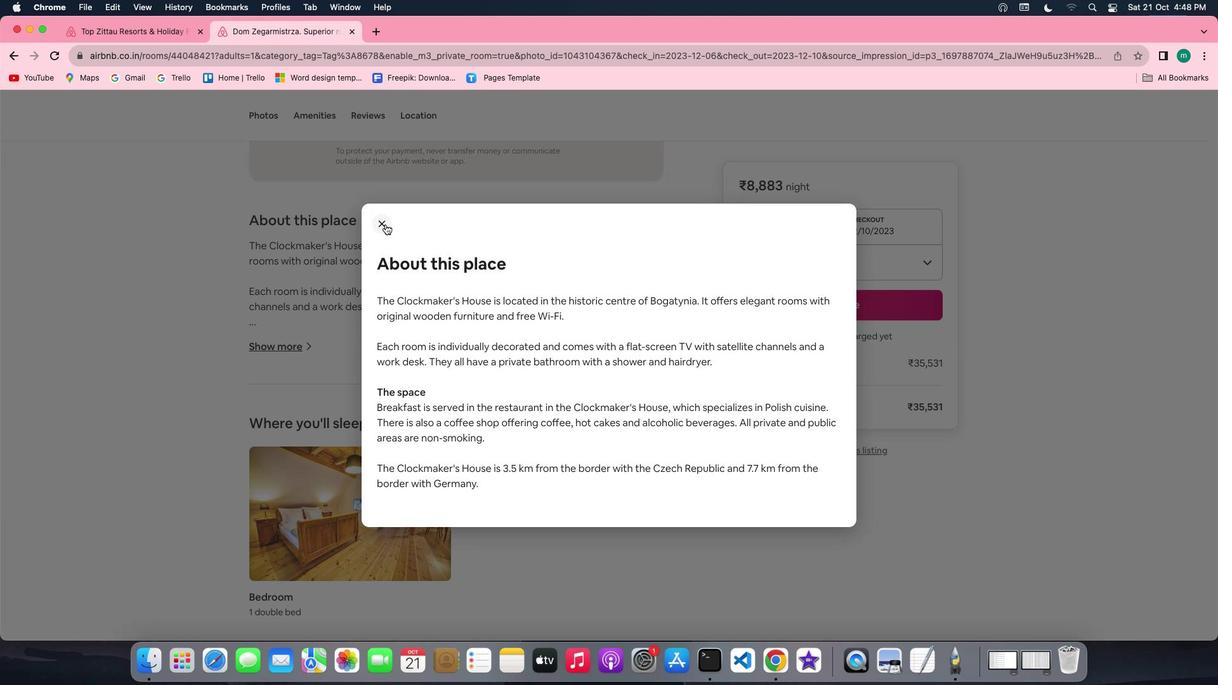 
Action: Mouse moved to (461, 349)
Screenshot: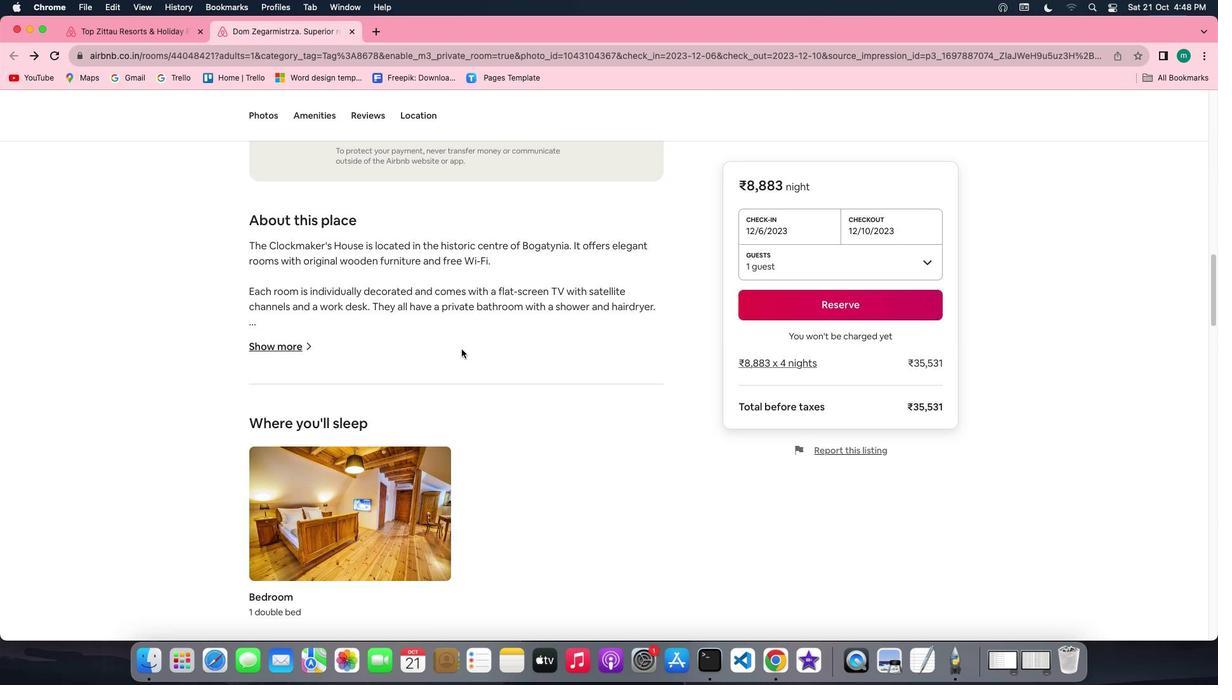 
Action: Mouse scrolled (461, 349) with delta (0, 0)
Screenshot: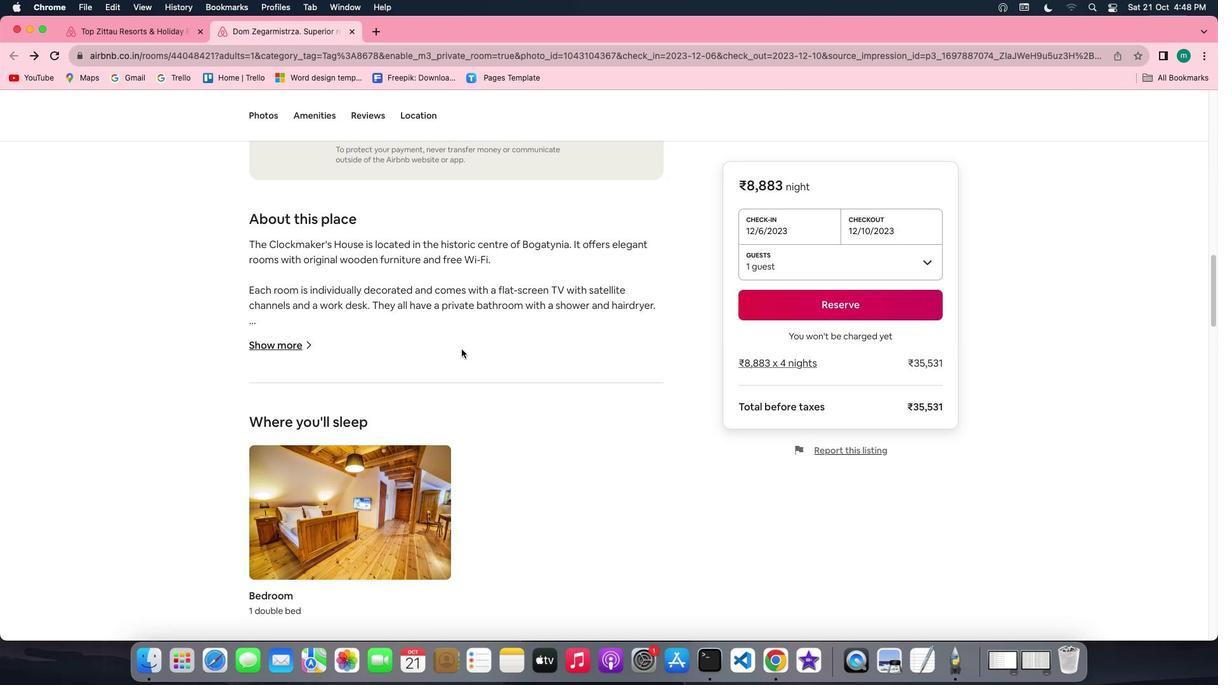 
Action: Mouse scrolled (461, 349) with delta (0, 0)
Screenshot: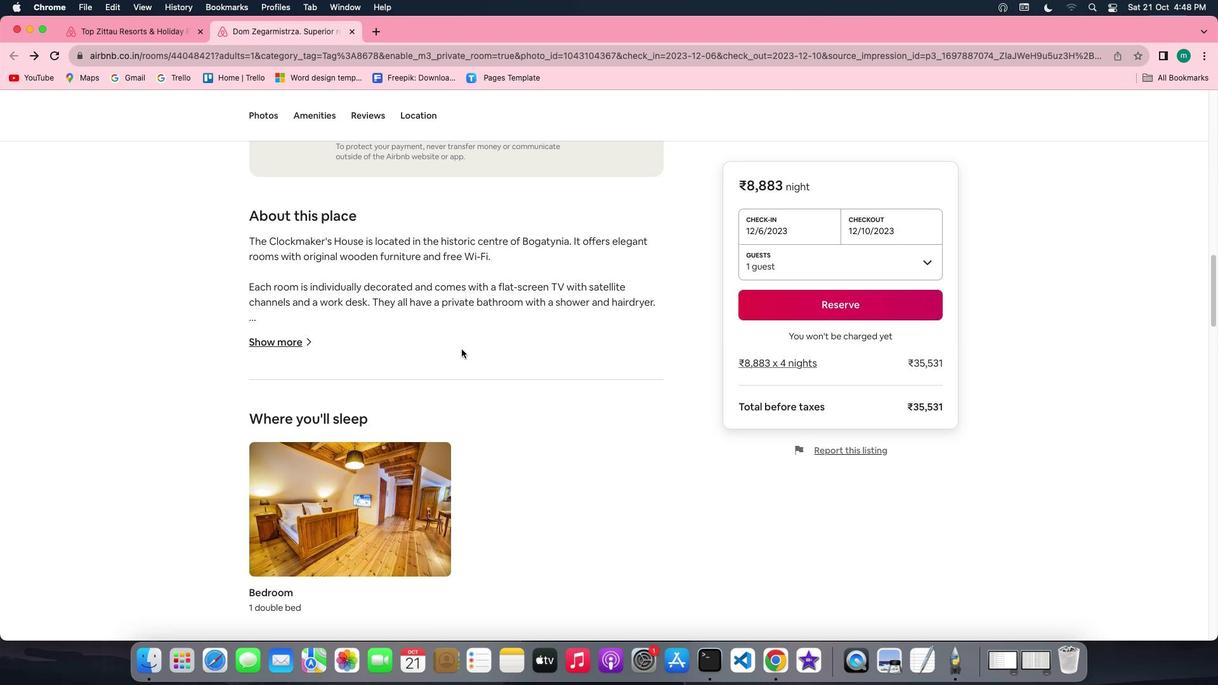 
Action: Mouse scrolled (461, 349) with delta (0, -1)
Screenshot: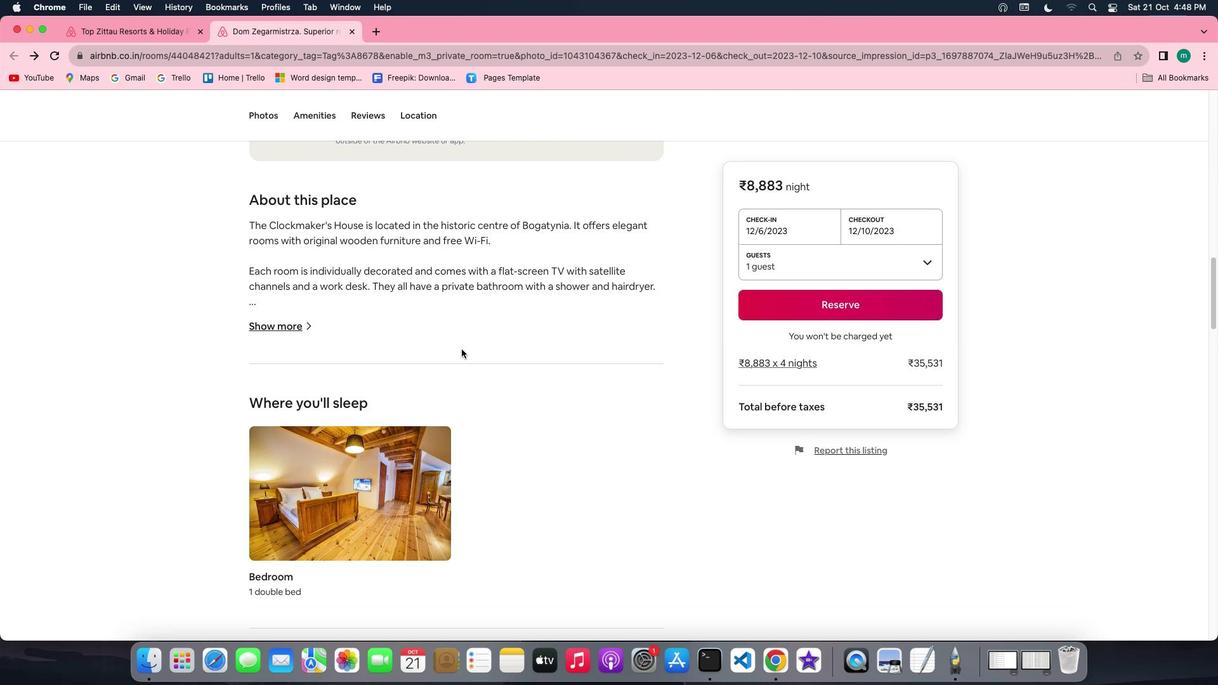 
Action: Mouse scrolled (461, 349) with delta (0, -1)
Screenshot: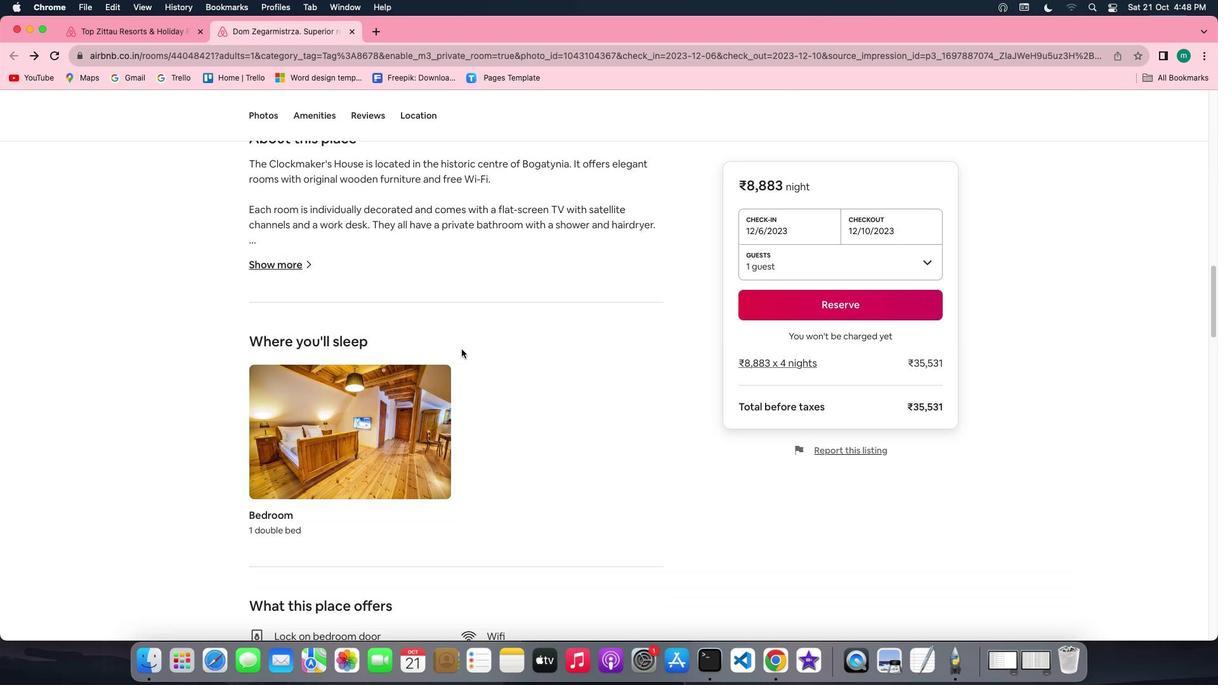
Action: Mouse scrolled (461, 349) with delta (0, 0)
Screenshot: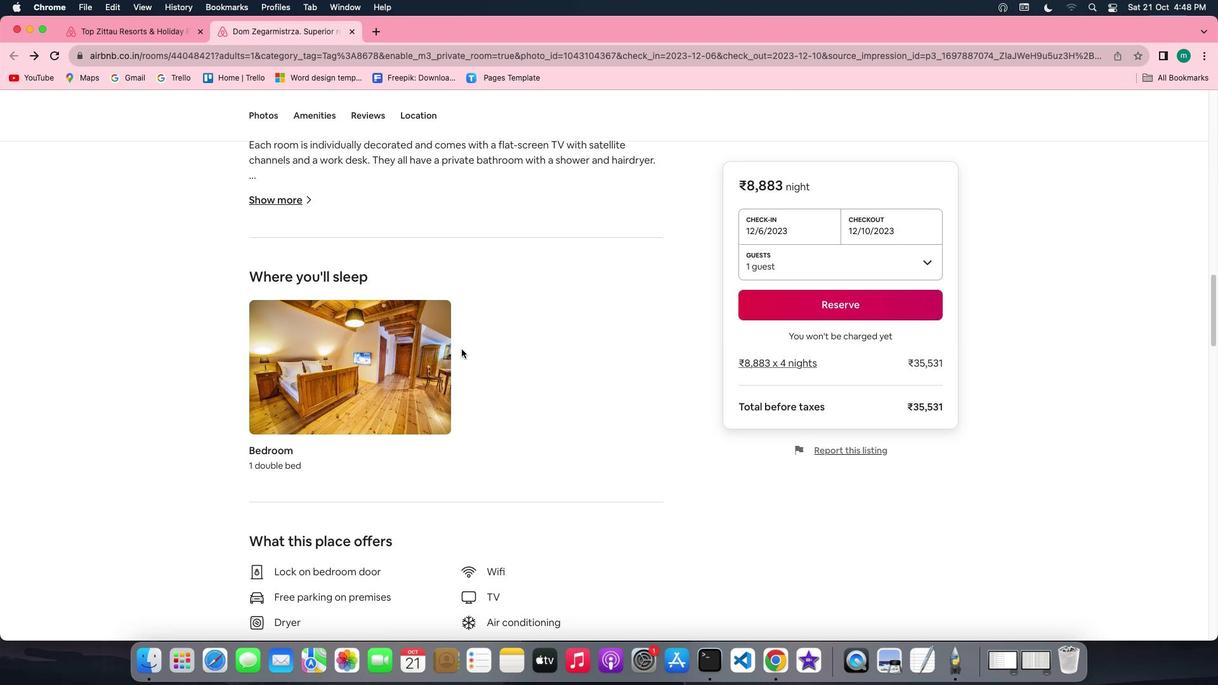 
Action: Mouse scrolled (461, 349) with delta (0, 0)
Screenshot: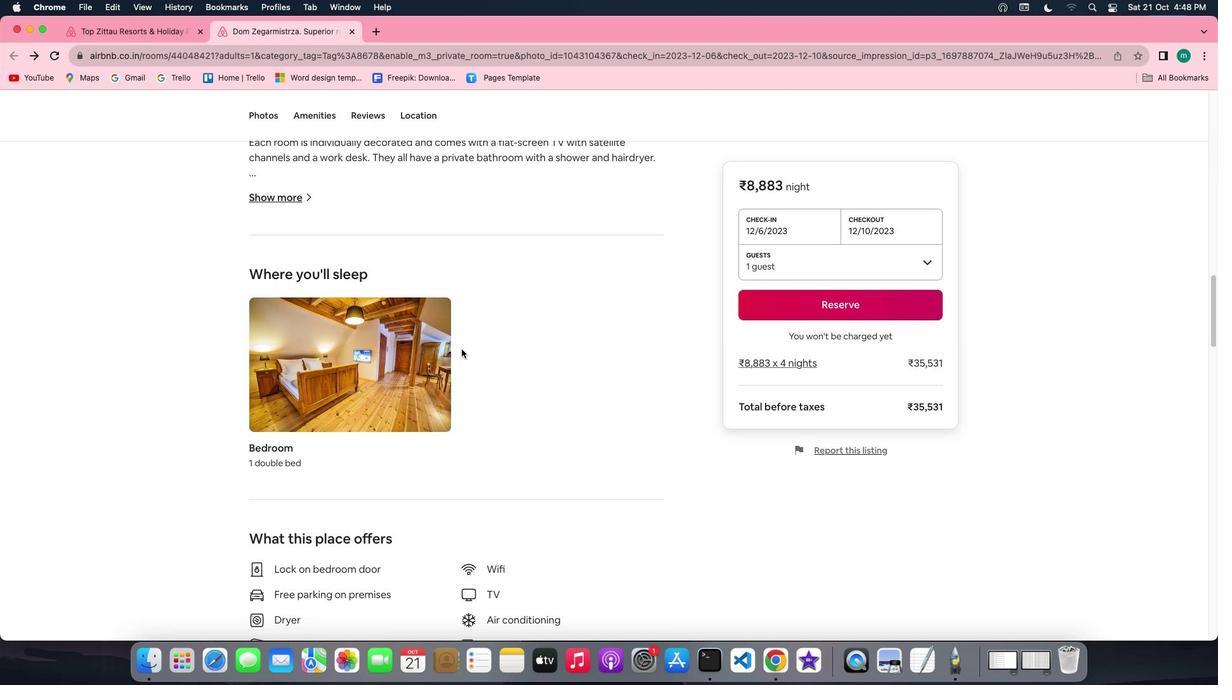 
Action: Mouse scrolled (461, 349) with delta (0, -1)
Screenshot: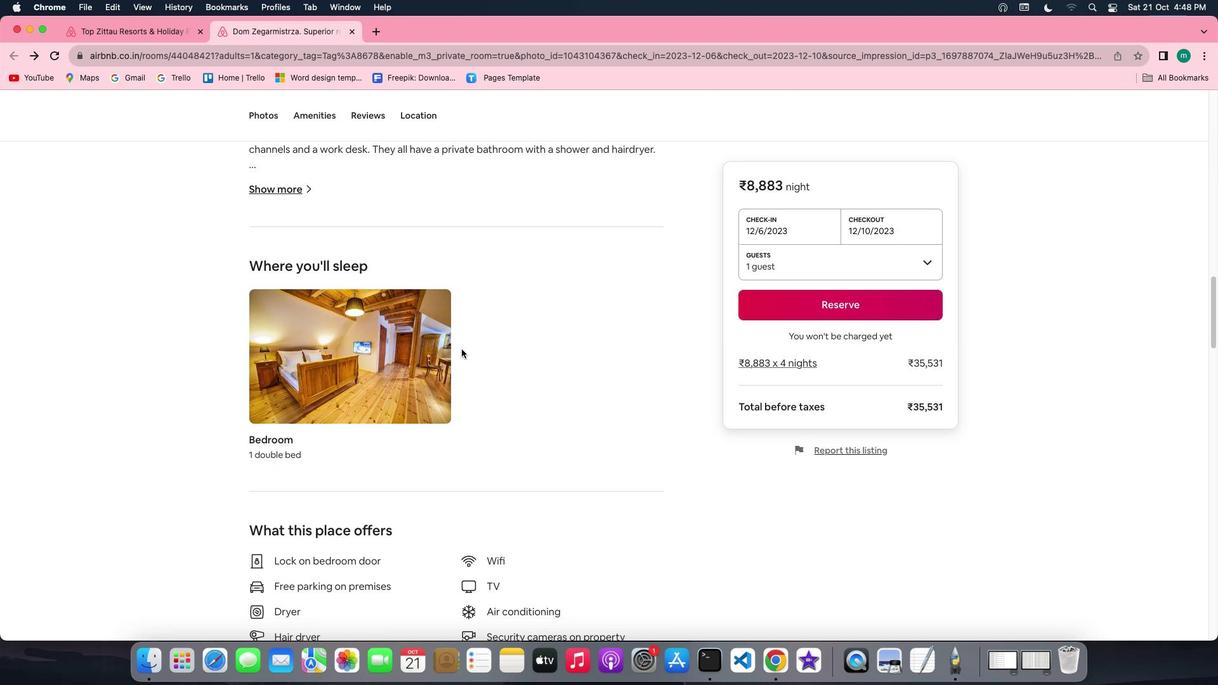 
Action: Mouse moved to (455, 358)
Screenshot: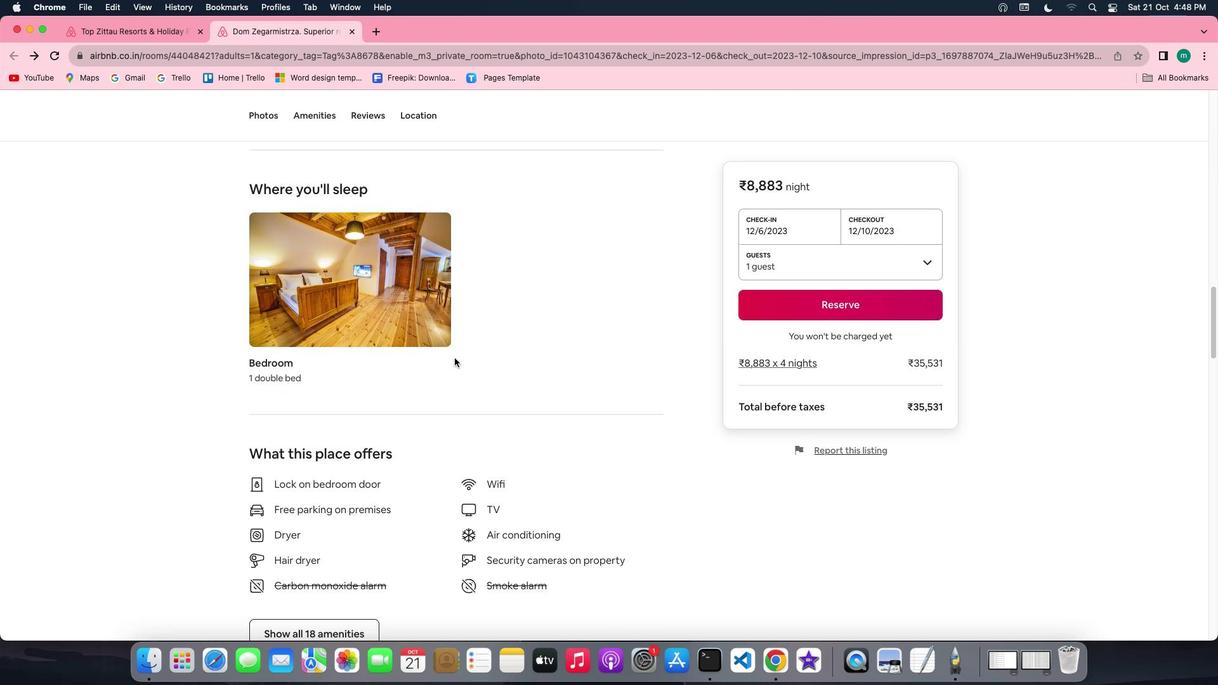
Action: Mouse scrolled (455, 358) with delta (0, 0)
Screenshot: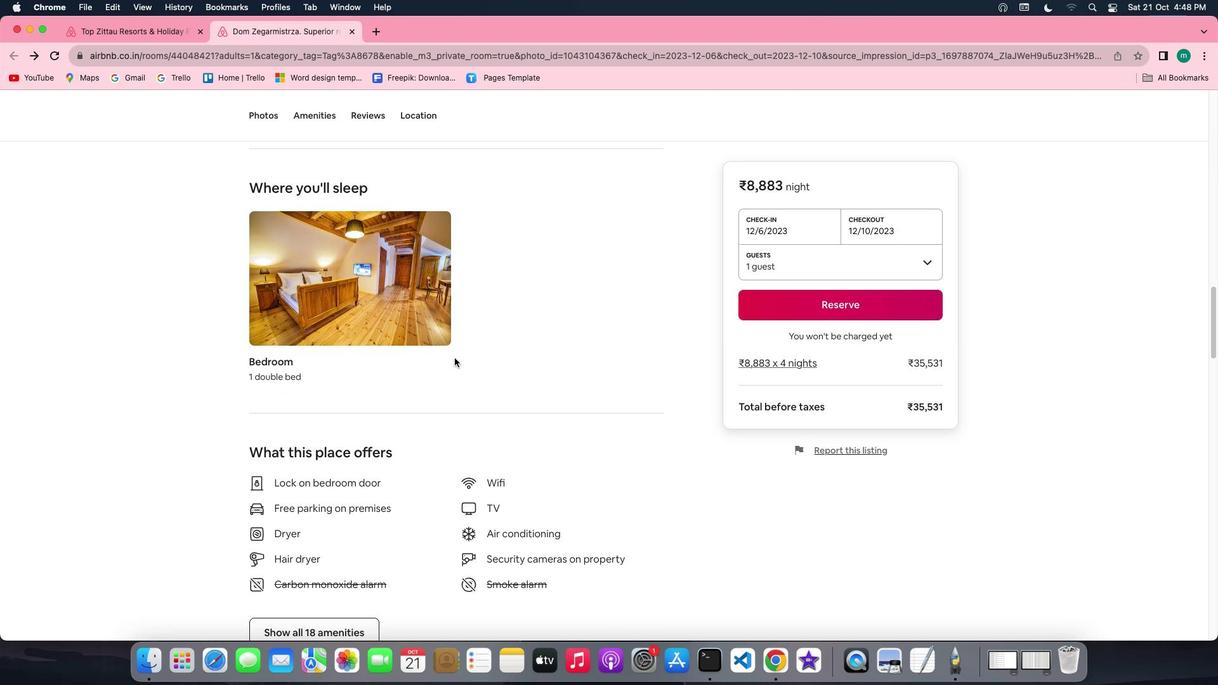 
Action: Mouse scrolled (455, 358) with delta (0, 0)
Screenshot: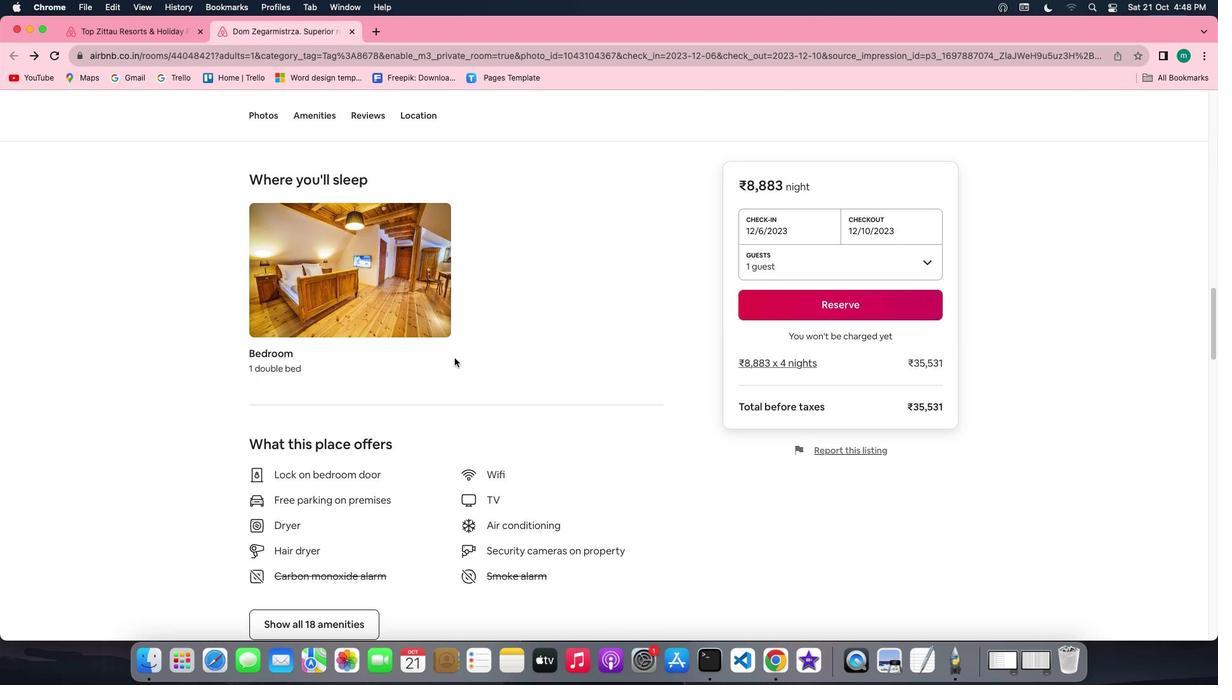 
Action: Mouse scrolled (455, 358) with delta (0, -1)
Screenshot: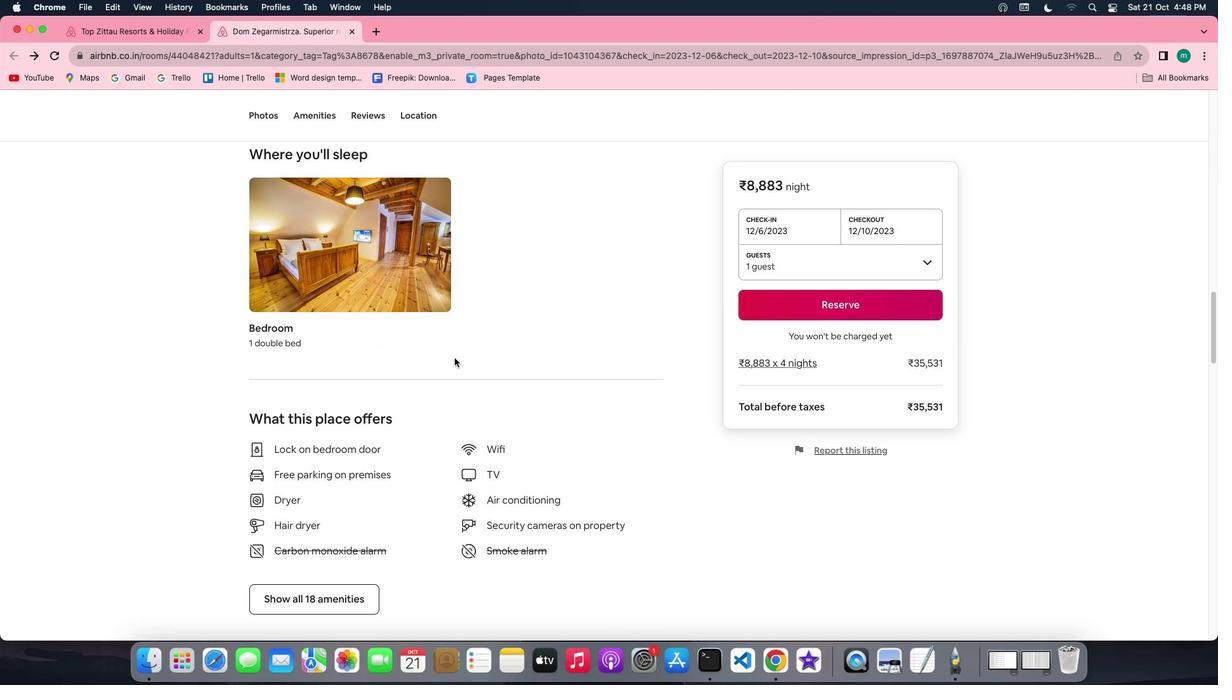 
Action: Mouse scrolled (455, 358) with delta (0, -2)
Screenshot: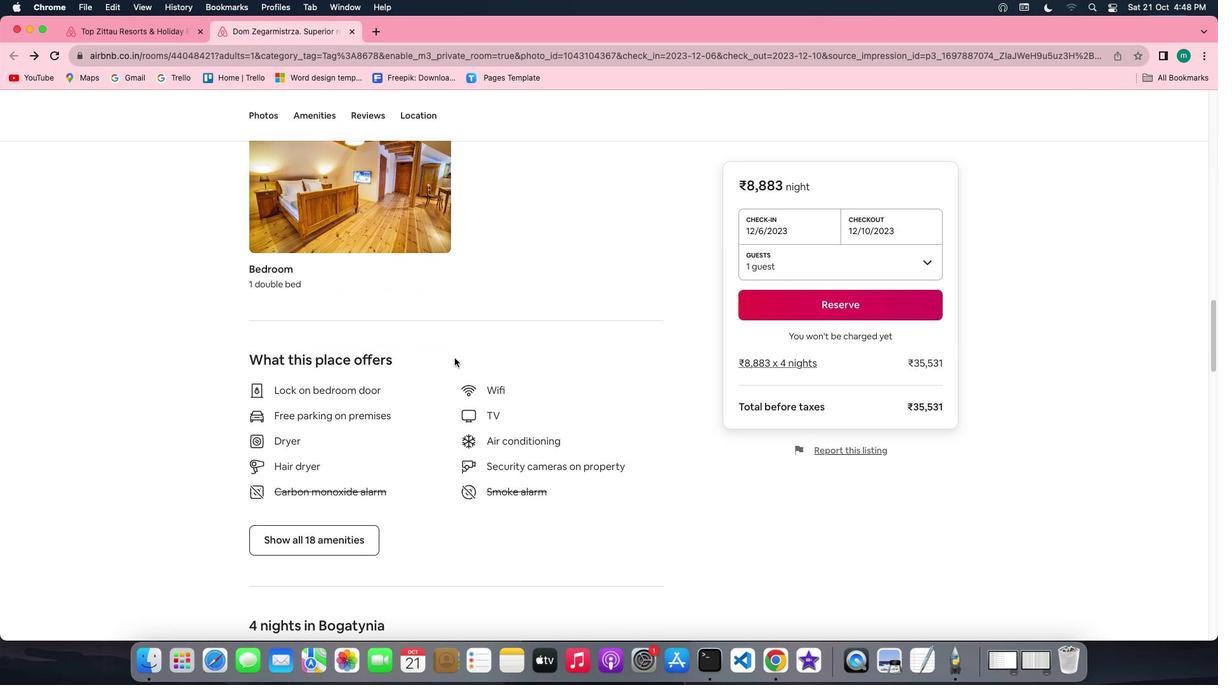 
Action: Mouse scrolled (455, 358) with delta (0, 0)
Screenshot: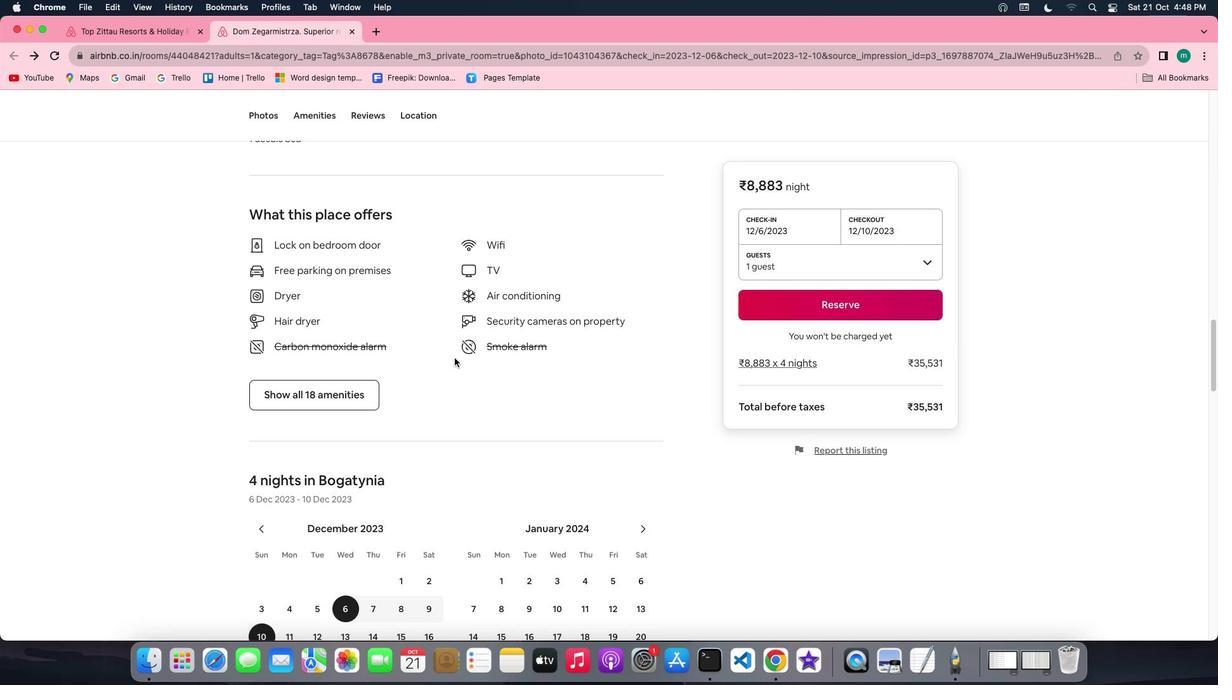 
Action: Mouse scrolled (455, 358) with delta (0, 0)
Screenshot: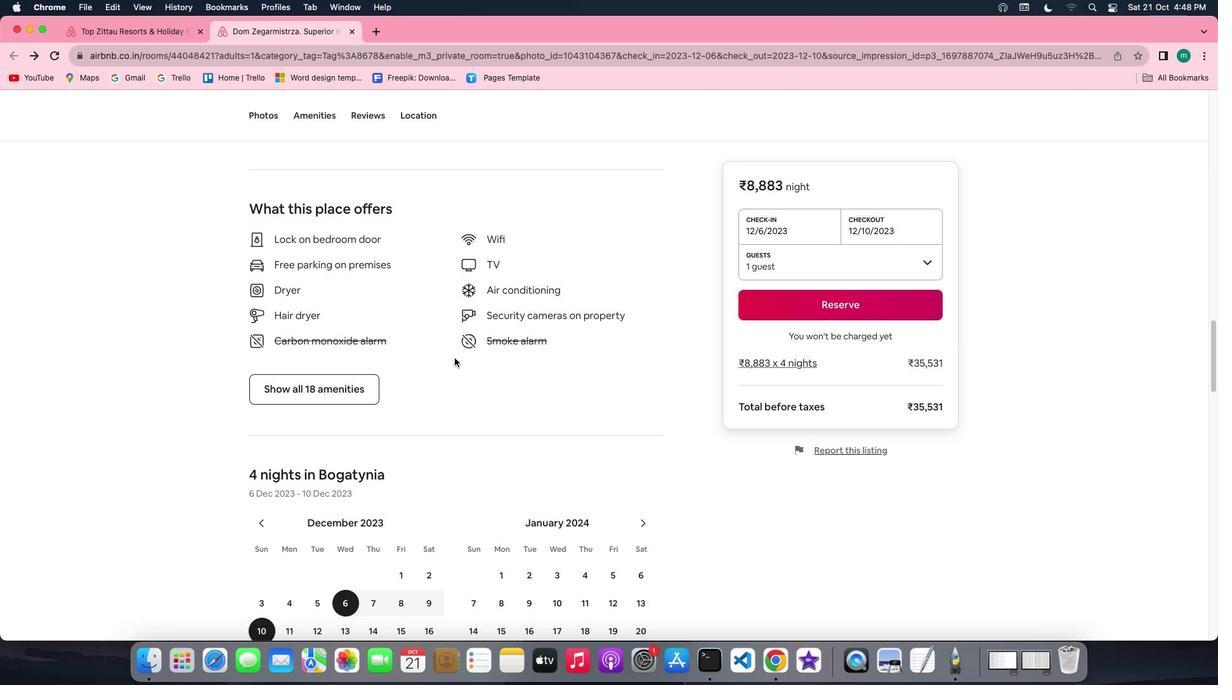 
Action: Mouse scrolled (455, 358) with delta (0, 0)
Screenshot: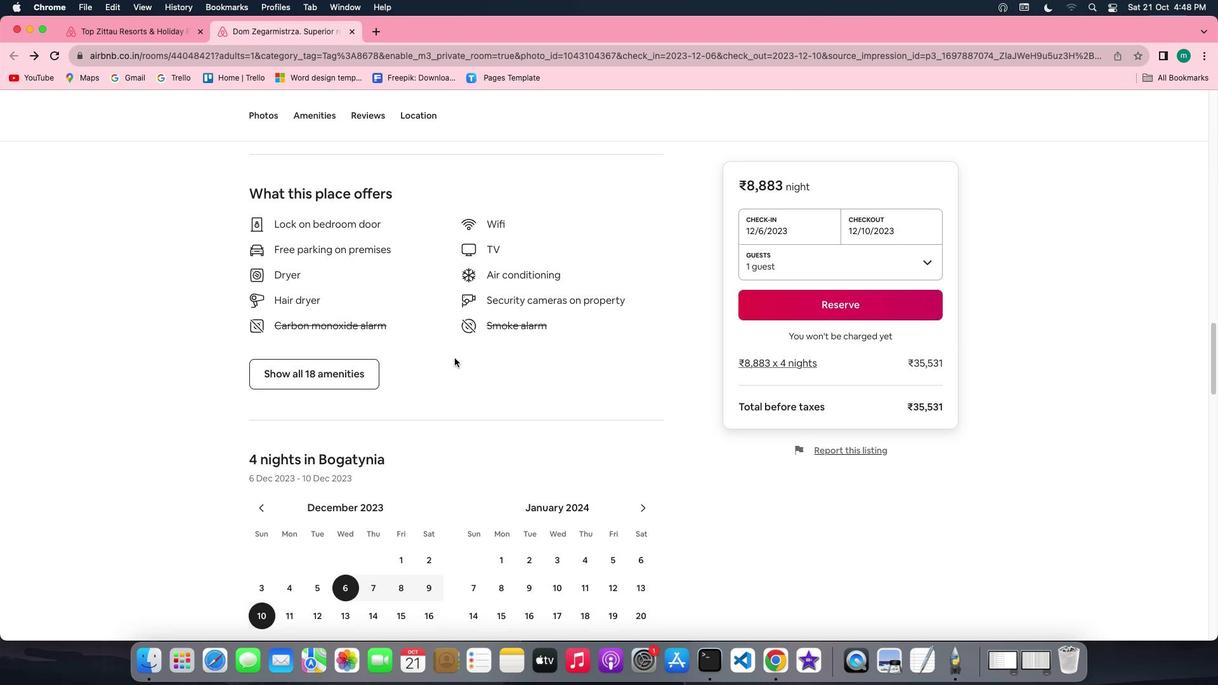 
Action: Mouse moved to (355, 370)
Screenshot: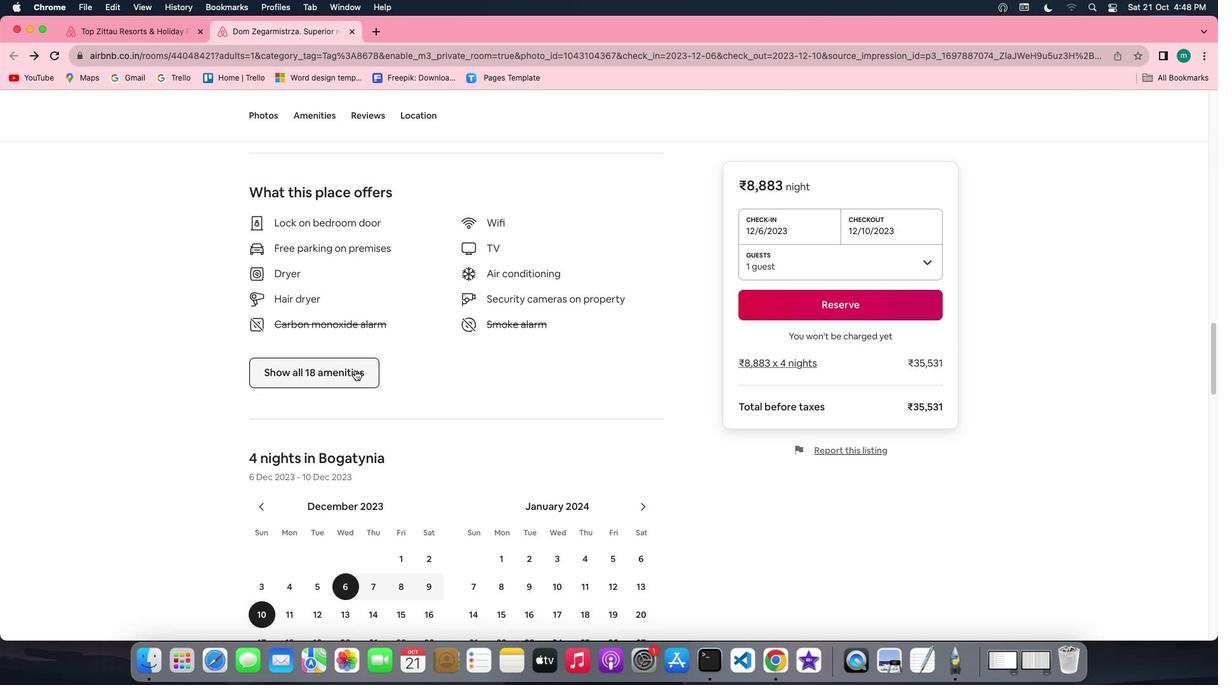 
Action: Mouse pressed left at (355, 370)
Screenshot: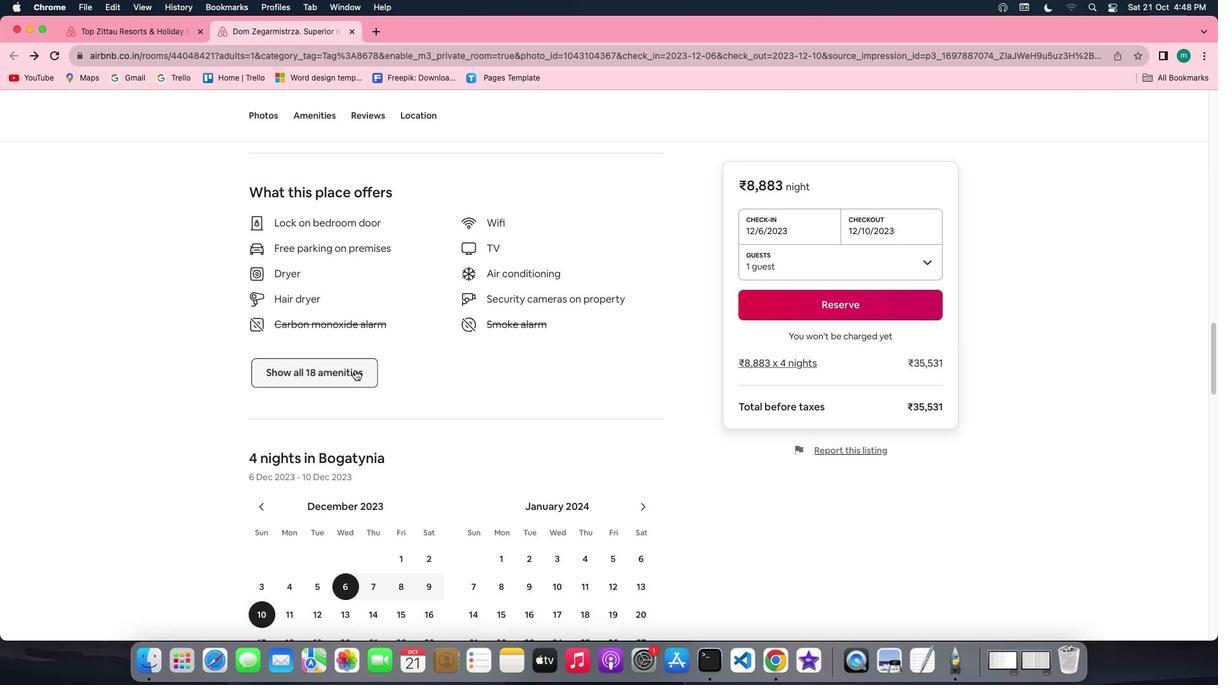 
Action: Mouse moved to (648, 450)
Screenshot: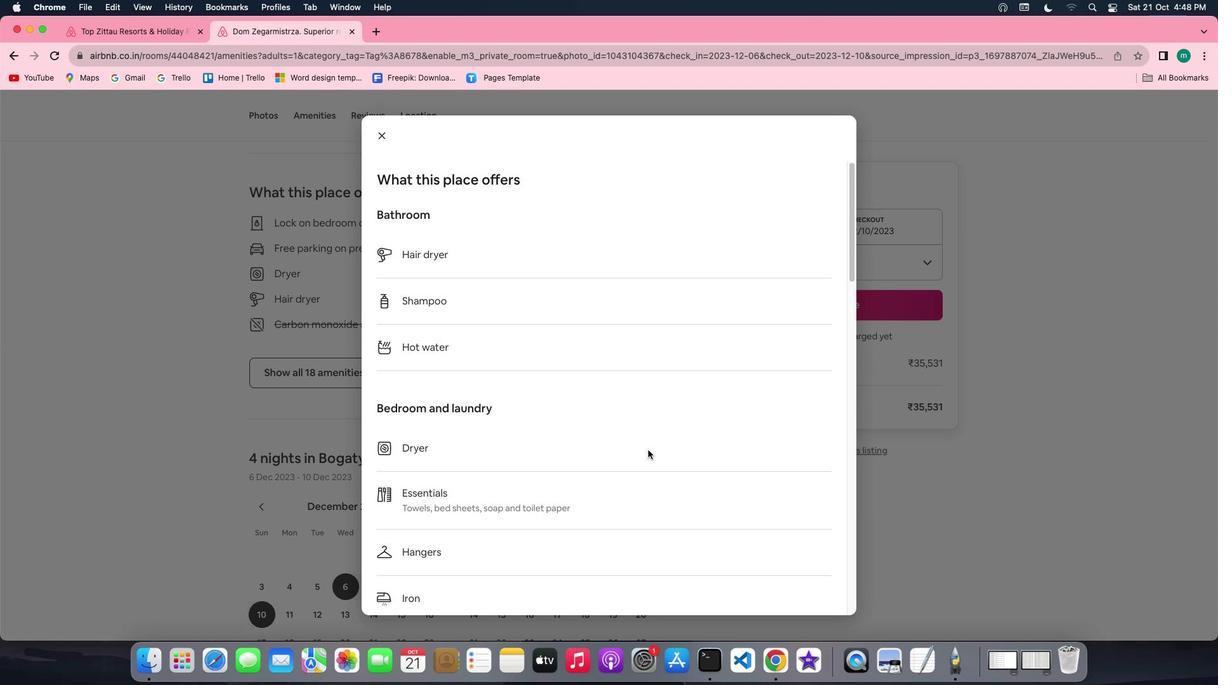 
Action: Mouse scrolled (648, 450) with delta (0, 0)
Screenshot: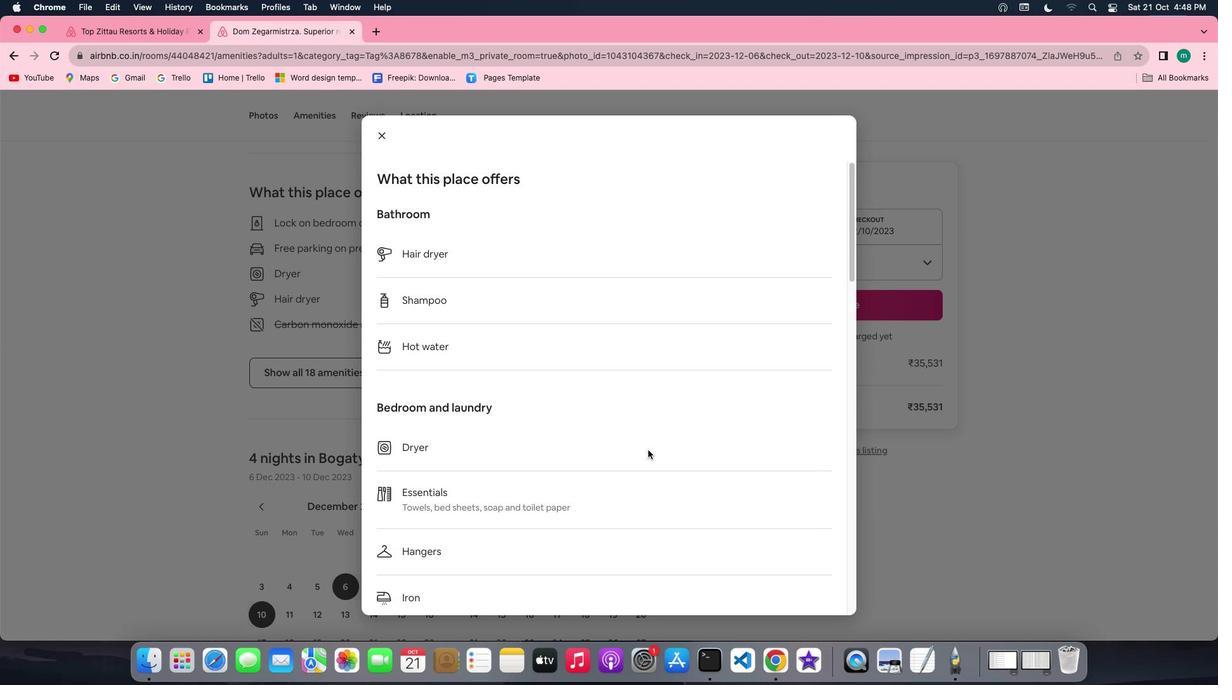 
Action: Mouse scrolled (648, 450) with delta (0, 0)
Screenshot: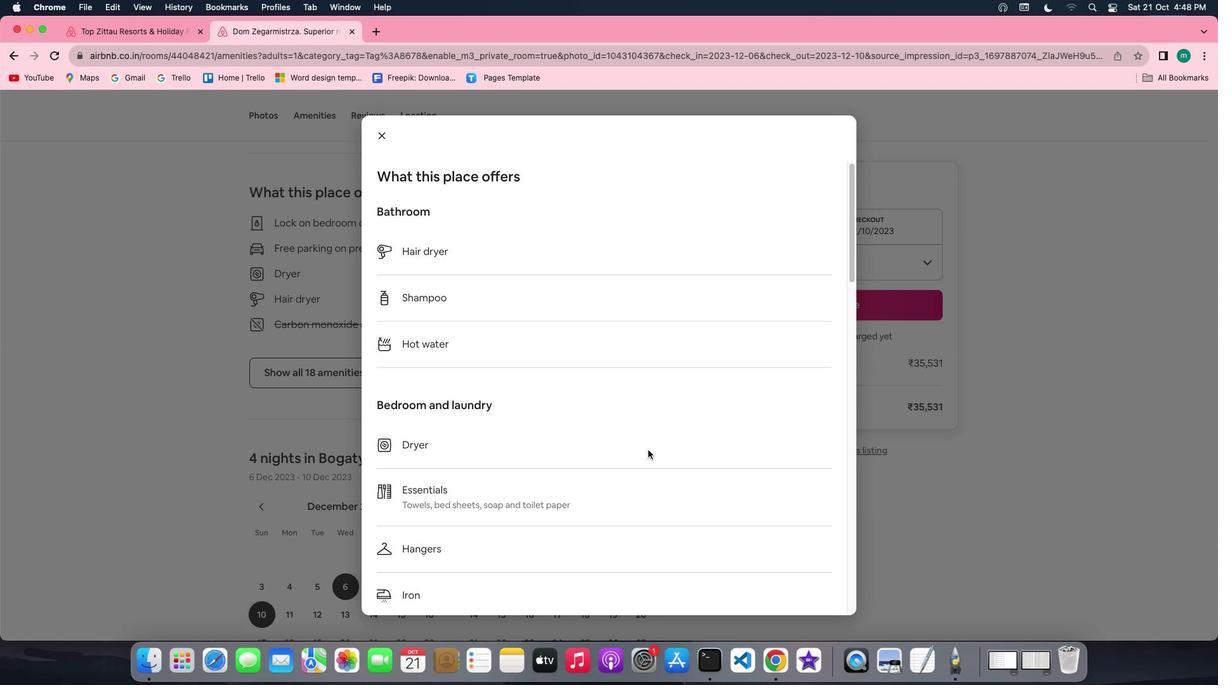 
Action: Mouse scrolled (648, 450) with delta (0, -1)
Screenshot: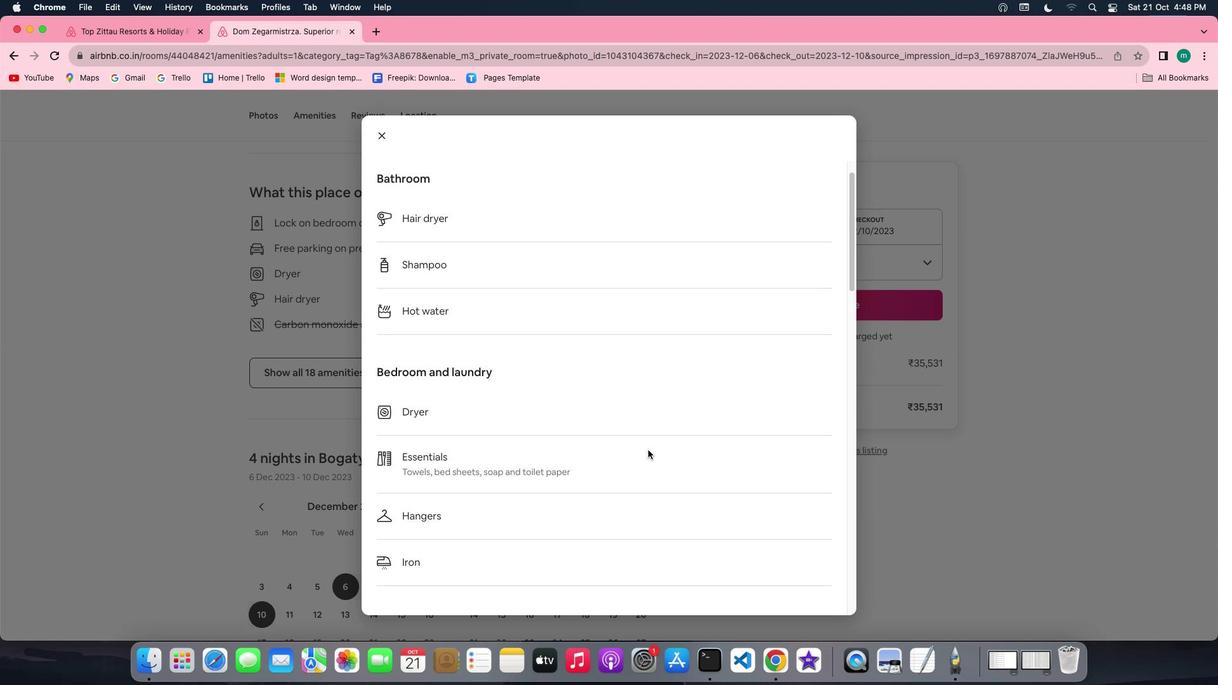 
Action: Mouse scrolled (648, 450) with delta (0, -2)
Screenshot: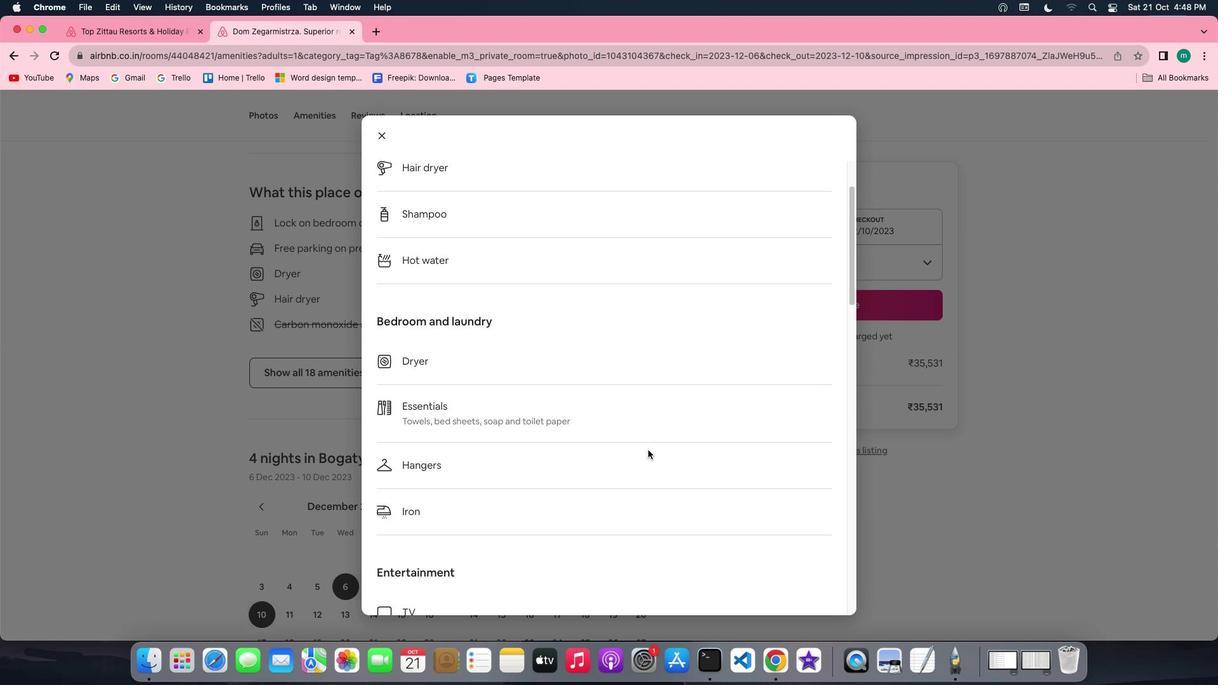 
Action: Mouse scrolled (648, 450) with delta (0, 0)
Screenshot: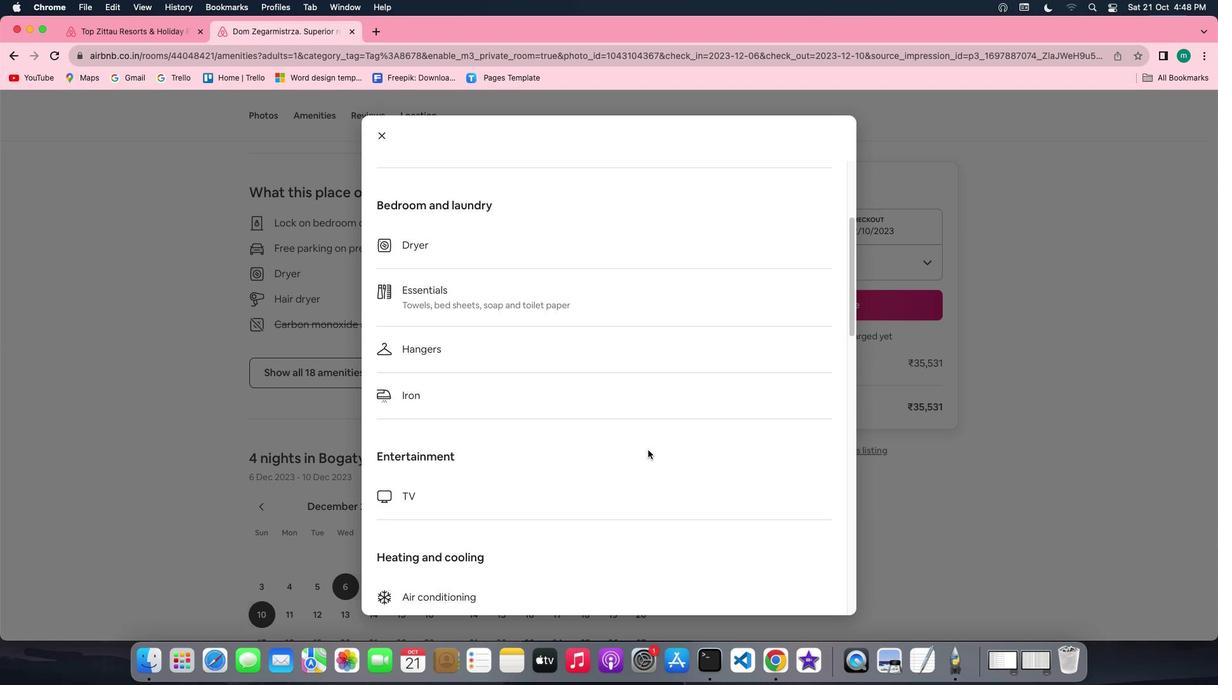 
Action: Mouse scrolled (648, 450) with delta (0, 0)
Screenshot: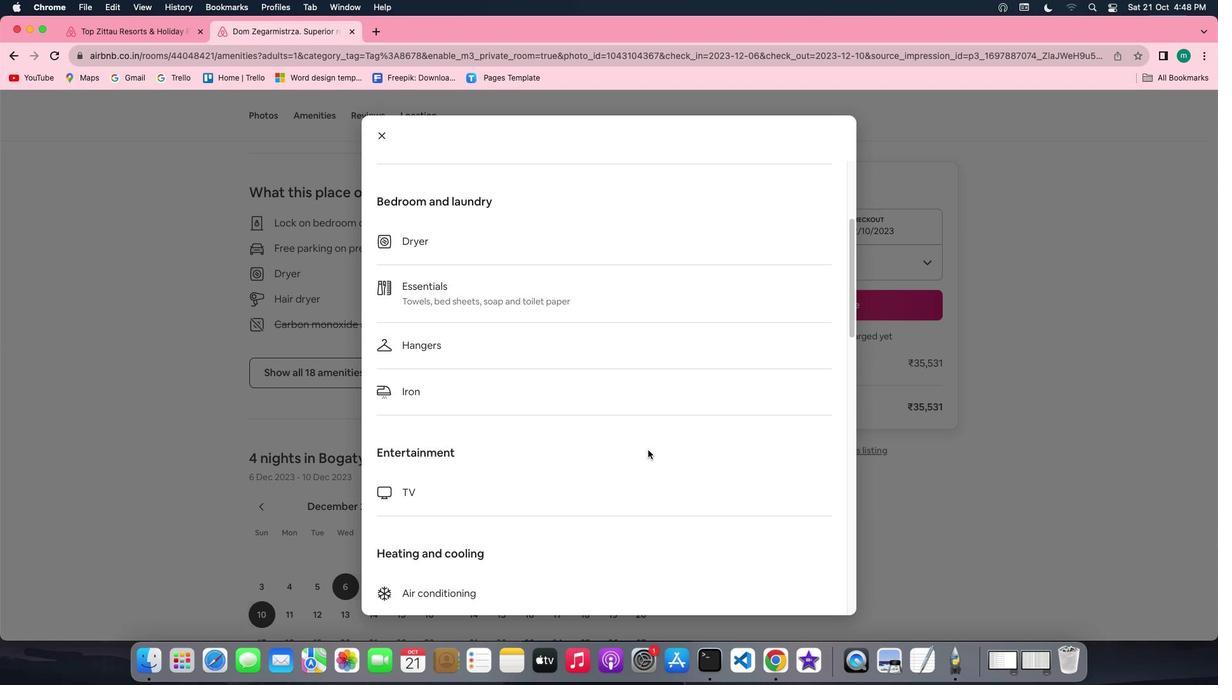 
Action: Mouse scrolled (648, 450) with delta (0, -1)
Screenshot: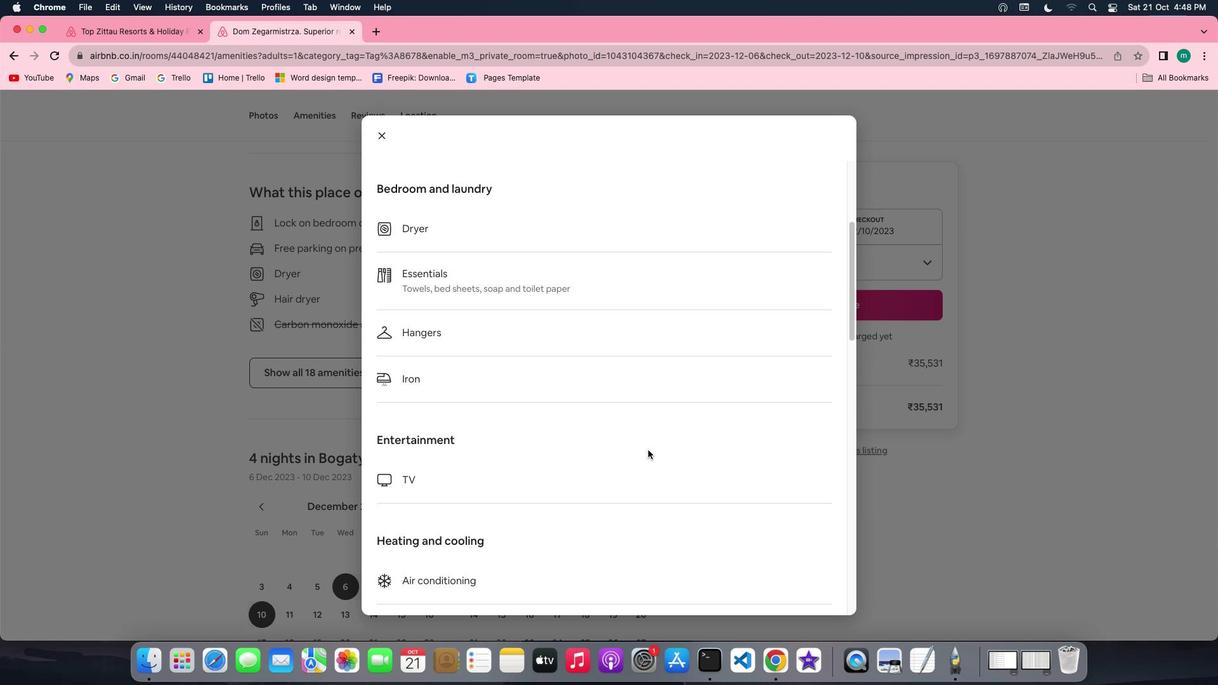 
Action: Mouse moved to (641, 425)
Screenshot: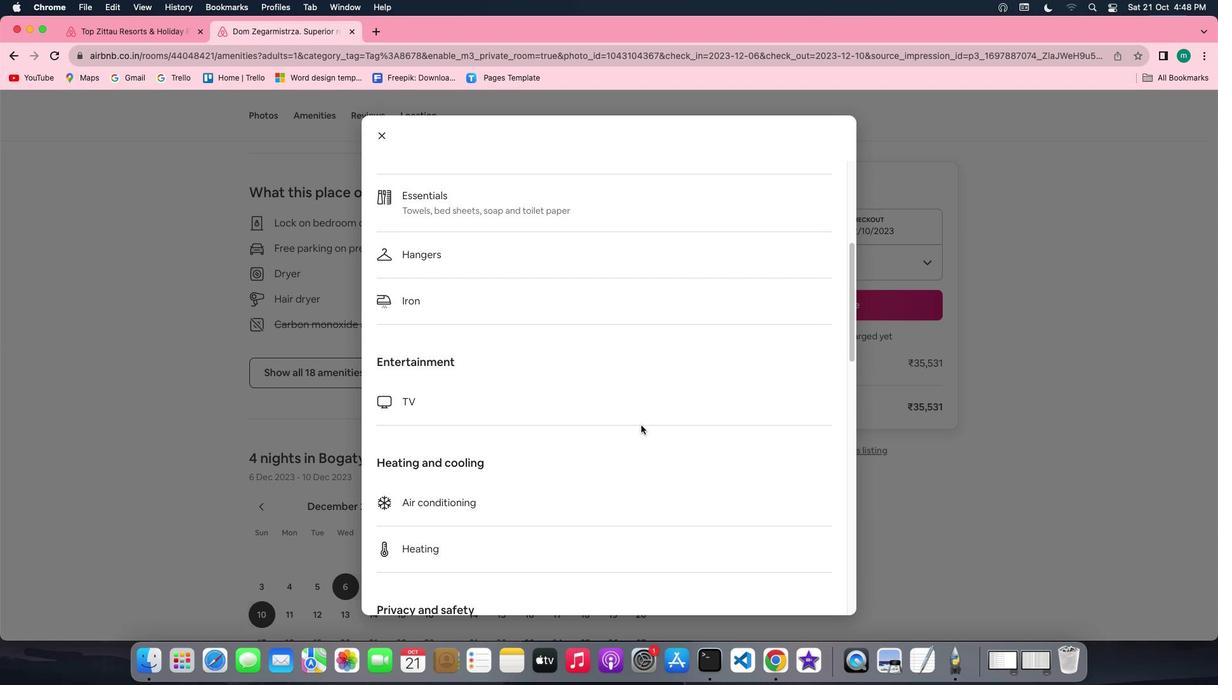 
Action: Mouse scrolled (641, 425) with delta (0, 0)
Screenshot: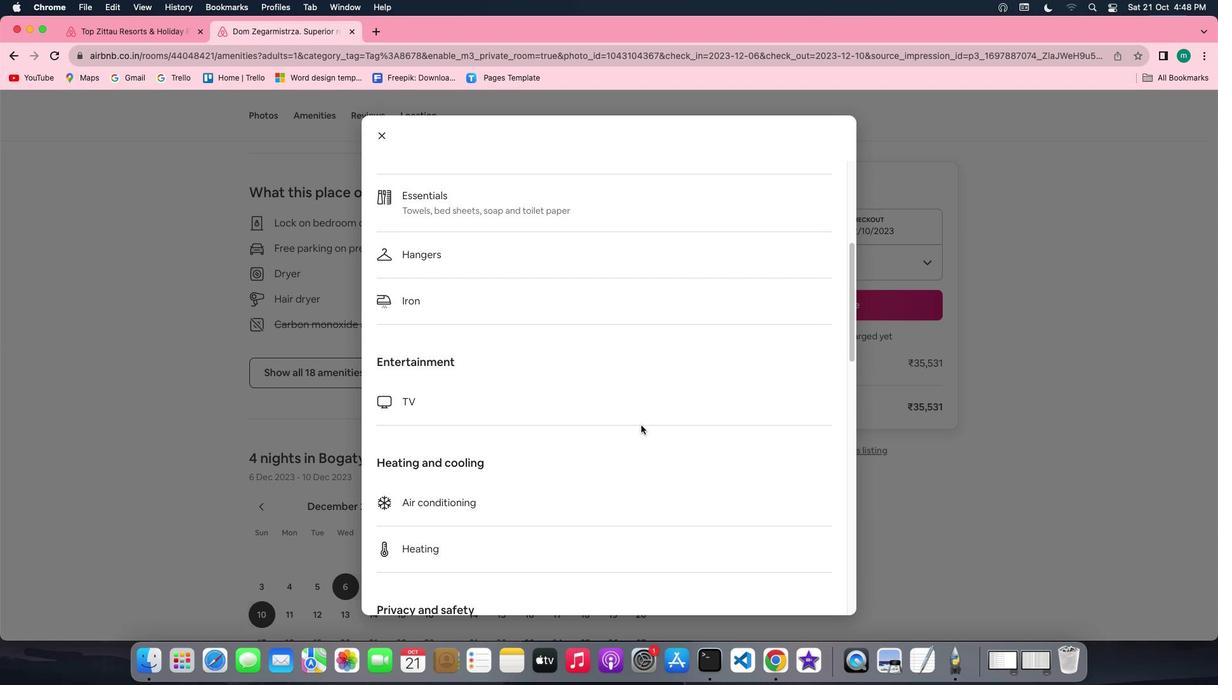 
Action: Mouse scrolled (641, 425) with delta (0, 0)
Screenshot: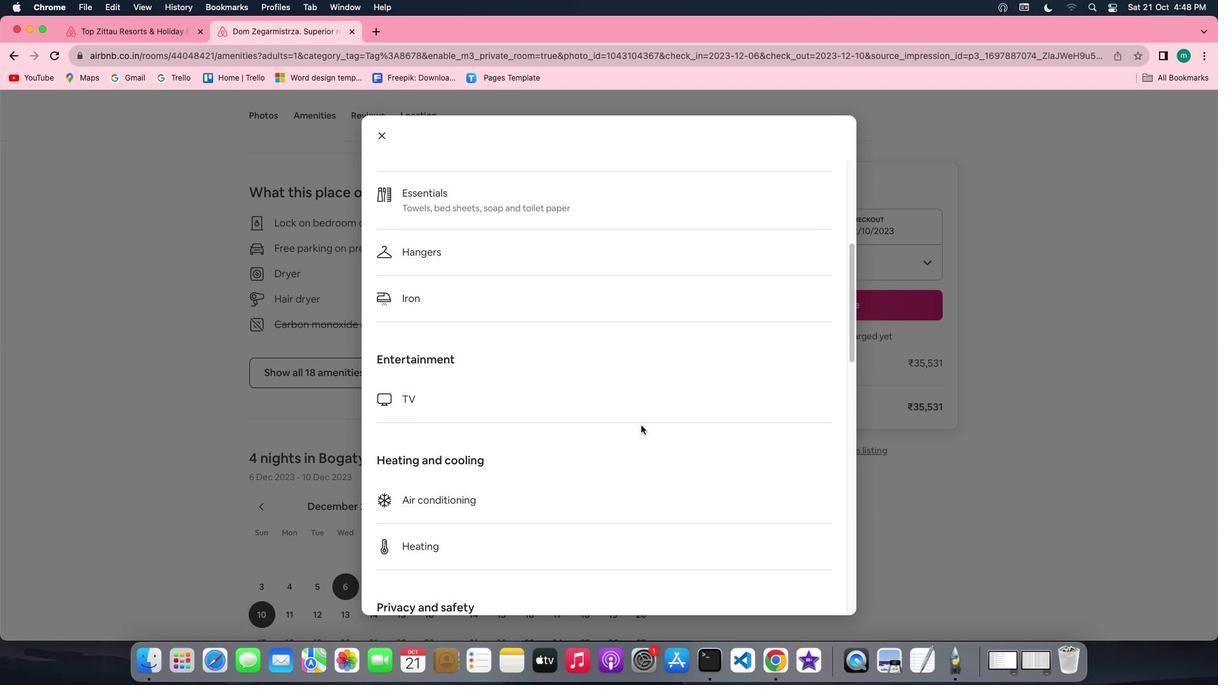 
Action: Mouse scrolled (641, 425) with delta (0, -1)
Screenshot: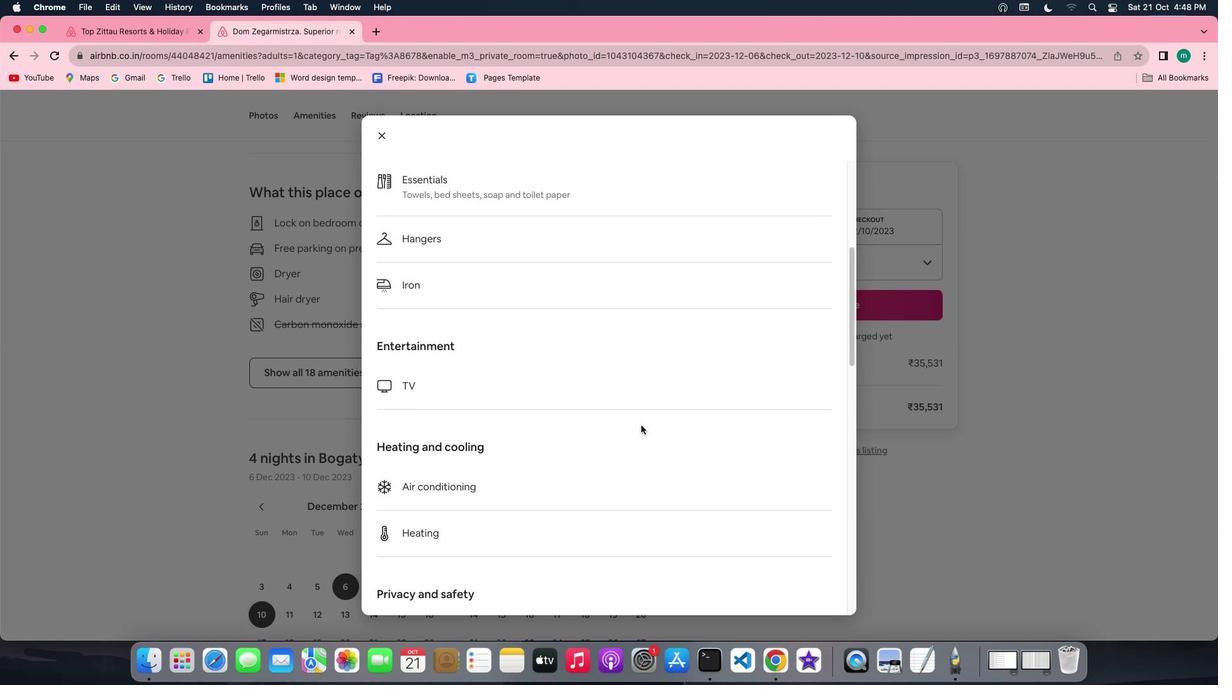 
Action: Mouse scrolled (641, 425) with delta (0, -2)
Screenshot: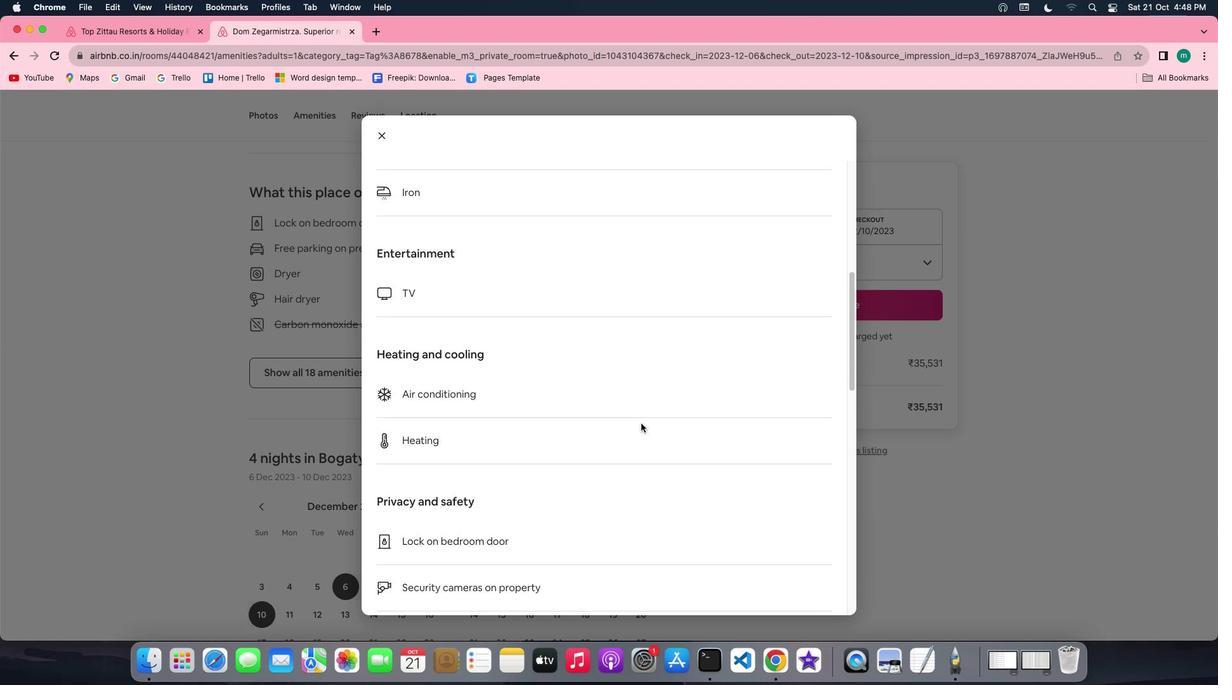 
Action: Mouse moved to (640, 420)
Screenshot: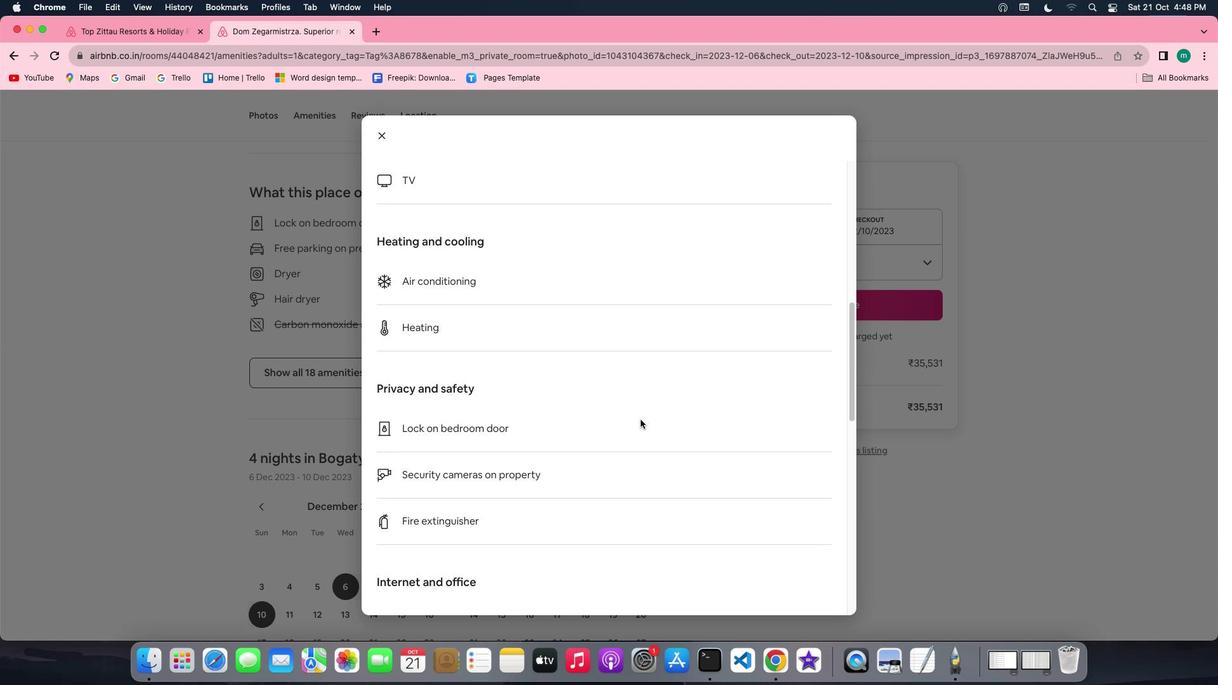 
Action: Mouse scrolled (640, 420) with delta (0, 0)
Screenshot: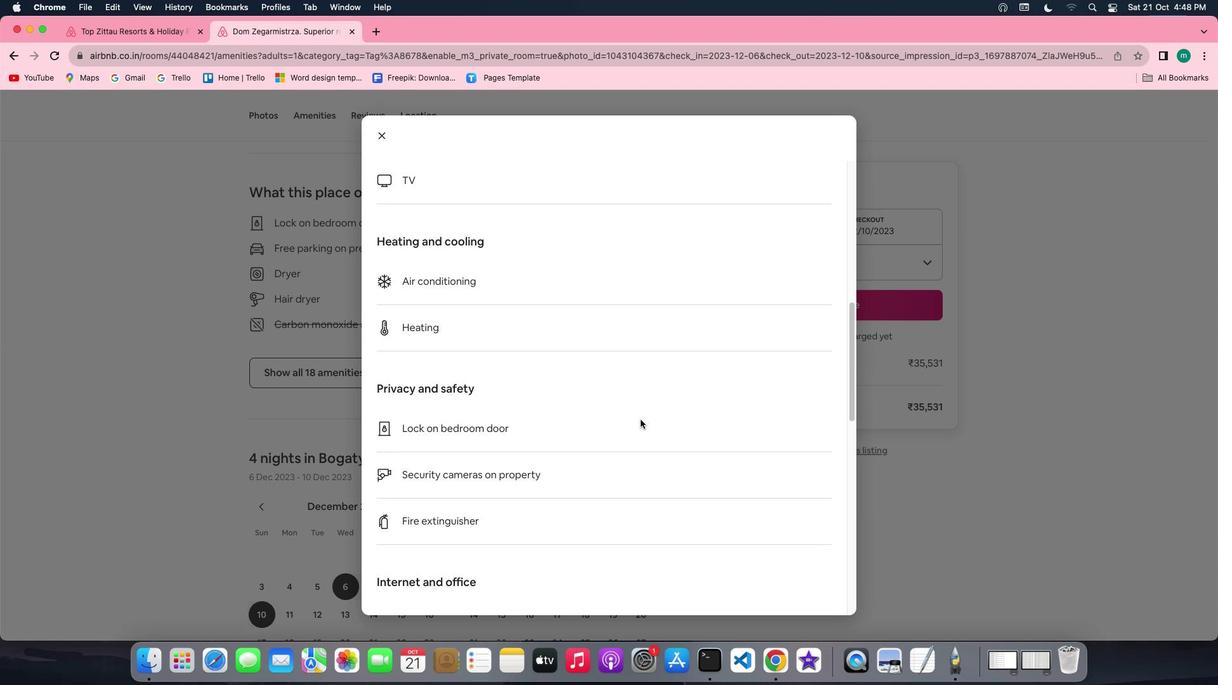 
Action: Mouse scrolled (640, 420) with delta (0, 0)
Screenshot: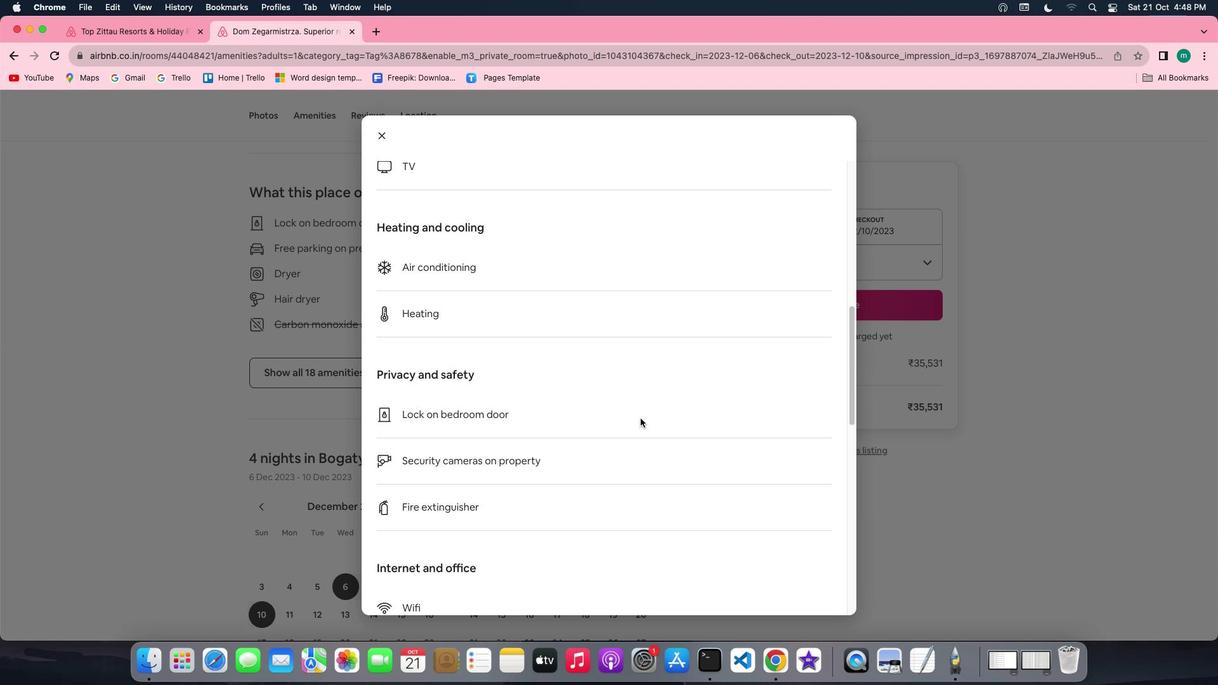 
Action: Mouse scrolled (640, 420) with delta (0, -1)
Screenshot: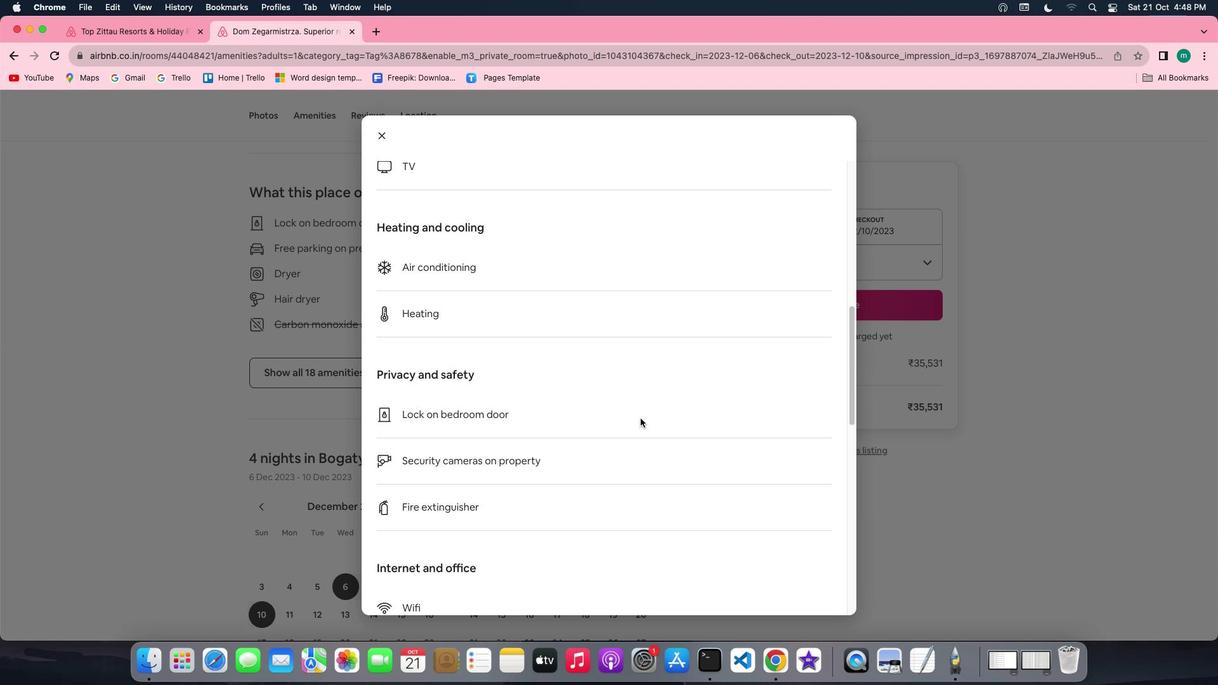 
Action: Mouse scrolled (640, 420) with delta (0, -3)
Screenshot: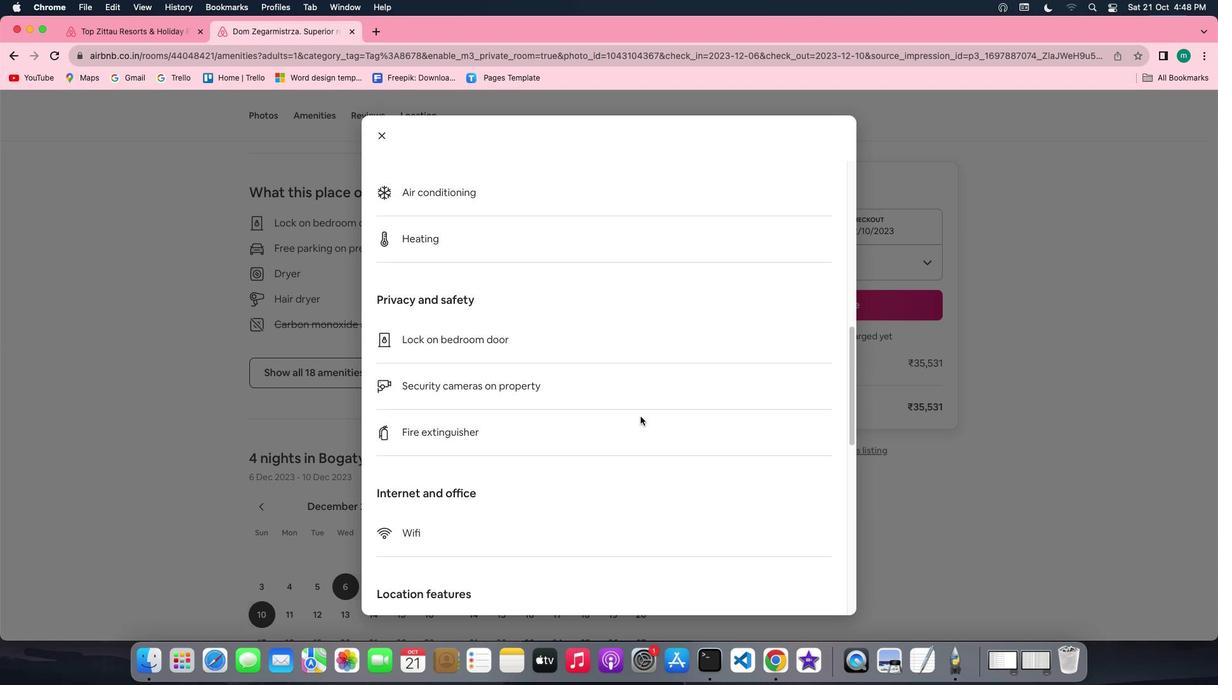 
Action: Mouse moved to (478, 280)
Screenshot: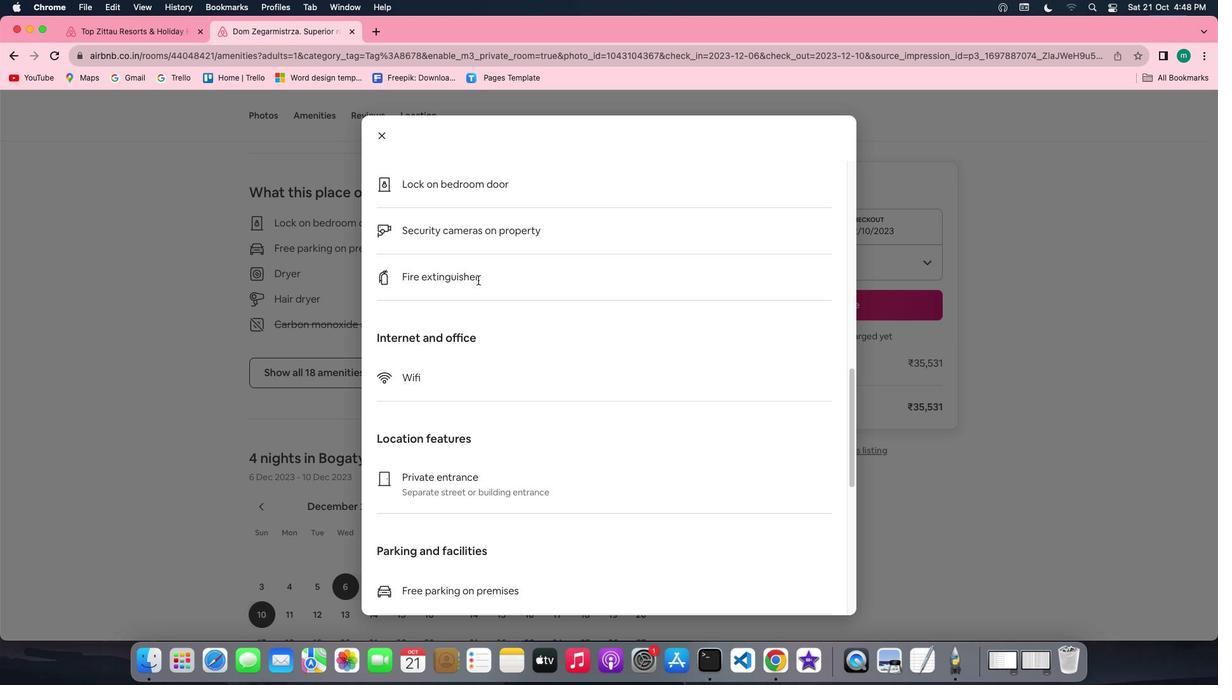 
Action: Mouse scrolled (478, 280) with delta (0, 0)
Screenshot: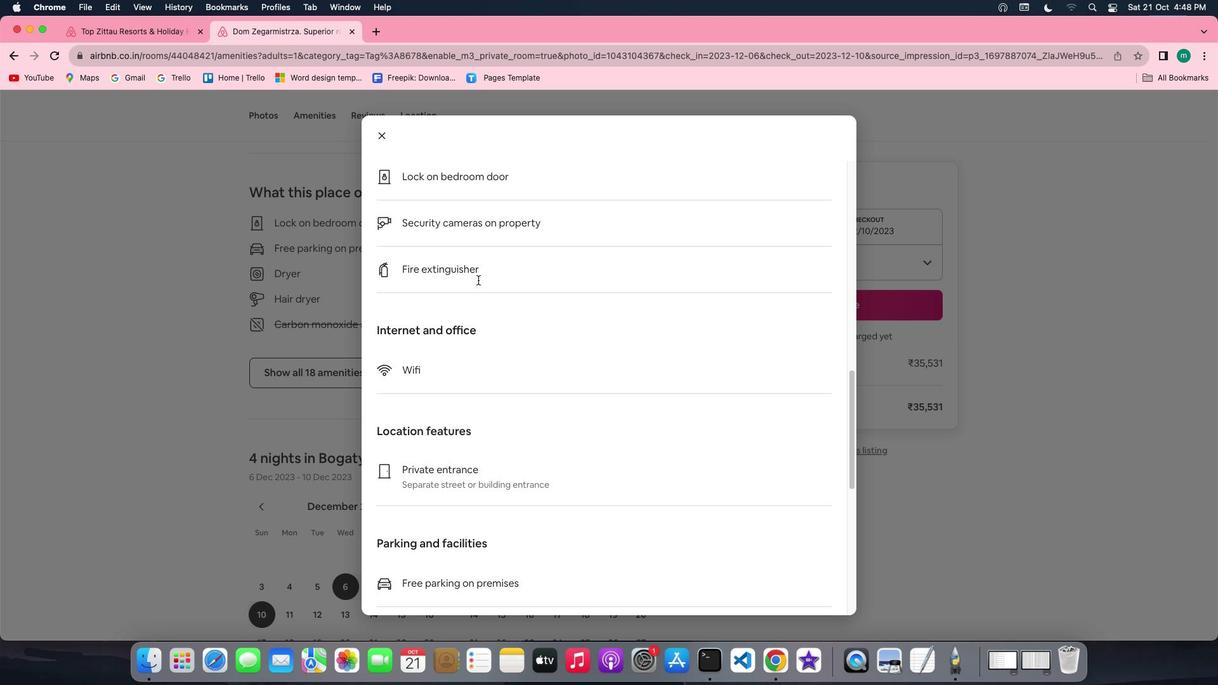 
Action: Mouse scrolled (478, 280) with delta (0, 0)
Screenshot: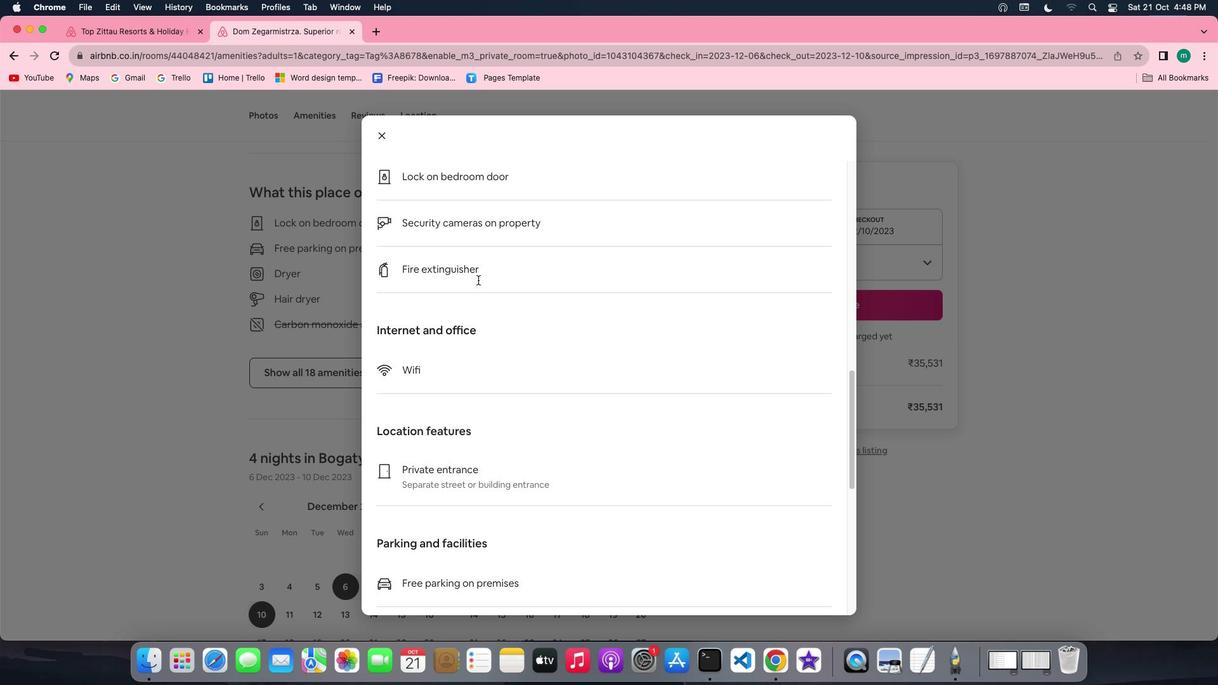 
Action: Mouse scrolled (478, 280) with delta (0, -1)
Screenshot: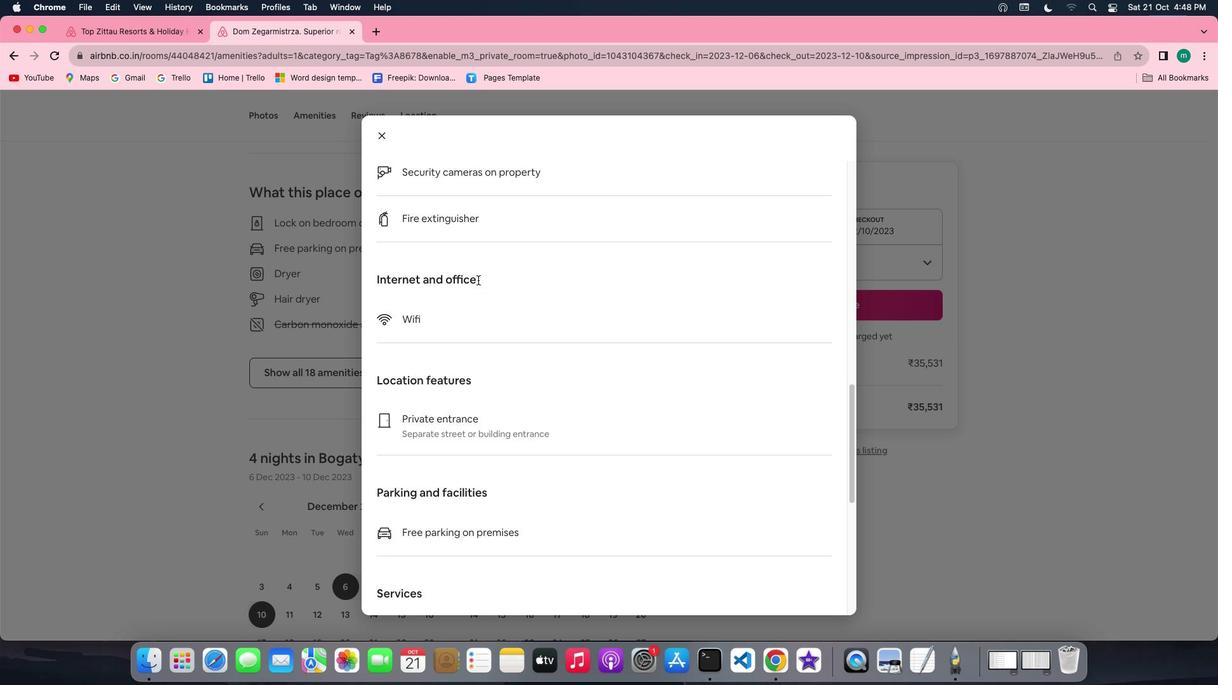 
Action: Mouse scrolled (478, 280) with delta (0, -3)
Screenshot: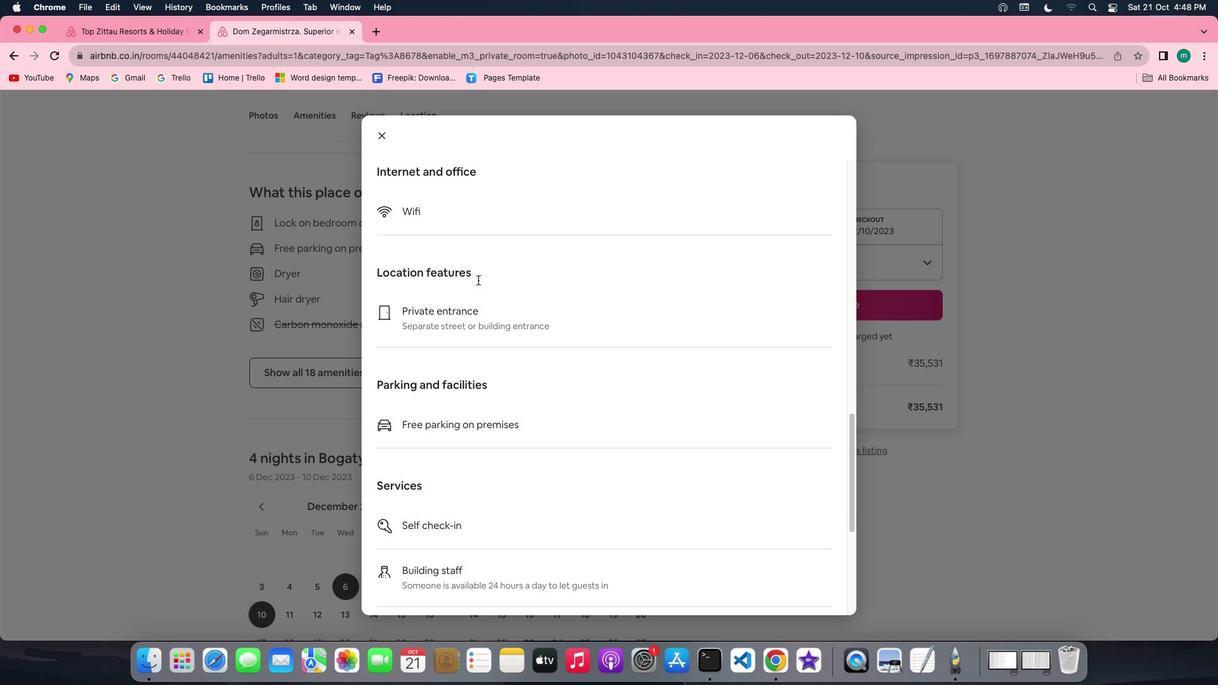 
Action: Mouse scrolled (478, 280) with delta (0, -3)
Screenshot: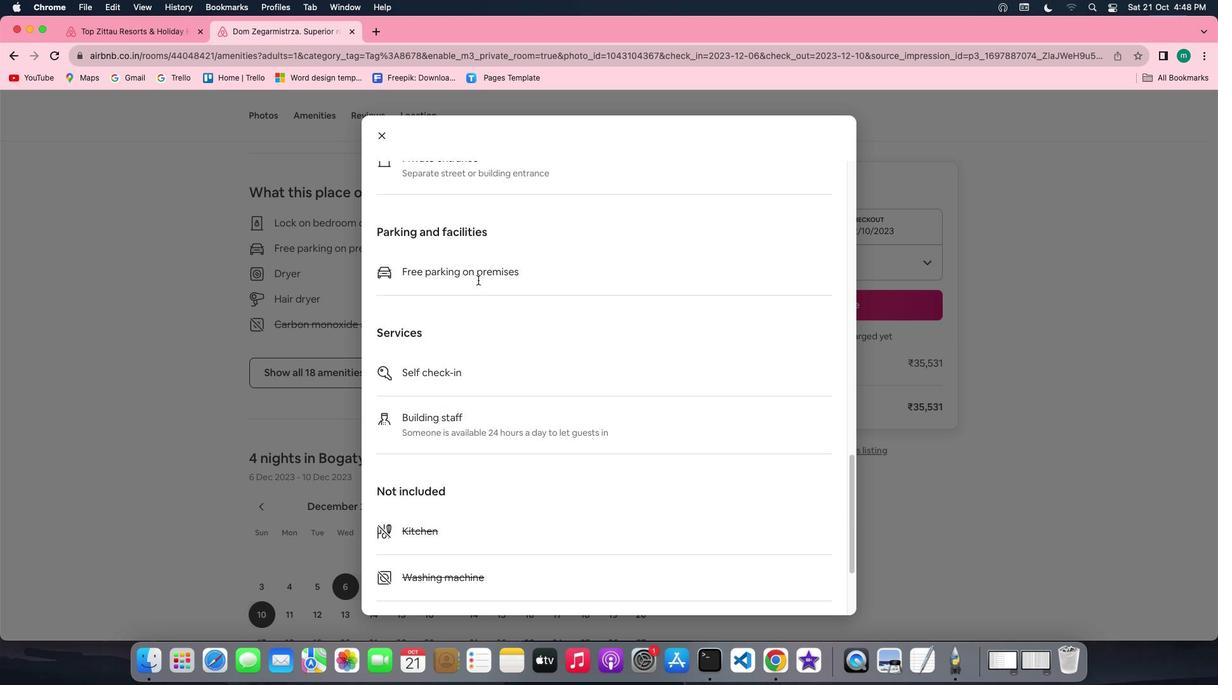 
Action: Mouse moved to (476, 276)
Screenshot: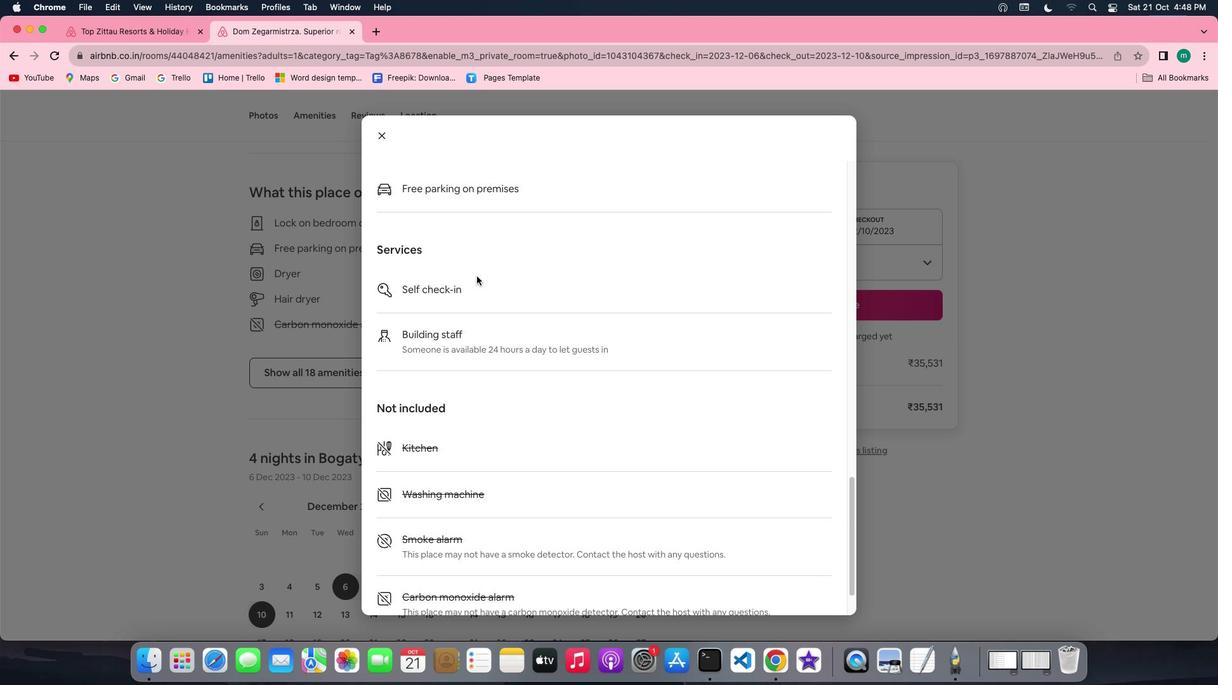 
Action: Mouse scrolled (476, 276) with delta (0, 0)
Screenshot: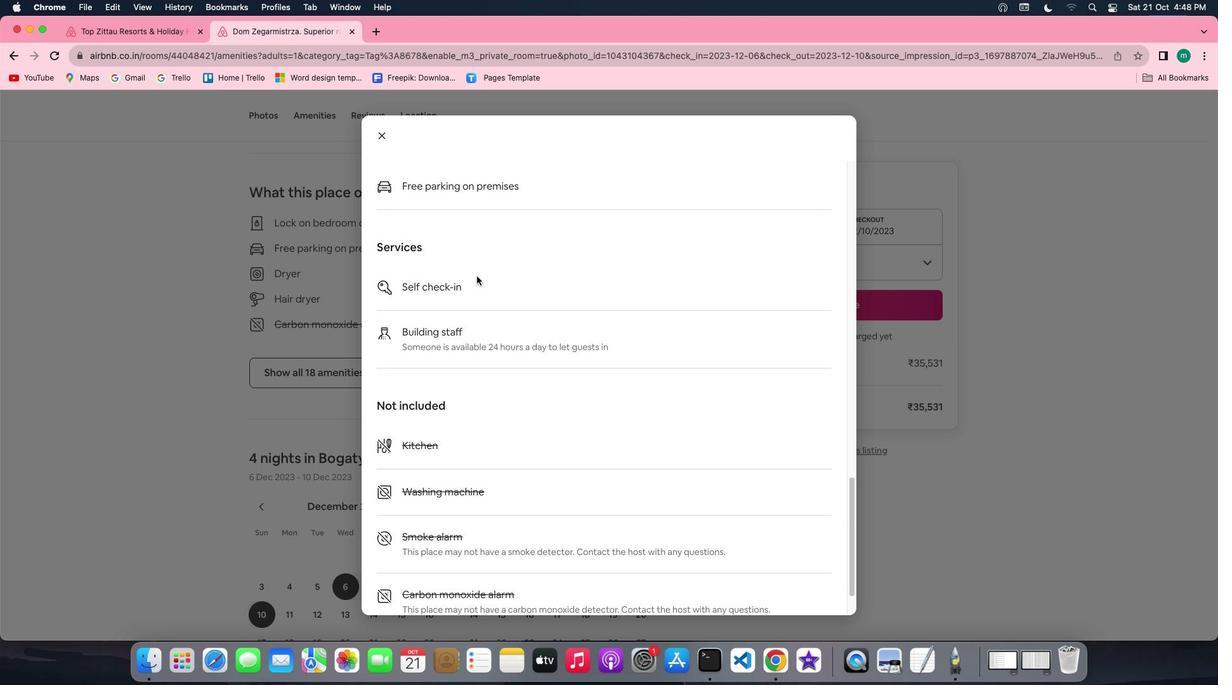 
Action: Mouse scrolled (476, 276) with delta (0, 0)
Screenshot: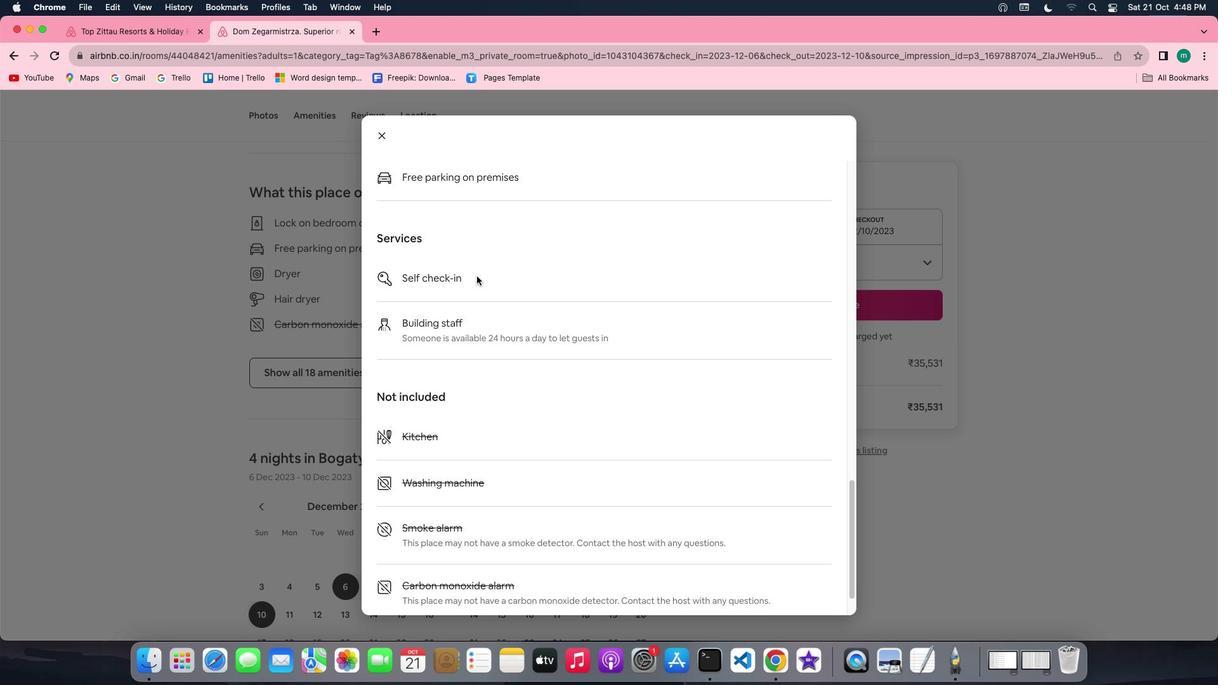 
Action: Mouse scrolled (476, 276) with delta (0, -1)
Screenshot: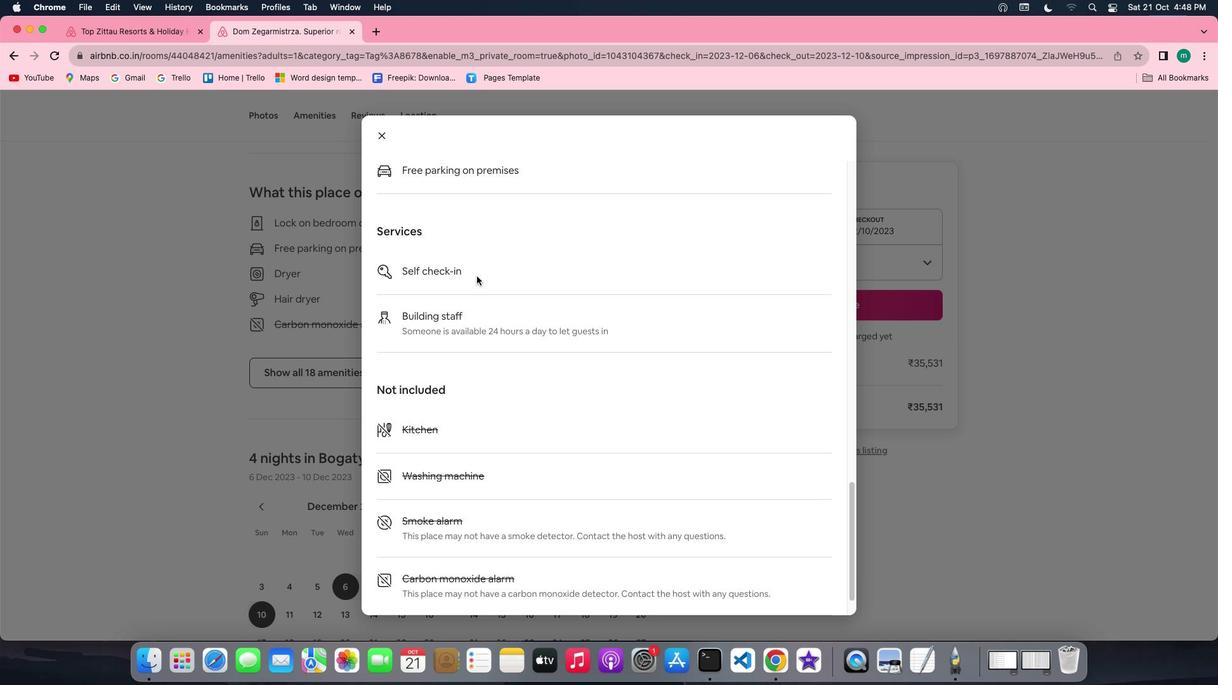 
Action: Mouse scrolled (476, 276) with delta (0, -3)
Screenshot: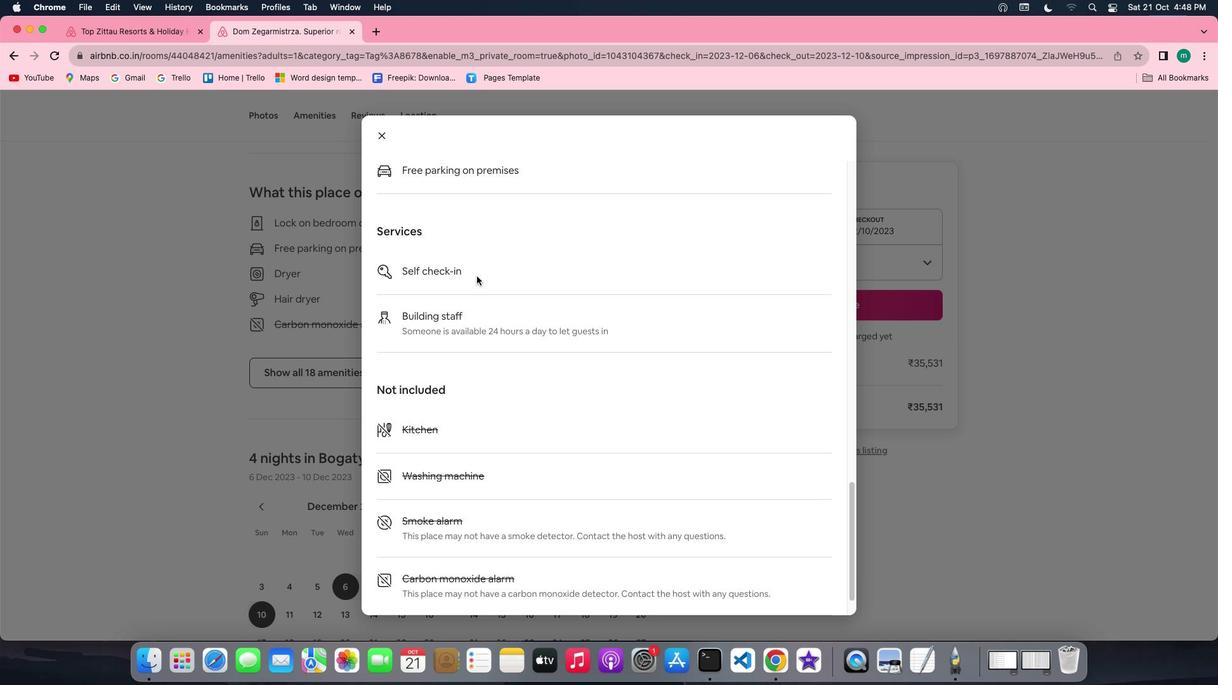 
Action: Mouse scrolled (476, 276) with delta (0, 0)
Screenshot: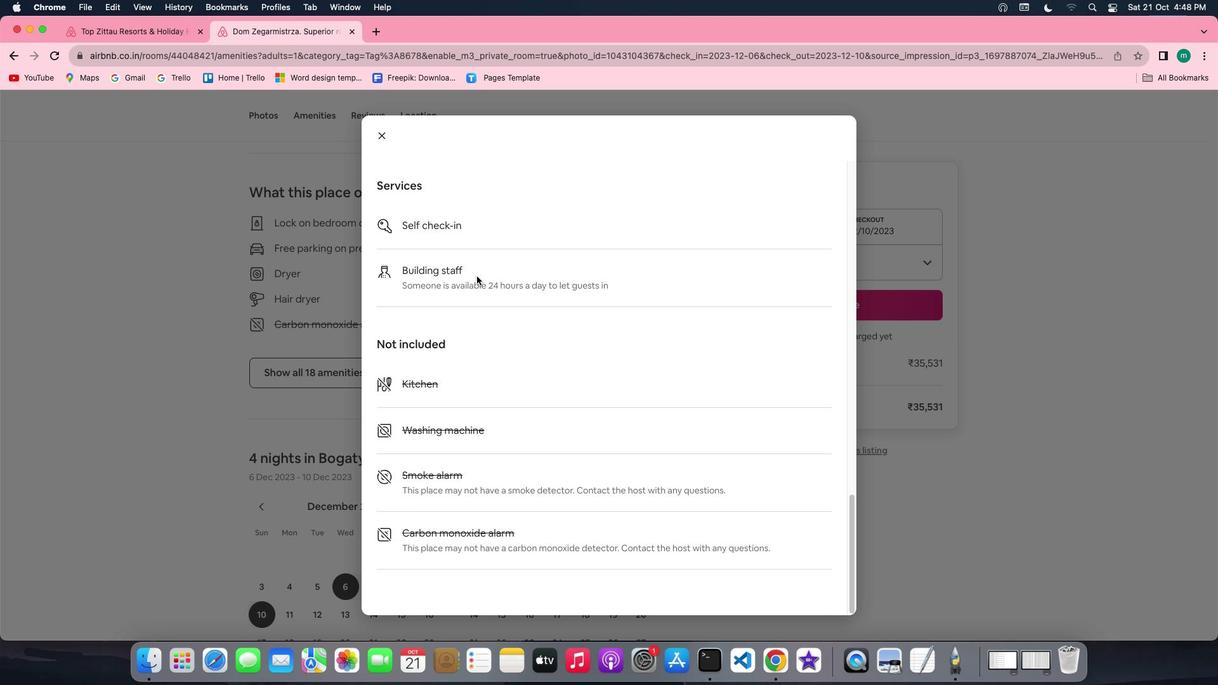 
Action: Mouse scrolled (476, 276) with delta (0, 0)
Screenshot: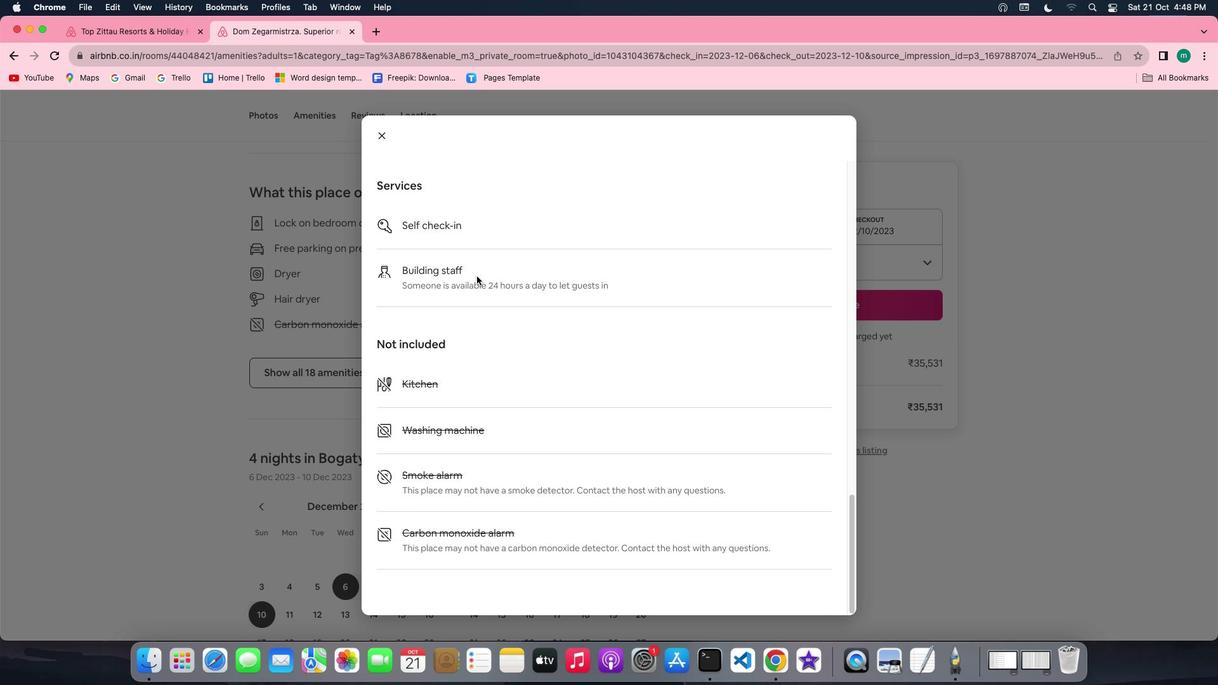 
Action: Mouse scrolled (476, 276) with delta (0, -1)
Screenshot: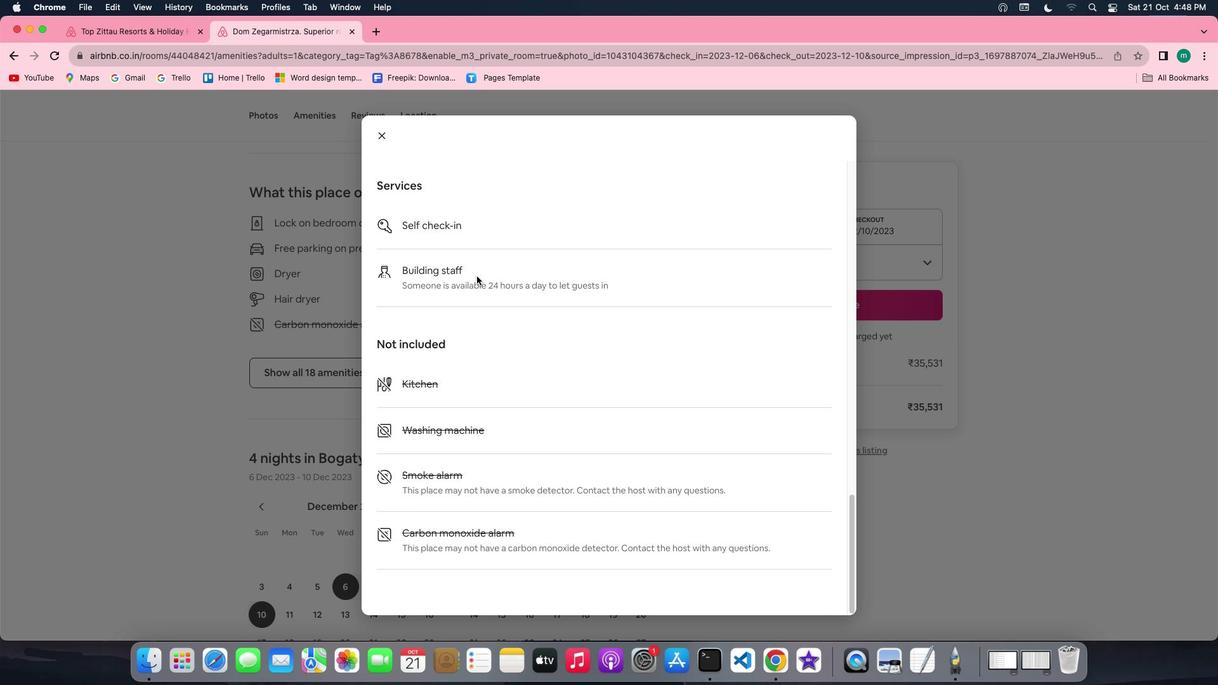 
Action: Mouse moved to (381, 133)
Screenshot: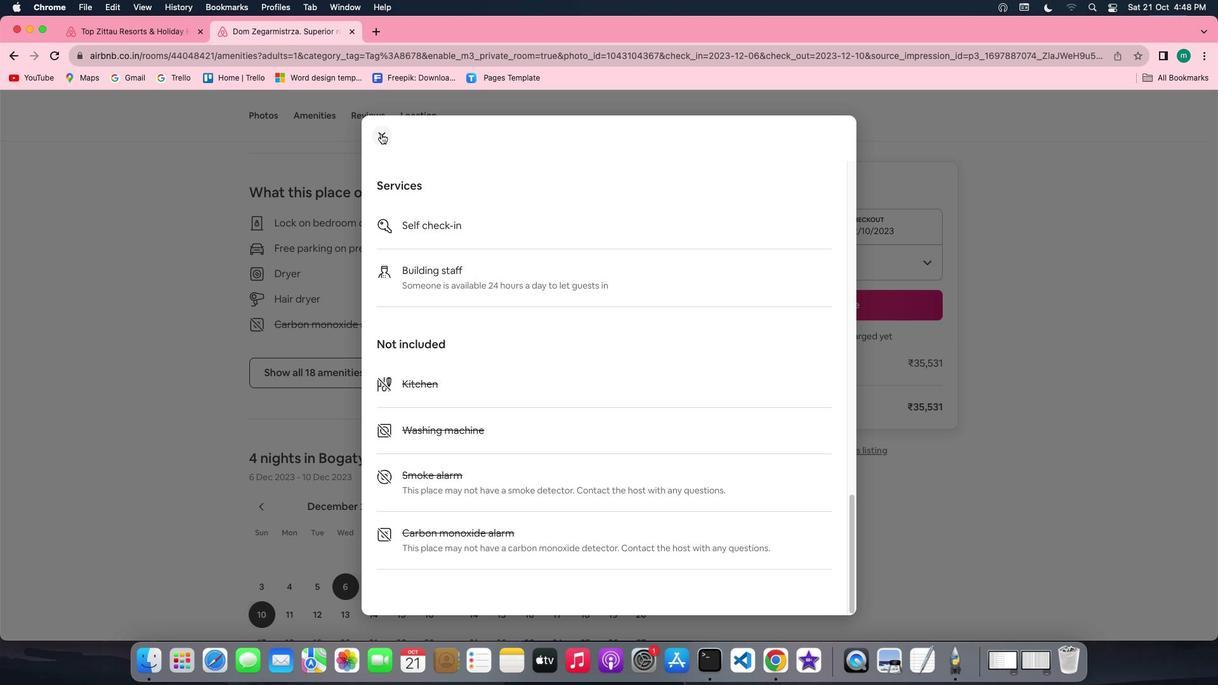 
Action: Mouse pressed left at (381, 133)
Screenshot: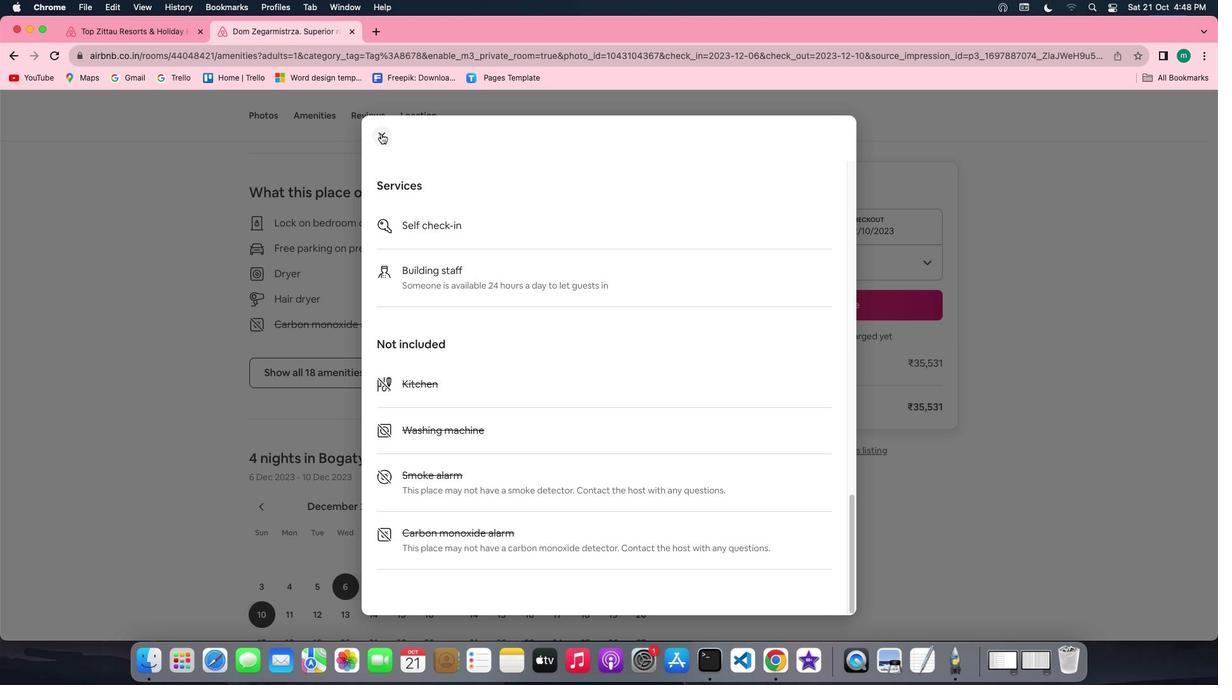 
Action: Mouse moved to (595, 367)
Screenshot: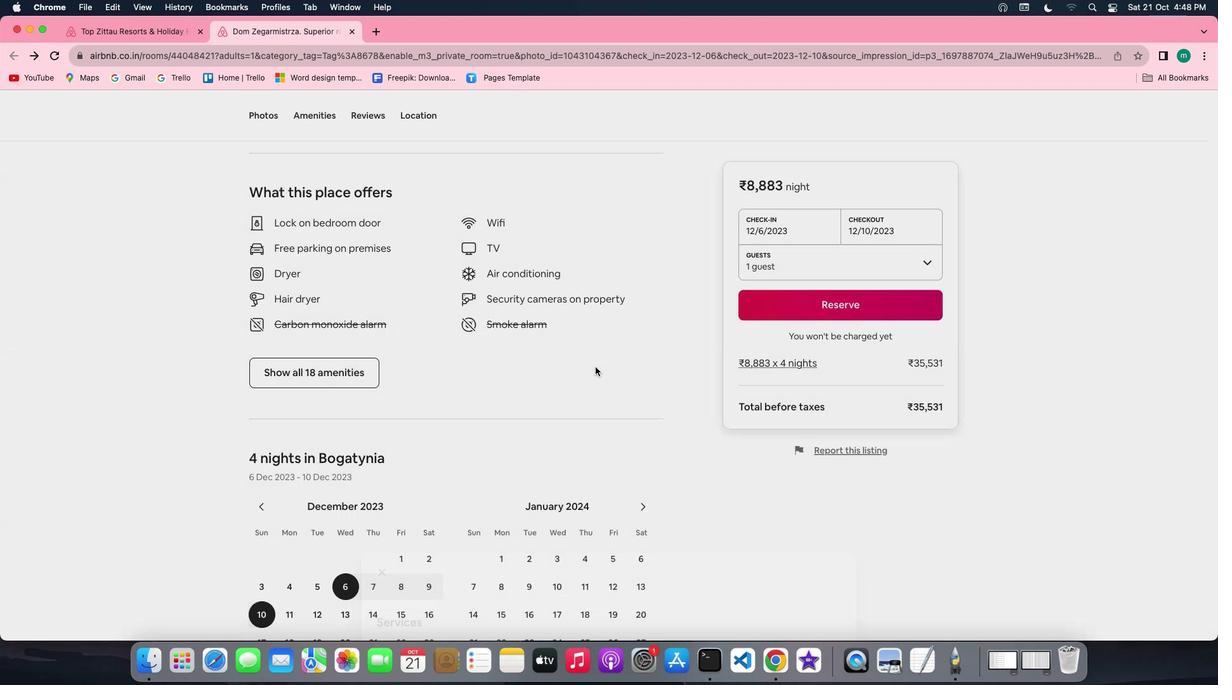 
Action: Mouse scrolled (595, 367) with delta (0, 0)
Screenshot: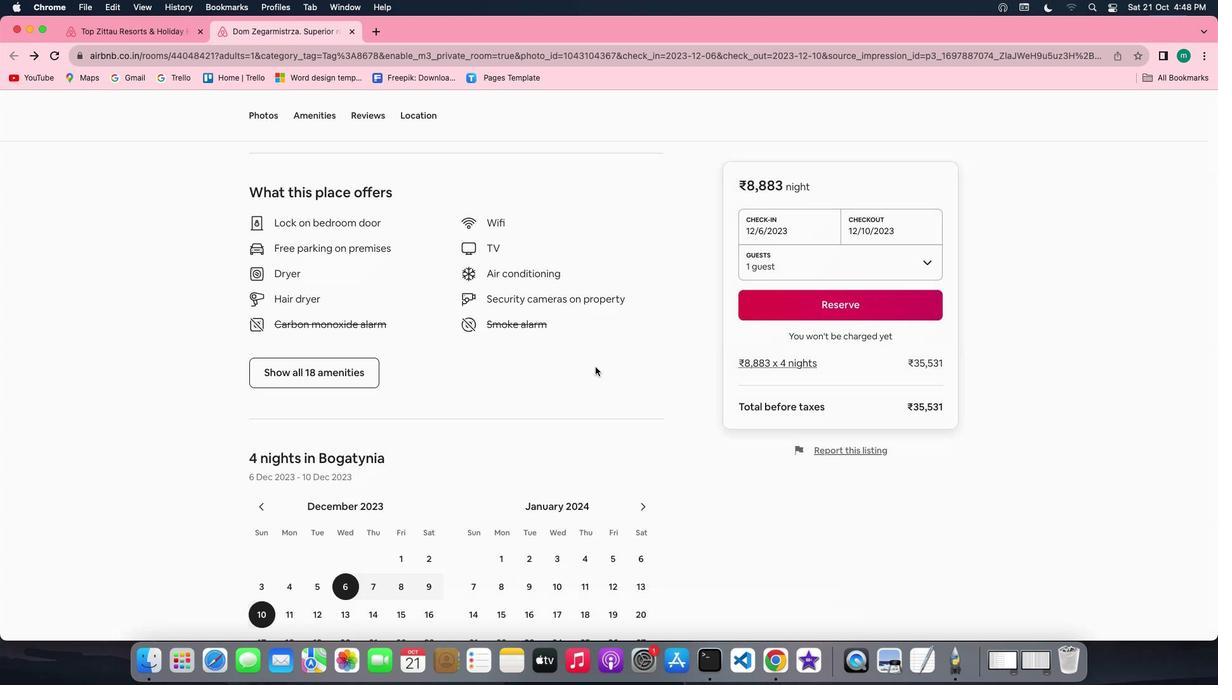 
Action: Mouse scrolled (595, 367) with delta (0, 0)
Screenshot: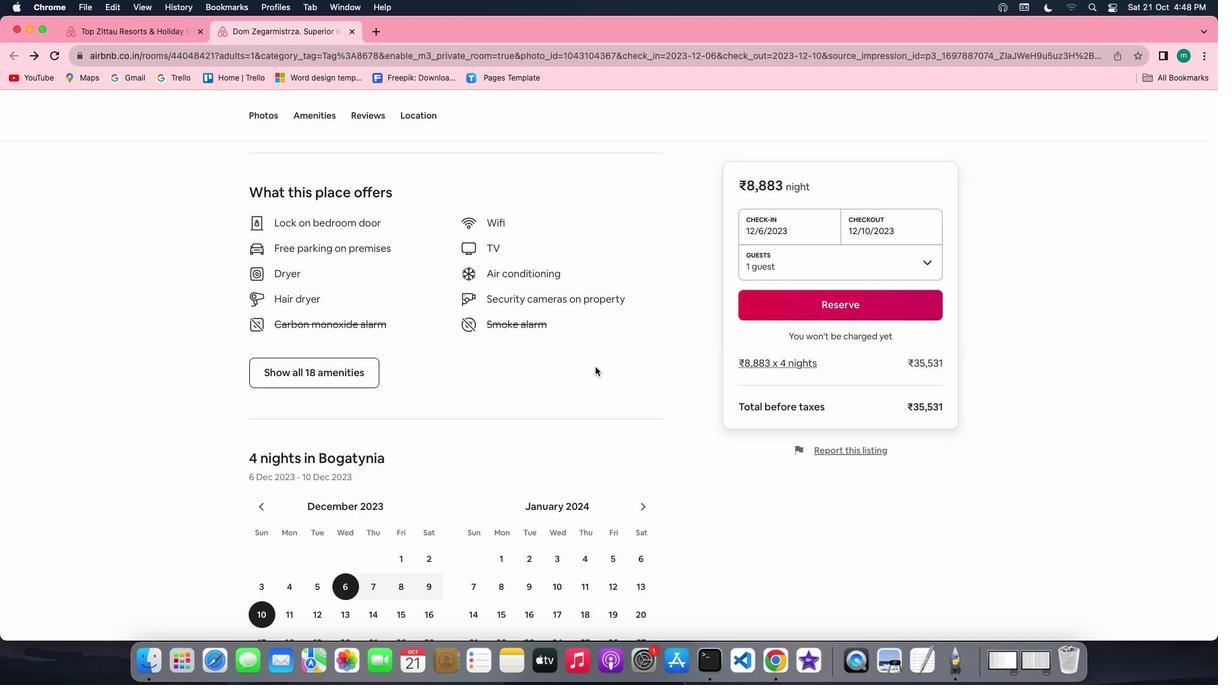 
Action: Mouse scrolled (595, 367) with delta (0, -1)
Screenshot: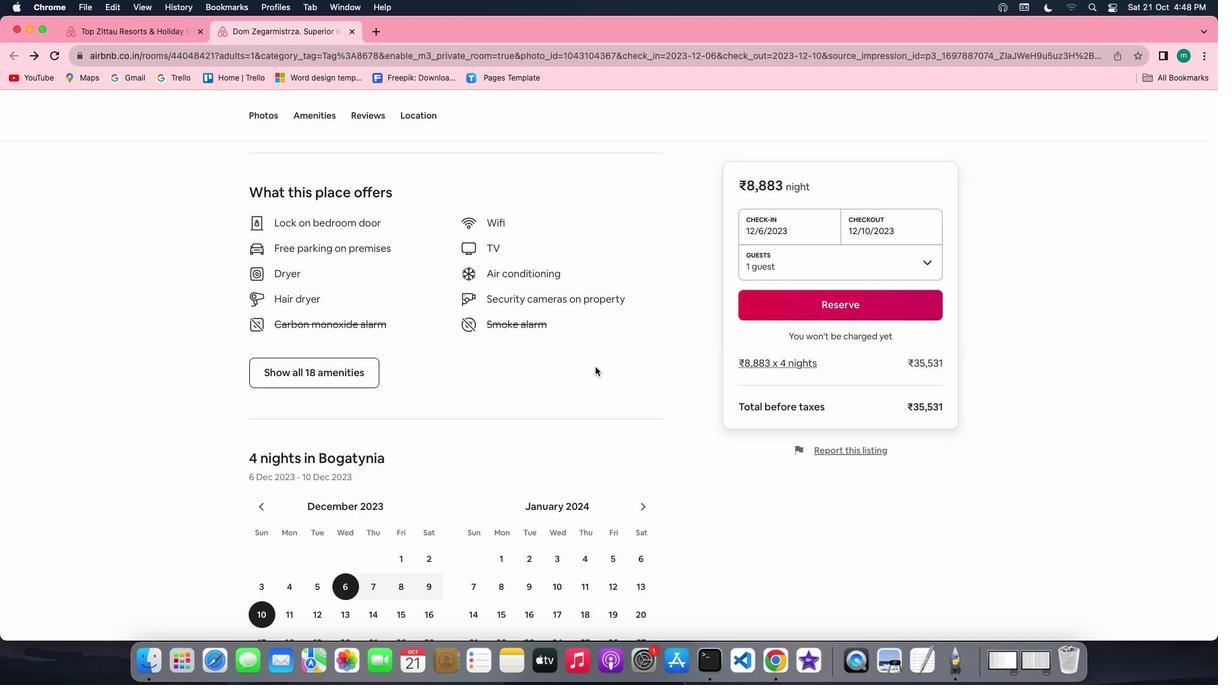 
Action: Mouse scrolled (595, 367) with delta (0, -3)
Screenshot: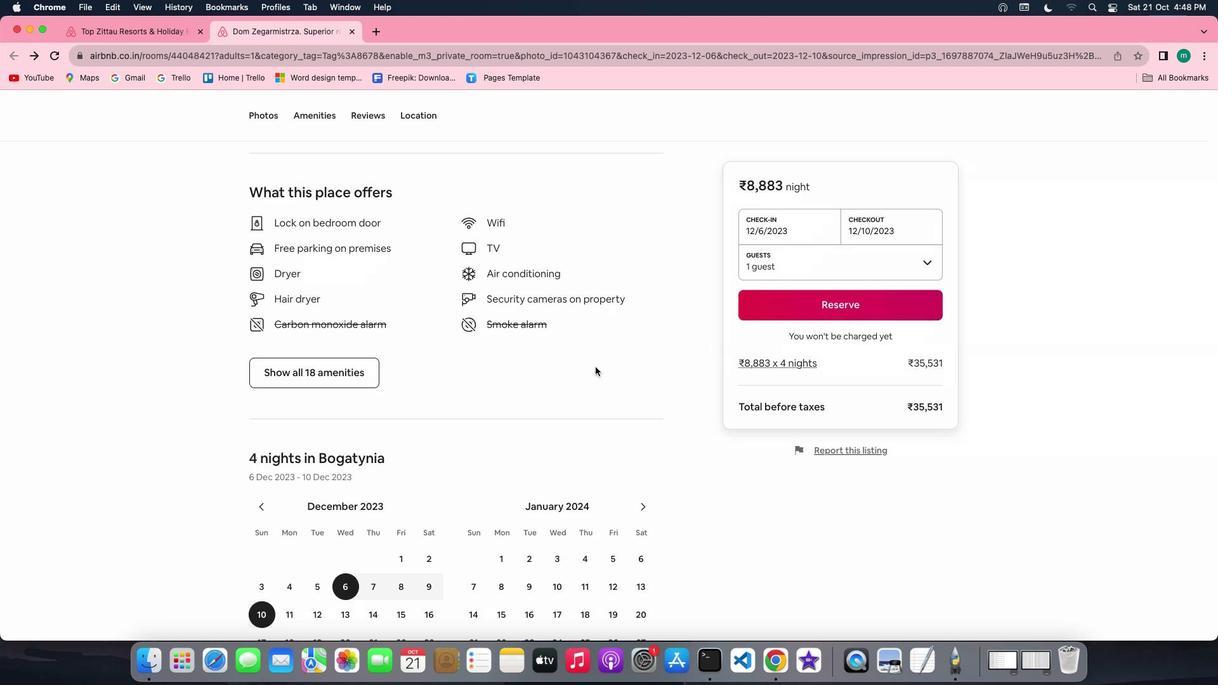 
Action: Mouse scrolled (595, 367) with delta (0, -3)
Screenshot: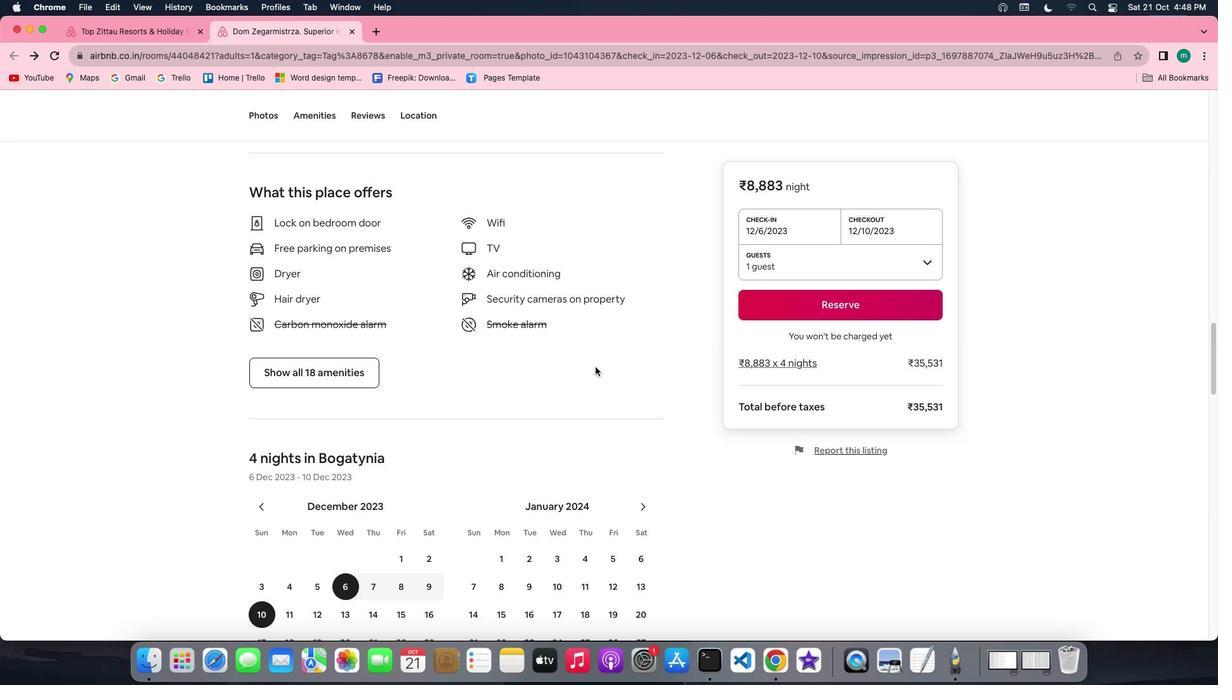
Action: Mouse scrolled (595, 367) with delta (0, 0)
Screenshot: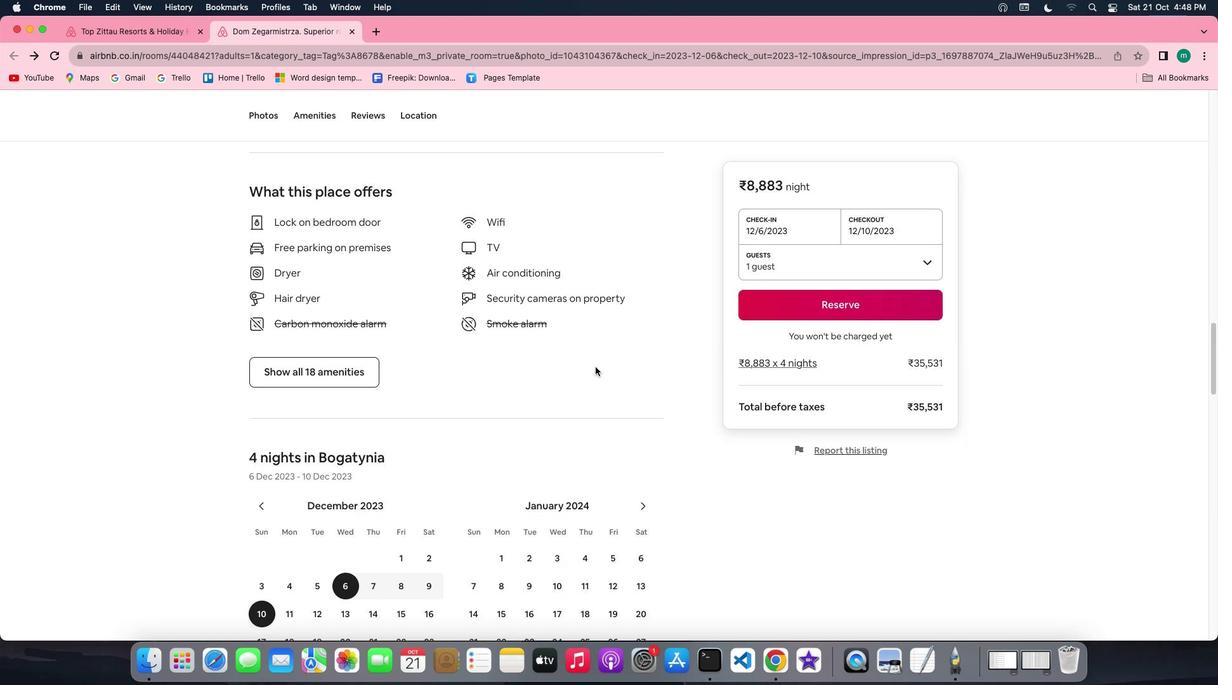 
Action: Mouse scrolled (595, 367) with delta (0, 0)
Screenshot: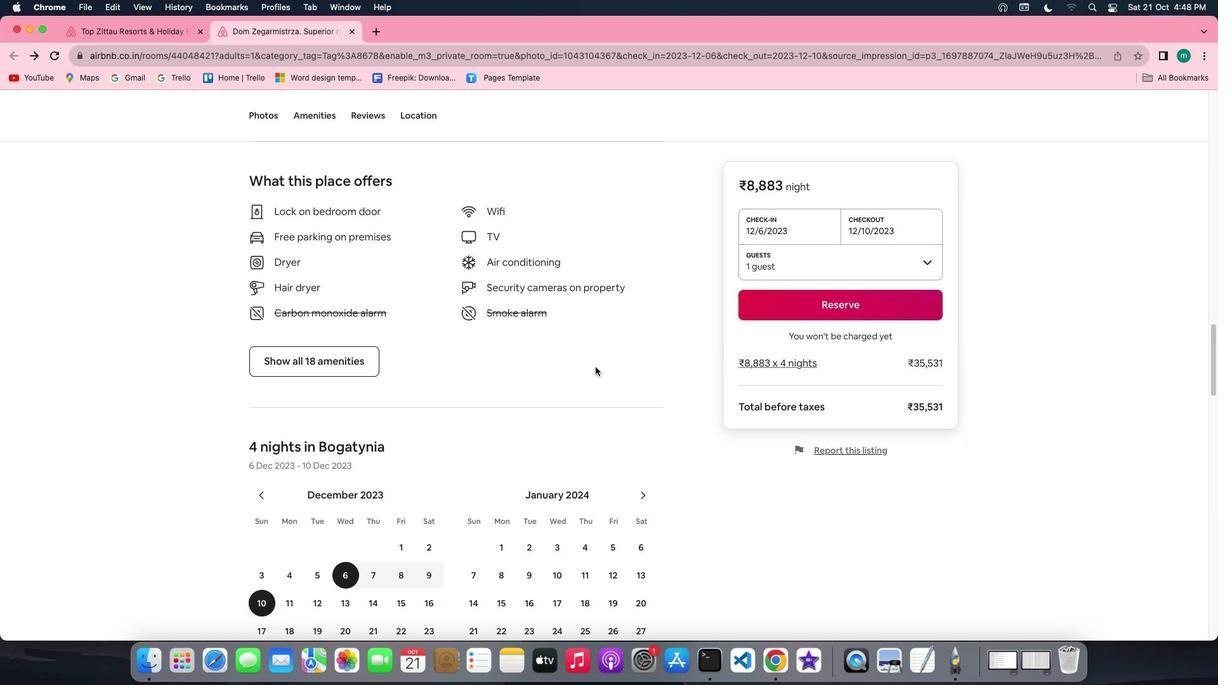 
Action: Mouse scrolled (595, 367) with delta (0, -1)
Screenshot: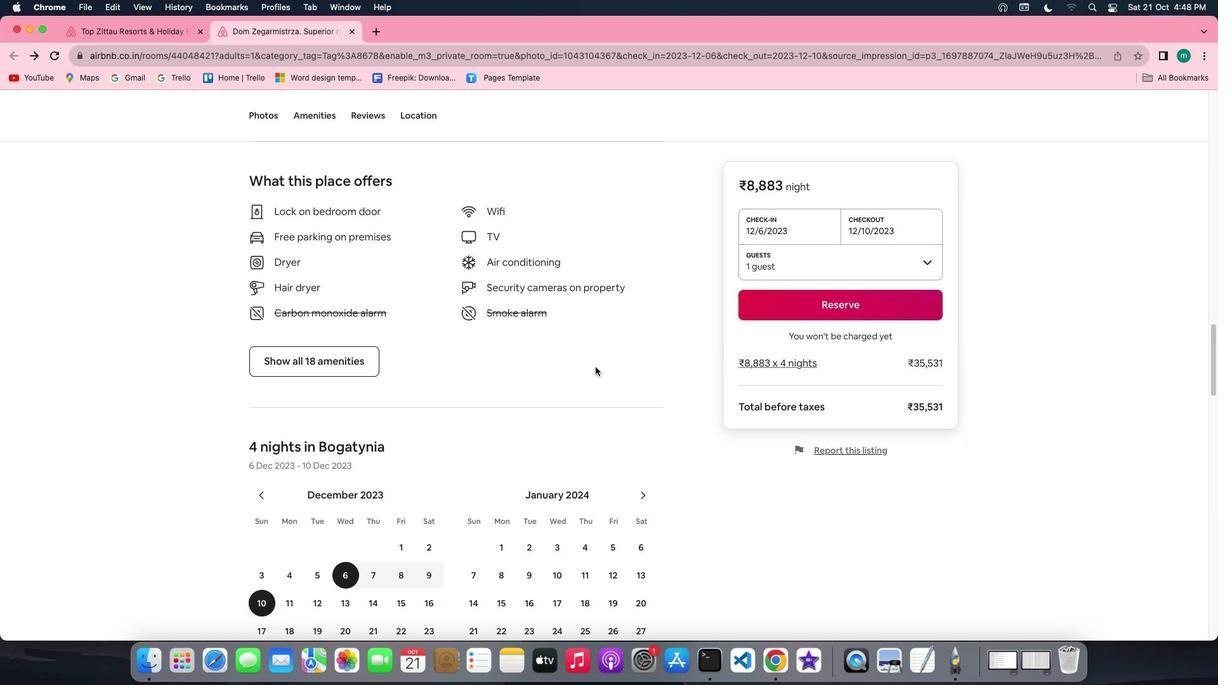 
Action: Mouse scrolled (595, 367) with delta (0, -3)
Screenshot: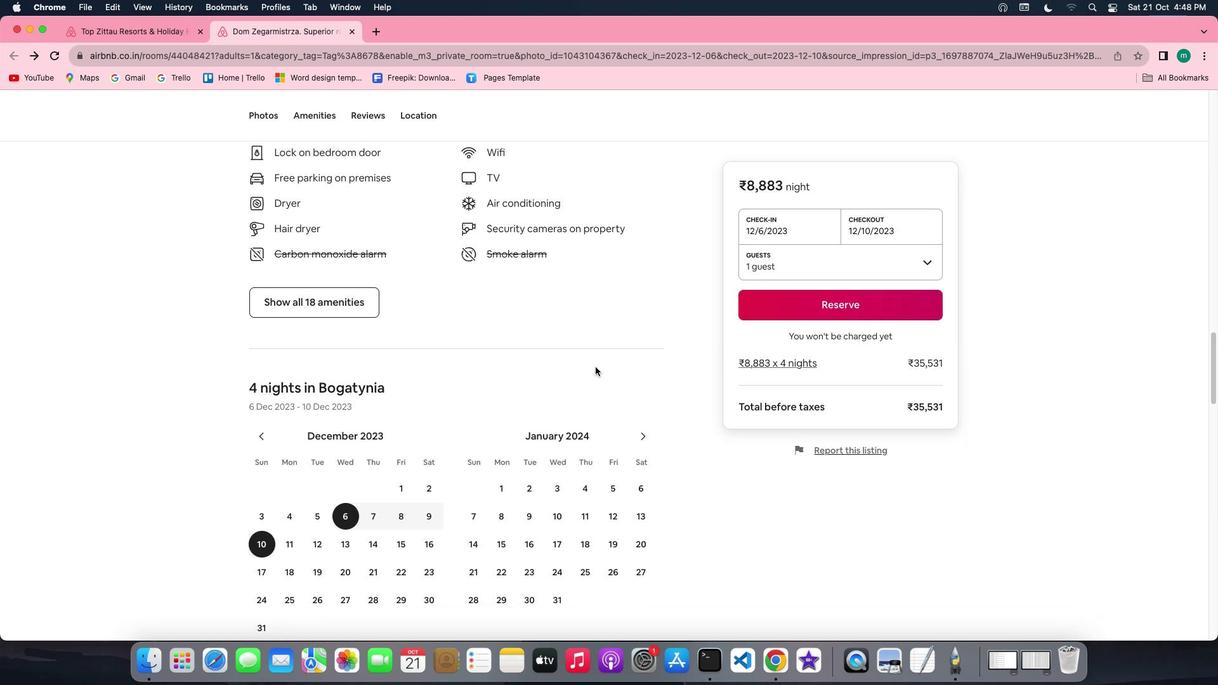 
Action: Mouse scrolled (595, 367) with delta (0, -3)
Screenshot: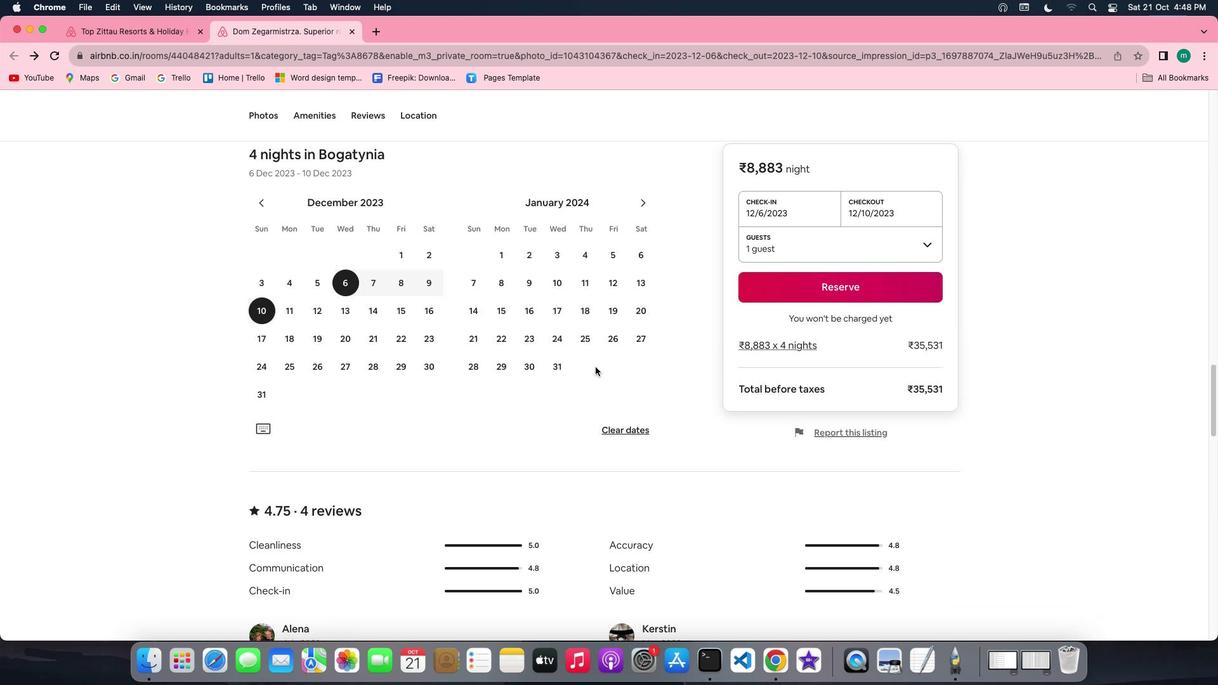 
Action: Mouse moved to (593, 370)
Screenshot: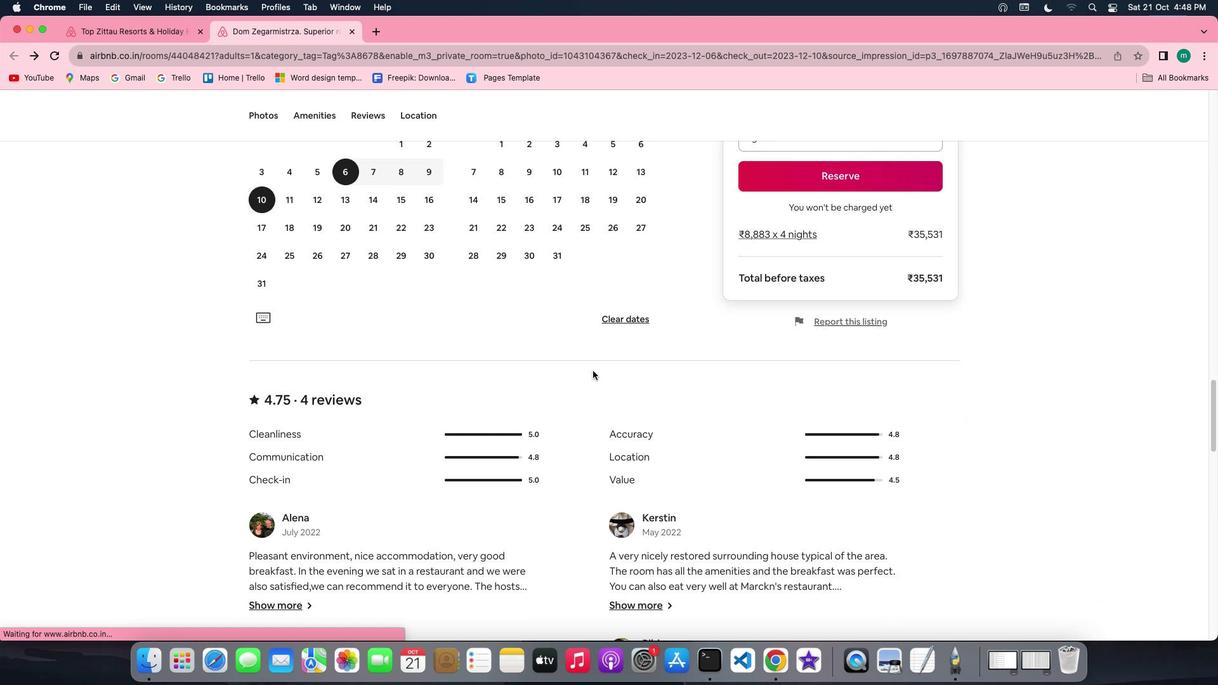 
Action: Mouse scrolled (593, 370) with delta (0, 0)
Screenshot: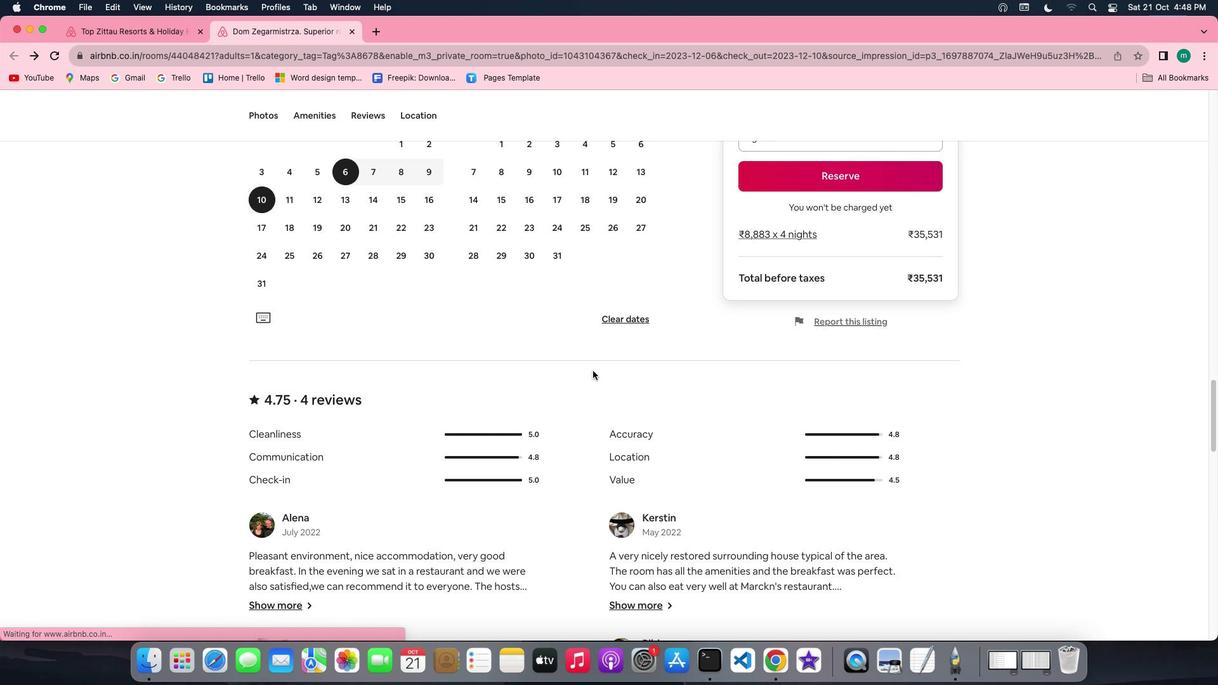 
Action: Mouse scrolled (593, 370) with delta (0, 0)
Screenshot: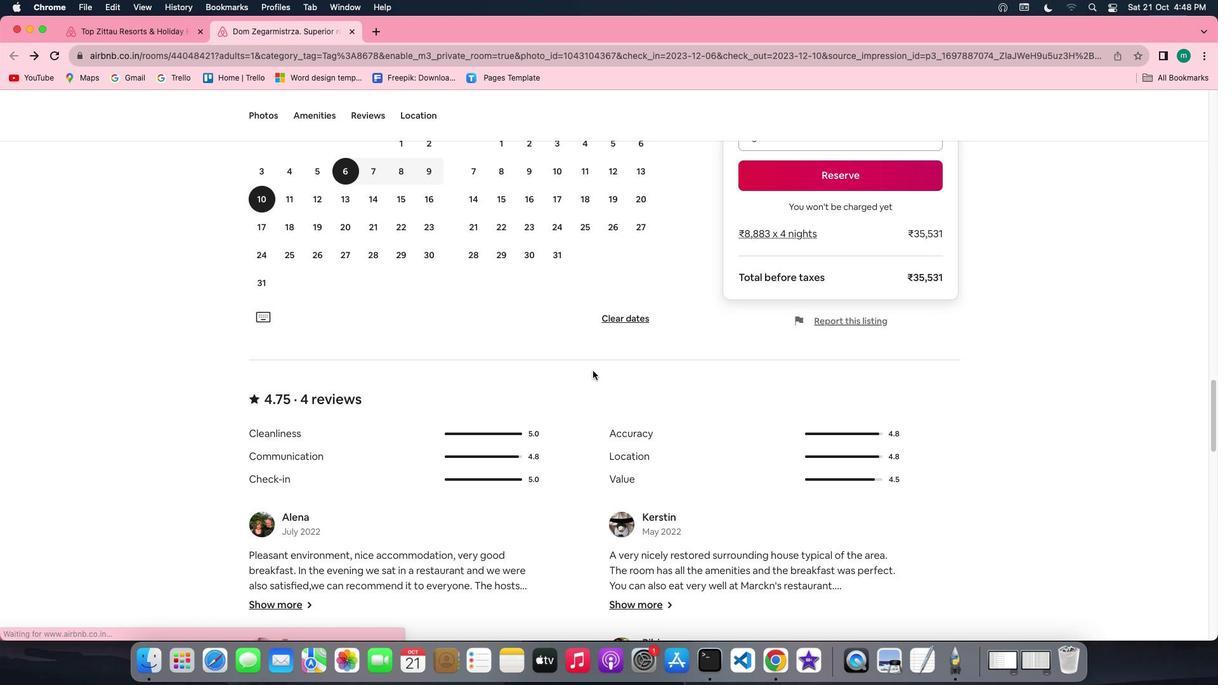 
Action: Mouse scrolled (593, 370) with delta (0, -1)
Screenshot: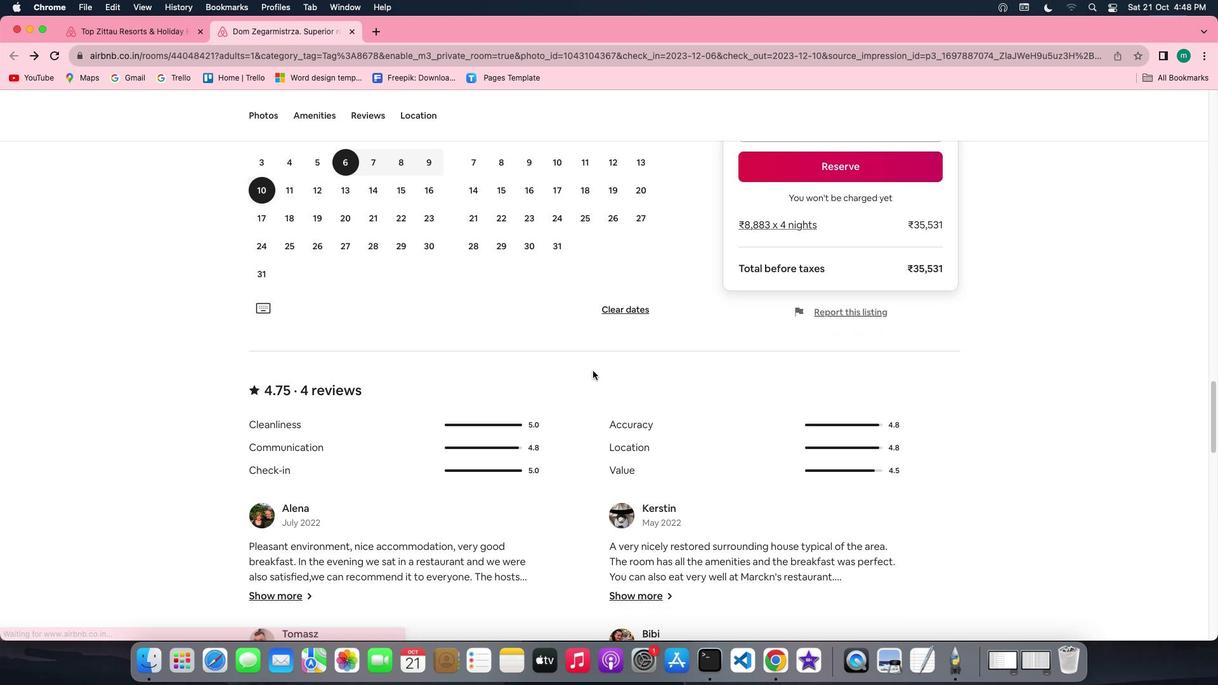 
Action: Mouse scrolled (593, 370) with delta (0, -1)
Screenshot: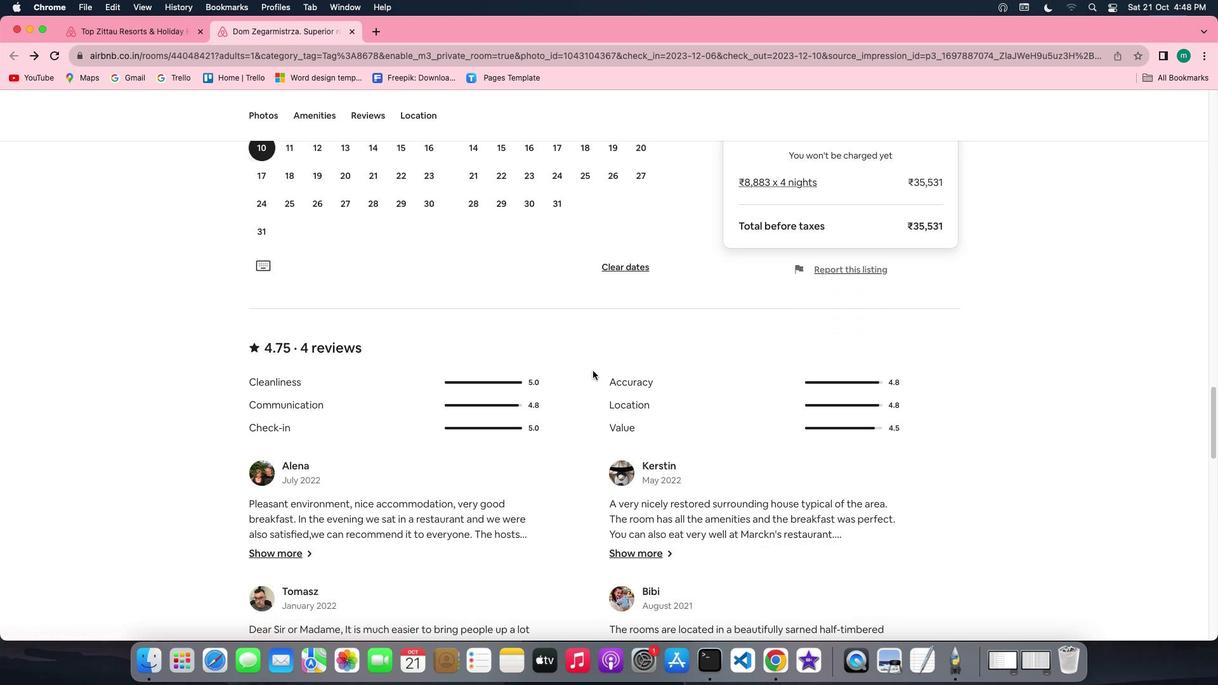
Action: Mouse moved to (585, 382)
Screenshot: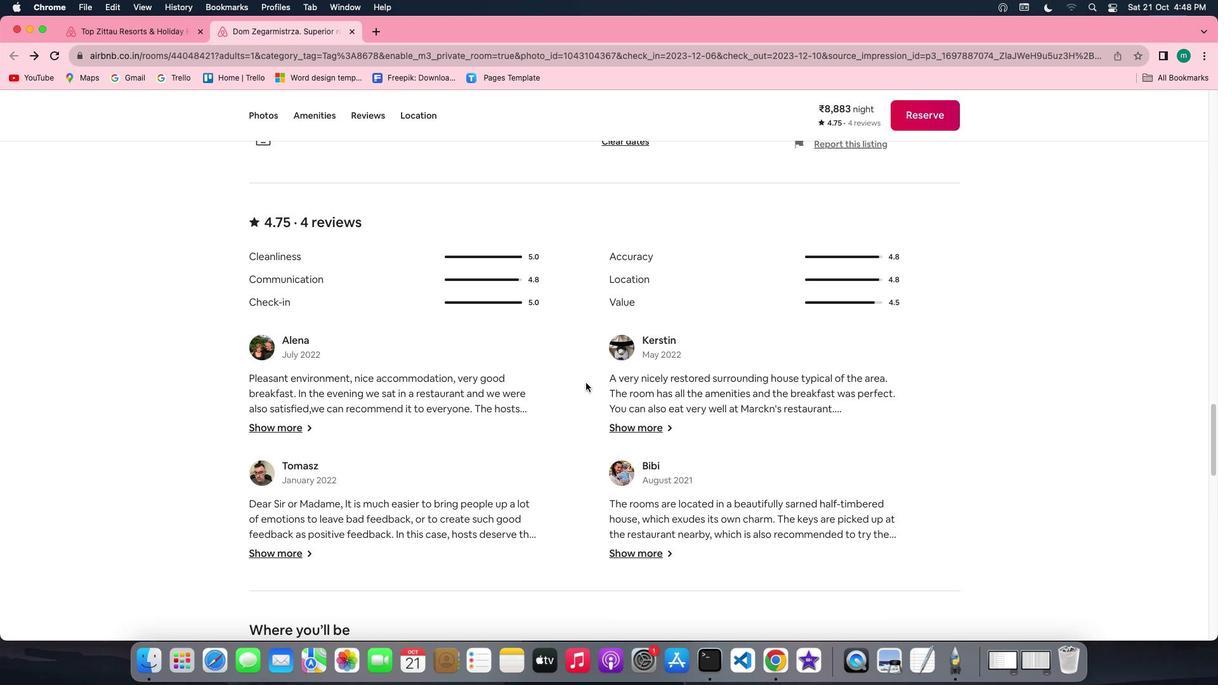 
Action: Mouse scrolled (585, 382) with delta (0, 0)
Screenshot: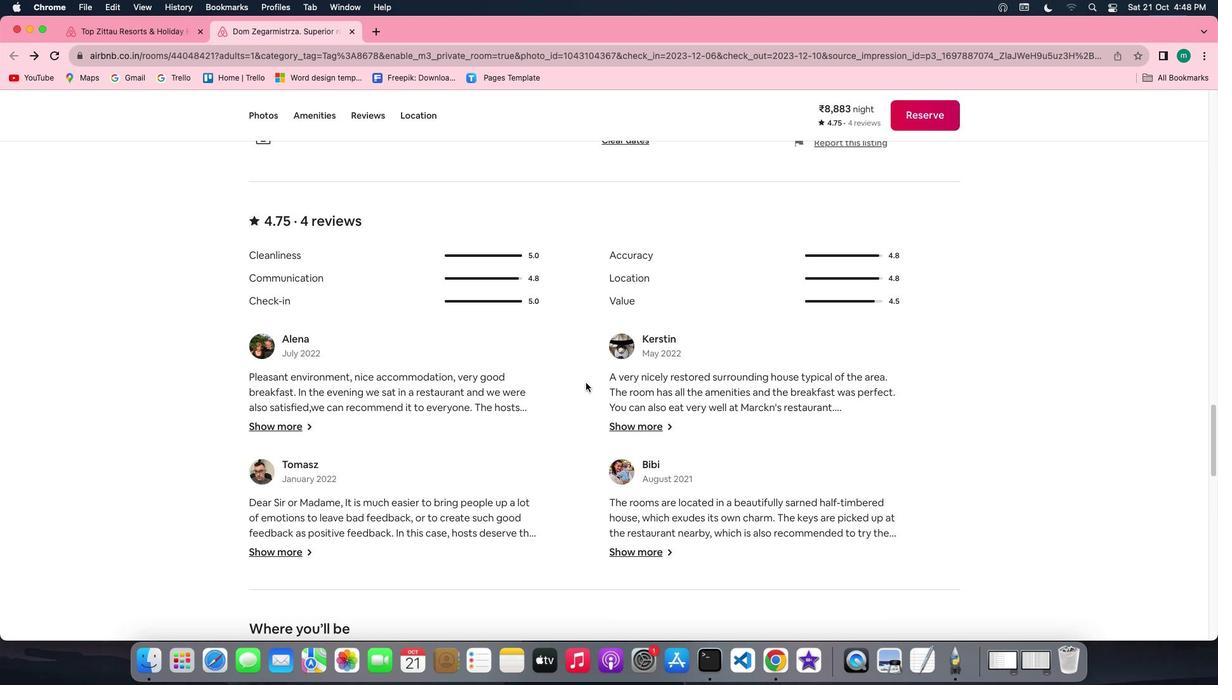 
Action: Mouse scrolled (585, 382) with delta (0, 0)
Screenshot: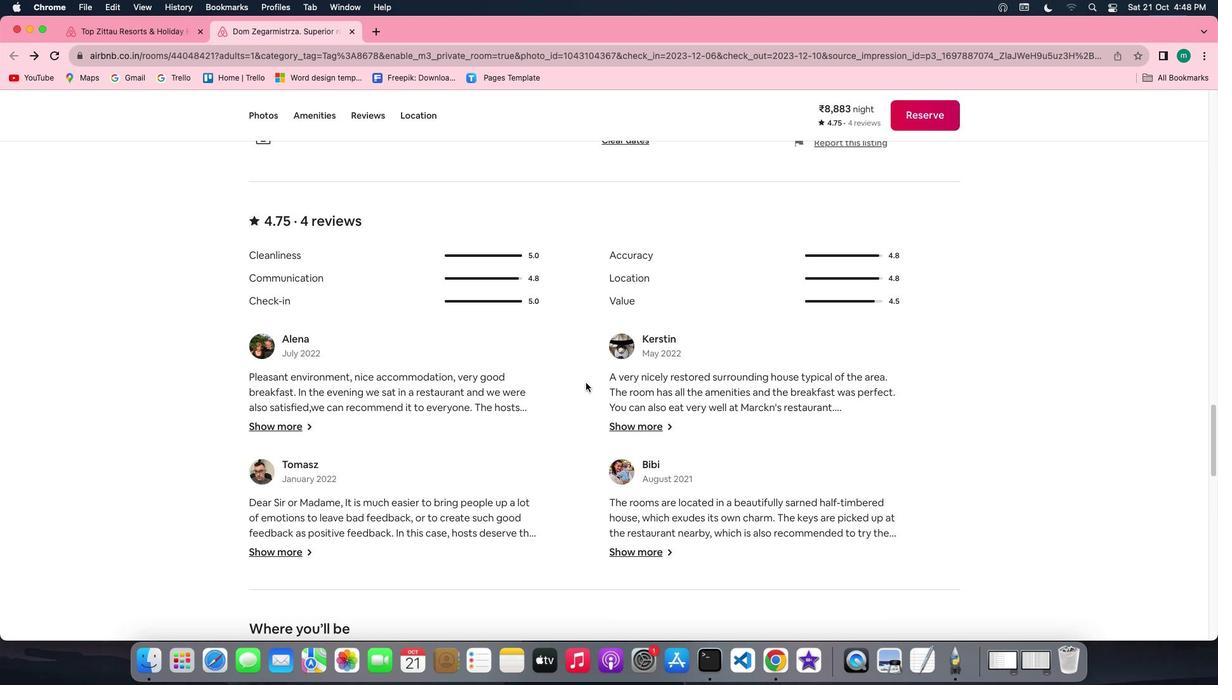 
Action: Mouse scrolled (585, 382) with delta (0, -1)
Screenshot: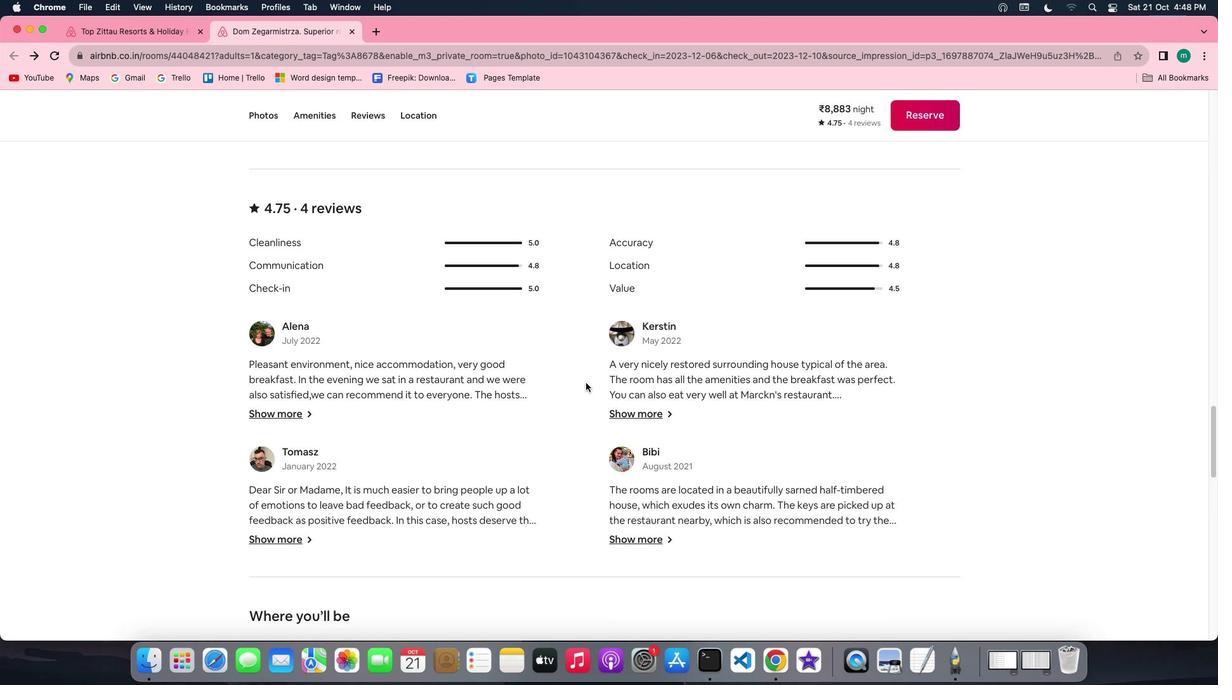 
Action: Mouse scrolled (585, 382) with delta (0, -3)
Screenshot: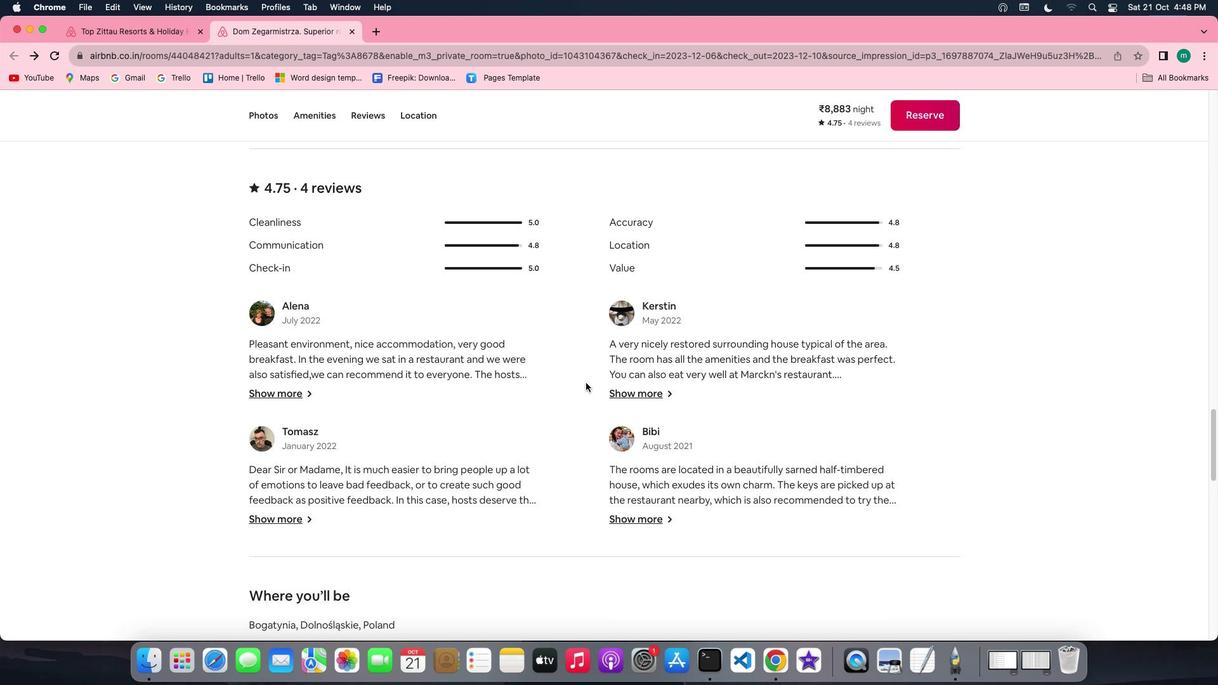 
Action: Mouse moved to (284, 297)
Screenshot: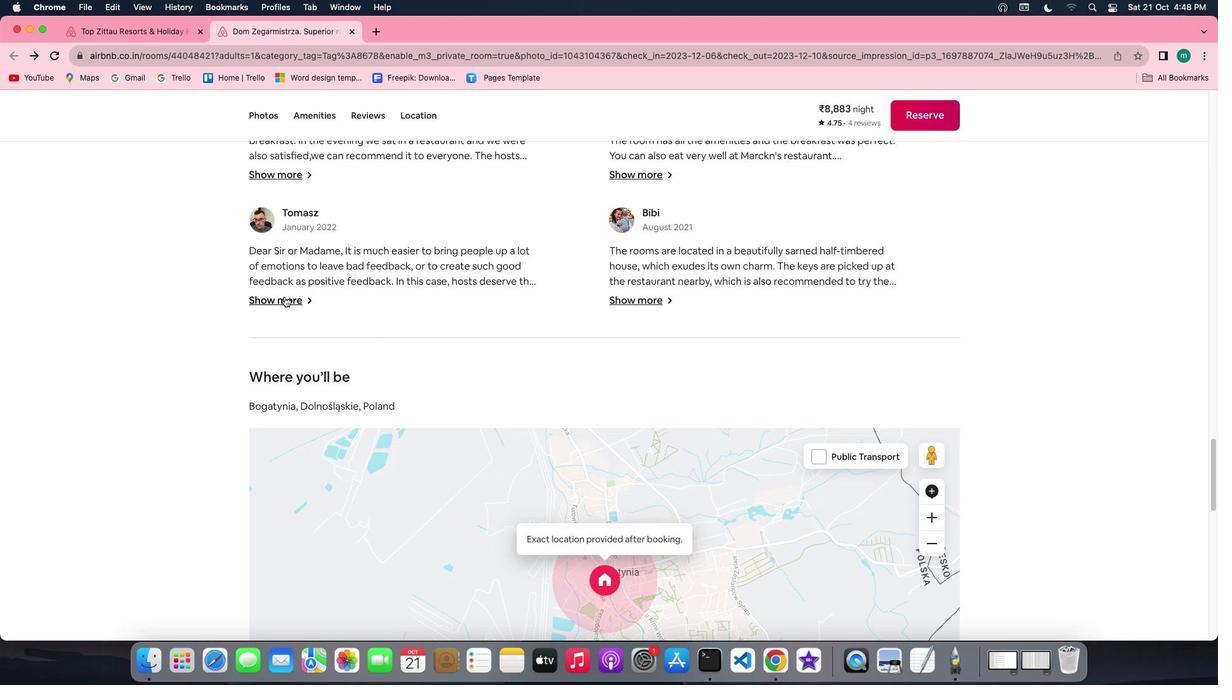 
Action: Mouse pressed left at (284, 297)
Screenshot: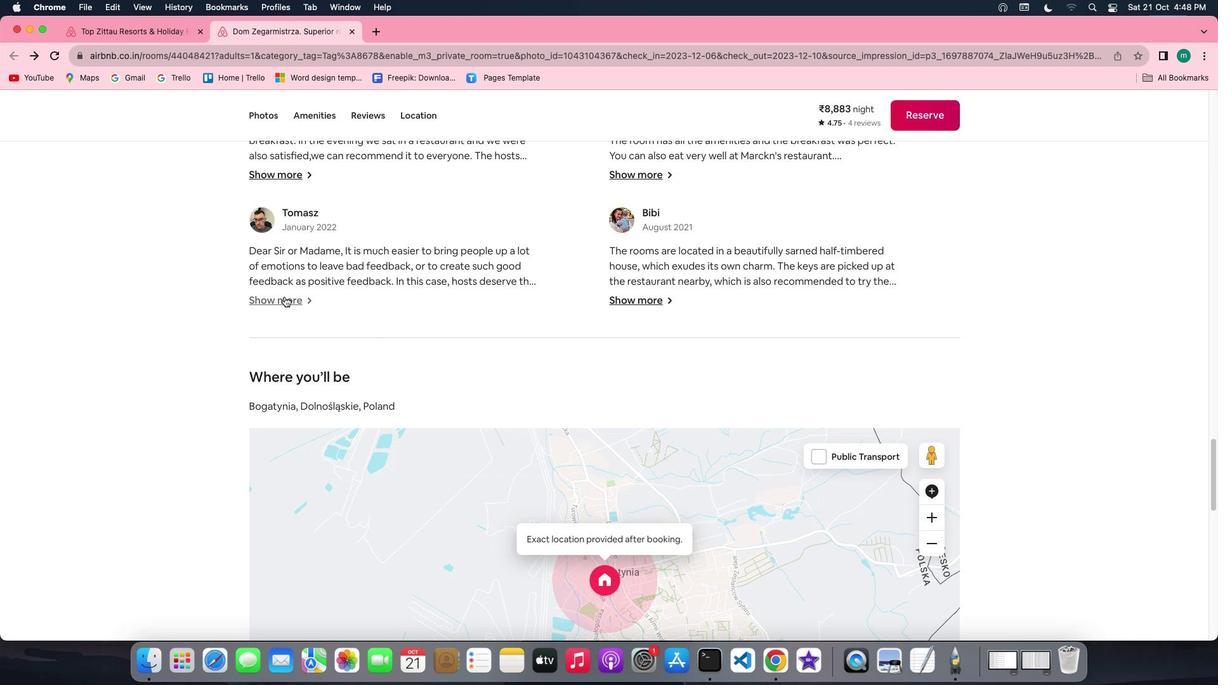 
Action: Mouse moved to (679, 408)
Screenshot: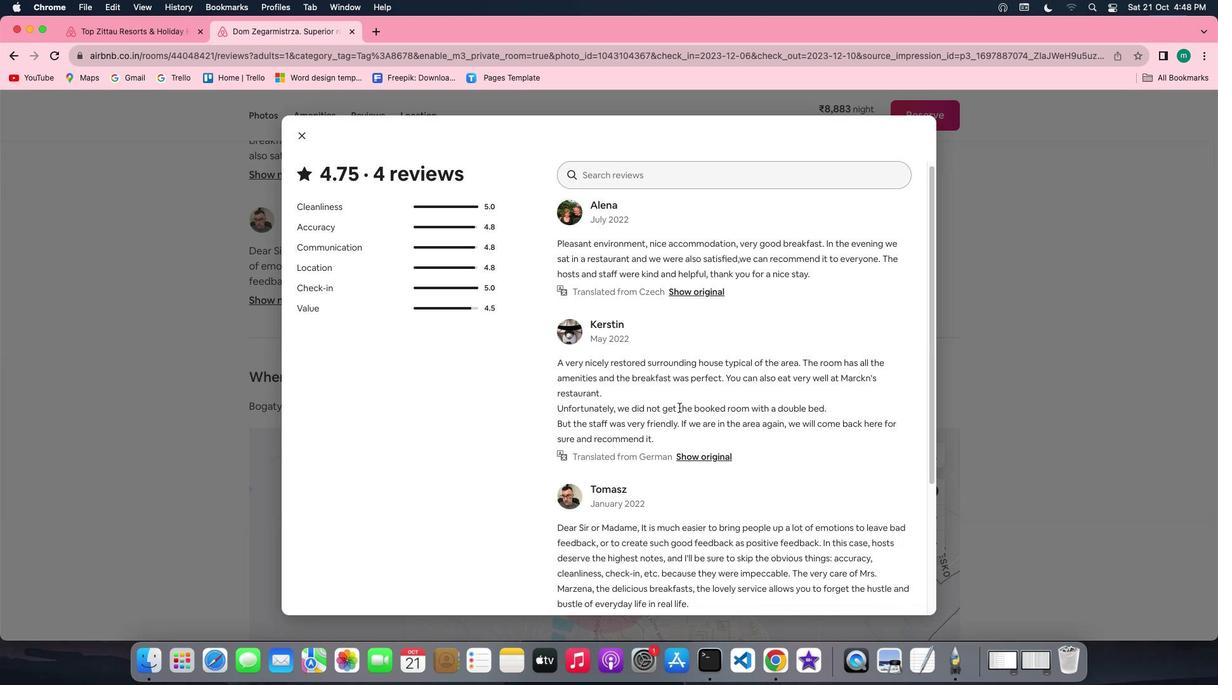 
Action: Mouse scrolled (679, 408) with delta (0, 0)
Screenshot: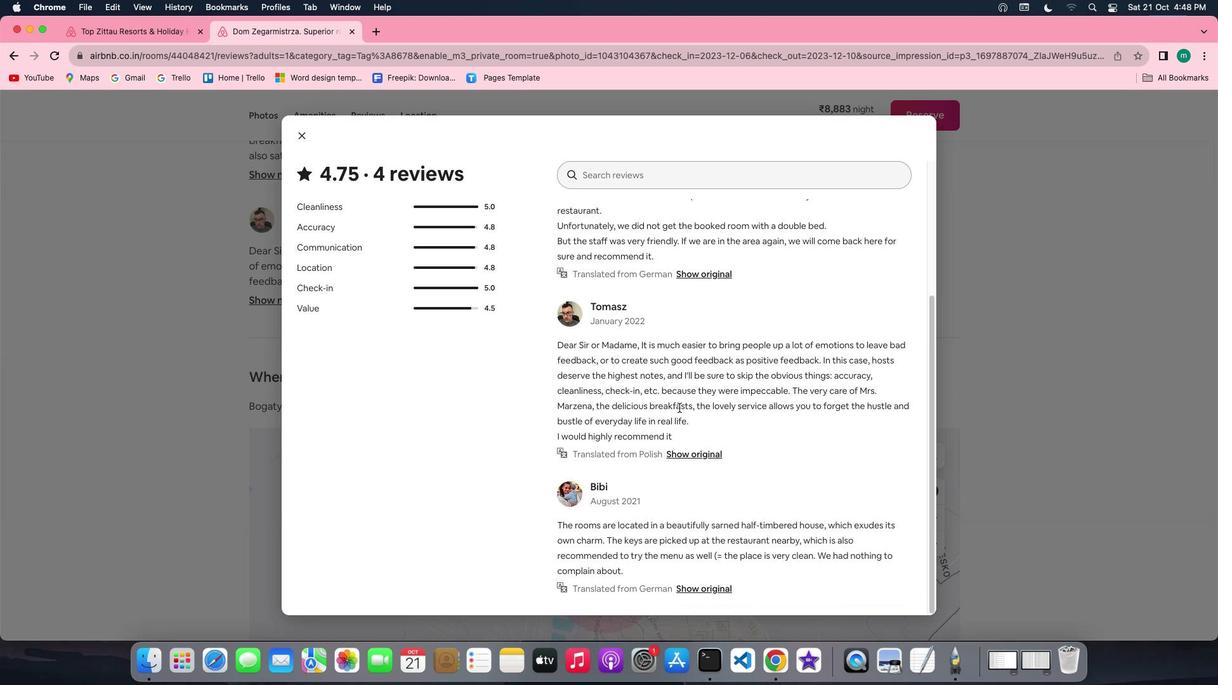 
Action: Mouse scrolled (679, 408) with delta (0, 0)
Screenshot: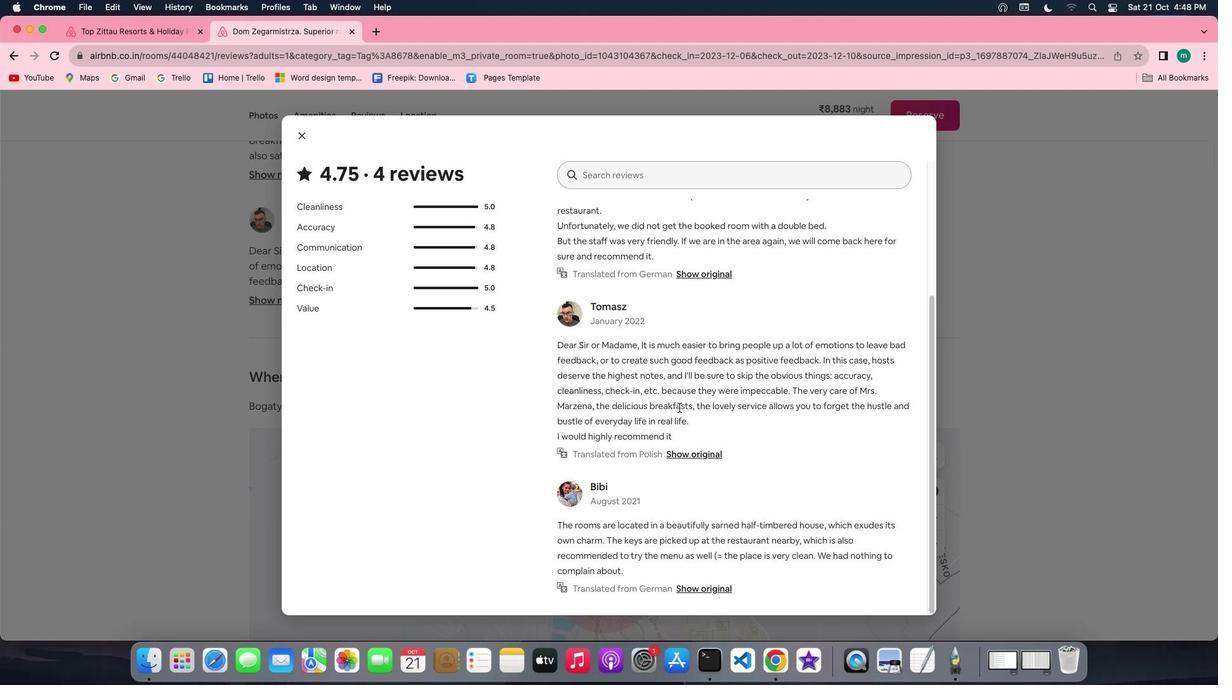 
Action: Mouse scrolled (679, 408) with delta (0, 0)
Screenshot: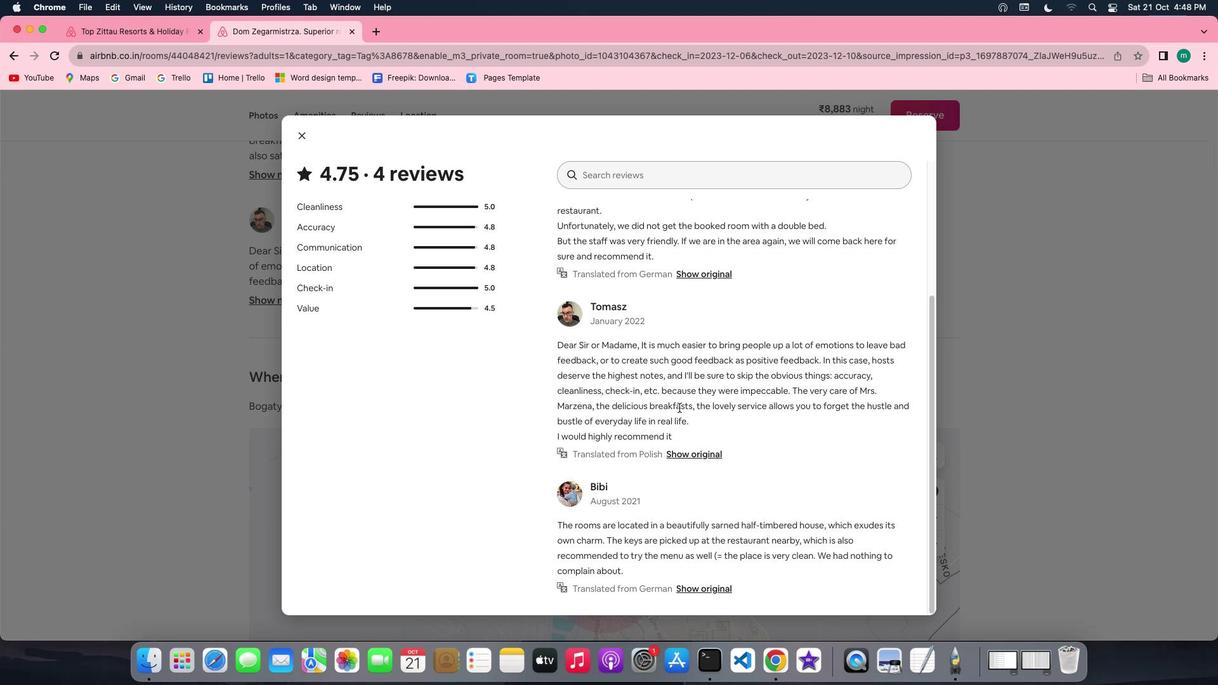 
Action: Mouse scrolled (679, 408) with delta (0, 0)
Screenshot: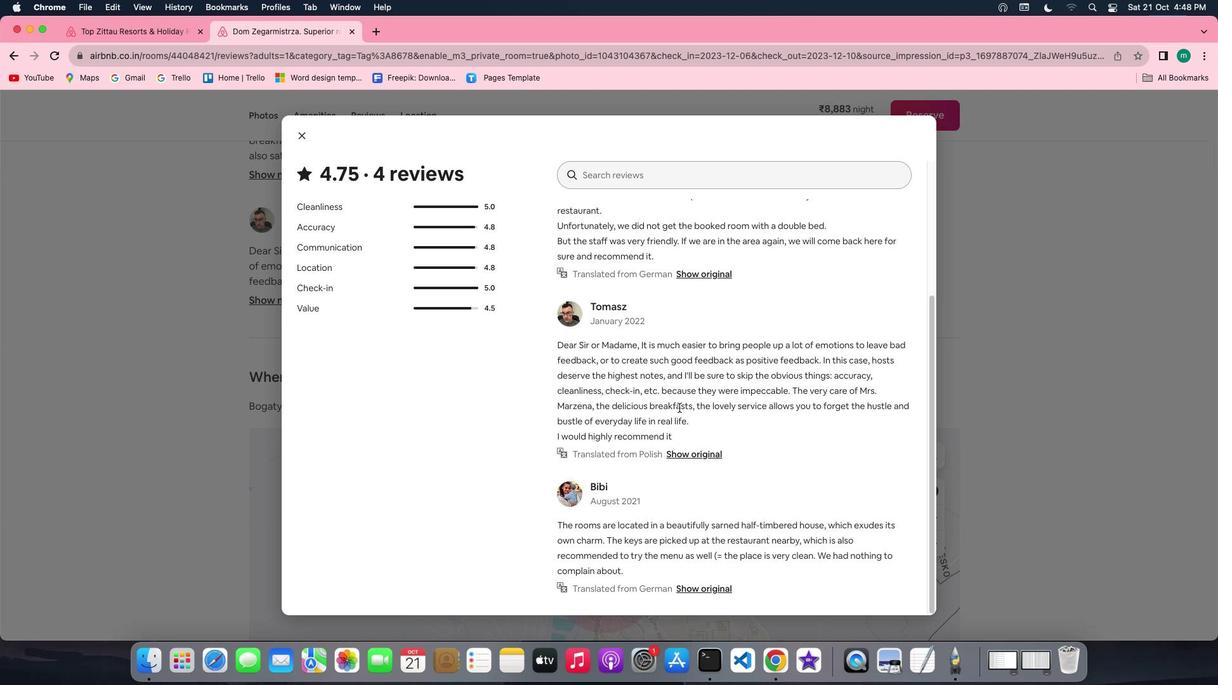 
Action: Mouse scrolled (679, 408) with delta (0, -1)
Screenshot: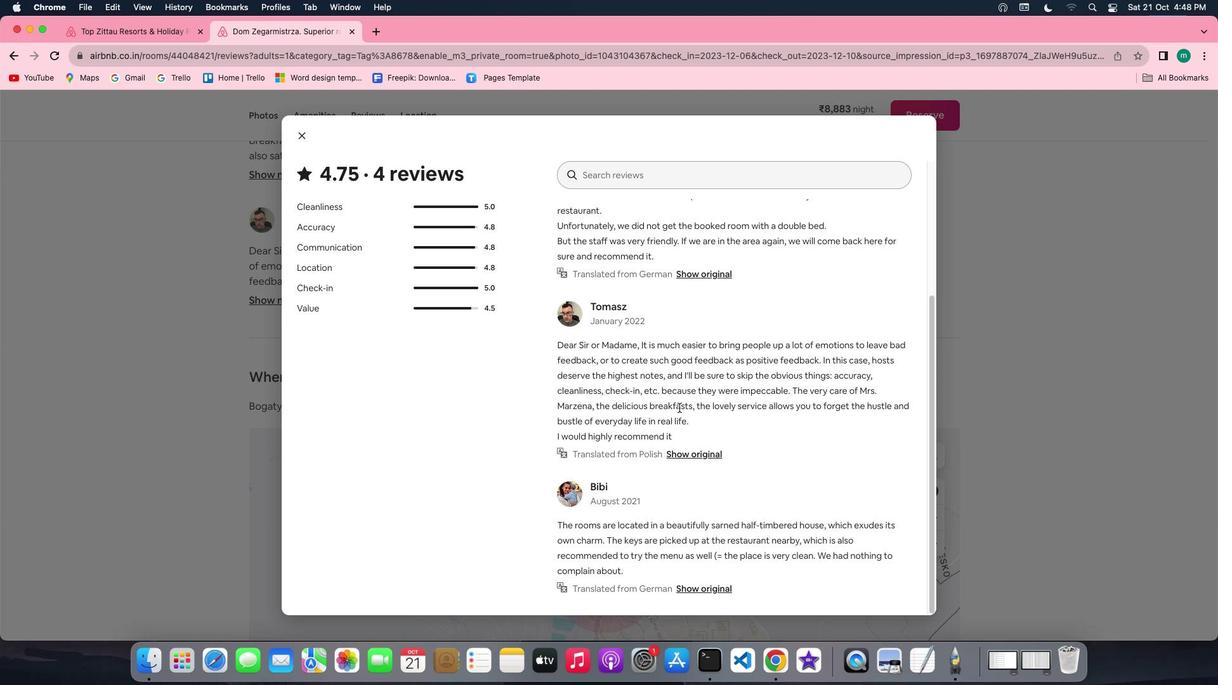 
Action: Mouse scrolled (679, 408) with delta (0, 0)
